 Task: Research Airbnb options in Kwidzyn, Poland from 12th  January 2024 to 15th January 2024 for 3 adults. Place can be entire room with 2 bedrooms having 3 beds and 1 bathroom. Property type can be flat. Amenities needed are: washing machine.
Action: Mouse moved to (563, 146)
Screenshot: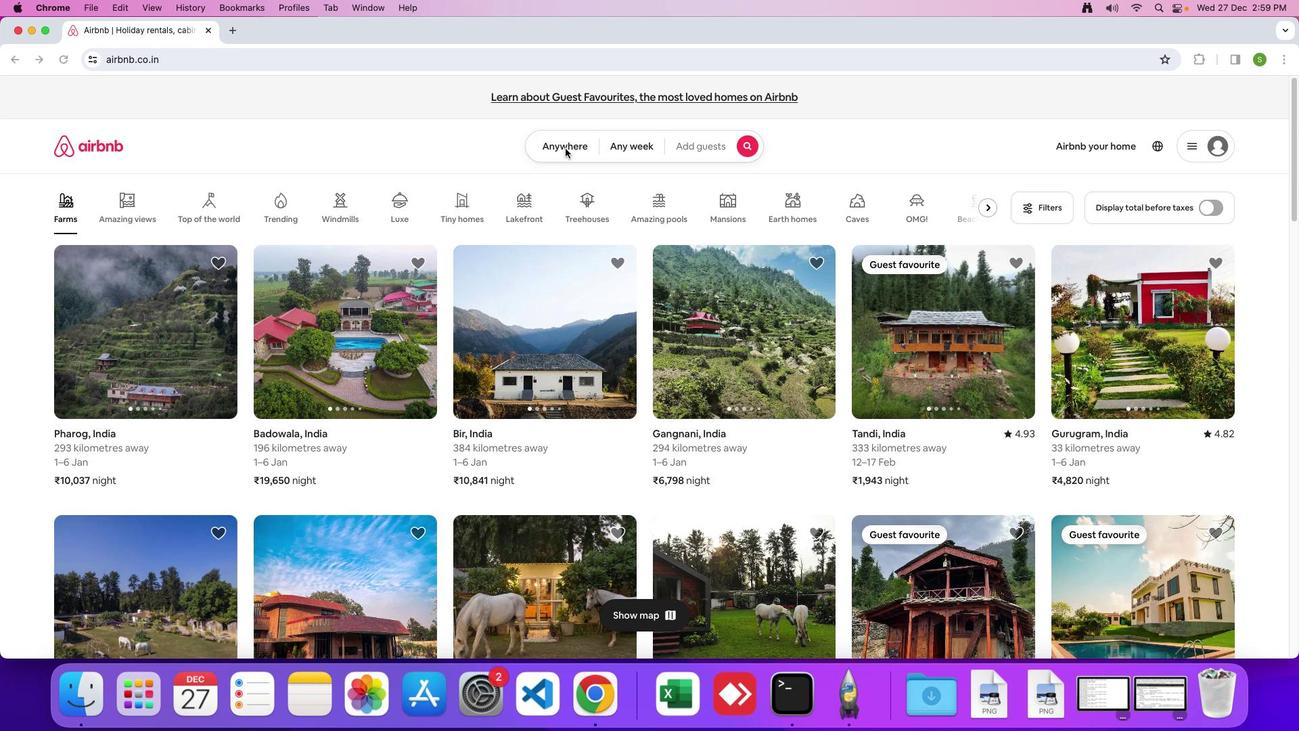
Action: Mouse pressed left at (563, 146)
Screenshot: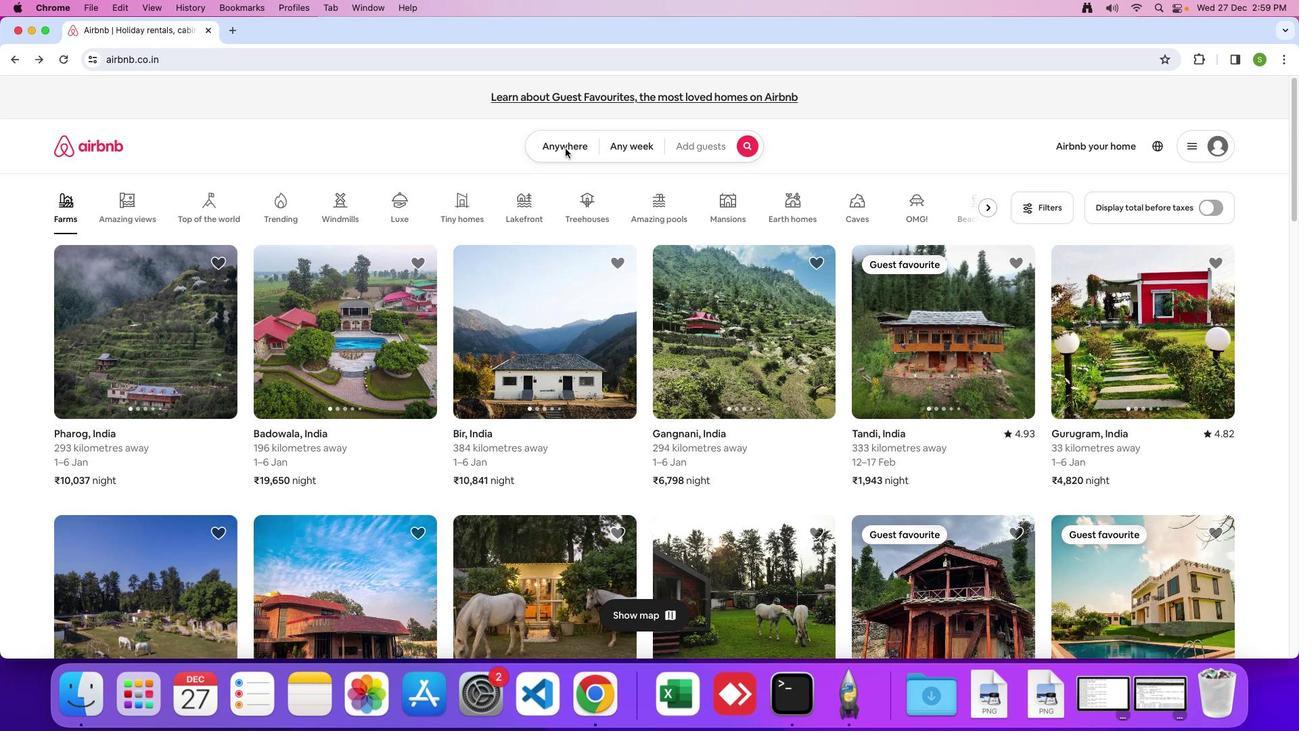 
Action: Mouse moved to (559, 146)
Screenshot: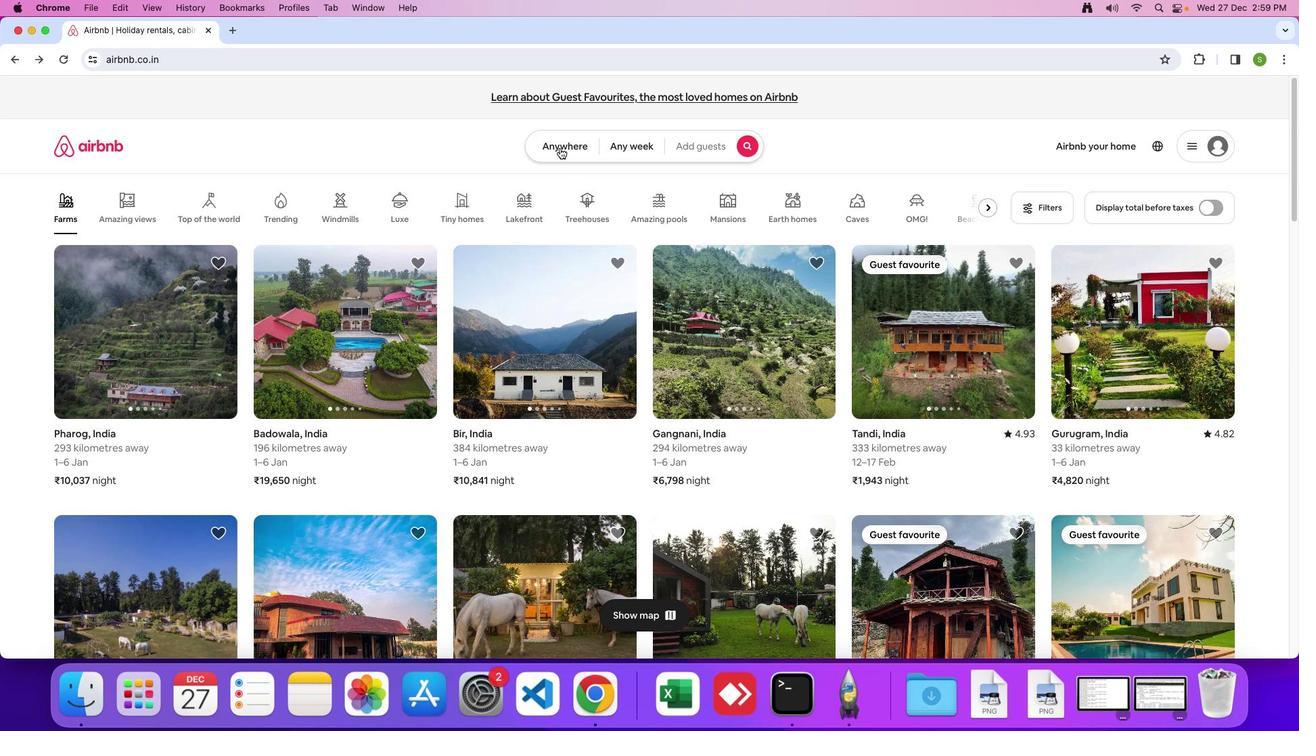 
Action: Mouse pressed left at (559, 146)
Screenshot: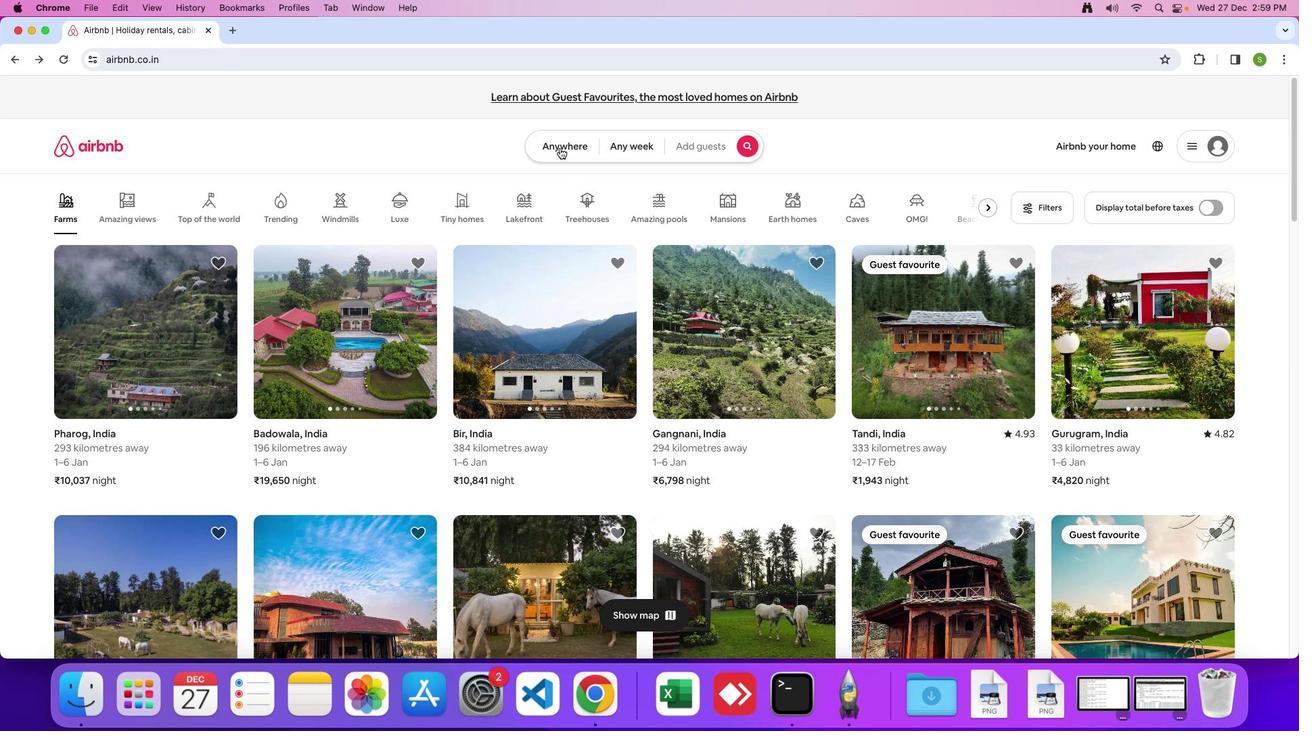 
Action: Mouse moved to (489, 182)
Screenshot: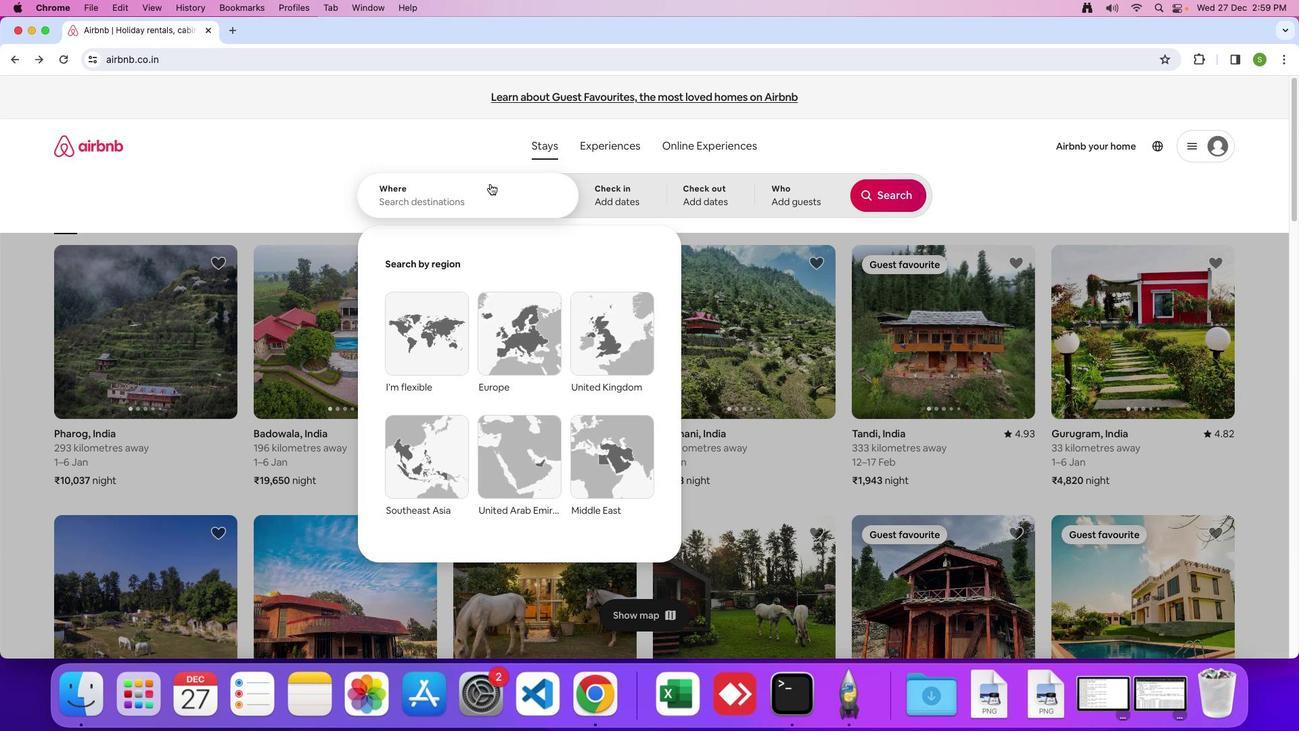 
Action: Mouse pressed left at (489, 182)
Screenshot: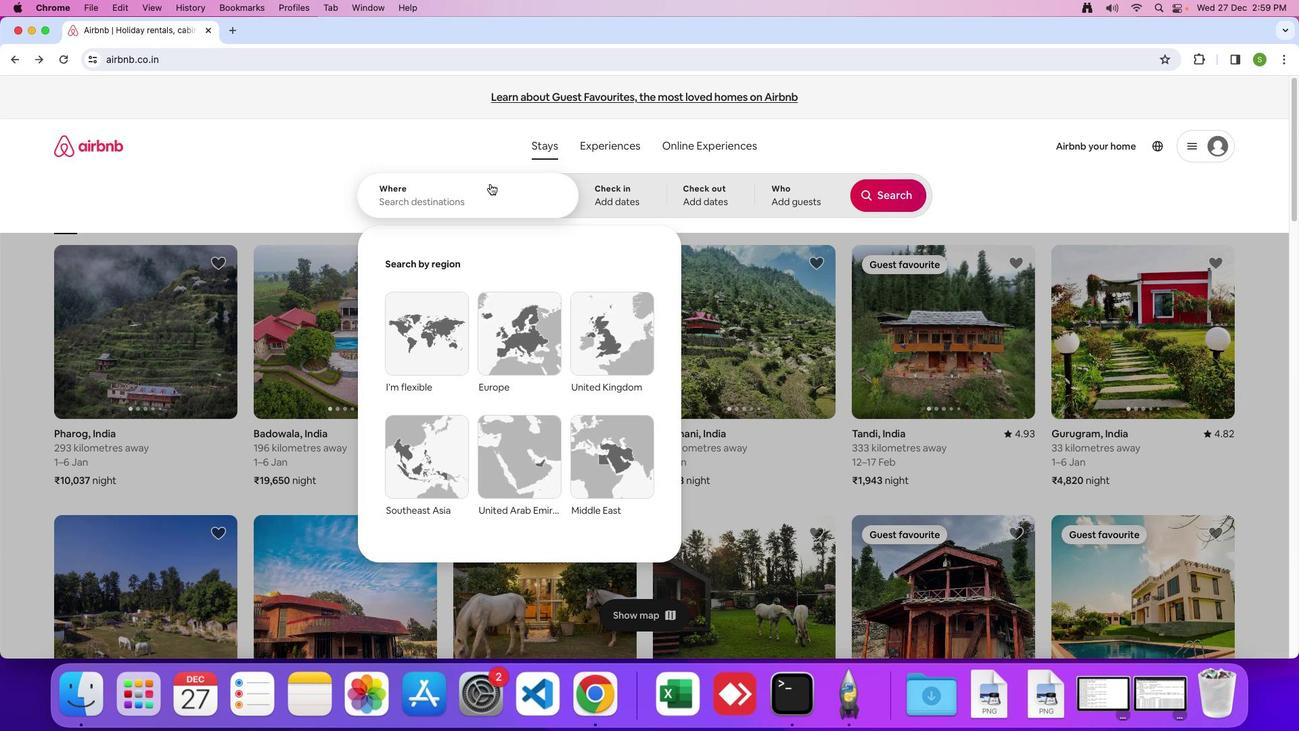 
Action: Mouse moved to (488, 182)
Screenshot: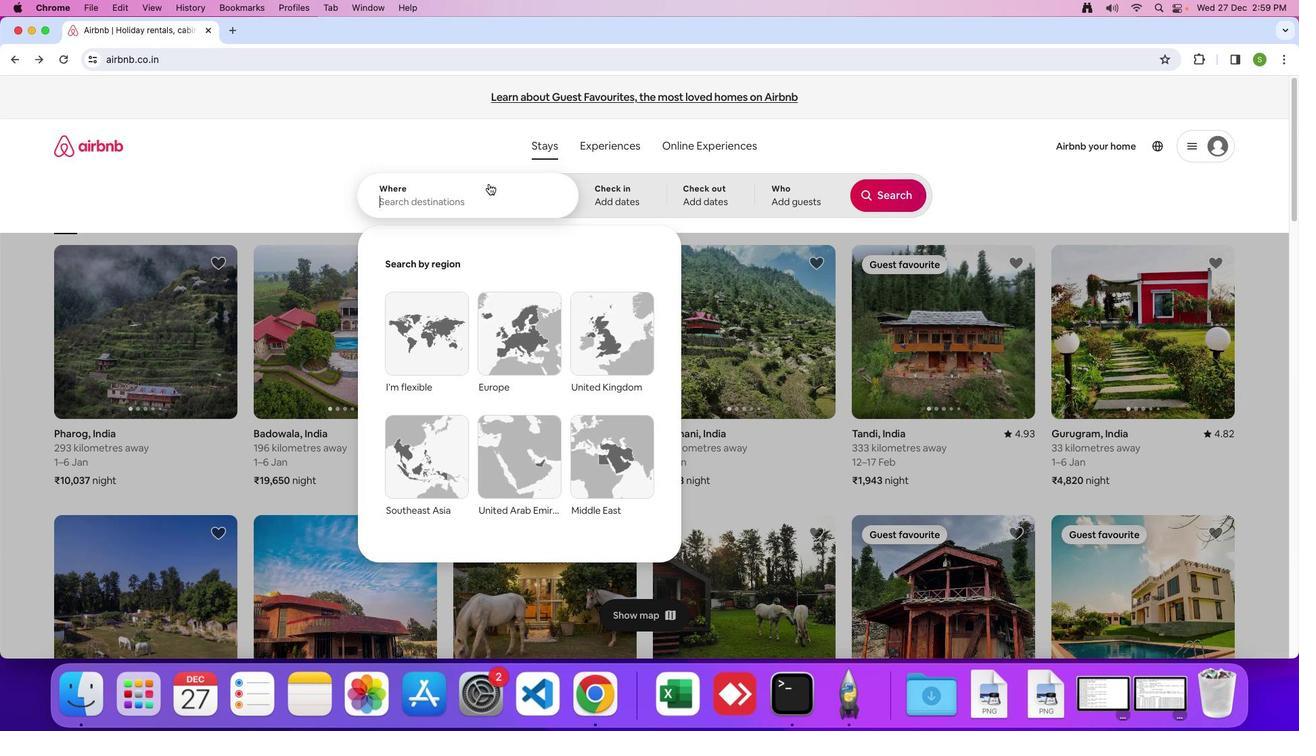 
Action: Key pressed 'K'Key.caps_lock'w''i''d''z''y''n'','Key.spaceKey.shift'P''o''l''a''n''d'Key.enter
Screenshot: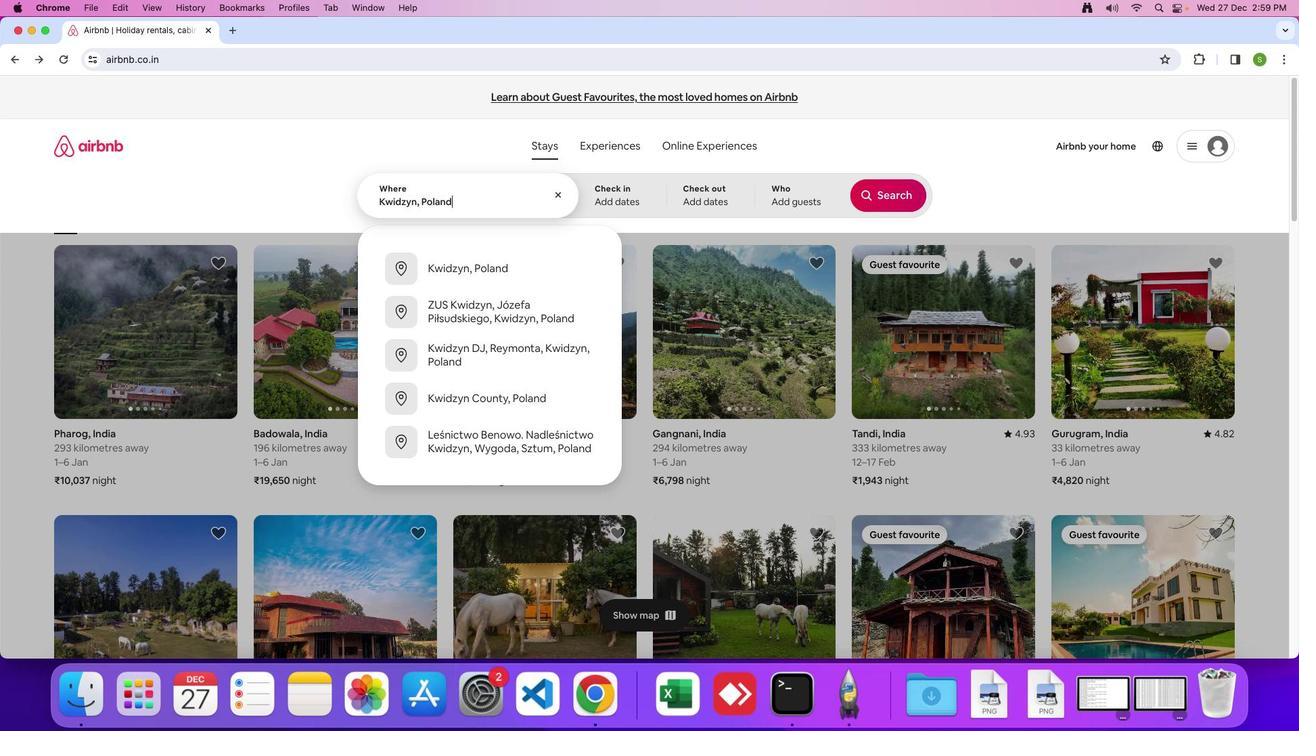 
Action: Mouse moved to (830, 394)
Screenshot: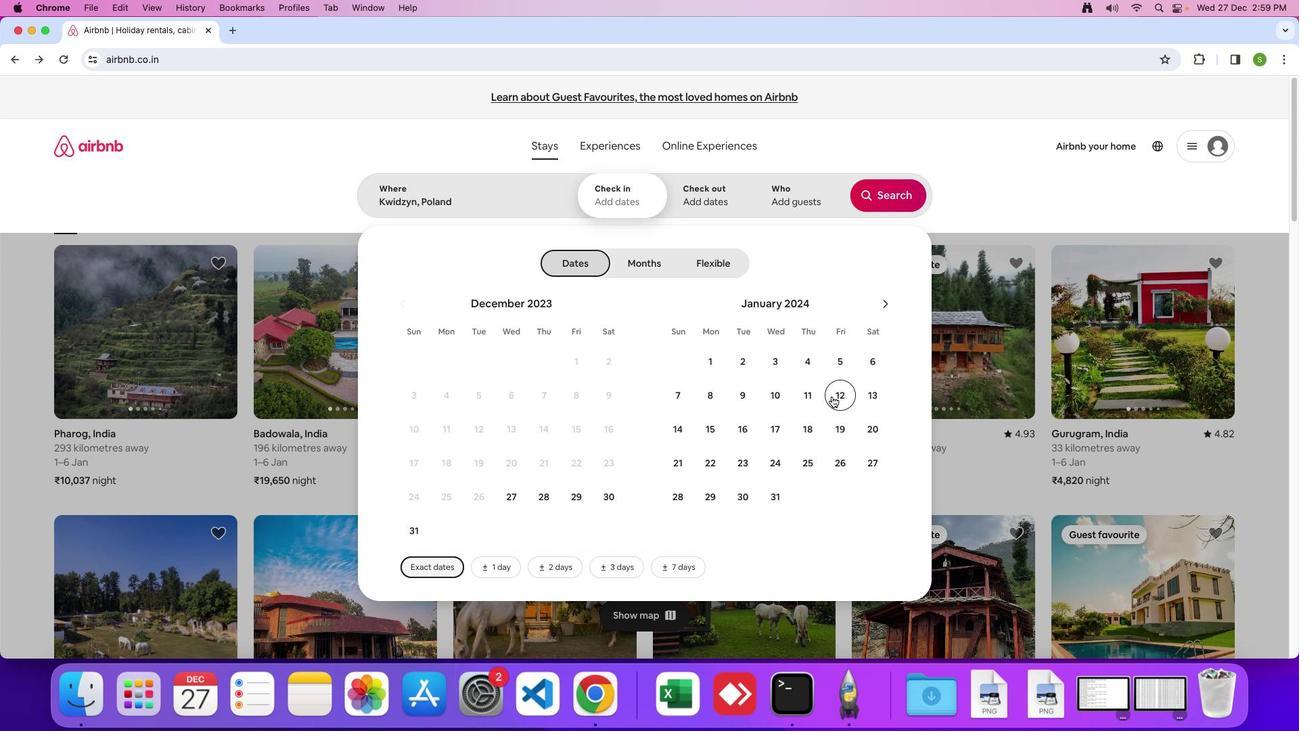 
Action: Mouse pressed left at (830, 394)
Screenshot: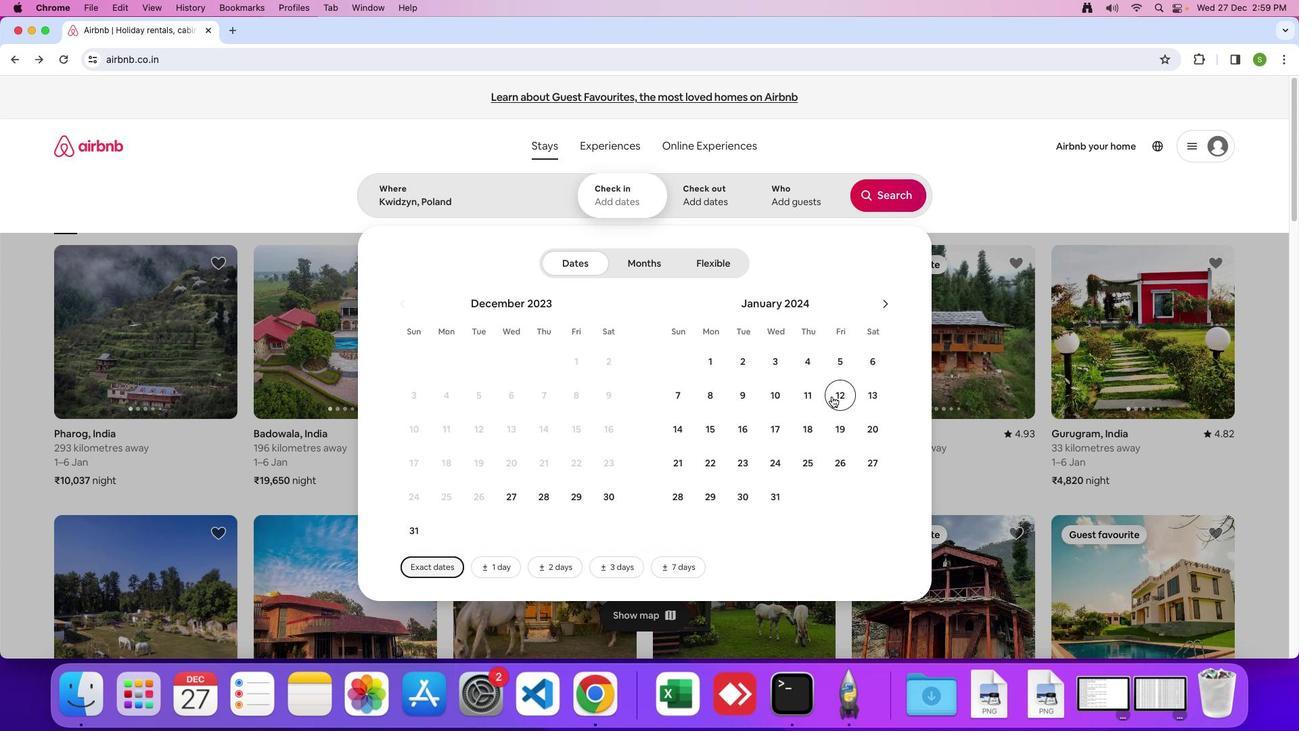 
Action: Mouse moved to (708, 431)
Screenshot: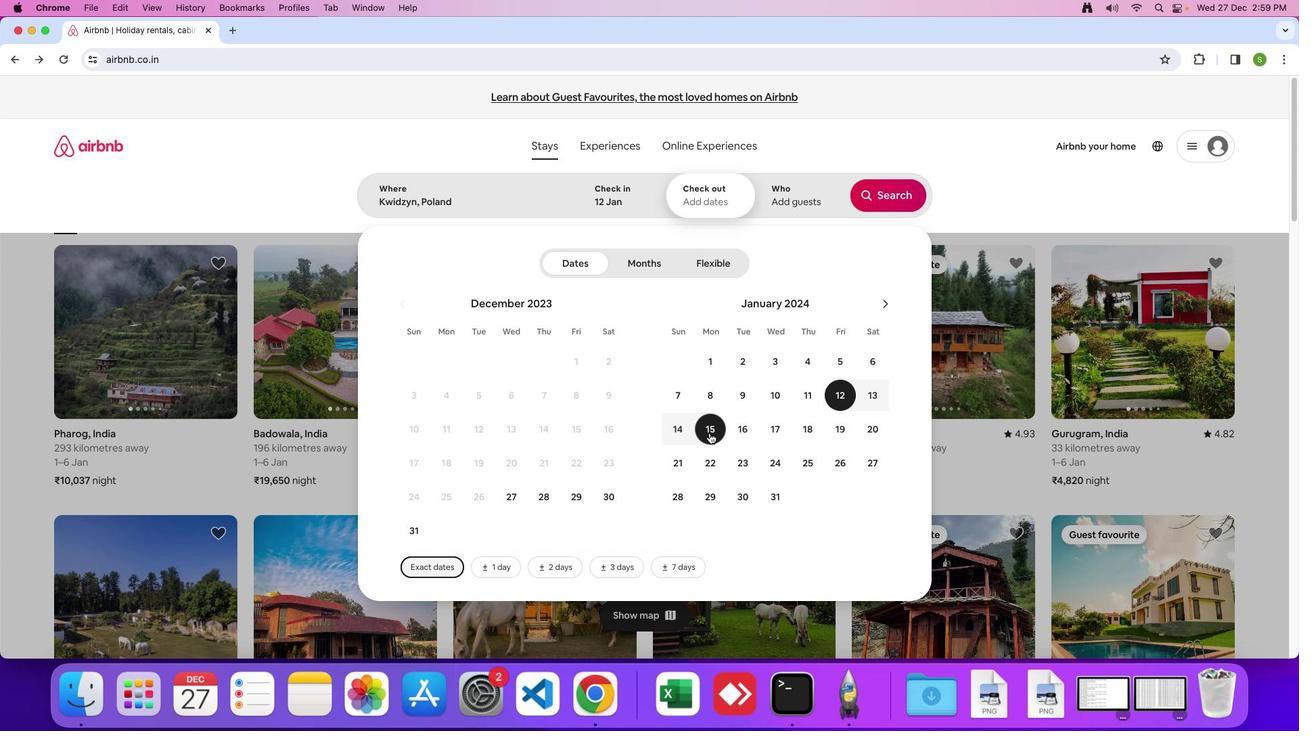 
Action: Mouse pressed left at (708, 431)
Screenshot: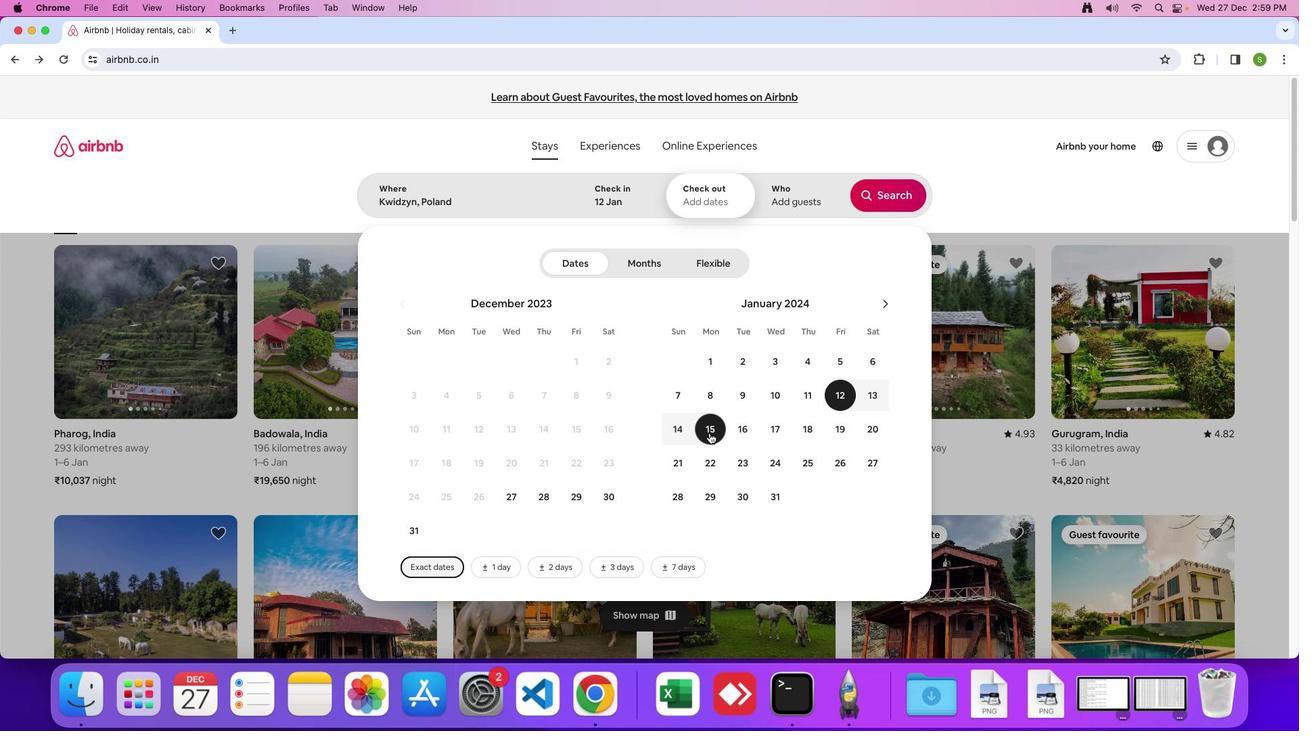 
Action: Mouse moved to (792, 201)
Screenshot: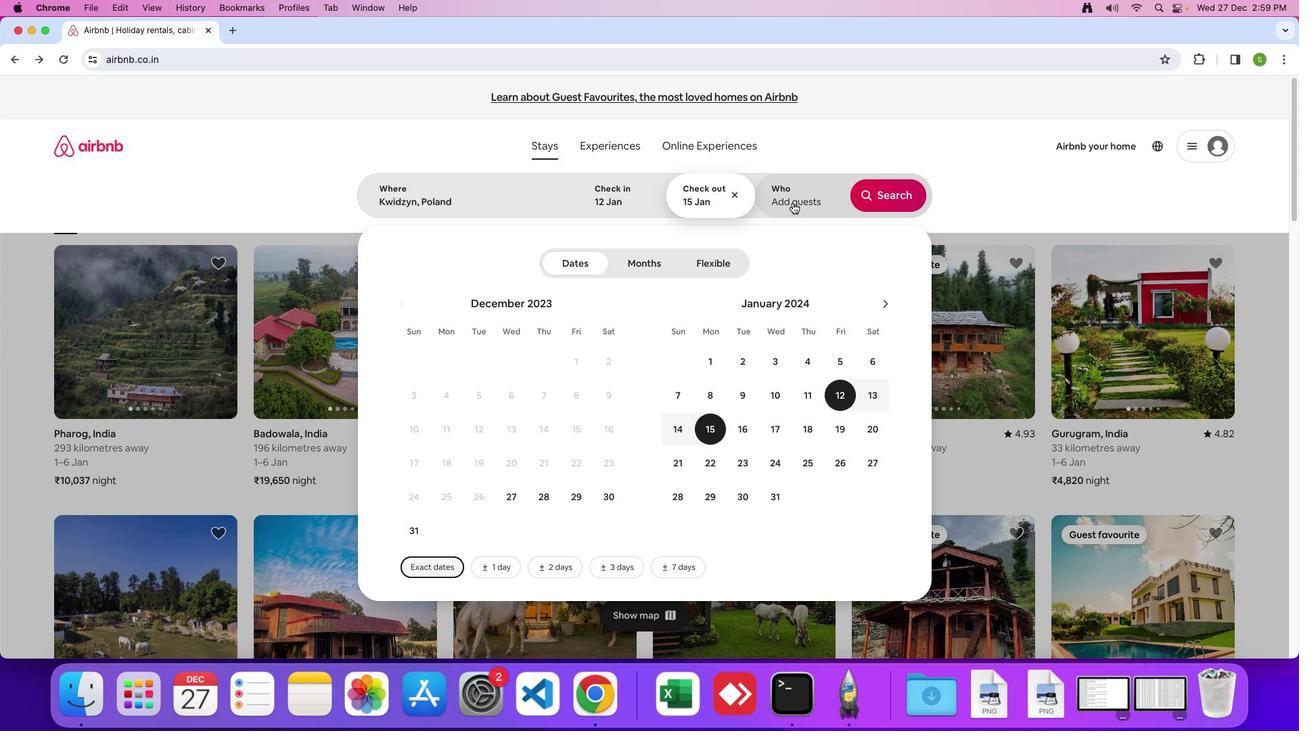 
Action: Mouse pressed left at (792, 201)
Screenshot: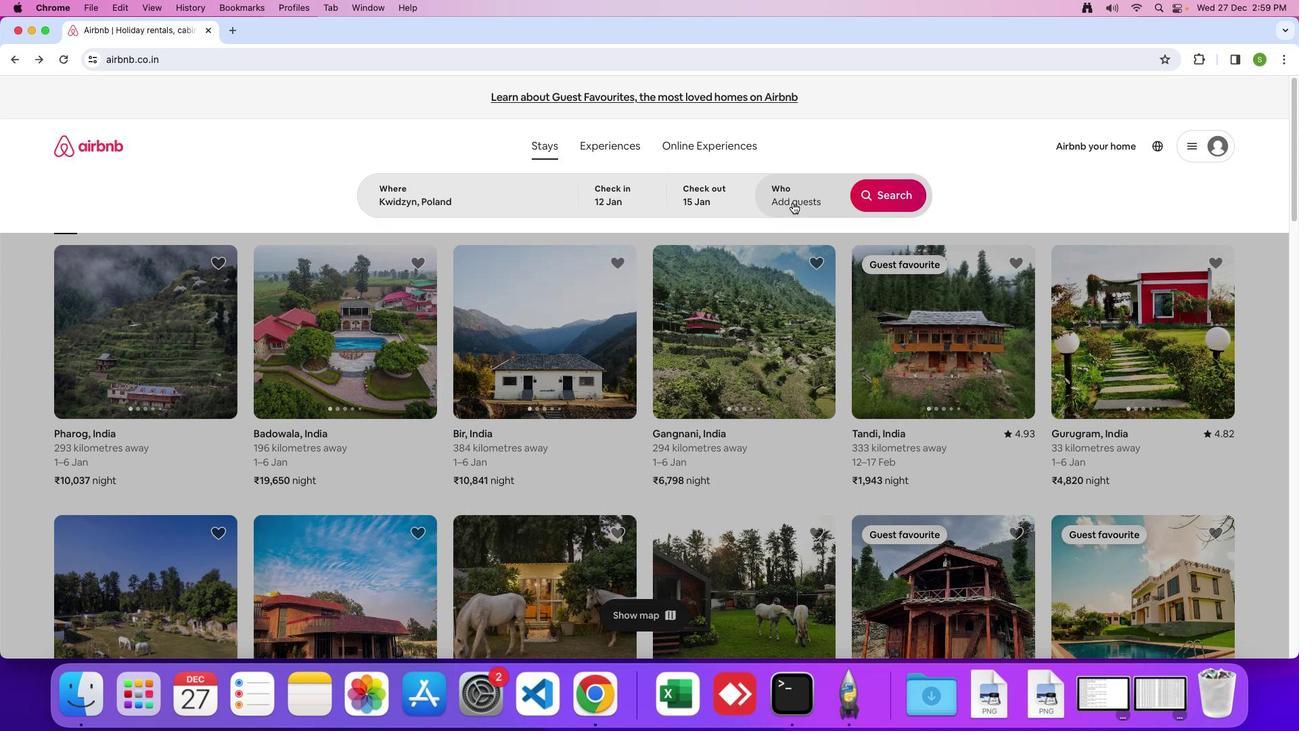 
Action: Mouse moved to (891, 263)
Screenshot: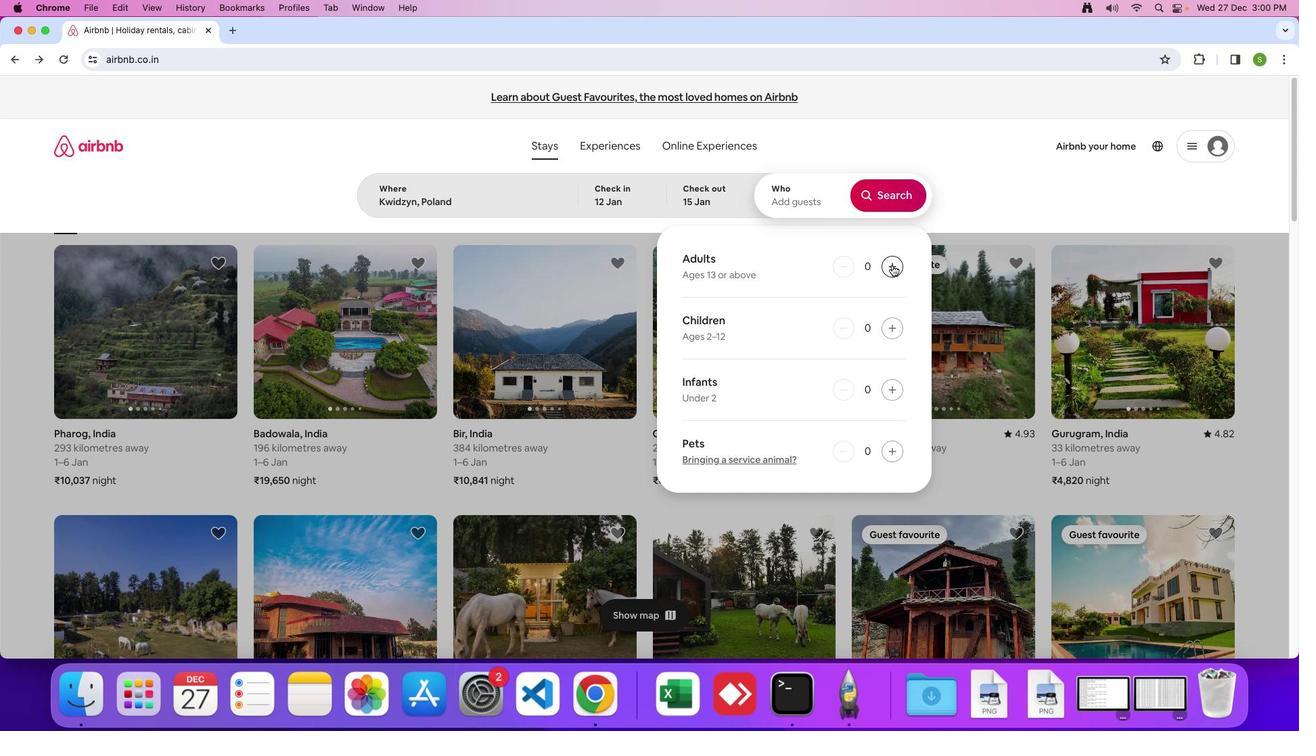 
Action: Mouse pressed left at (891, 263)
Screenshot: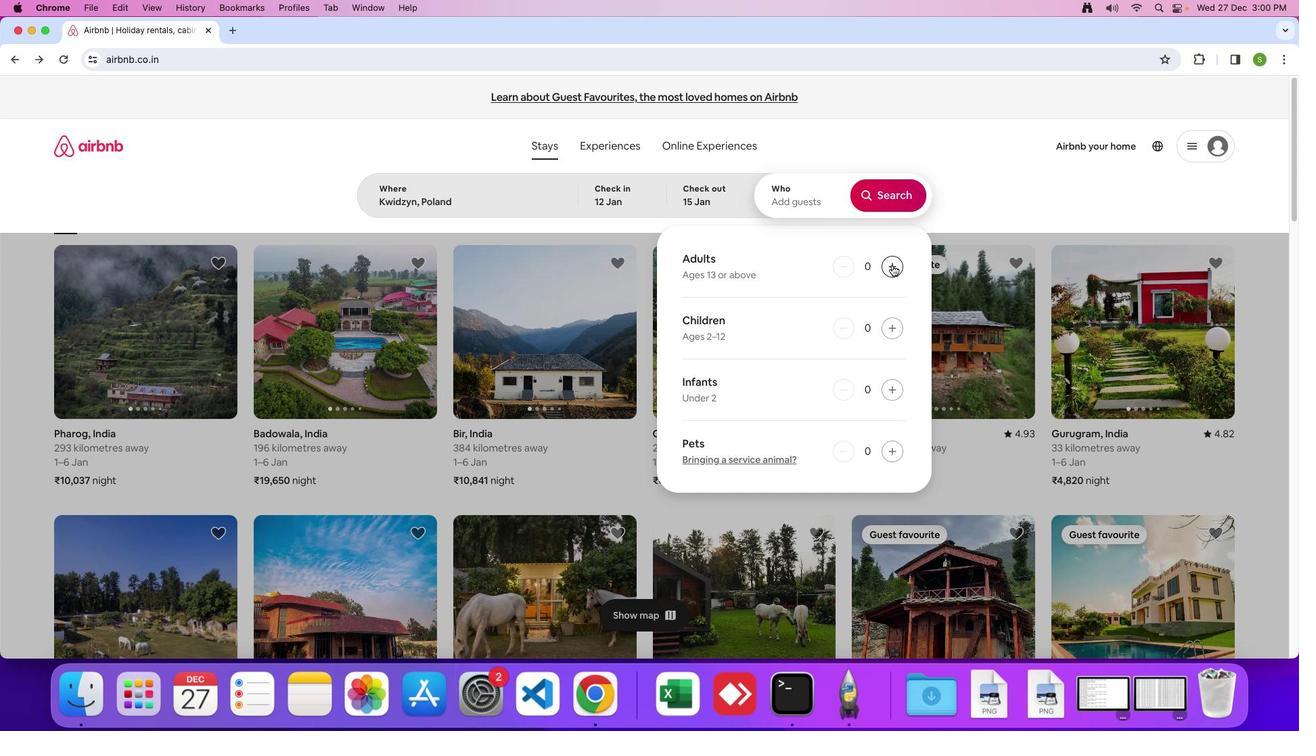 
Action: Mouse pressed left at (891, 263)
Screenshot: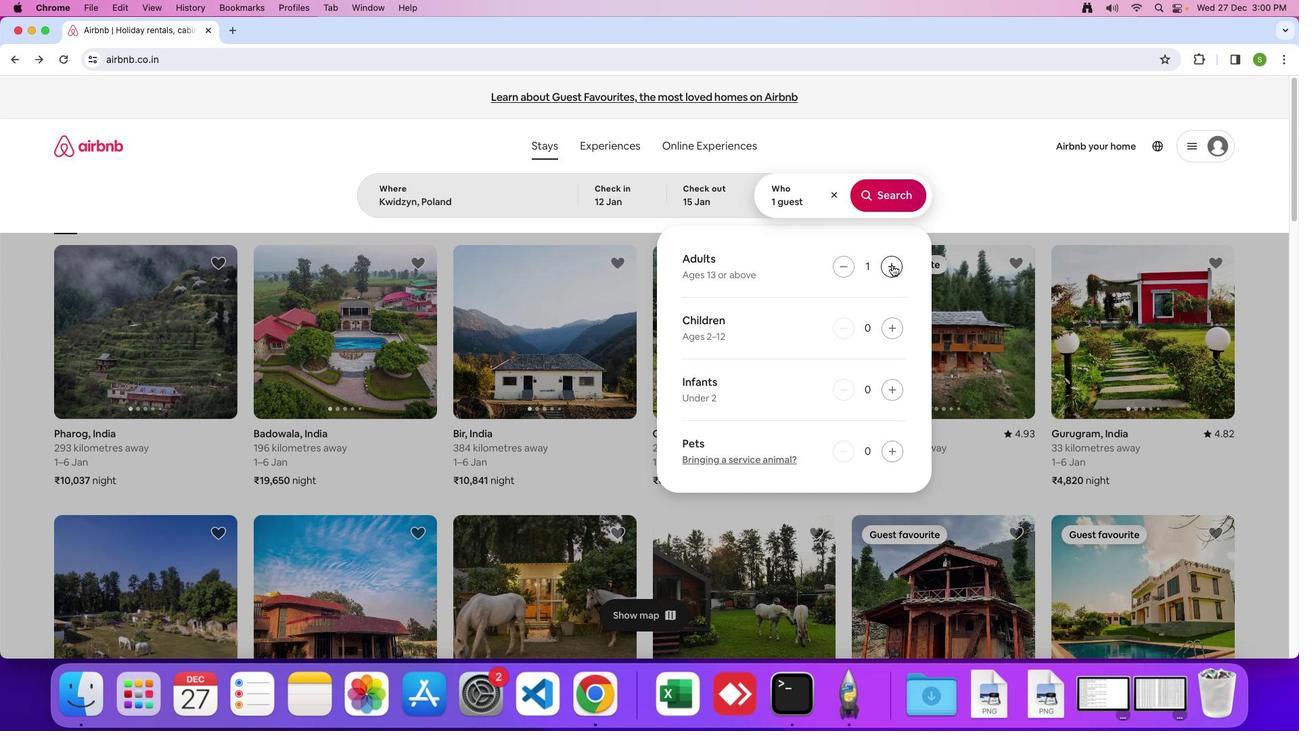 
Action: Mouse pressed left at (891, 263)
Screenshot: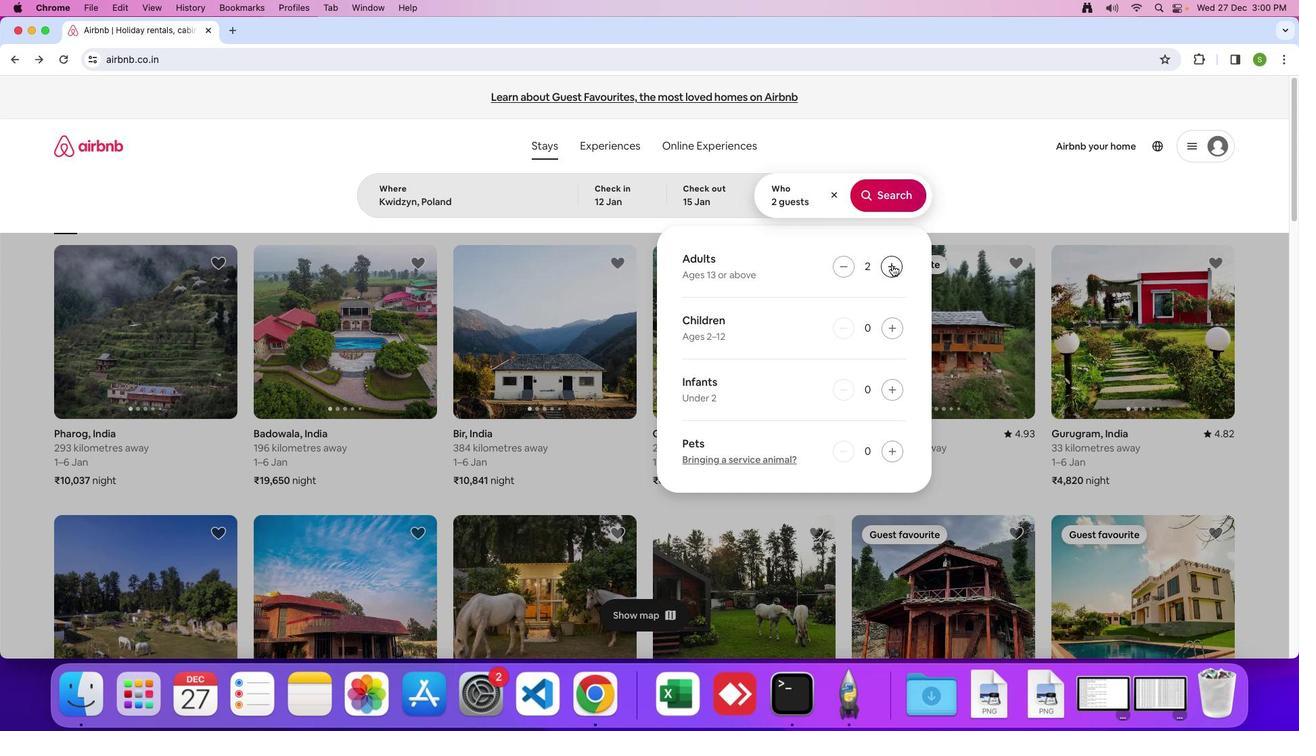 
Action: Mouse moved to (897, 198)
Screenshot: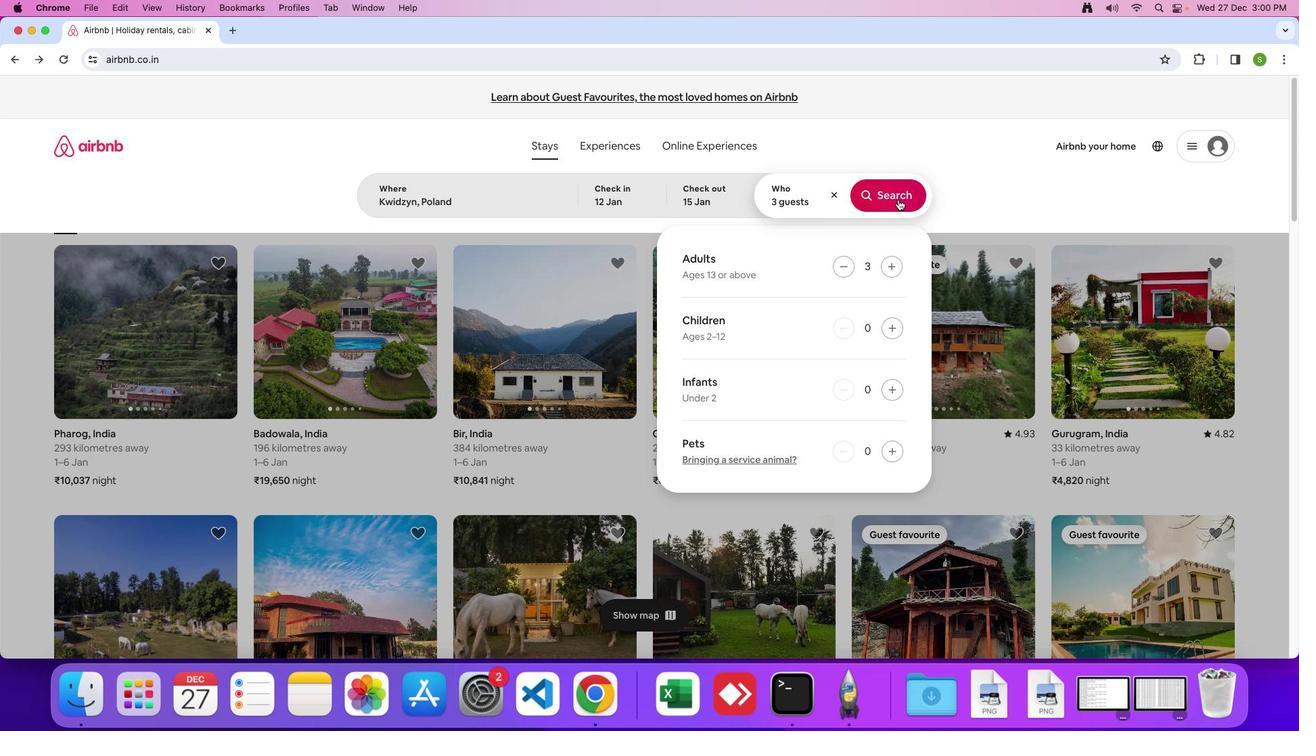 
Action: Mouse pressed left at (897, 198)
Screenshot: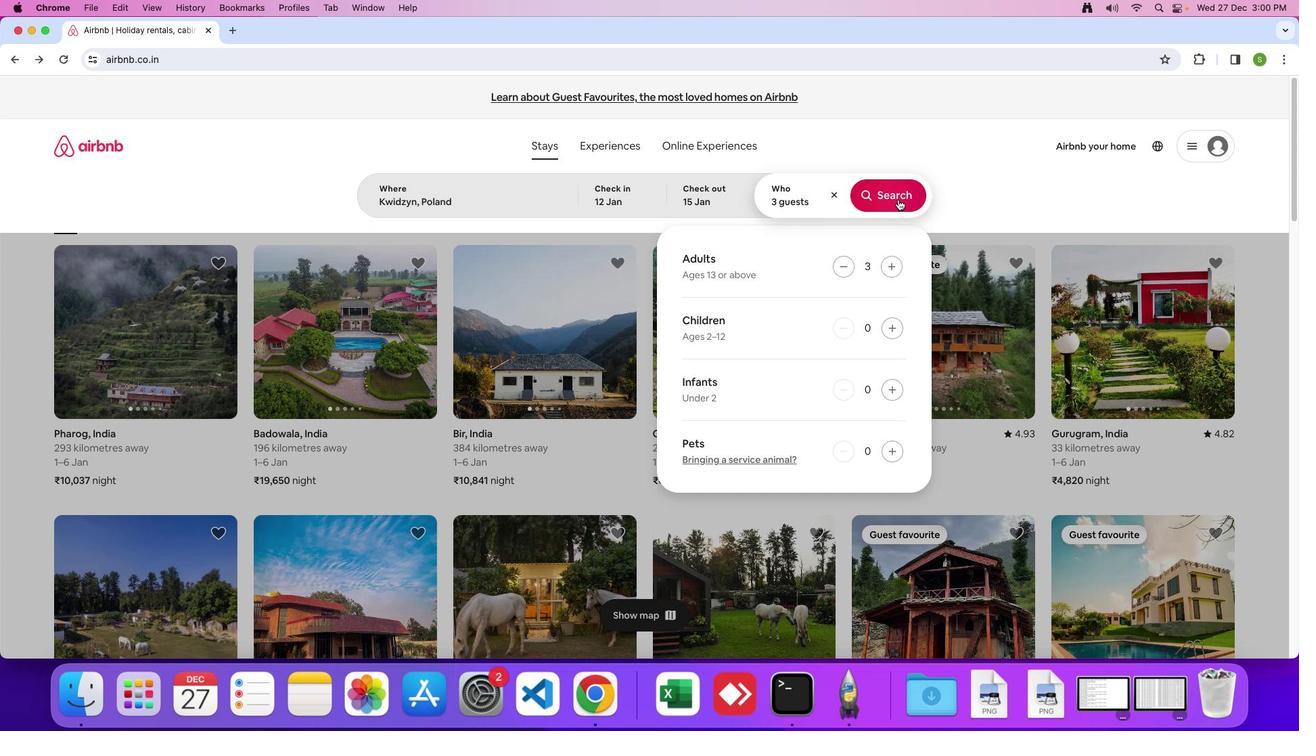 
Action: Mouse moved to (1086, 157)
Screenshot: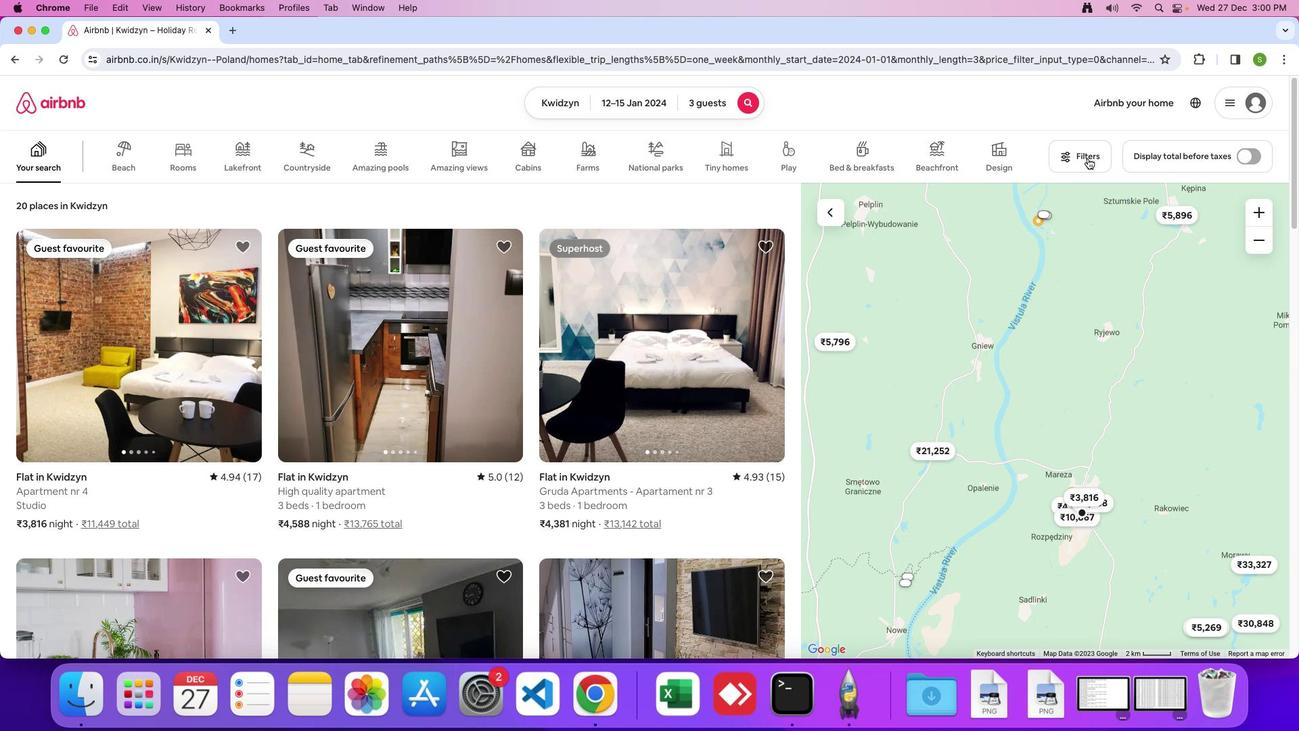 
Action: Mouse pressed left at (1086, 157)
Screenshot: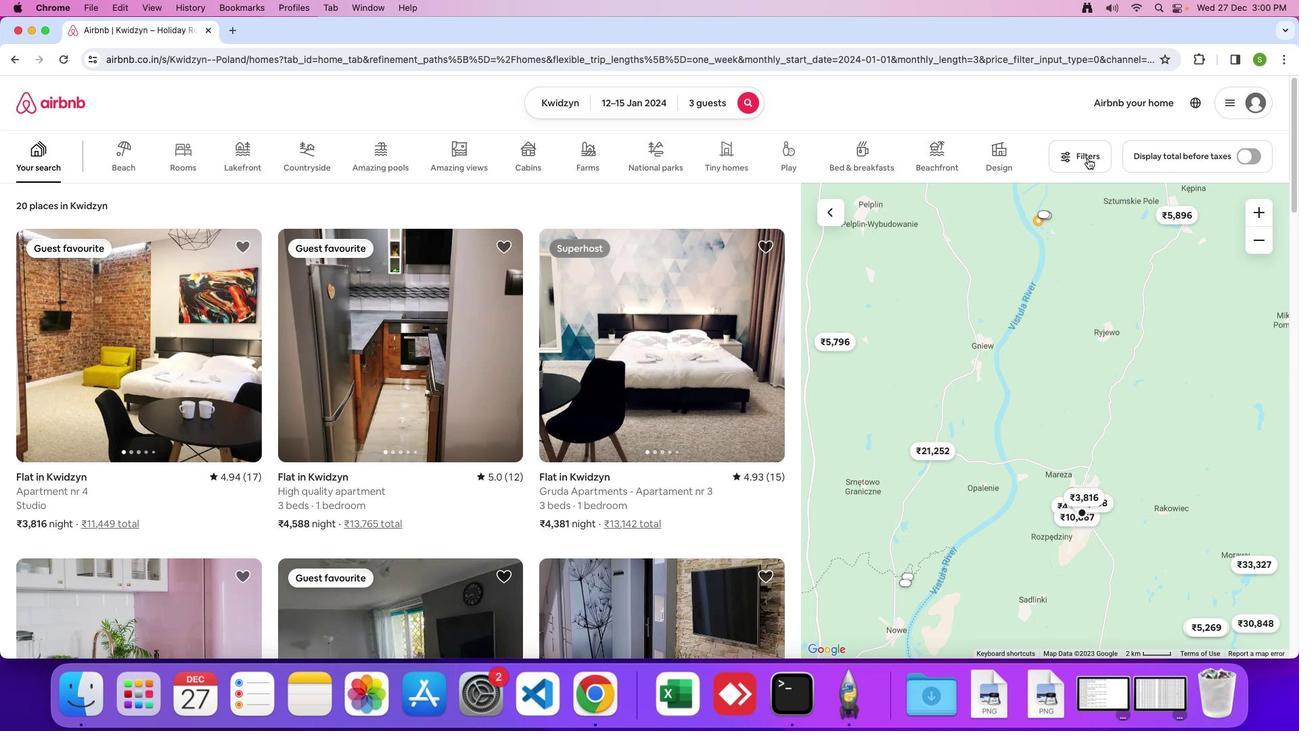 
Action: Mouse moved to (588, 488)
Screenshot: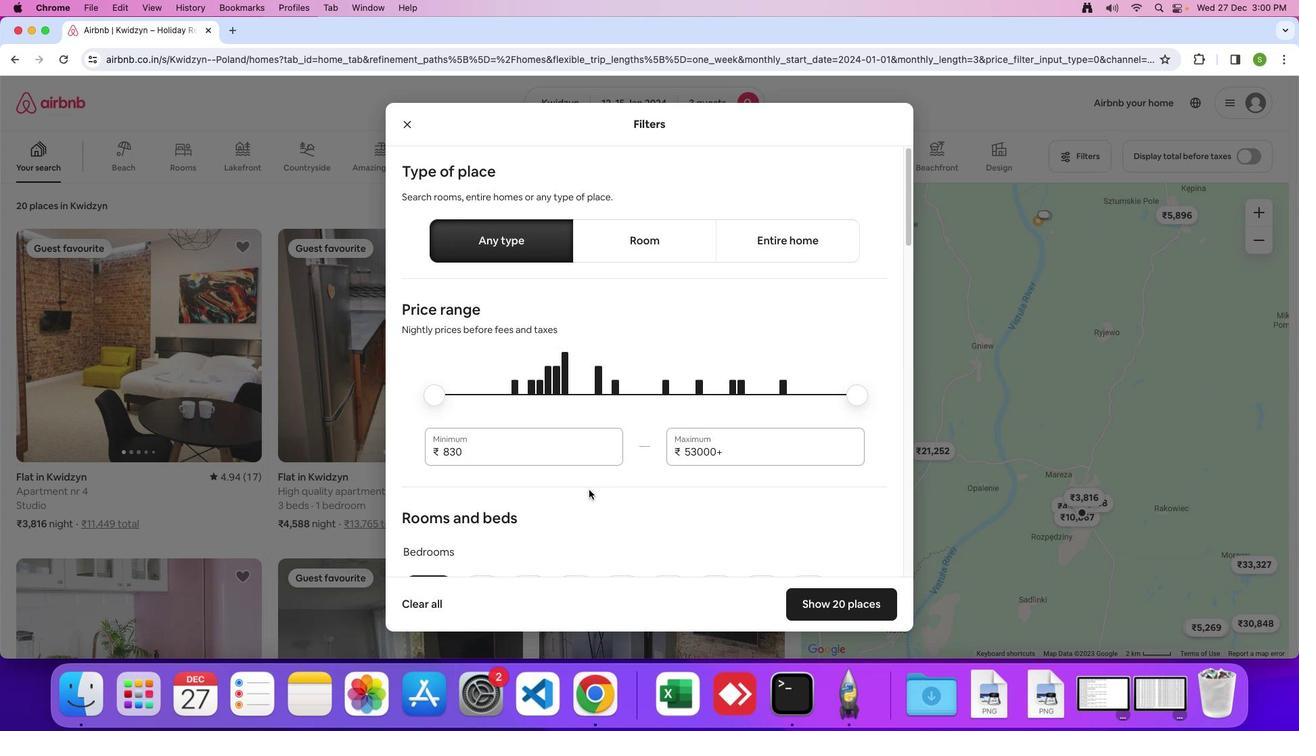 
Action: Mouse scrolled (588, 488) with delta (0, -1)
Screenshot: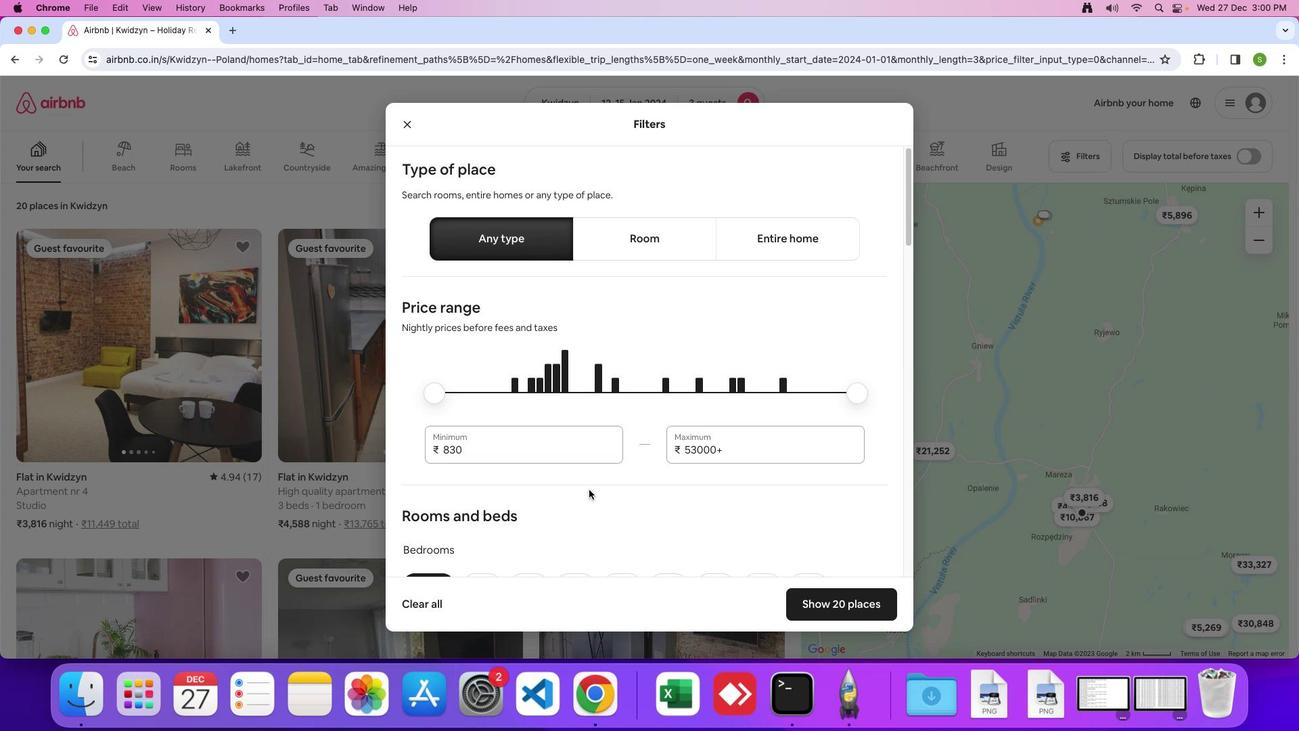 
Action: Mouse scrolled (588, 488) with delta (0, -1)
Screenshot: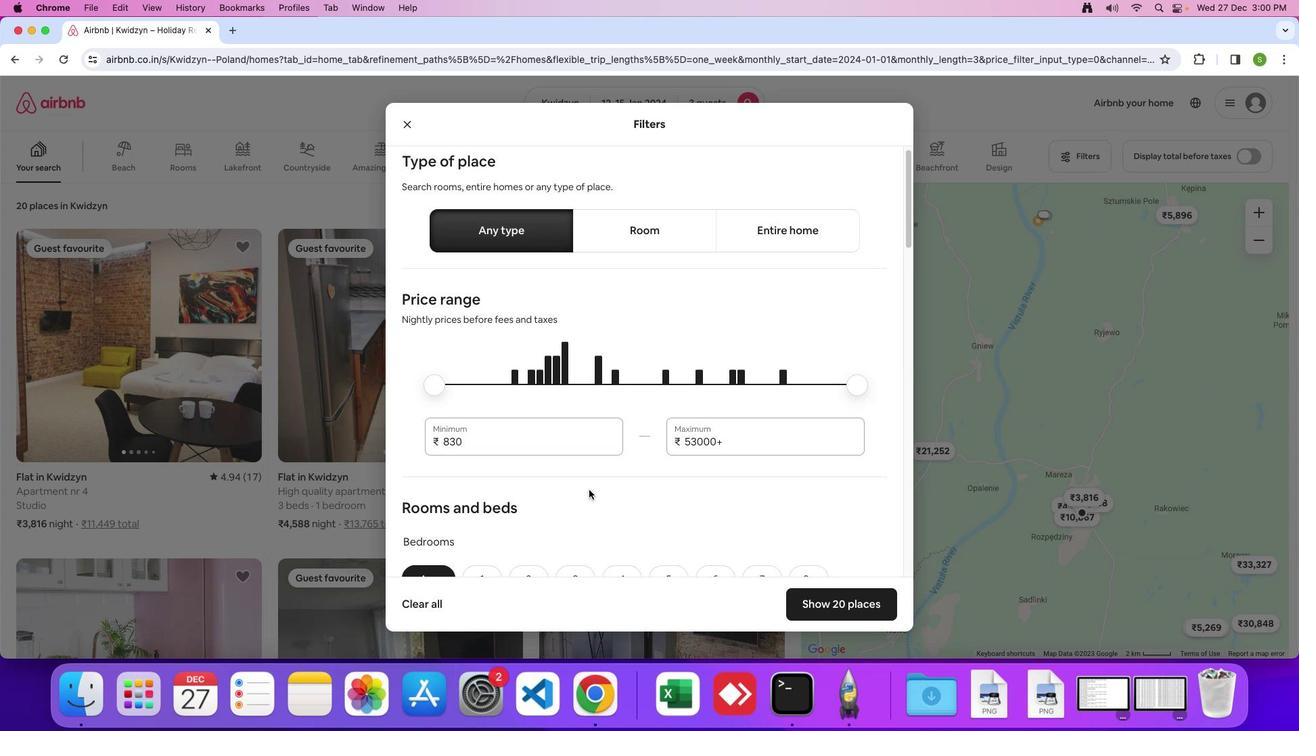 
Action: Mouse scrolled (588, 488) with delta (0, -1)
Screenshot: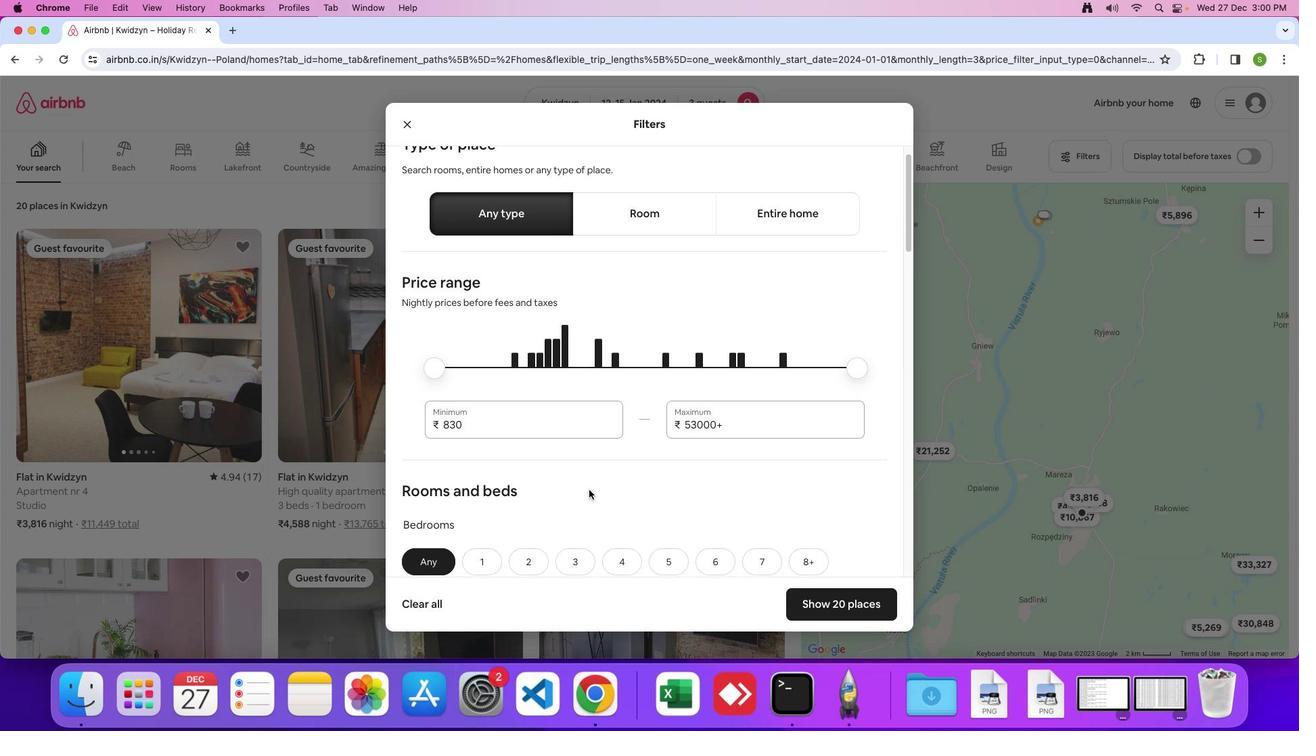 
Action: Mouse scrolled (588, 488) with delta (0, -1)
Screenshot: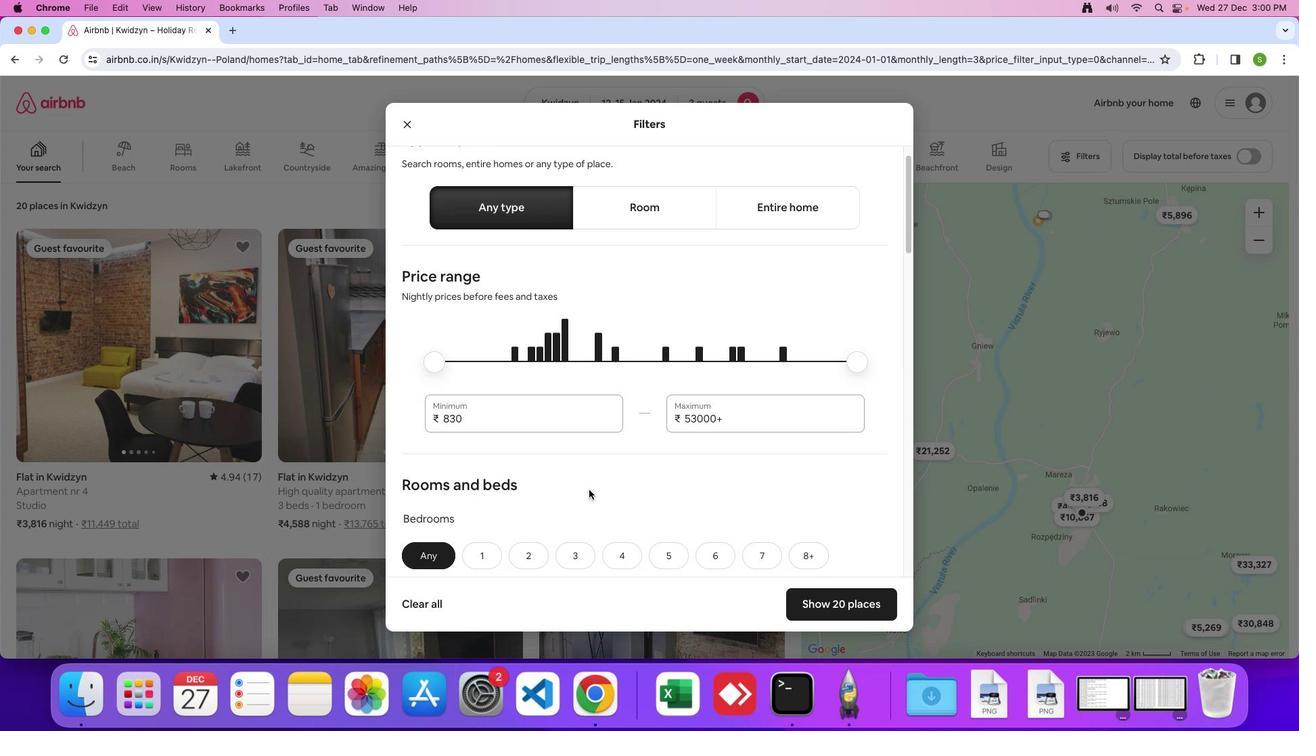 
Action: Mouse scrolled (588, 488) with delta (0, -1)
Screenshot: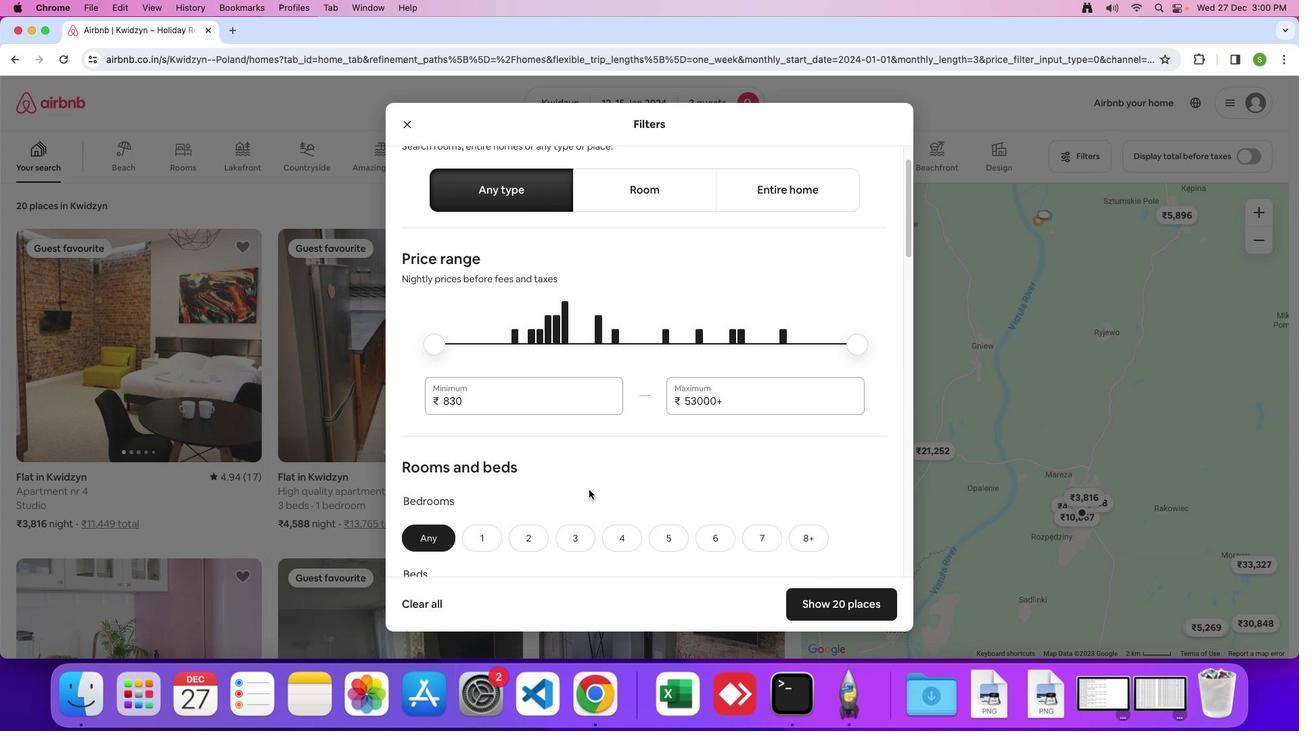 
Action: Mouse scrolled (588, 488) with delta (0, -1)
Screenshot: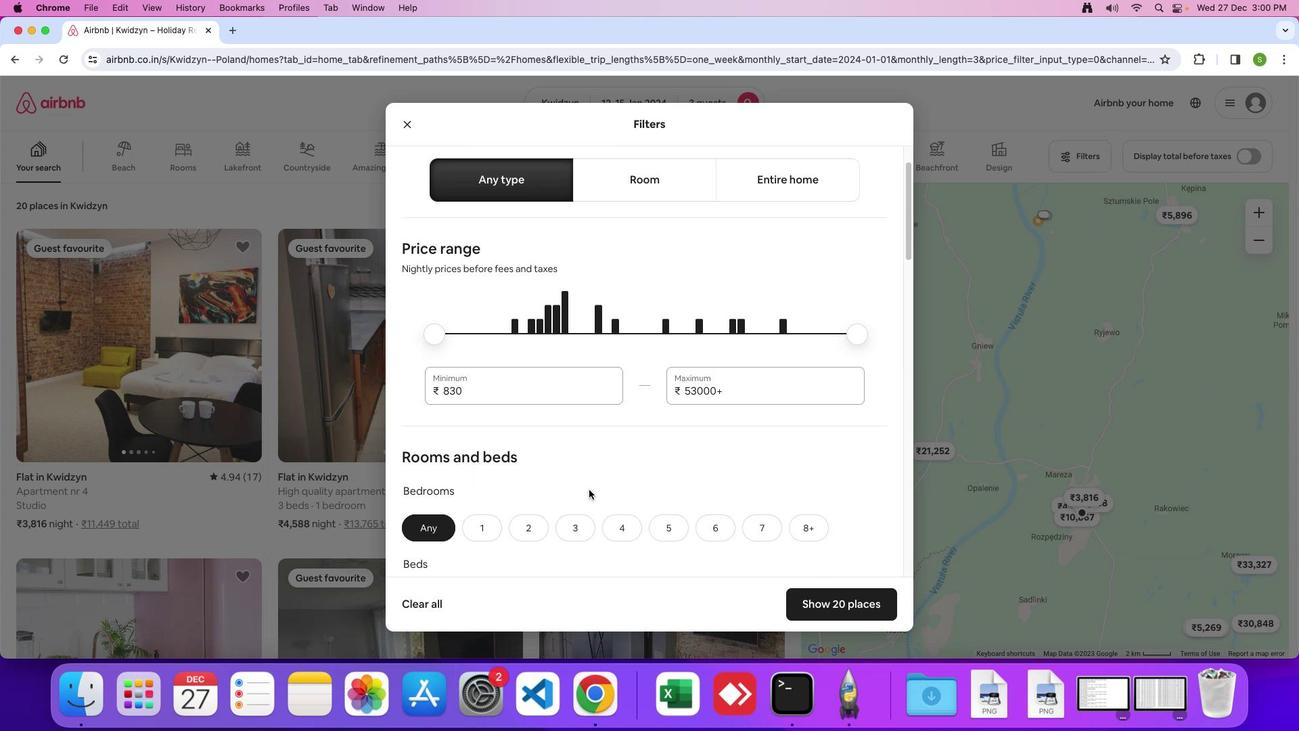 
Action: Mouse scrolled (588, 488) with delta (0, -1)
Screenshot: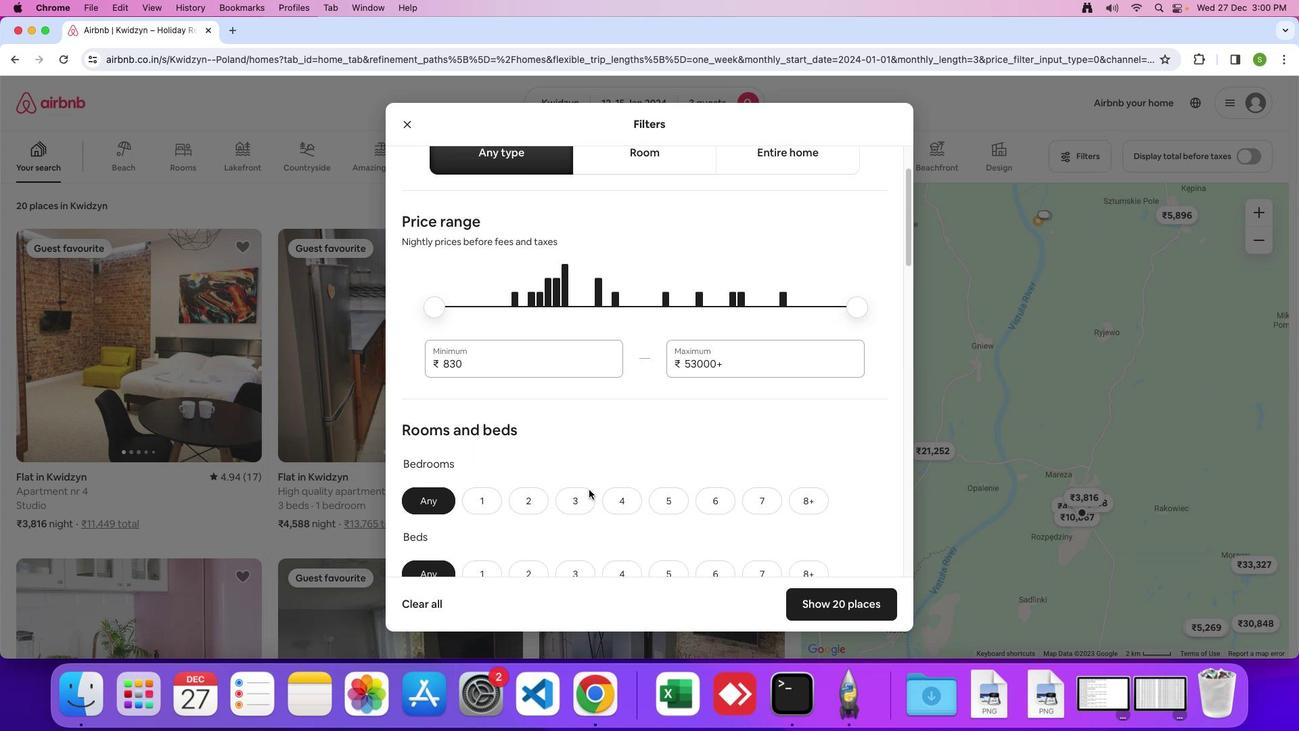 
Action: Mouse scrolled (588, 488) with delta (0, -1)
Screenshot: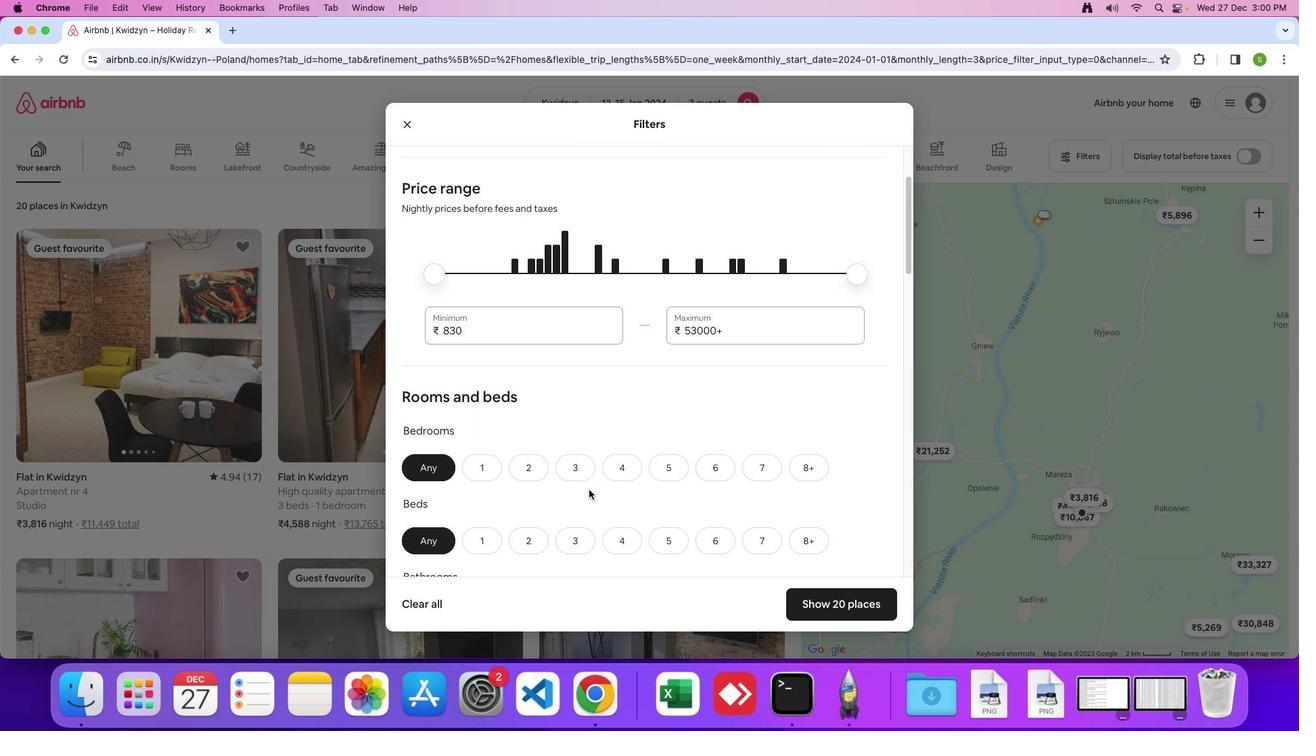 
Action: Mouse scrolled (588, 488) with delta (0, -1)
Screenshot: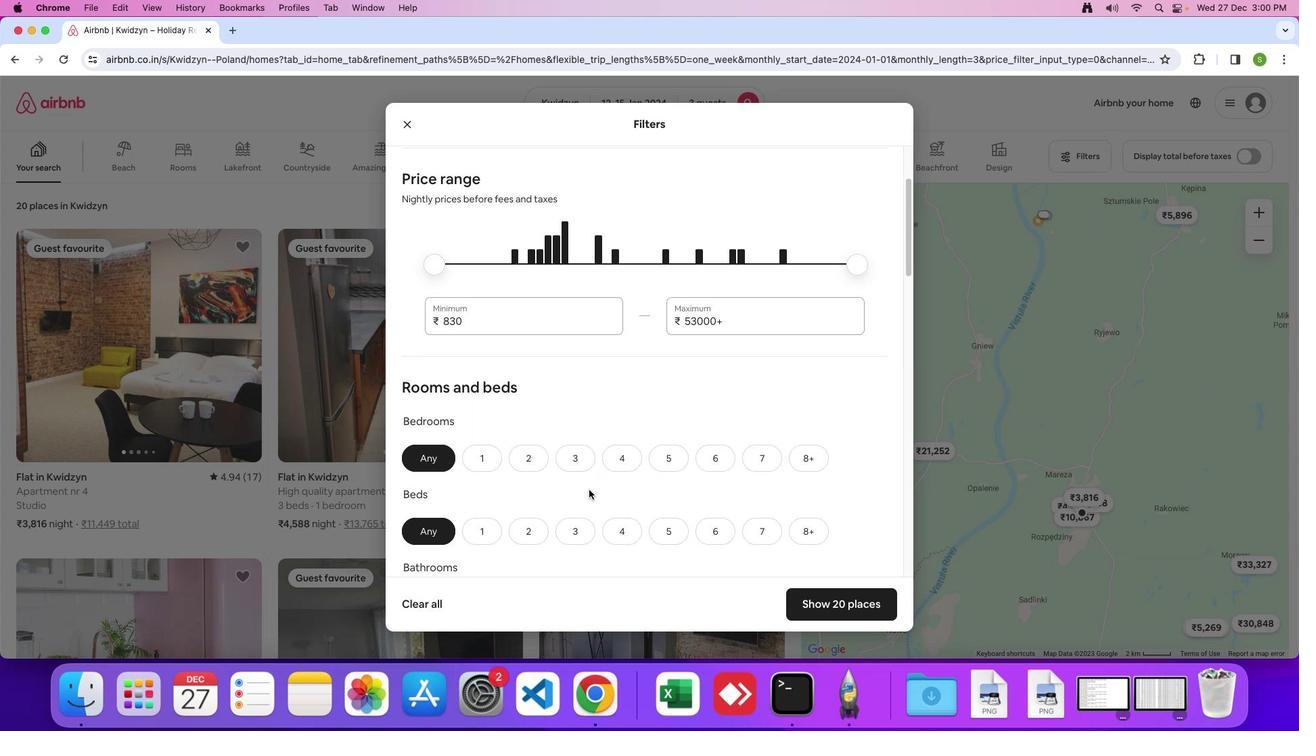 
Action: Mouse scrolled (588, 488) with delta (0, -1)
Screenshot: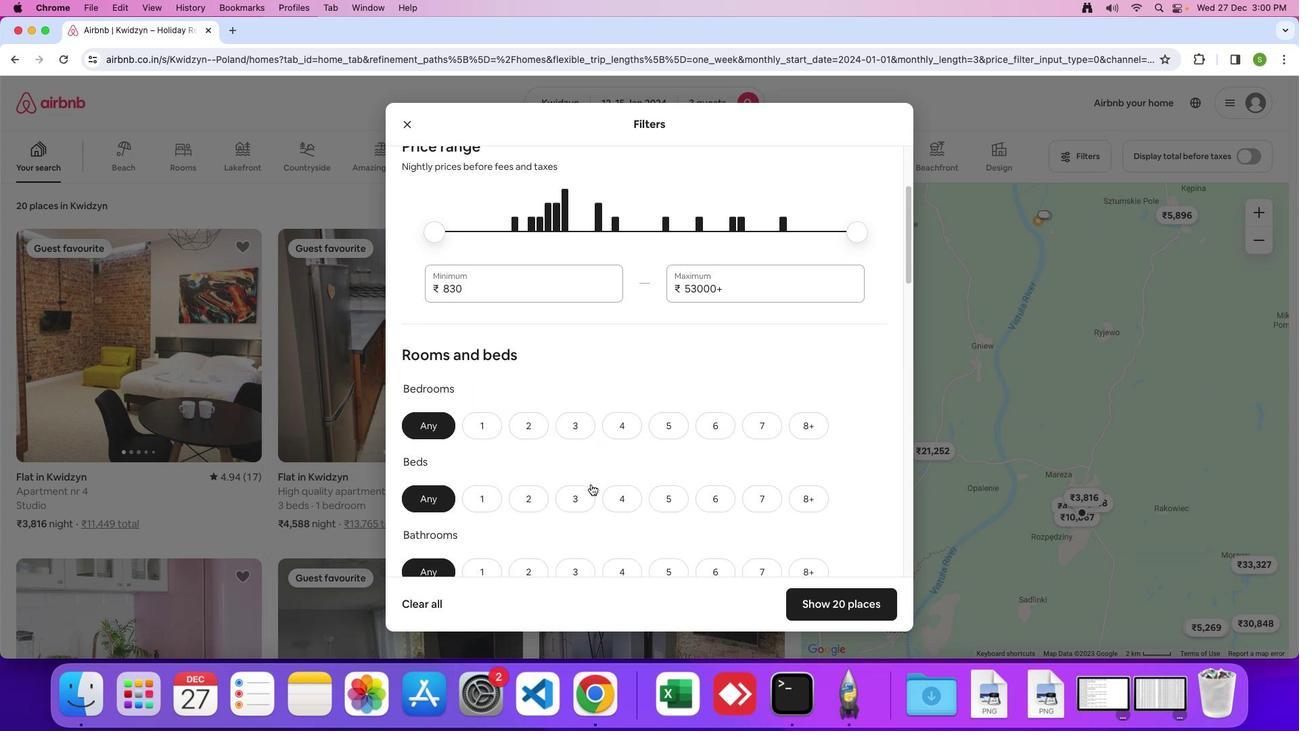 
Action: Mouse moved to (530, 399)
Screenshot: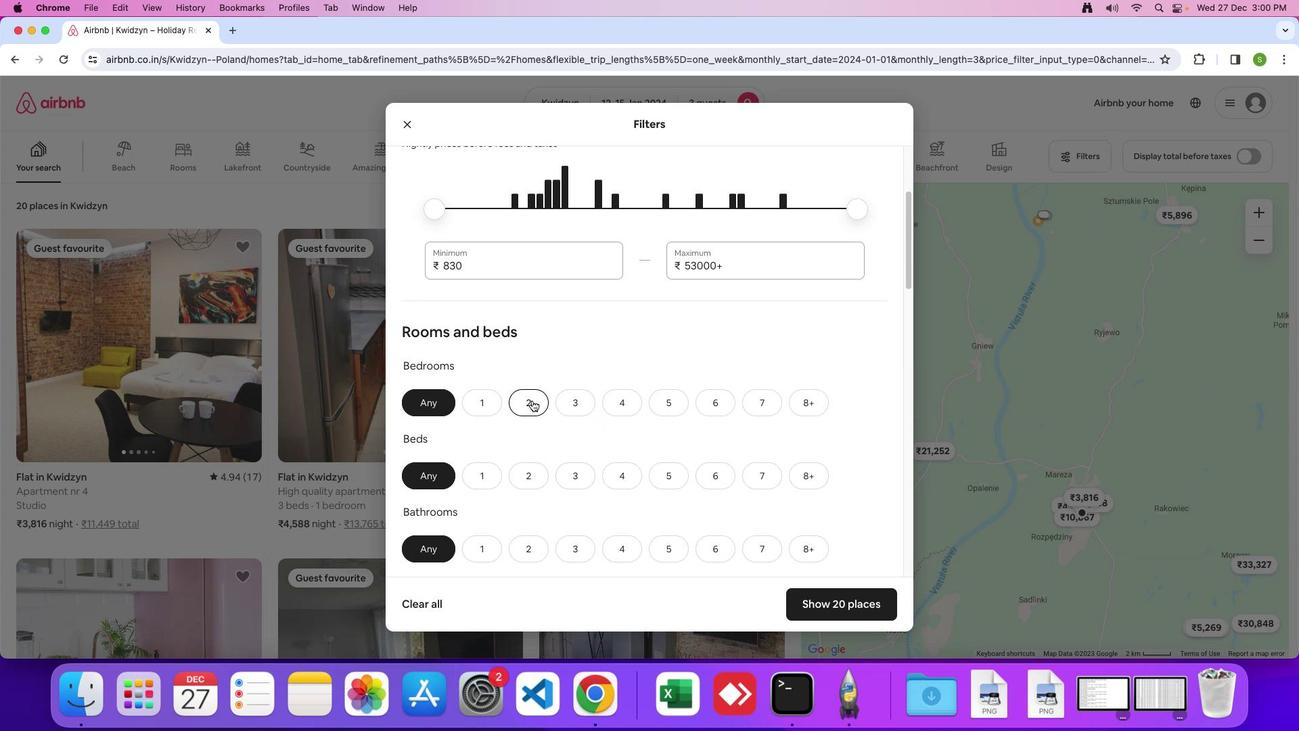 
Action: Mouse pressed left at (530, 399)
Screenshot: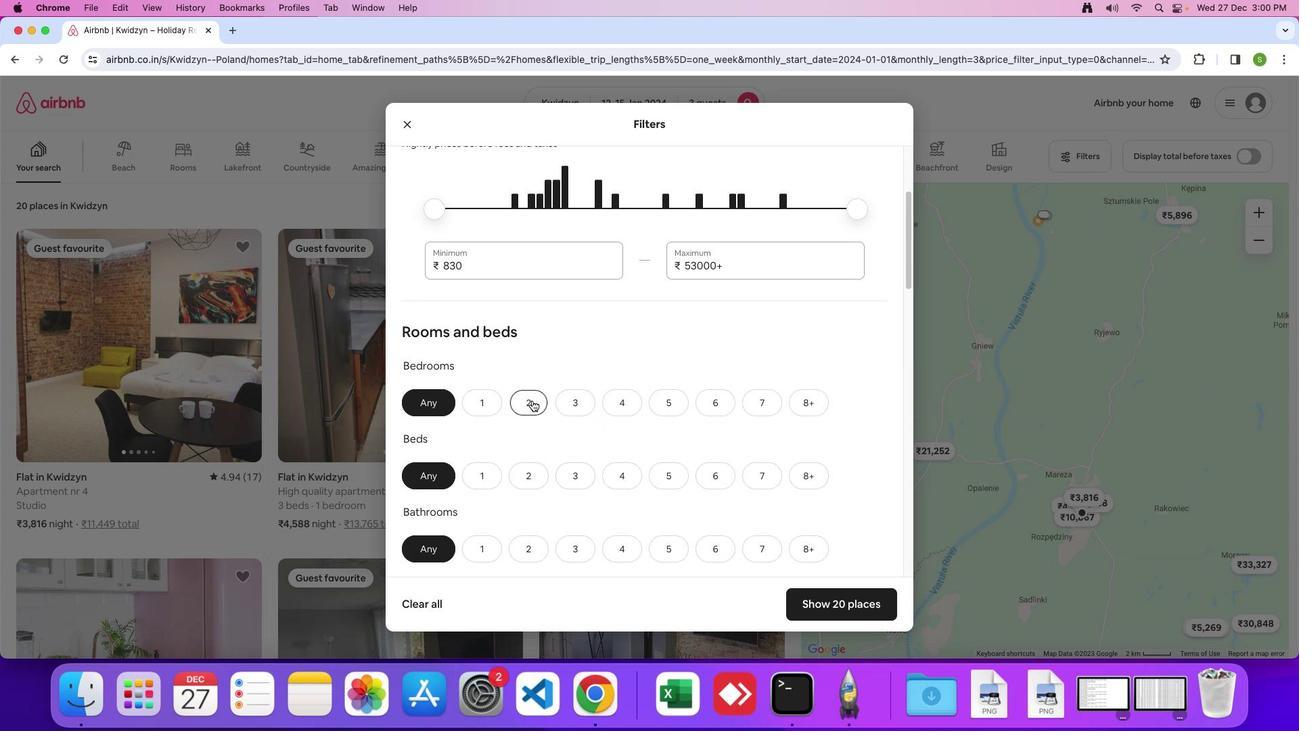 
Action: Mouse moved to (570, 466)
Screenshot: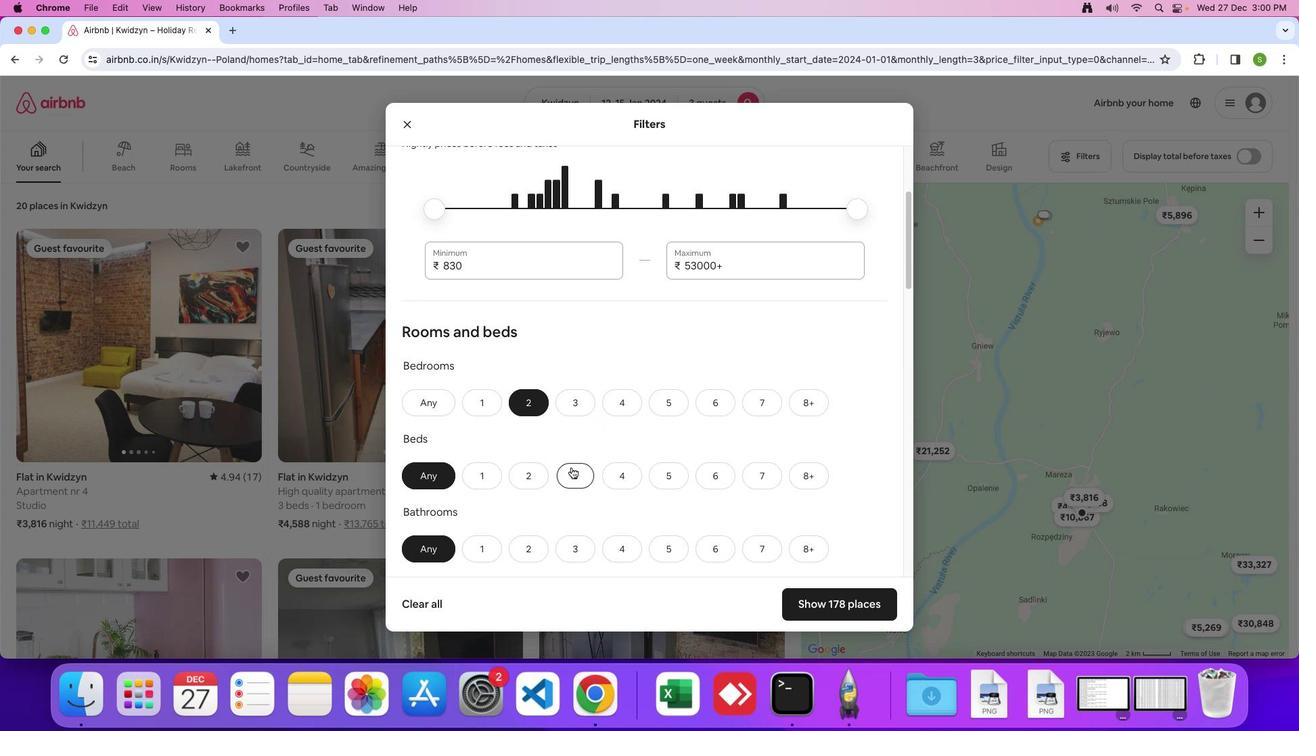 
Action: Mouse pressed left at (570, 466)
Screenshot: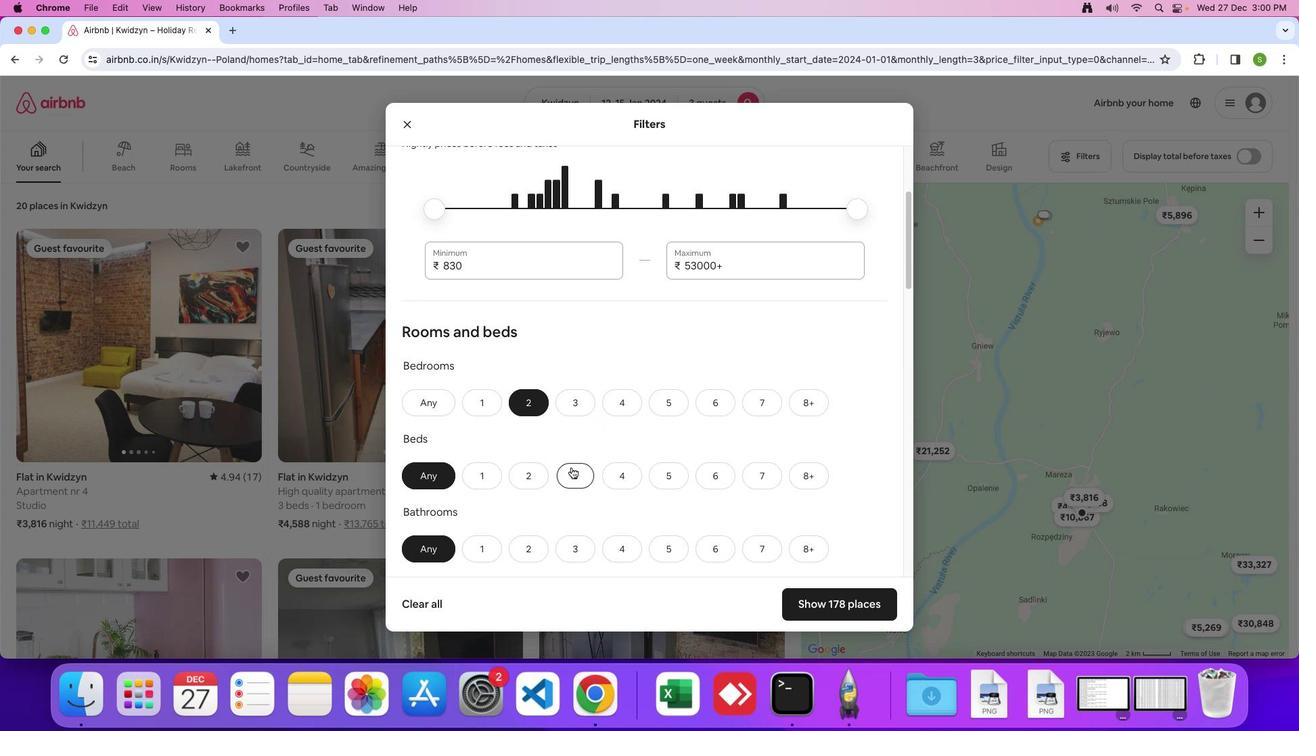 
Action: Mouse moved to (480, 543)
Screenshot: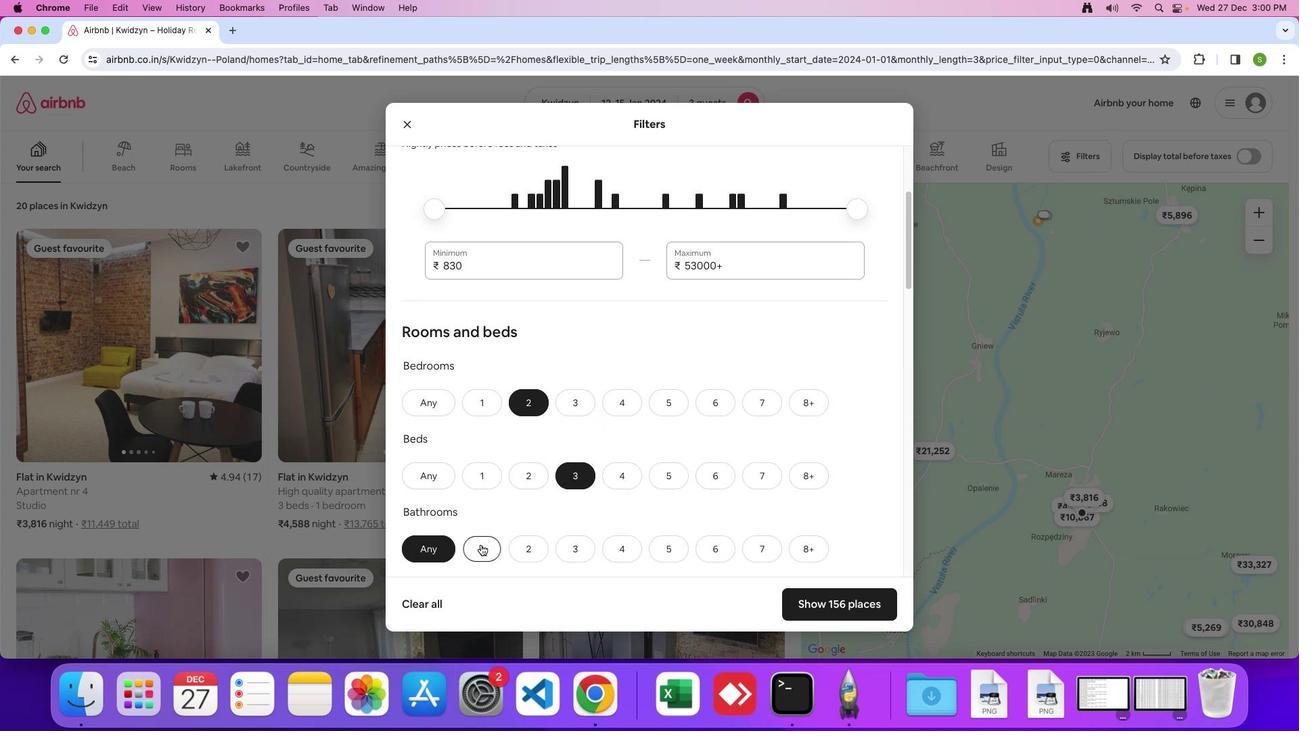 
Action: Mouse pressed left at (480, 543)
Screenshot: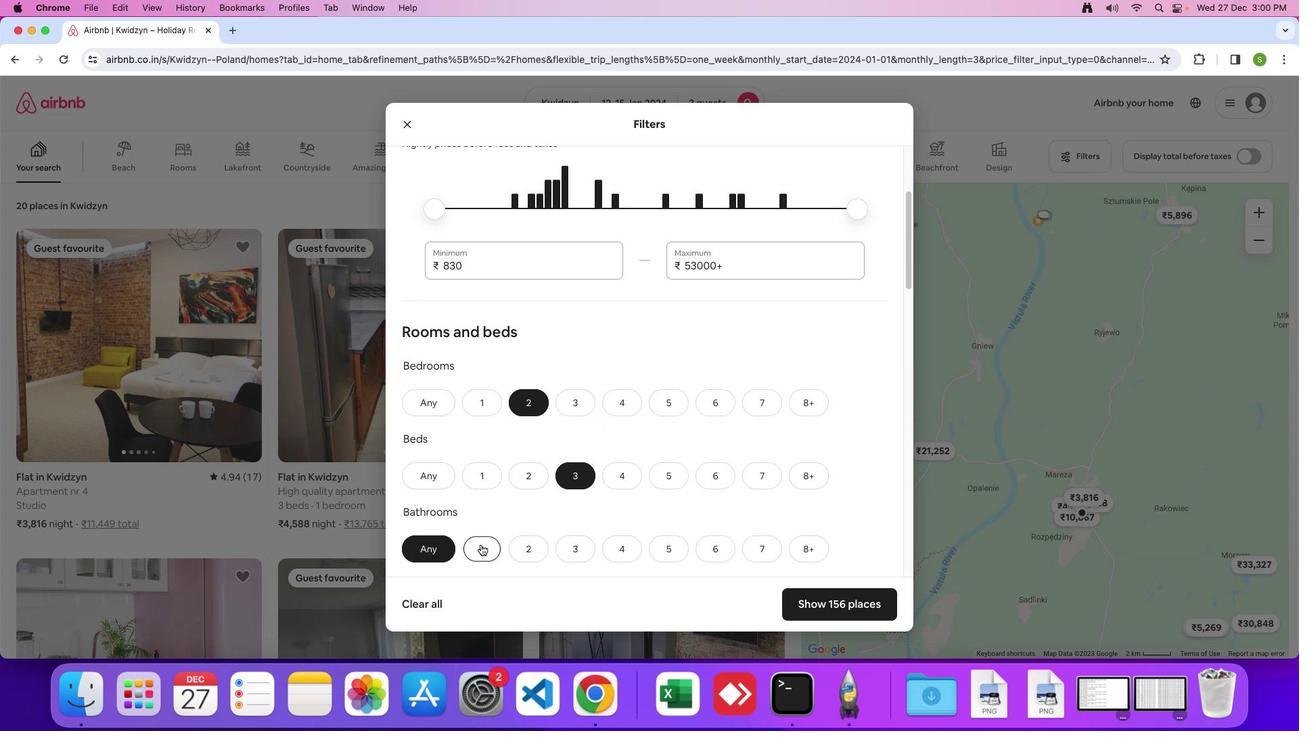 
Action: Mouse moved to (646, 499)
Screenshot: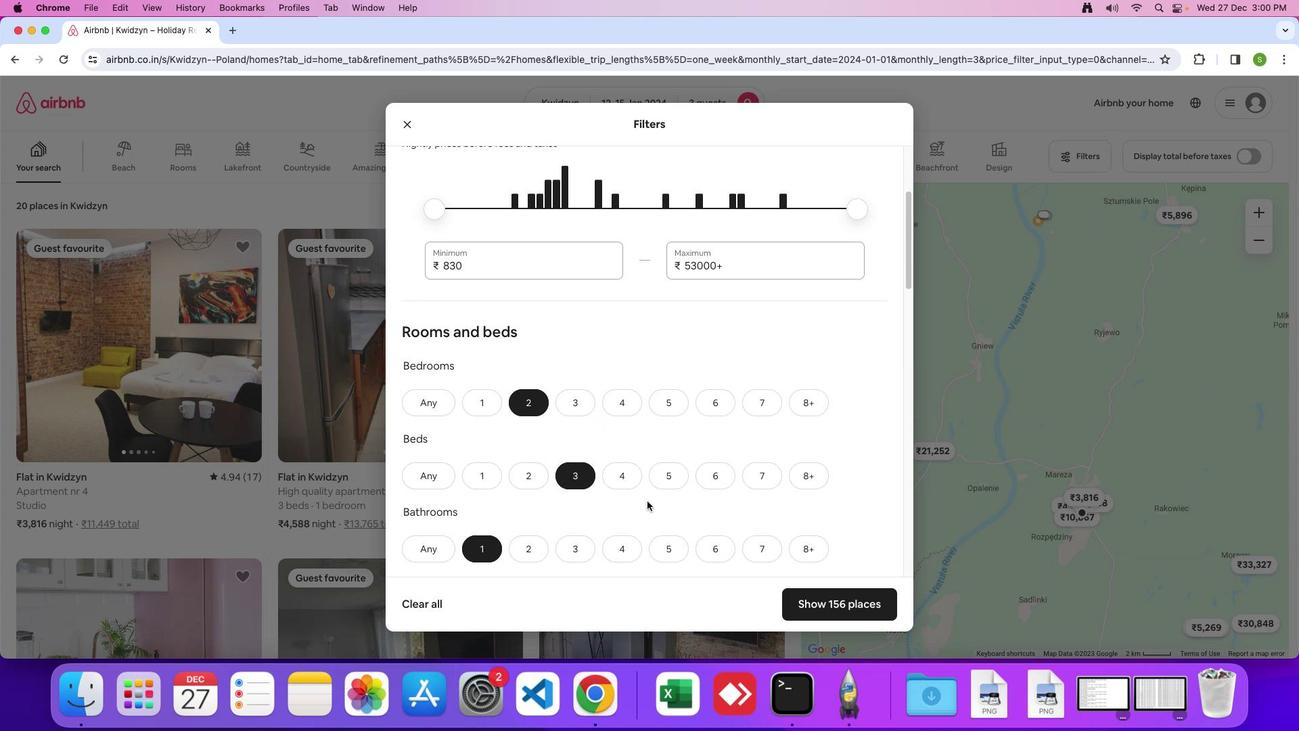 
Action: Mouse scrolled (646, 499) with delta (0, -1)
Screenshot: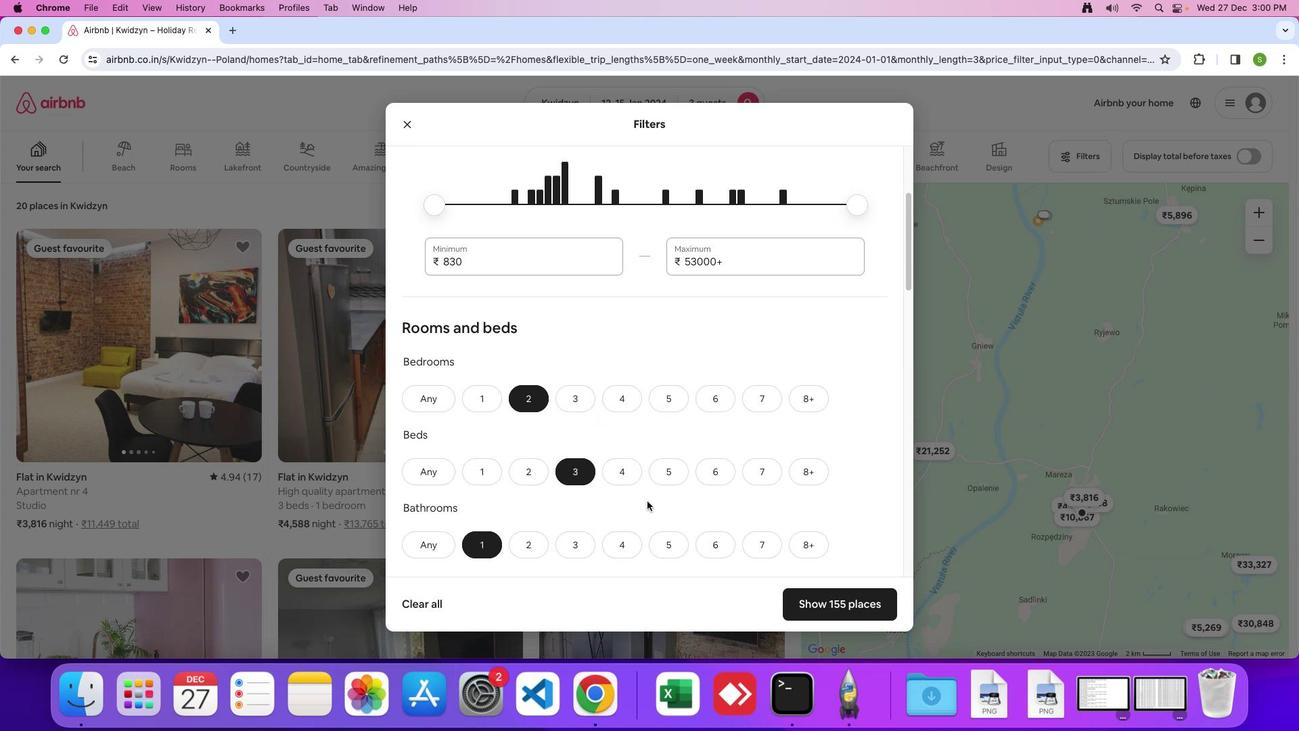 
Action: Mouse scrolled (646, 499) with delta (0, -1)
Screenshot: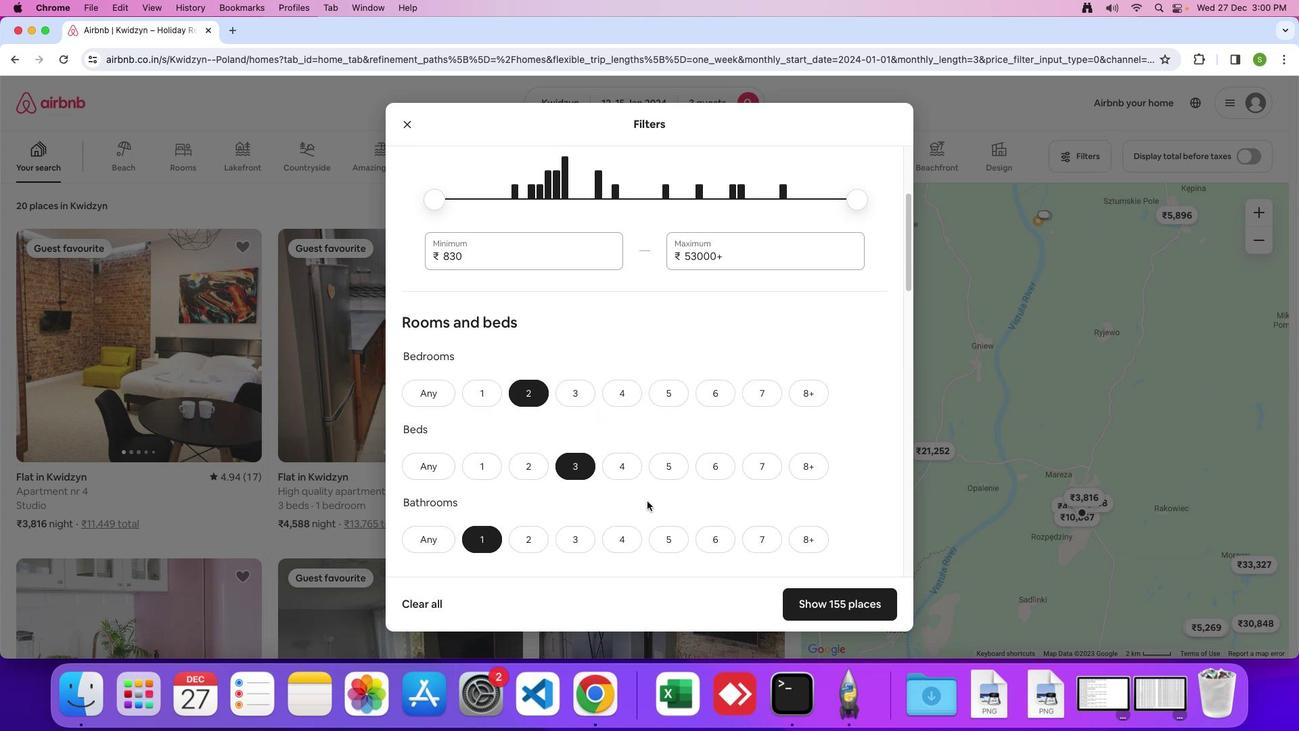 
Action: Mouse scrolled (646, 499) with delta (0, -1)
Screenshot: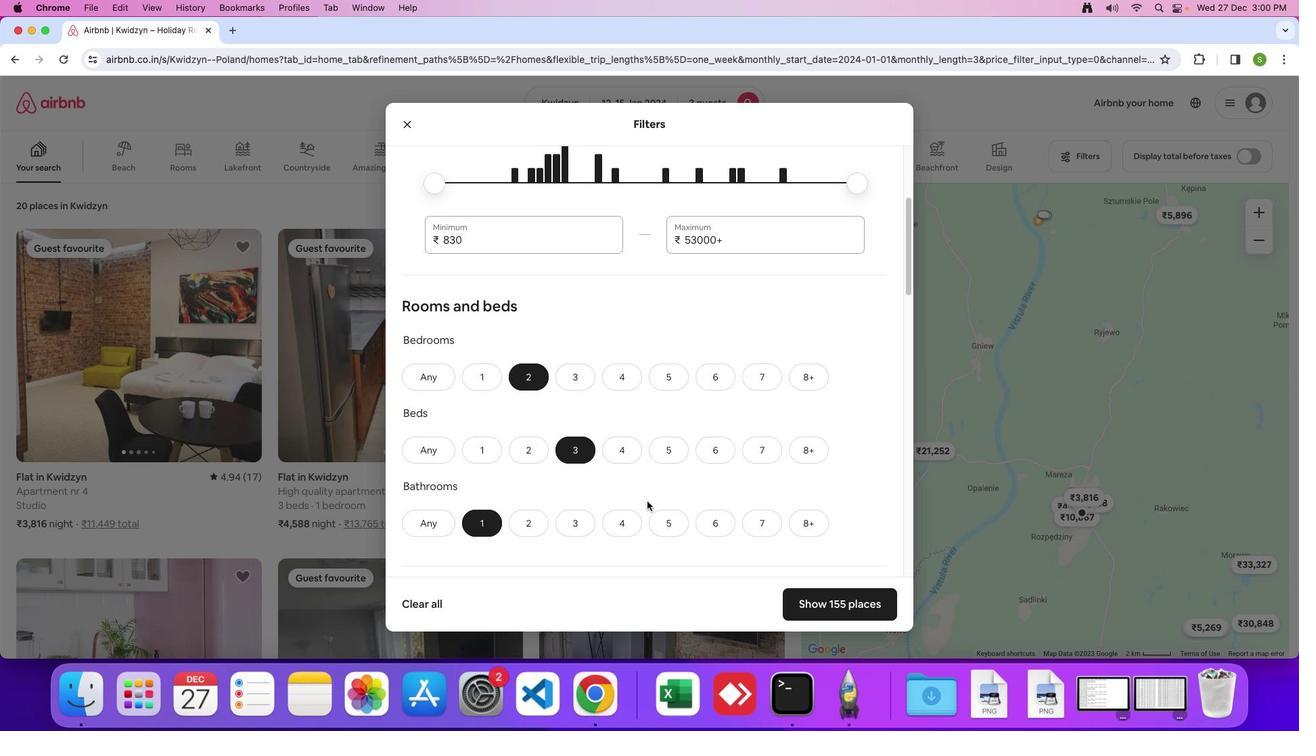 
Action: Mouse scrolled (646, 499) with delta (0, -1)
Screenshot: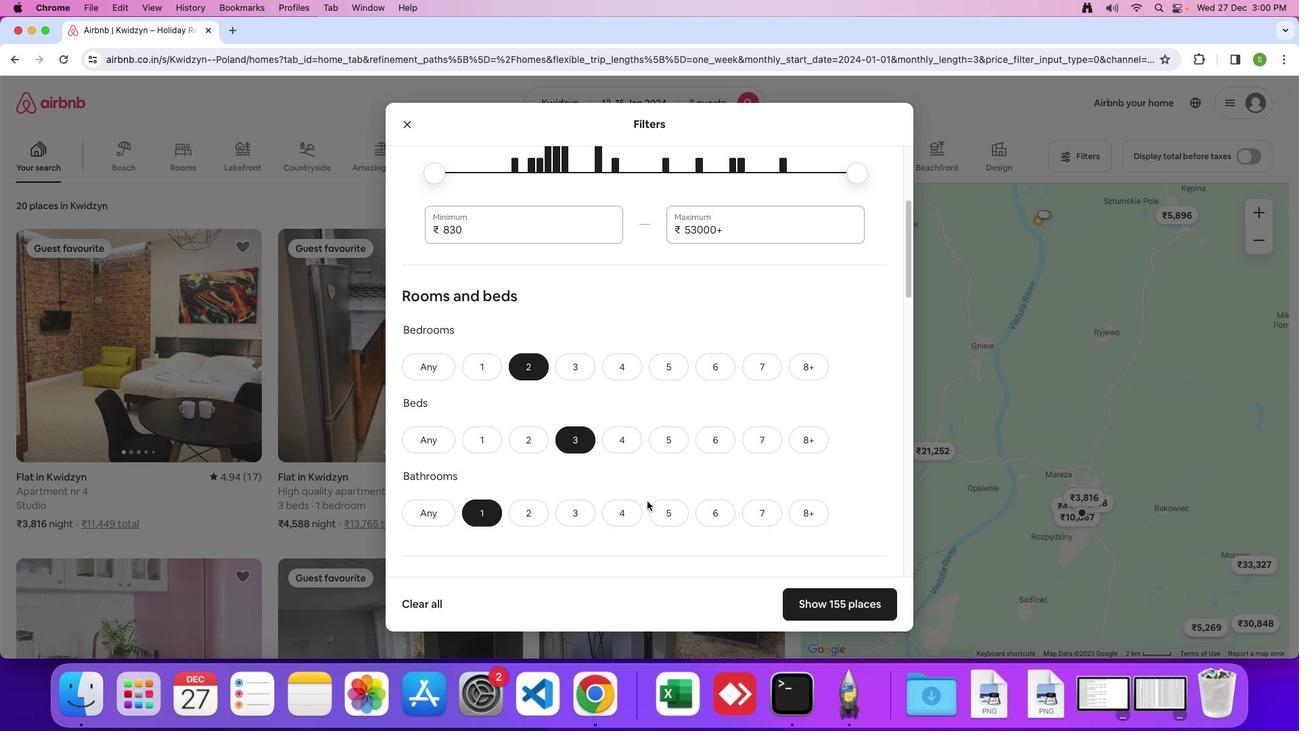 
Action: Mouse scrolled (646, 499) with delta (0, -1)
Screenshot: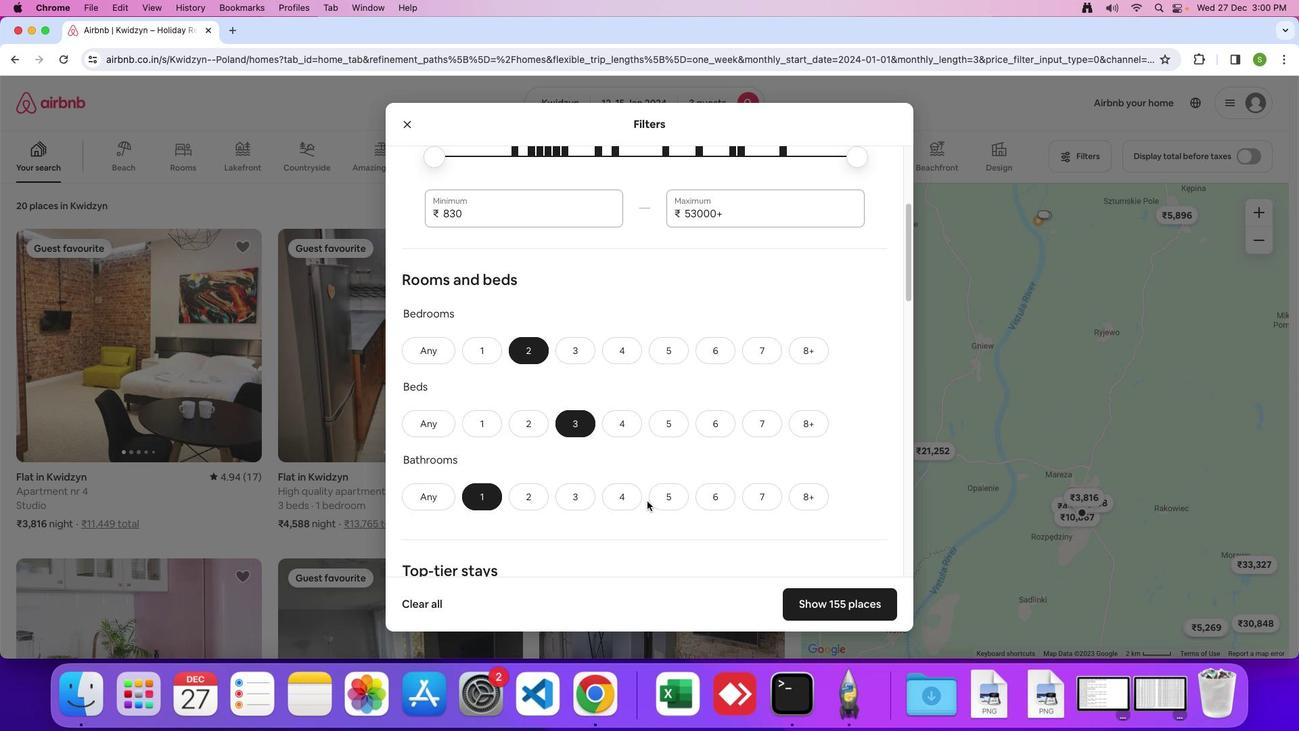 
Action: Mouse scrolled (646, 499) with delta (0, -1)
Screenshot: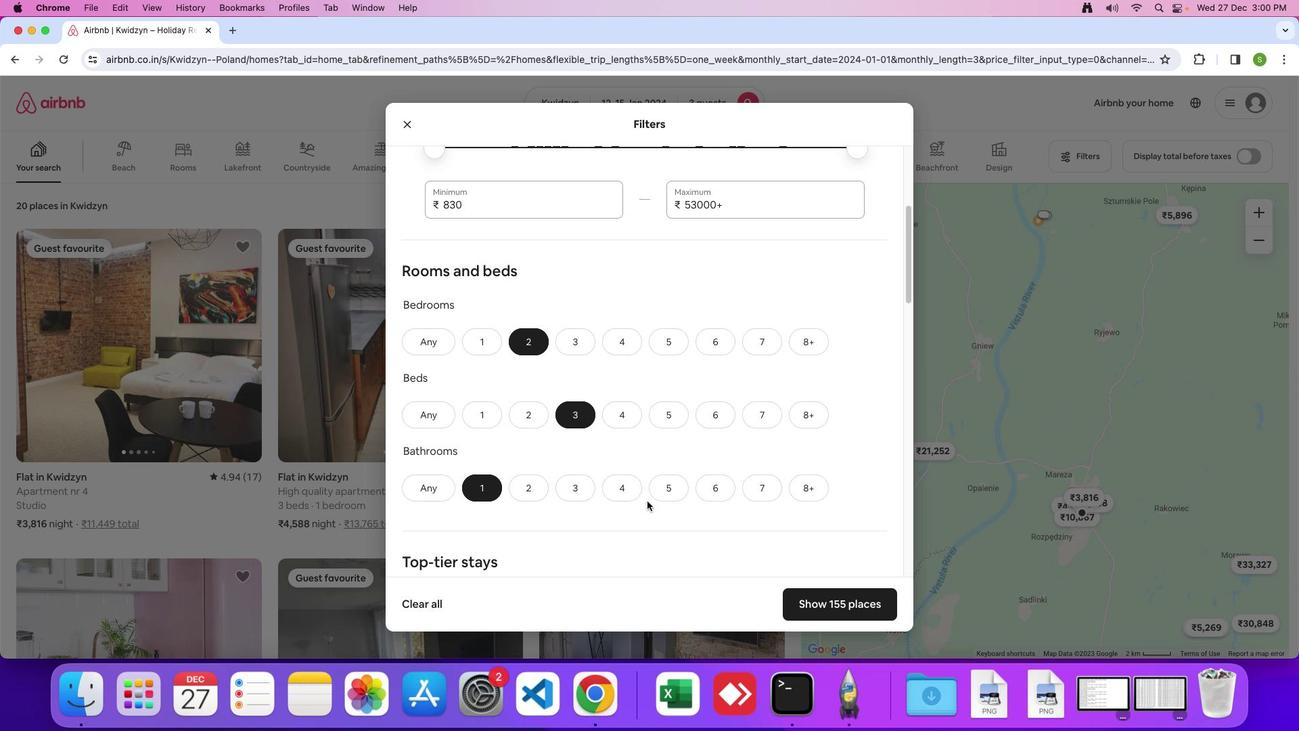 
Action: Mouse scrolled (646, 499) with delta (0, -1)
Screenshot: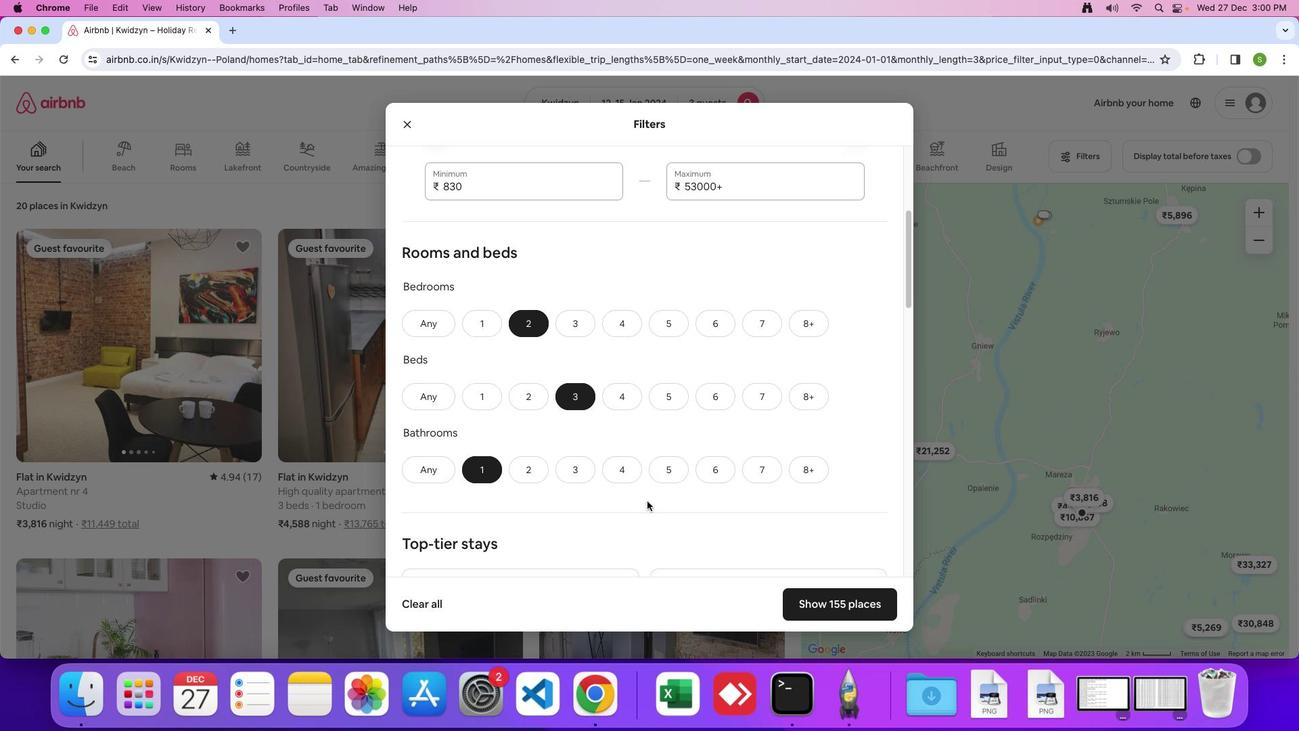 
Action: Mouse scrolled (646, 499) with delta (0, -1)
Screenshot: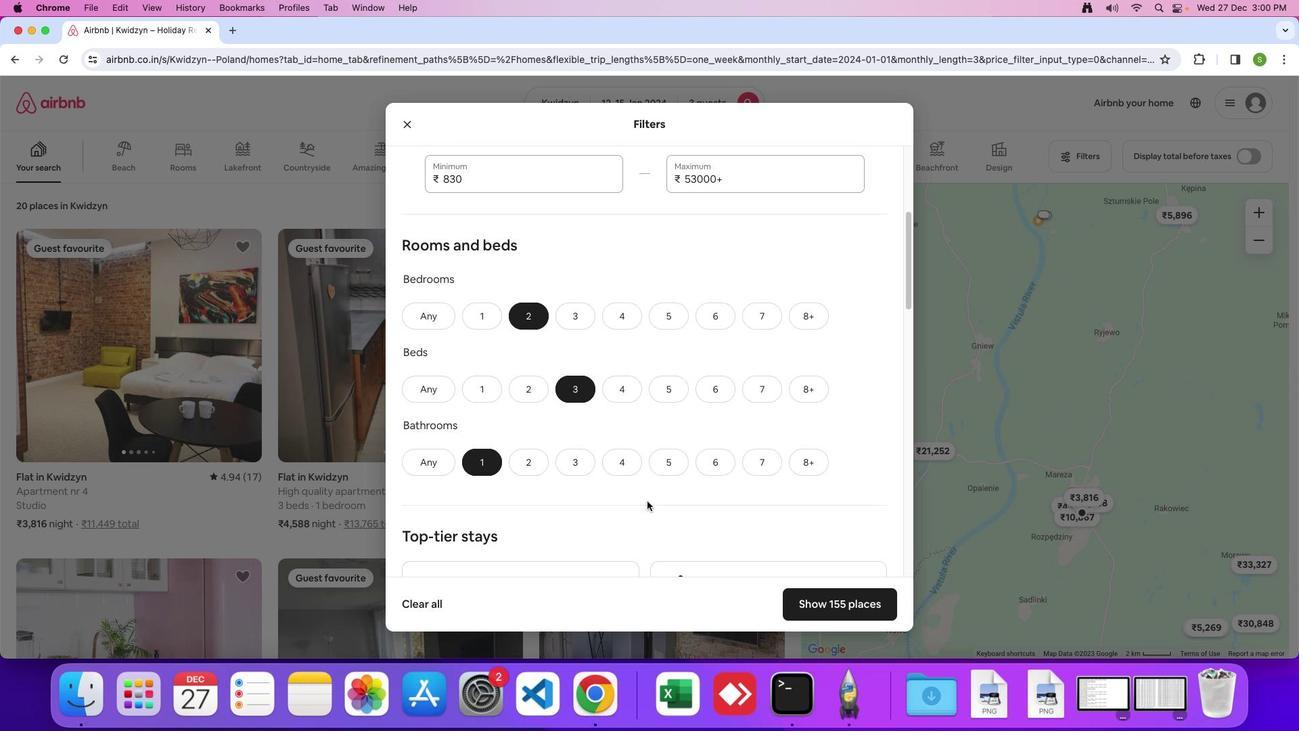 
Action: Mouse scrolled (646, 499) with delta (0, -1)
Screenshot: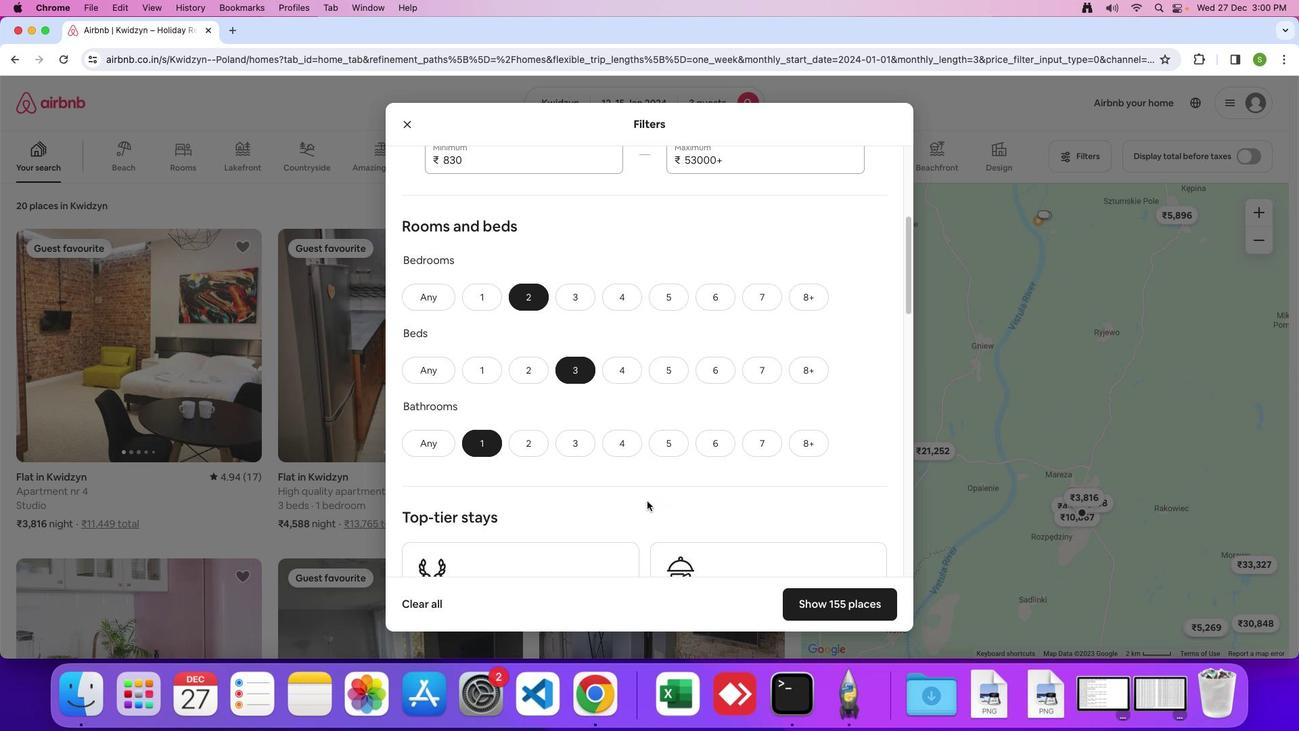 
Action: Mouse scrolled (646, 499) with delta (0, -1)
Screenshot: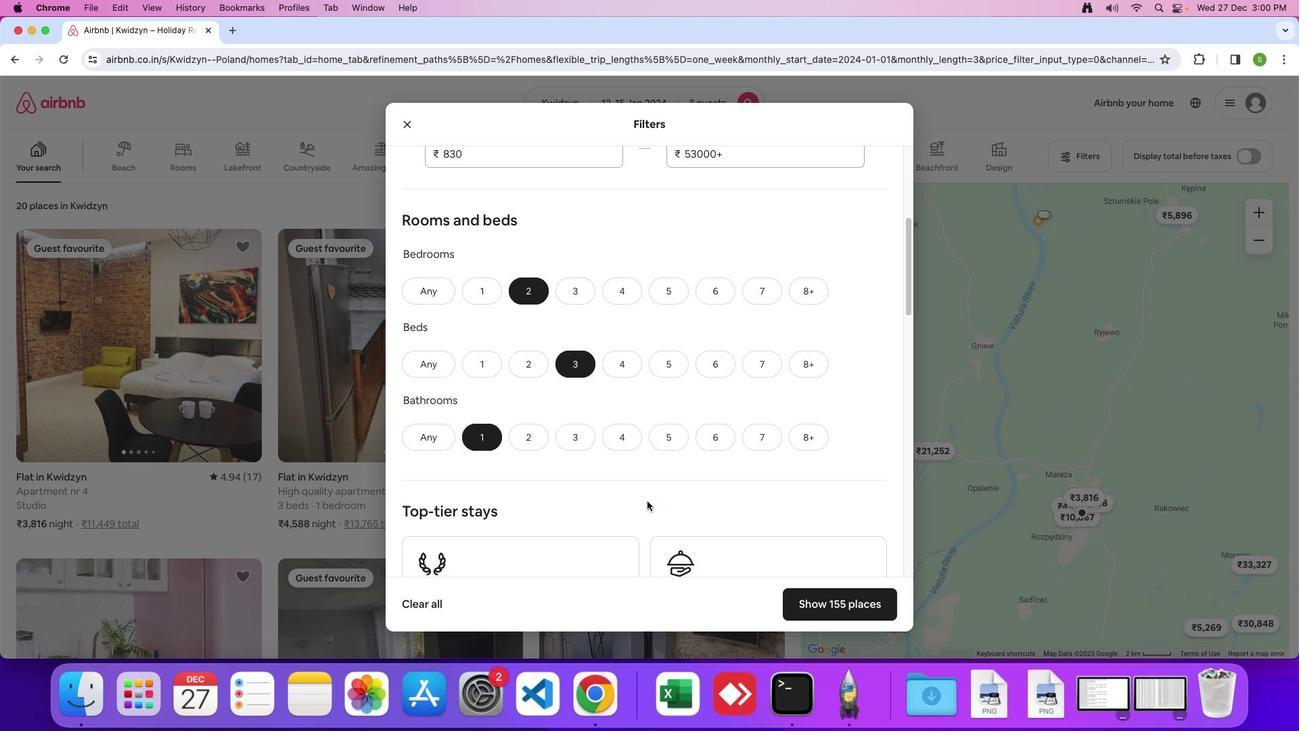 
Action: Mouse scrolled (646, 499) with delta (0, -1)
Screenshot: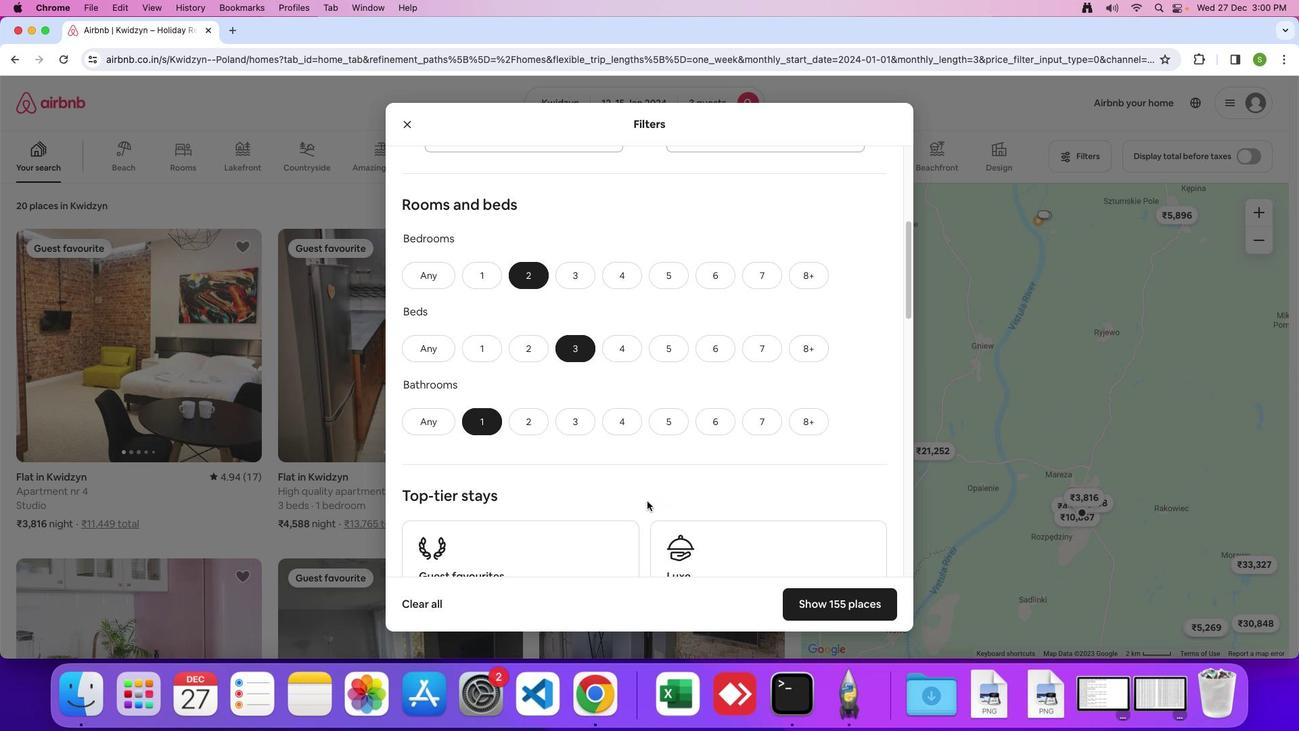 
Action: Mouse scrolled (646, 499) with delta (0, -1)
Screenshot: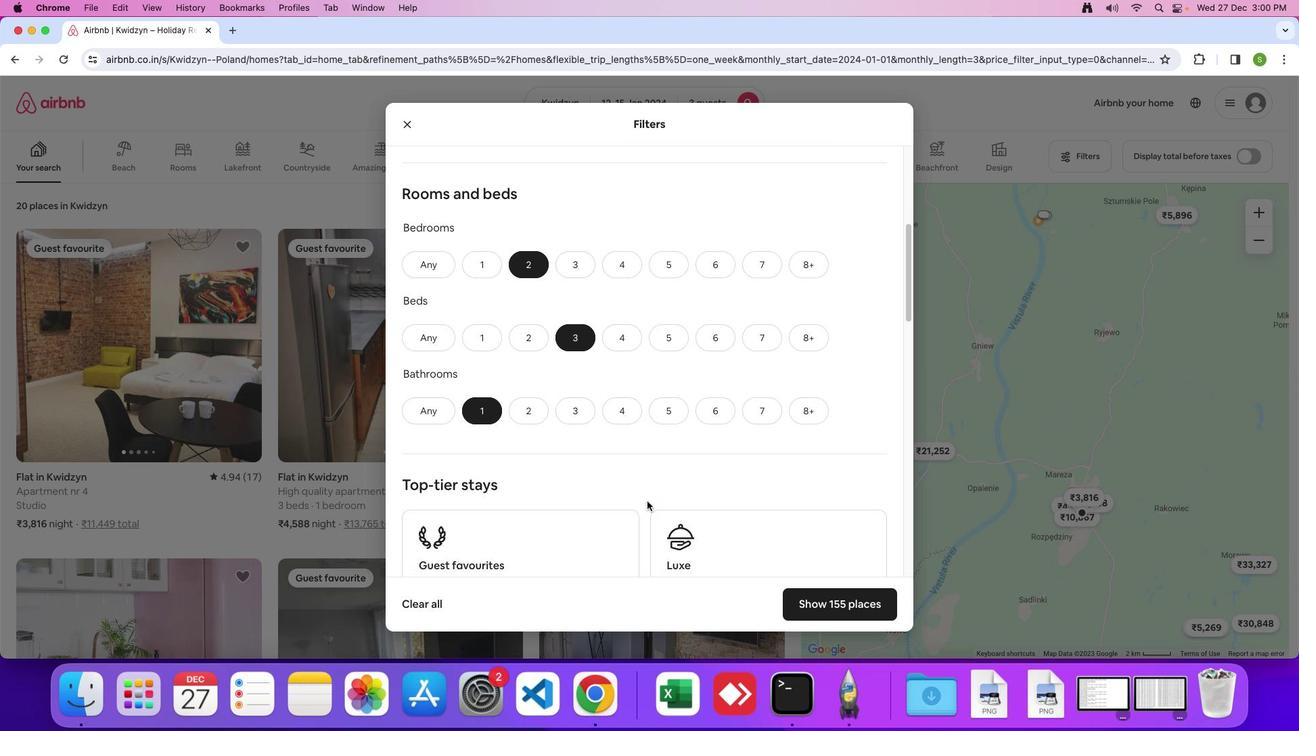 
Action: Mouse scrolled (646, 499) with delta (0, -1)
Screenshot: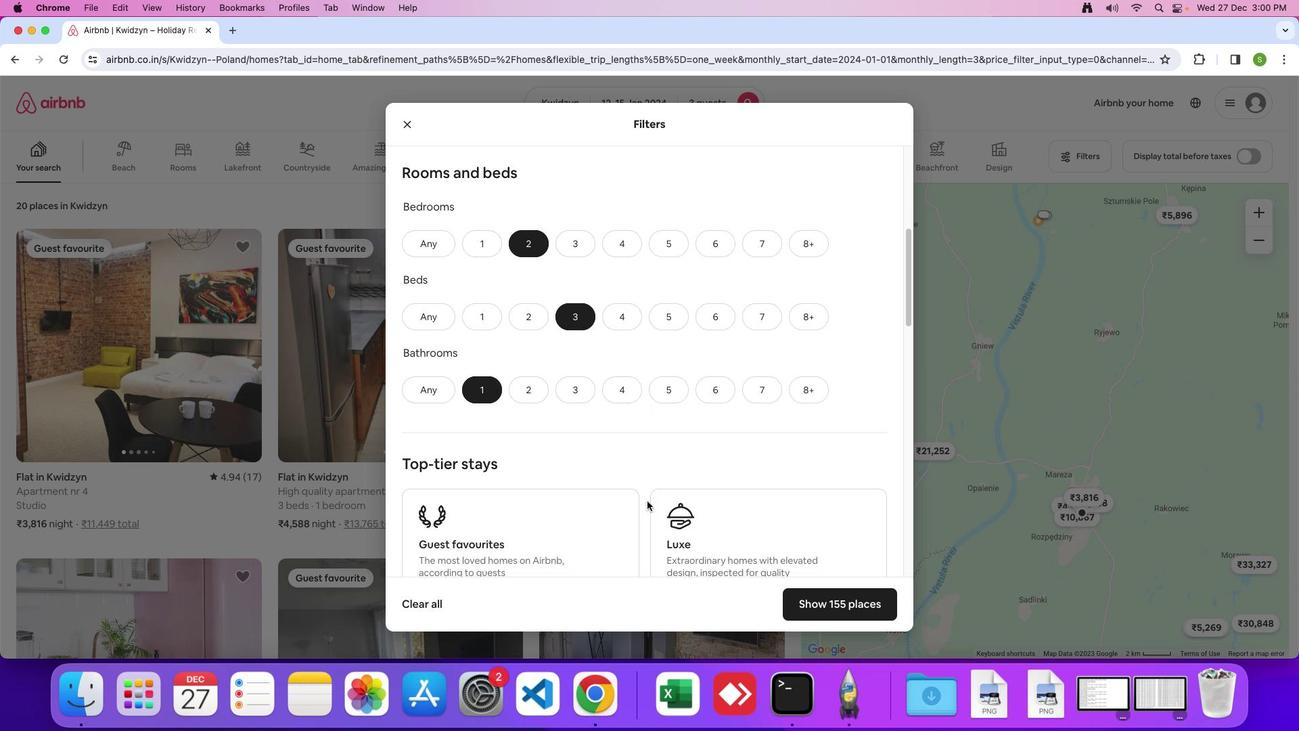 
Action: Mouse scrolled (646, 499) with delta (0, -1)
Screenshot: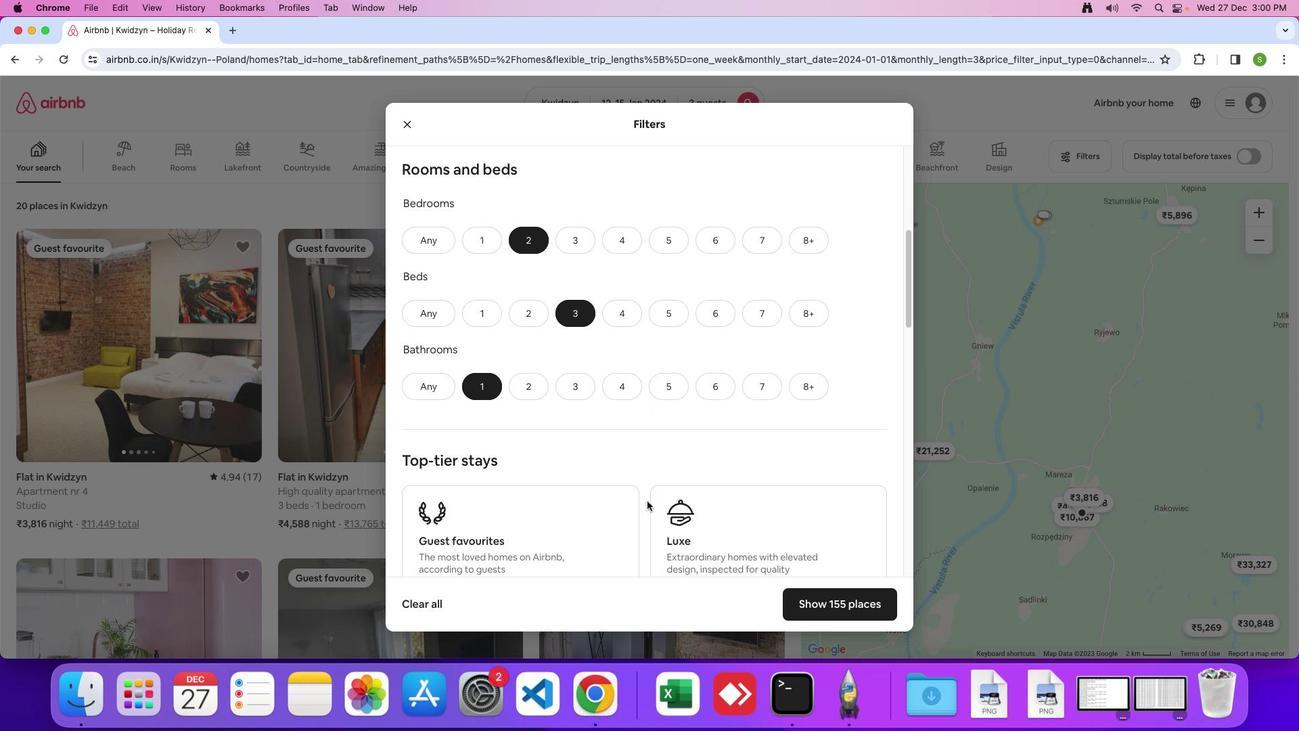 
Action: Mouse scrolled (646, 499) with delta (0, -1)
Screenshot: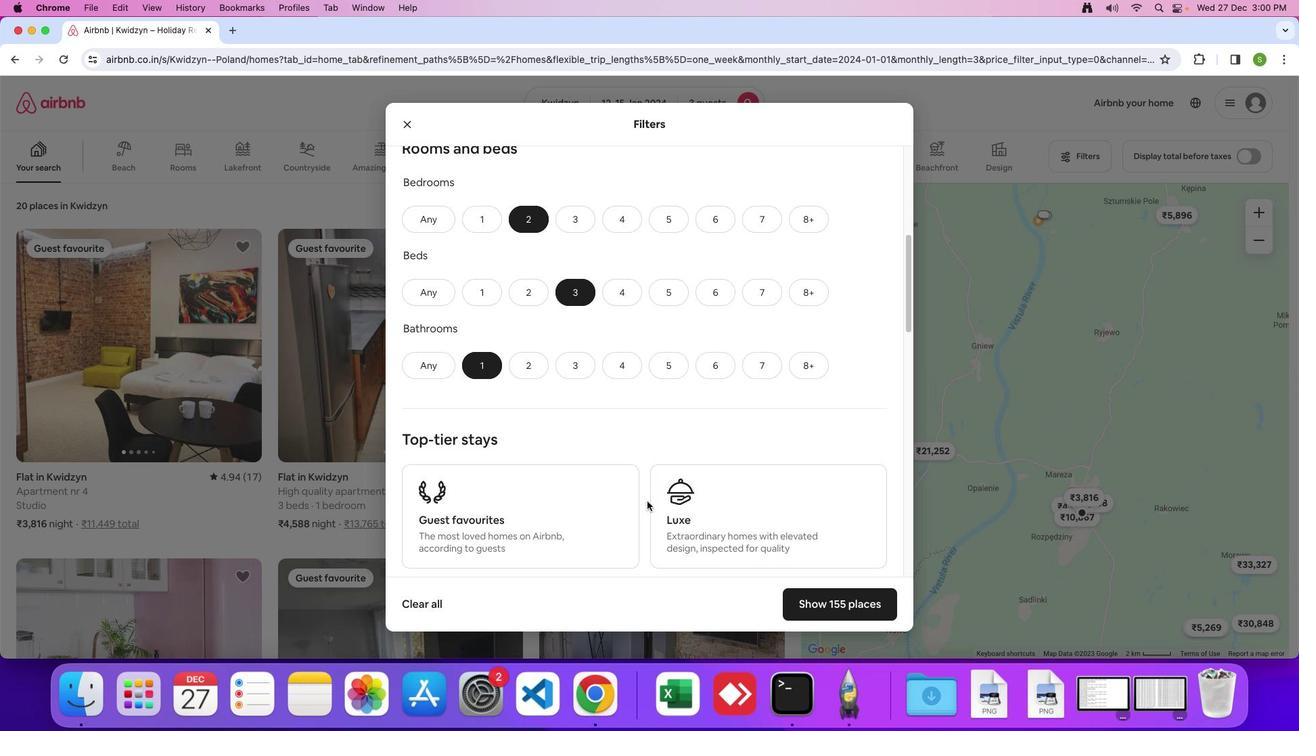 
Action: Mouse scrolled (646, 499) with delta (0, -1)
Screenshot: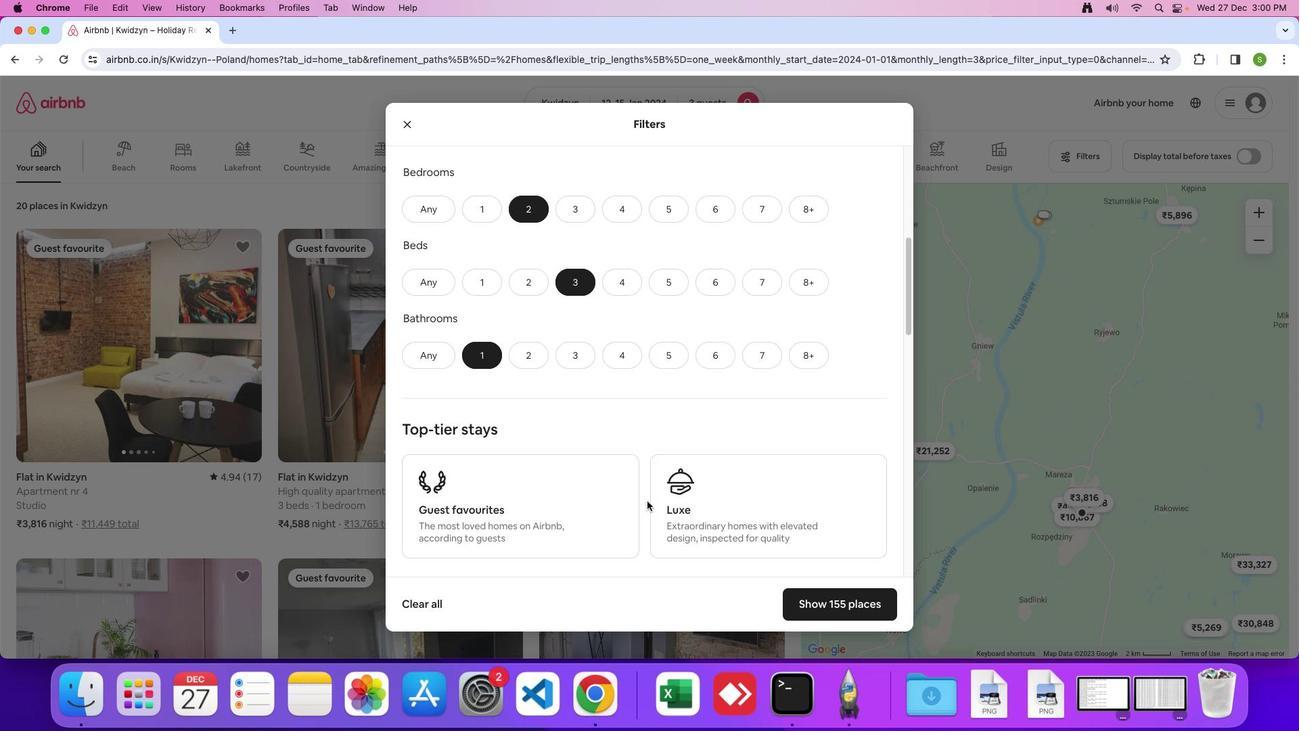 
Action: Mouse scrolled (646, 499) with delta (0, -2)
Screenshot: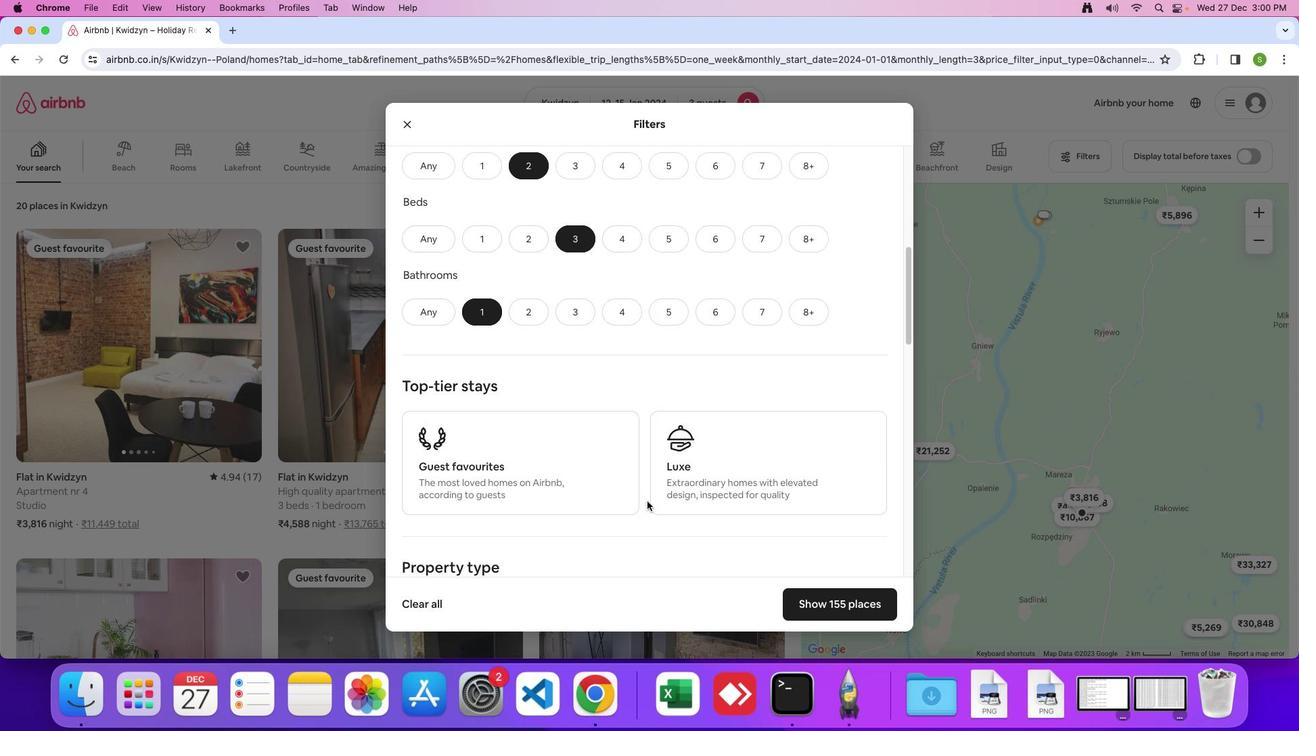 
Action: Mouse scrolled (646, 499) with delta (0, -1)
Screenshot: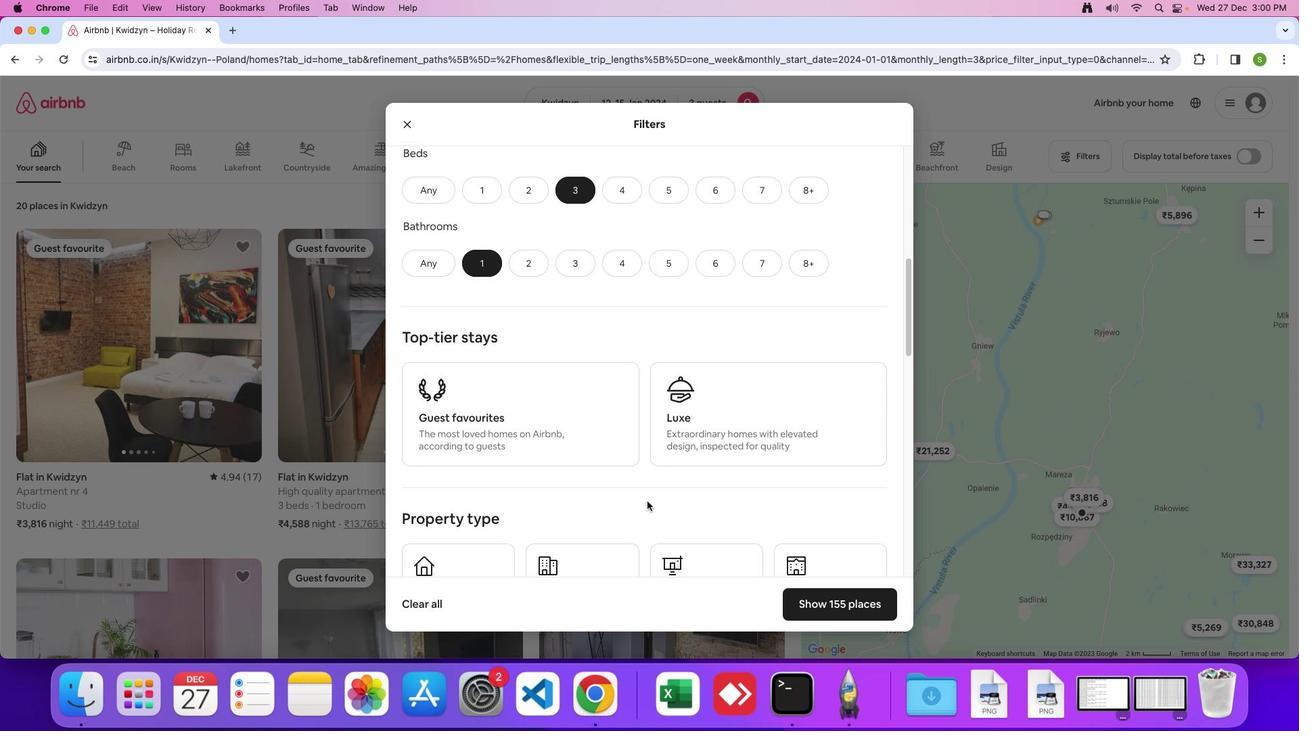 
Action: Mouse scrolled (646, 499) with delta (0, -1)
Screenshot: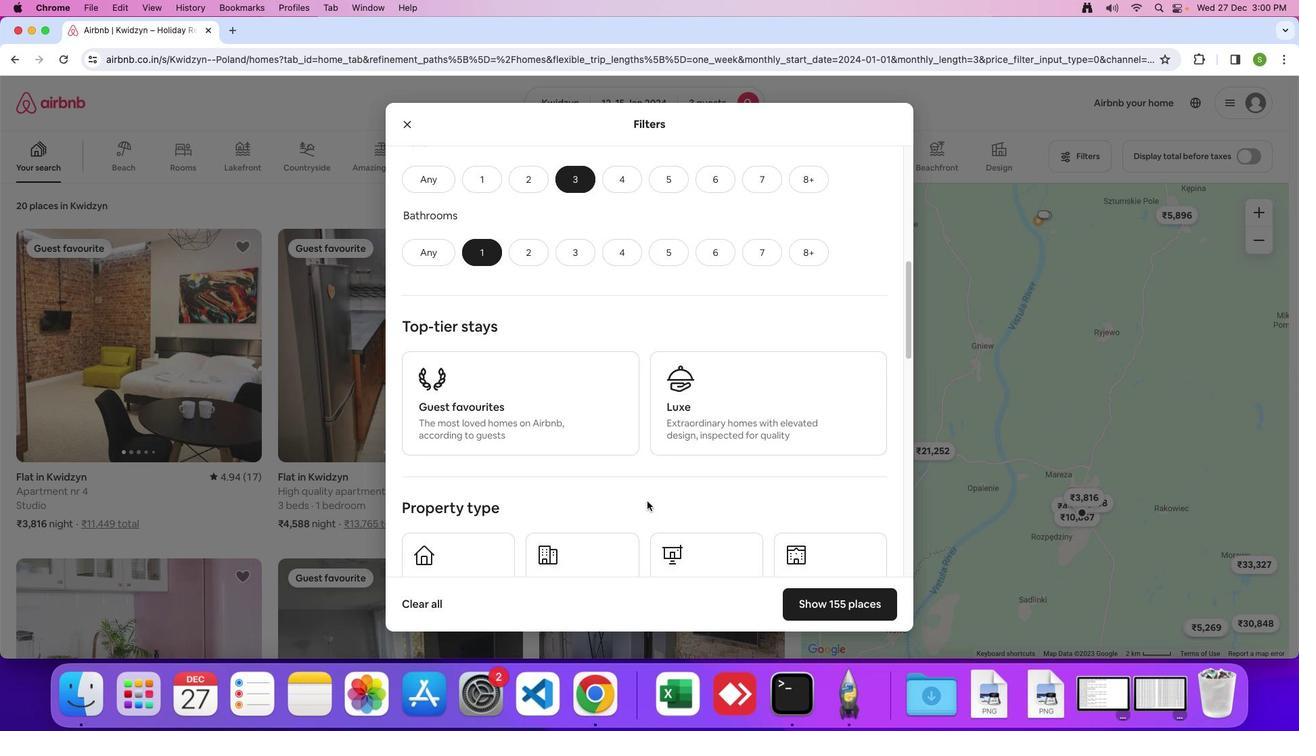 
Action: Mouse scrolled (646, 499) with delta (0, -2)
Screenshot: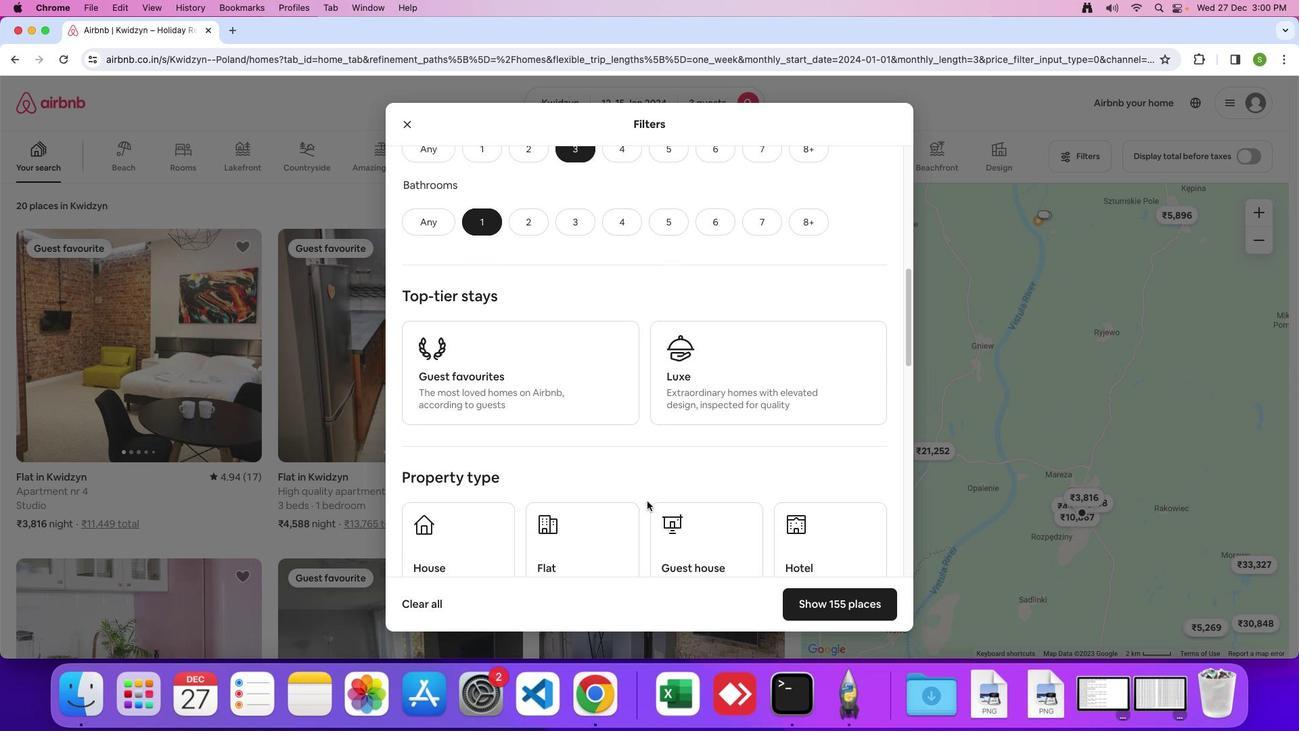 
Action: Mouse moved to (547, 505)
Screenshot: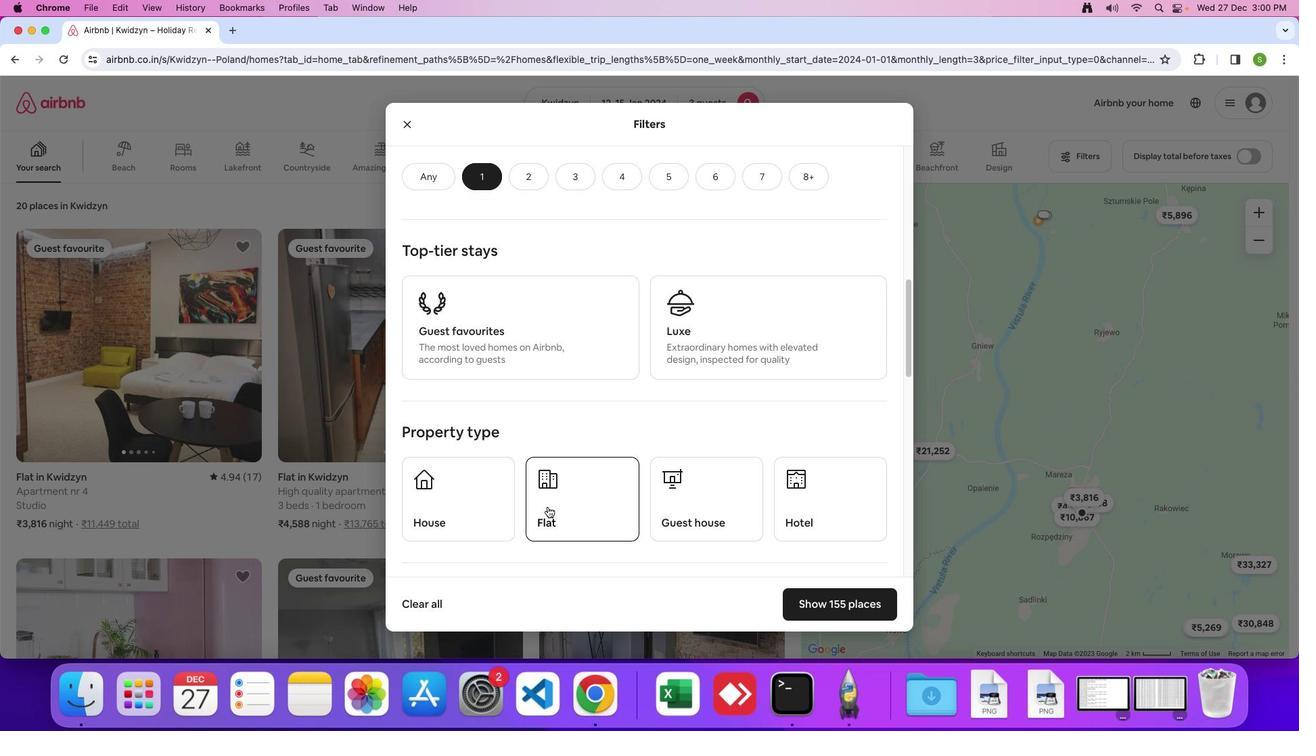 
Action: Mouse pressed left at (547, 505)
Screenshot: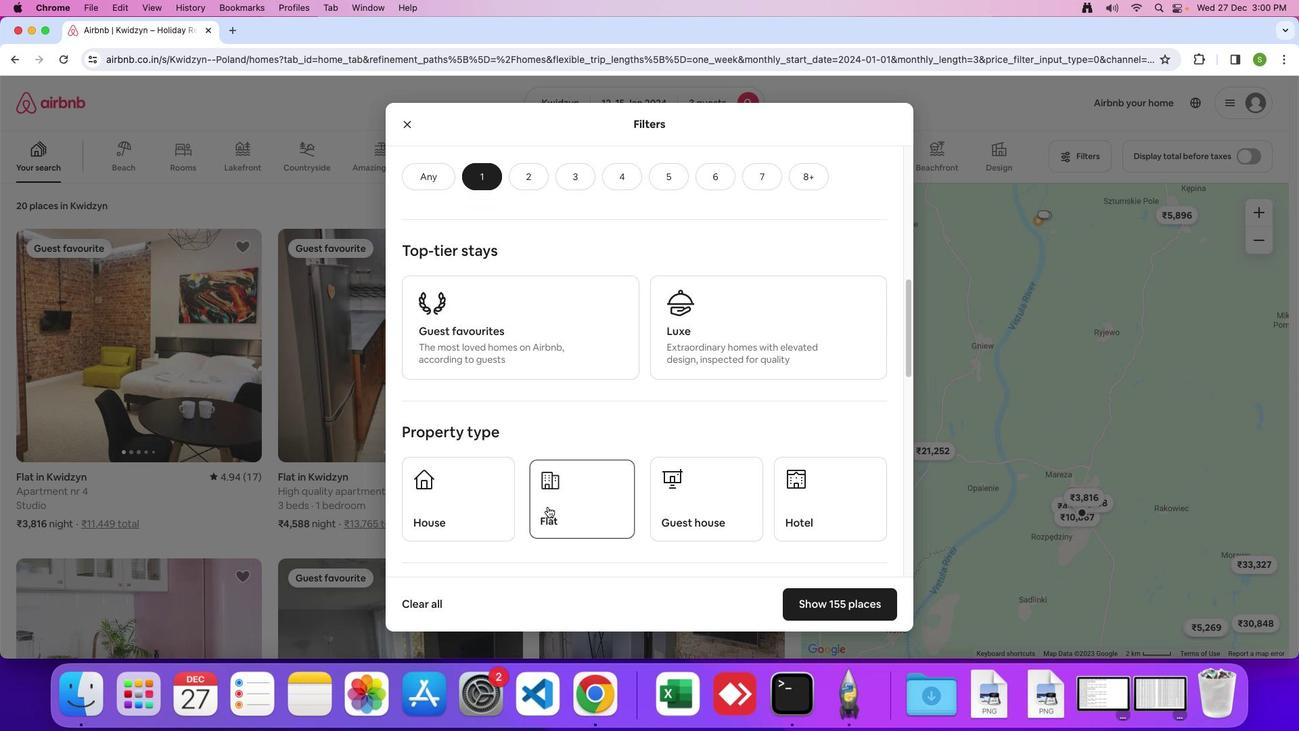 
Action: Mouse moved to (614, 528)
Screenshot: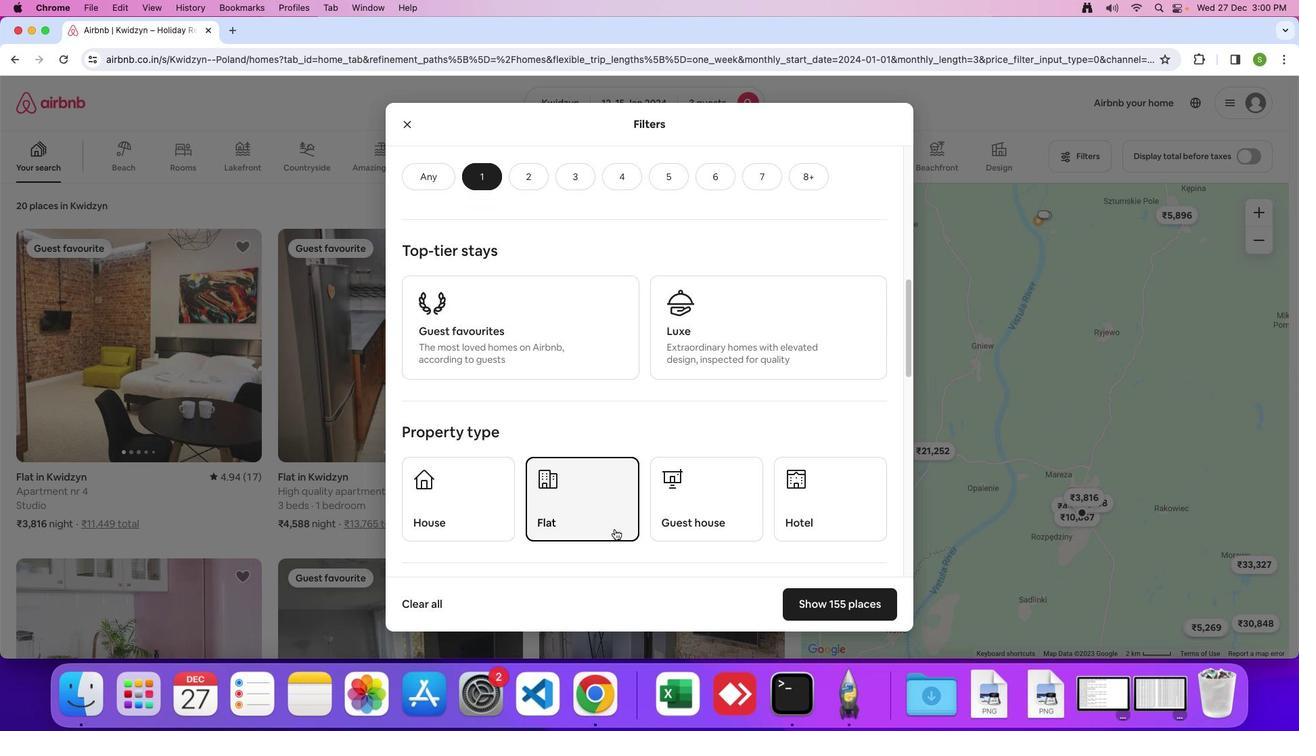 
Action: Mouse scrolled (614, 528) with delta (0, -1)
Screenshot: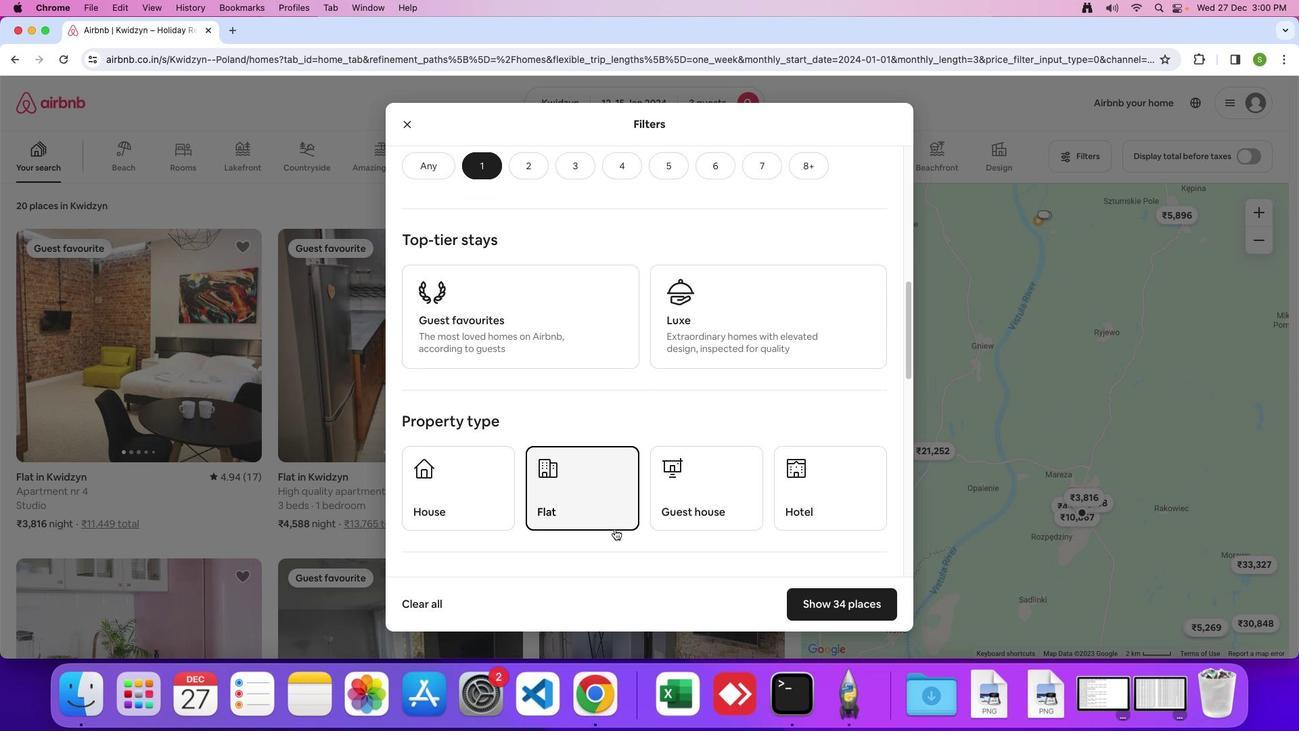 
Action: Mouse scrolled (614, 528) with delta (0, -1)
Screenshot: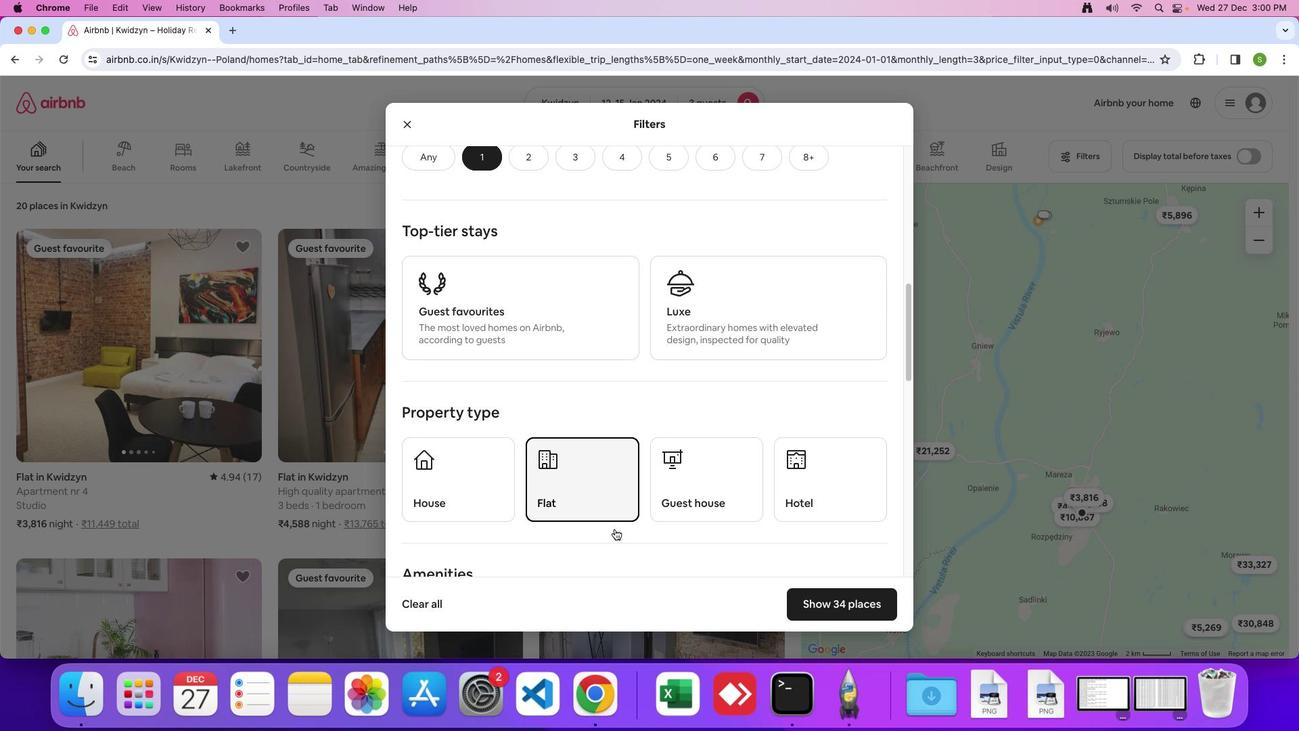 
Action: Mouse scrolled (614, 528) with delta (0, -1)
Screenshot: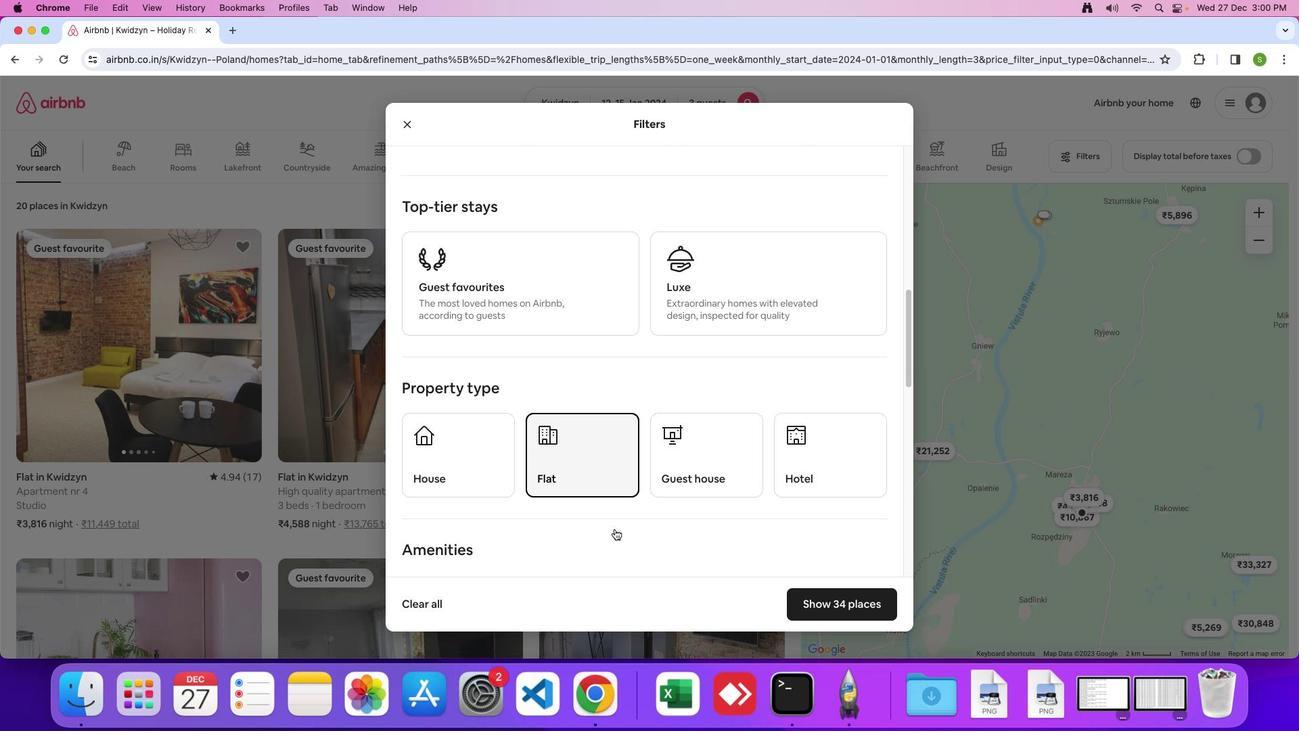 
Action: Mouse scrolled (614, 528) with delta (0, -1)
Screenshot: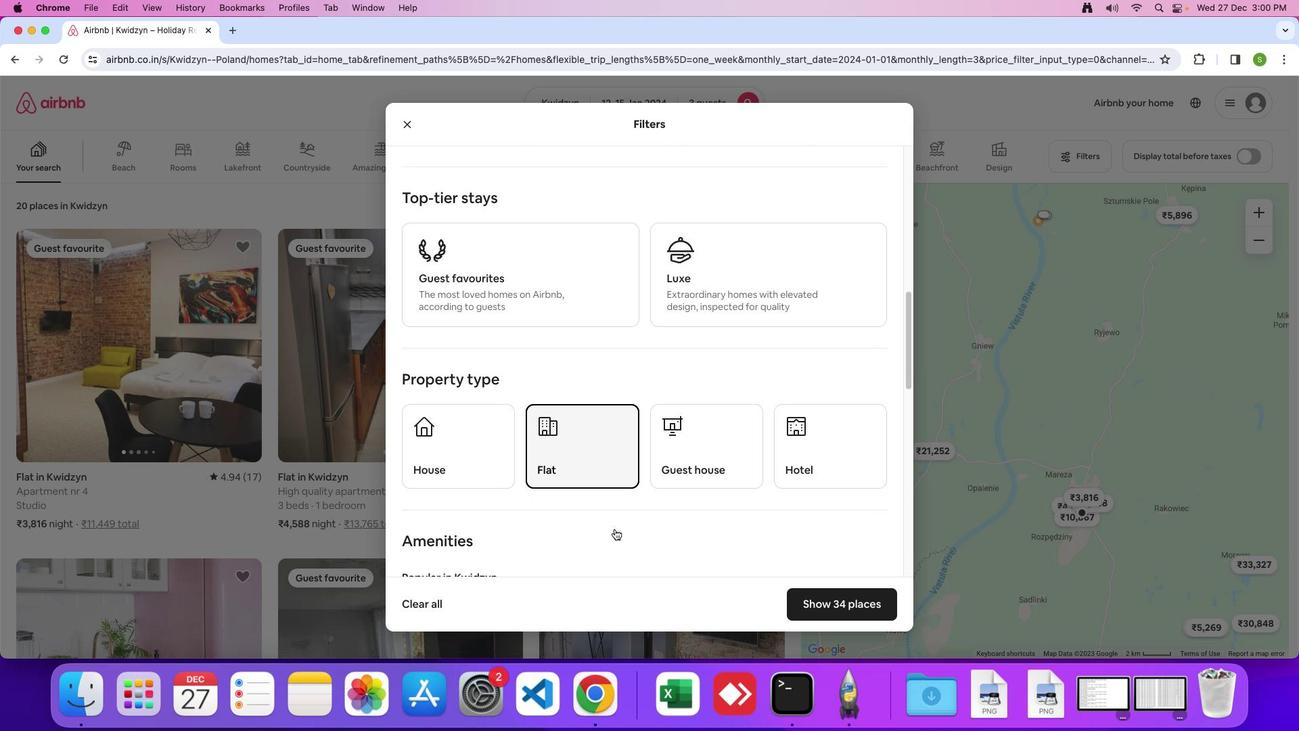
Action: Mouse scrolled (614, 528) with delta (0, -1)
Screenshot: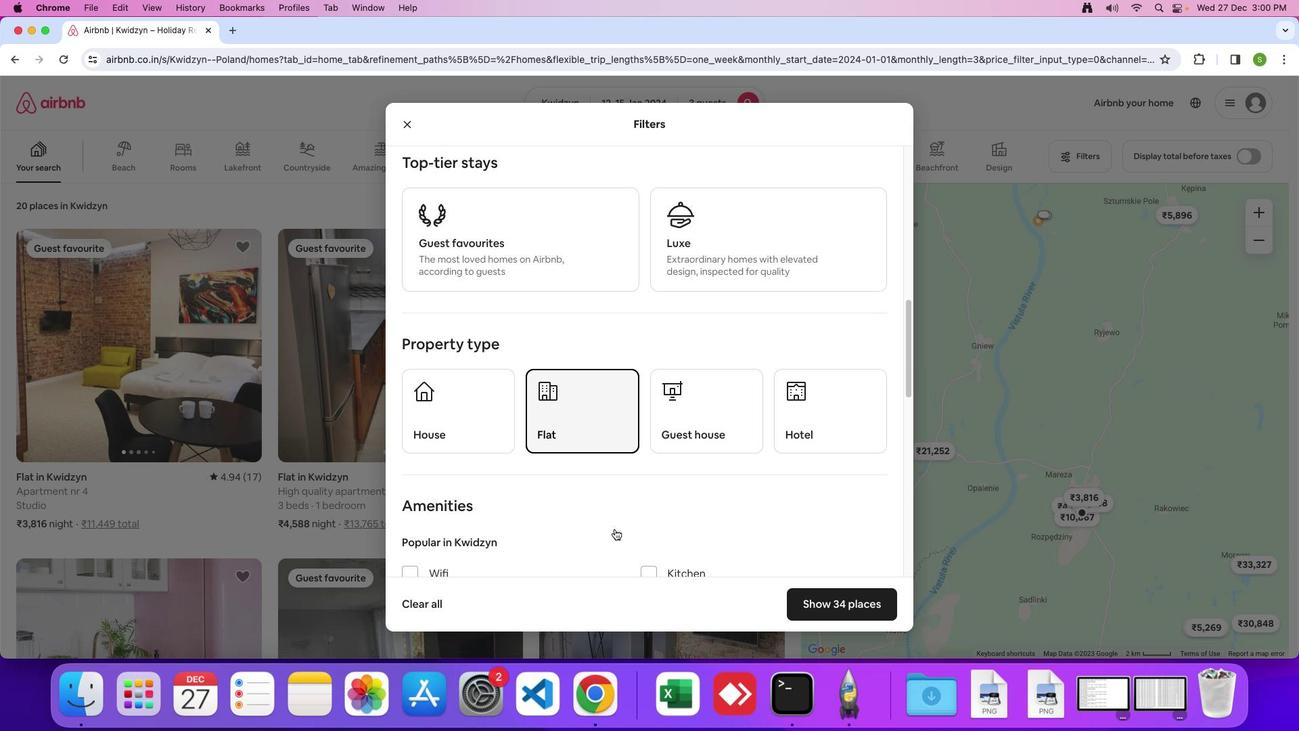 
Action: Mouse scrolled (614, 528) with delta (0, -1)
Screenshot: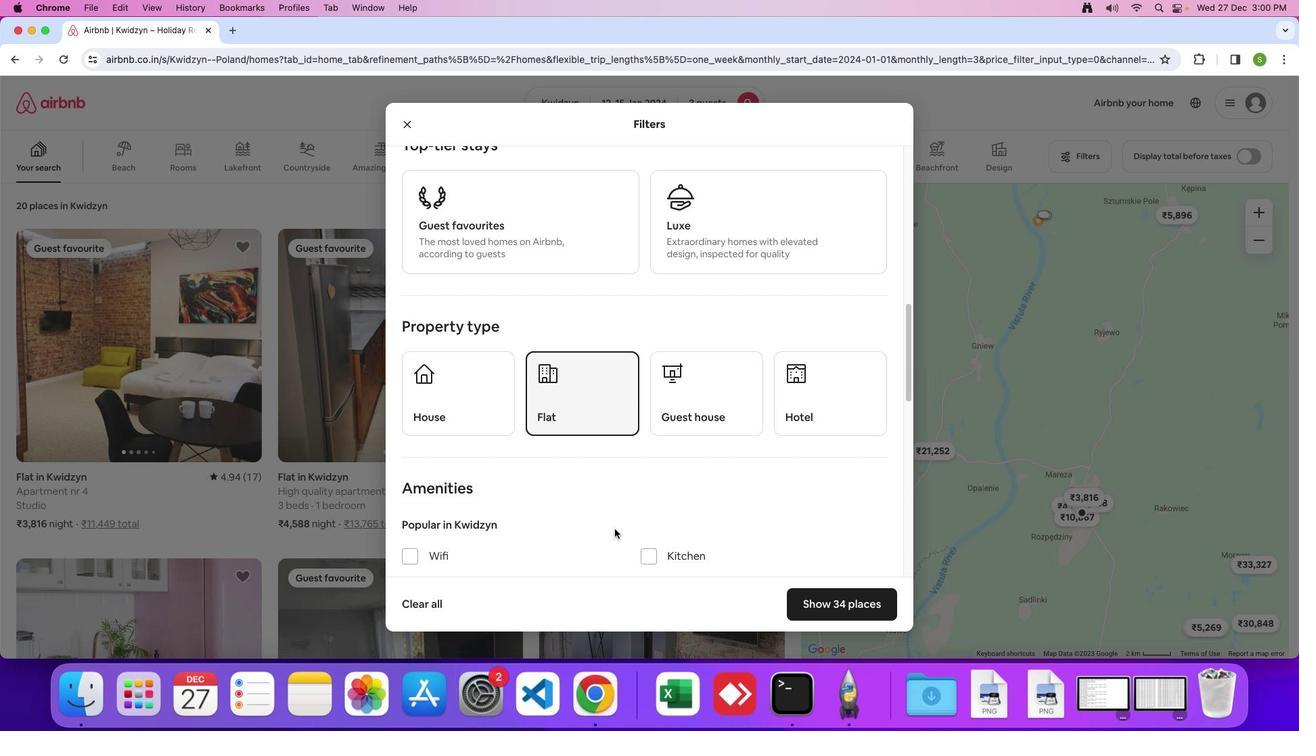
Action: Mouse scrolled (614, 528) with delta (0, -1)
Screenshot: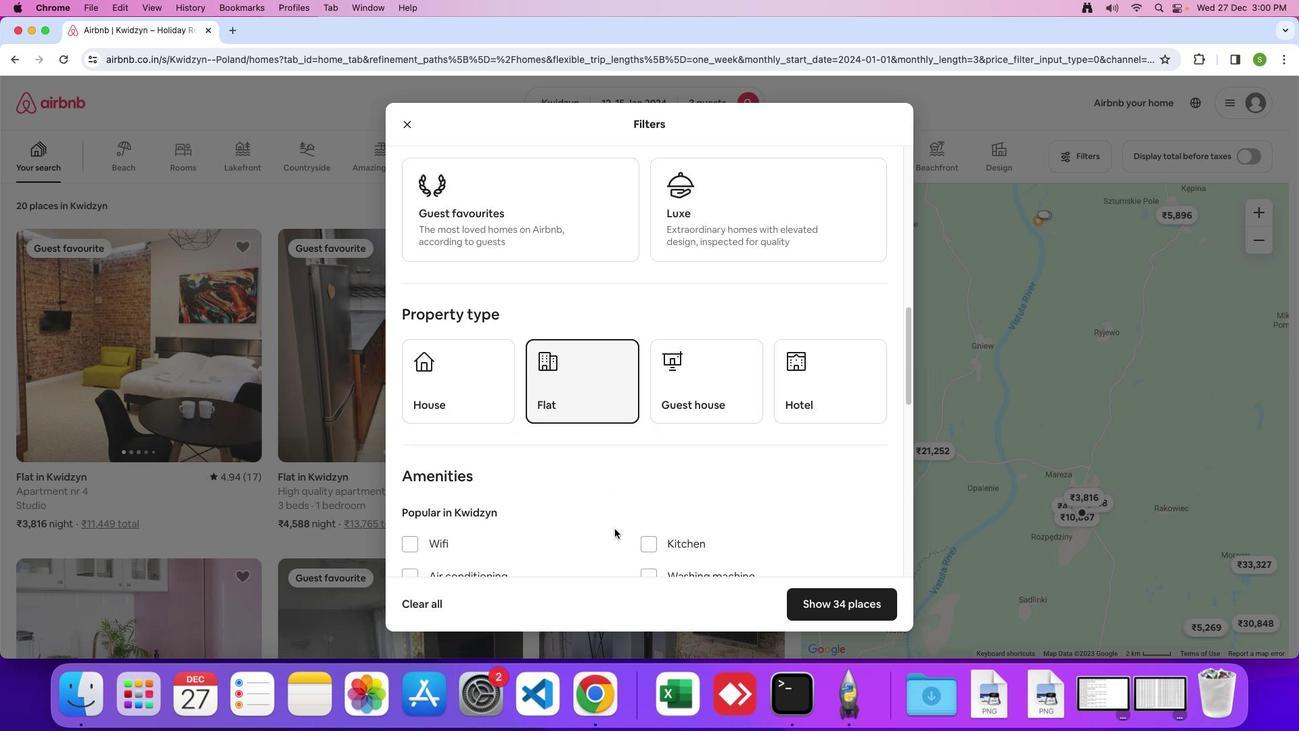 
Action: Mouse scrolled (614, 528) with delta (0, -1)
Screenshot: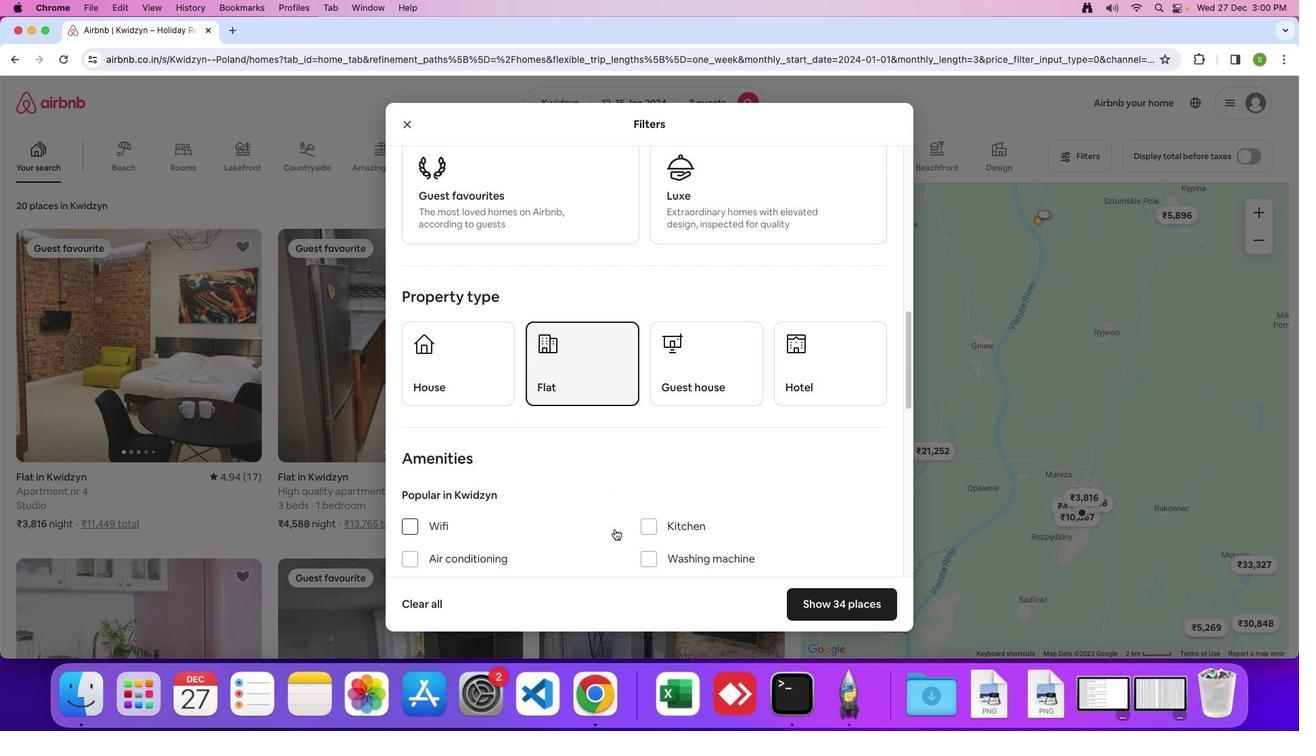 
Action: Mouse scrolled (614, 528) with delta (0, -1)
Screenshot: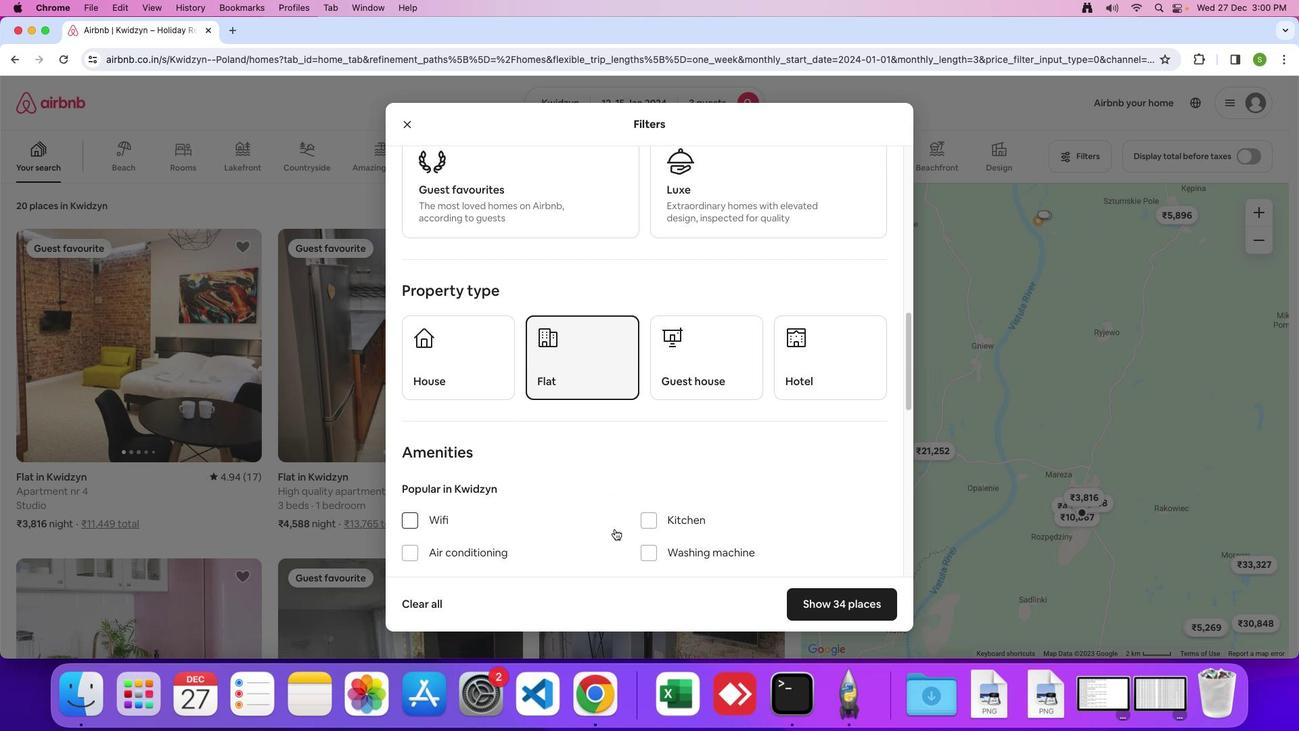 
Action: Mouse scrolled (614, 528) with delta (0, -1)
Screenshot: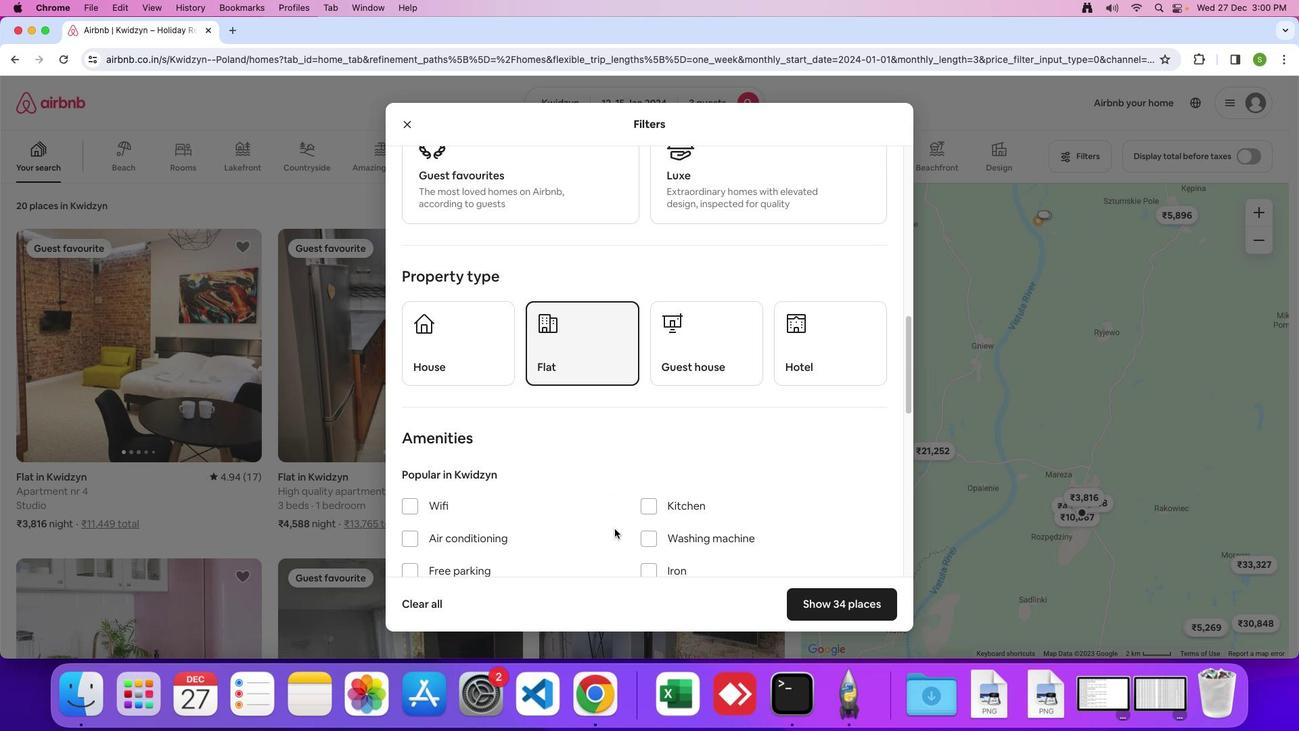 
Action: Mouse scrolled (614, 528) with delta (0, -1)
Screenshot: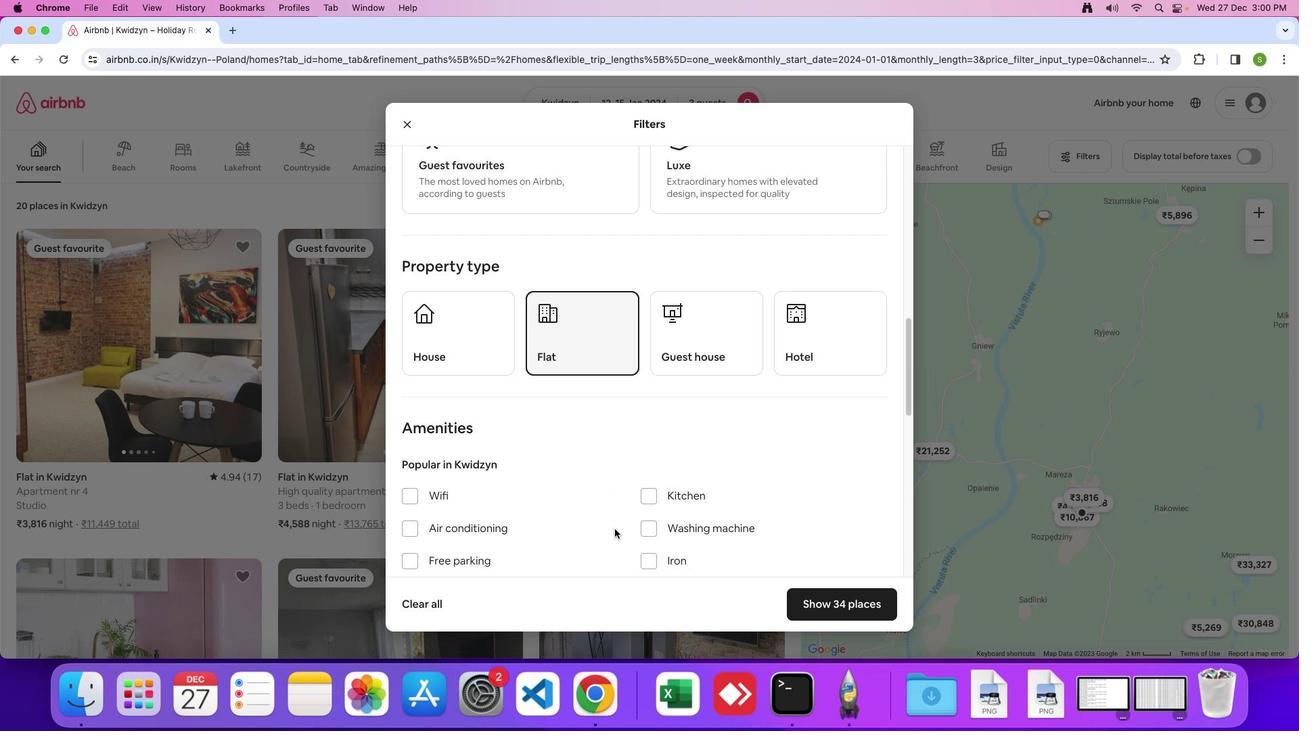 
Action: Mouse moved to (650, 517)
Screenshot: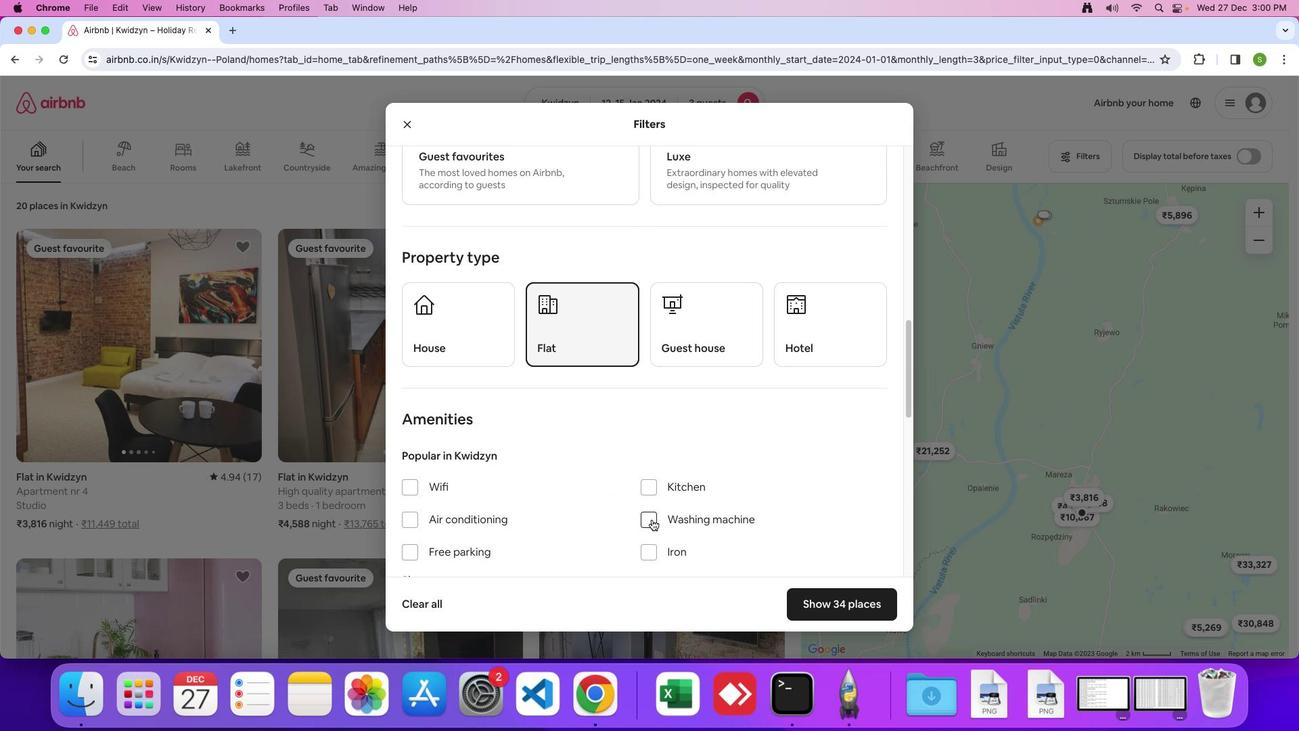 
Action: Mouse pressed left at (650, 517)
Screenshot: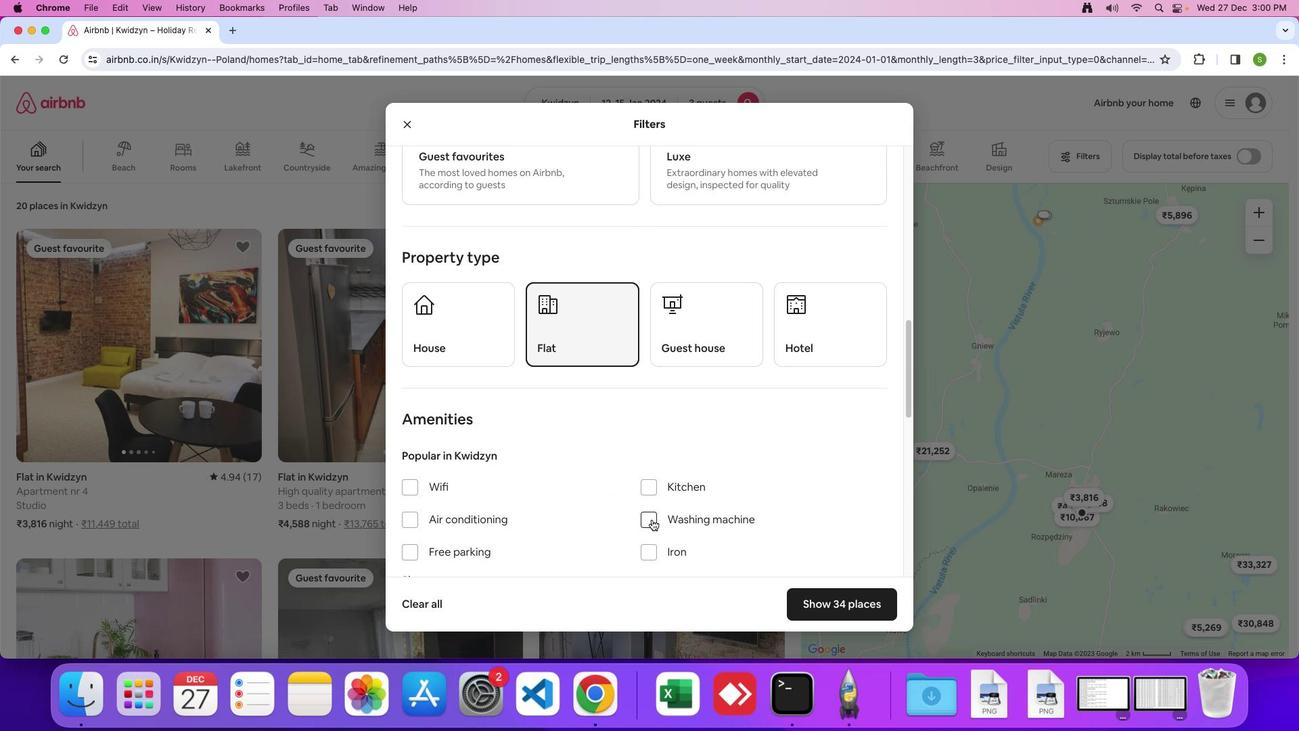 
Action: Mouse moved to (722, 549)
Screenshot: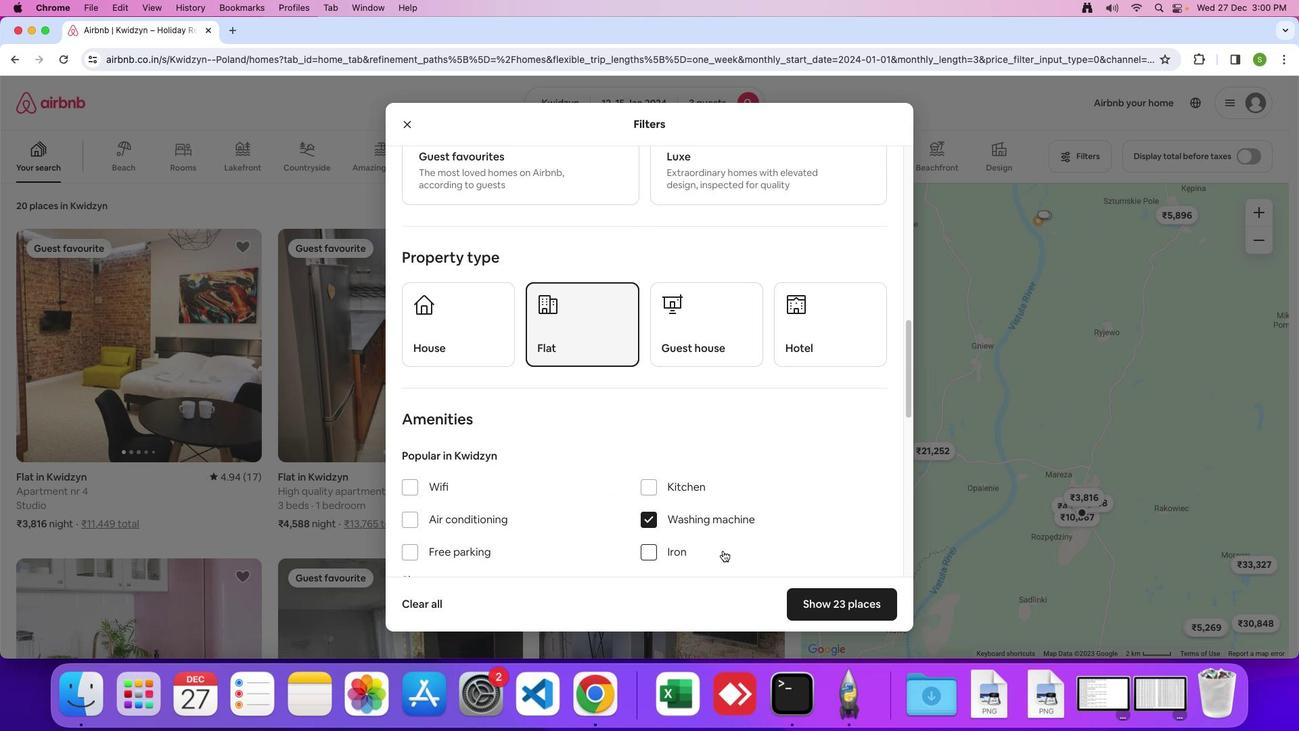
Action: Mouse scrolled (722, 549) with delta (0, -1)
Screenshot: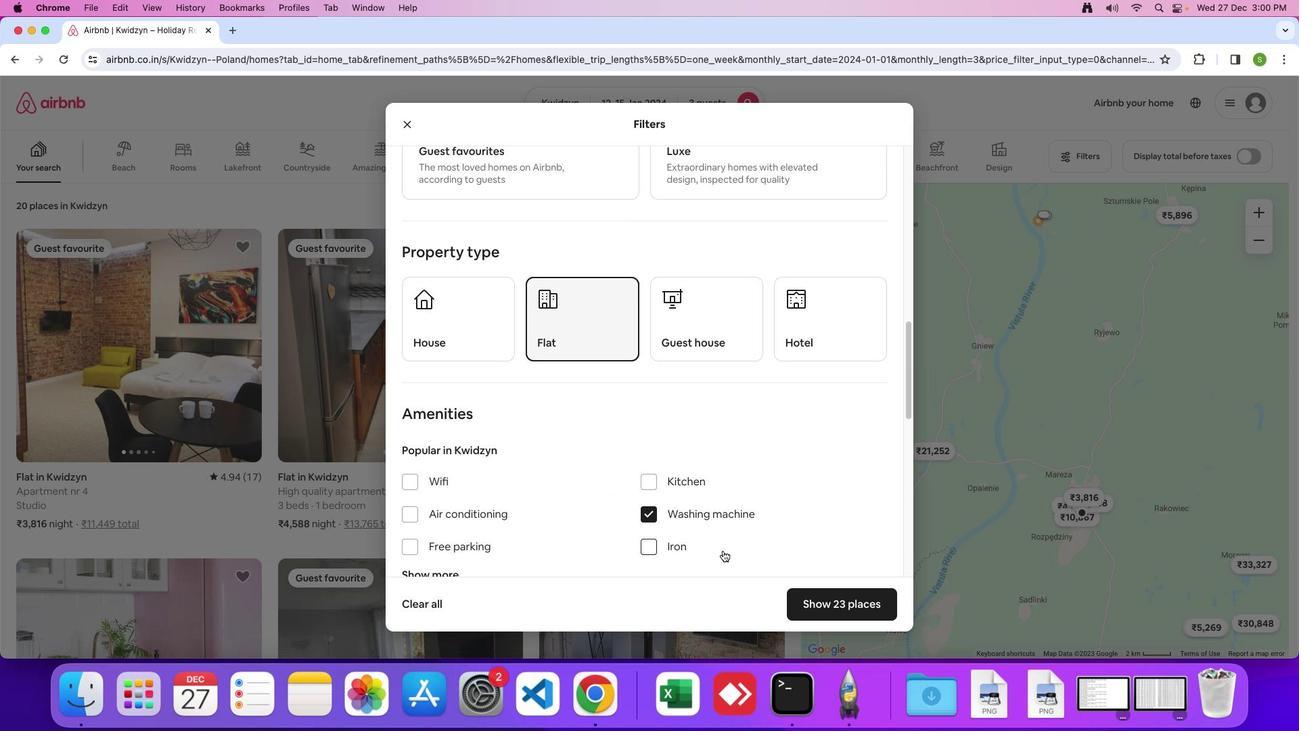 
Action: Mouse scrolled (722, 549) with delta (0, -1)
Screenshot: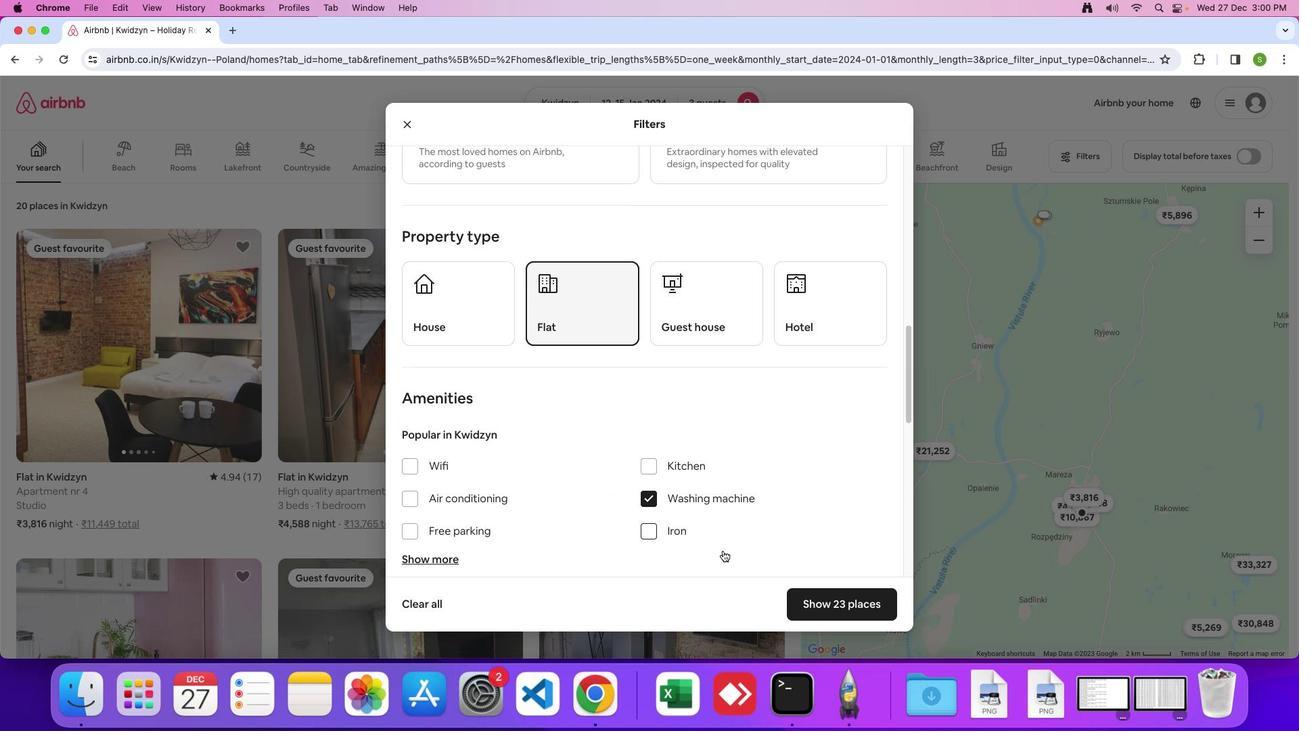 
Action: Mouse scrolled (722, 549) with delta (0, -2)
Screenshot: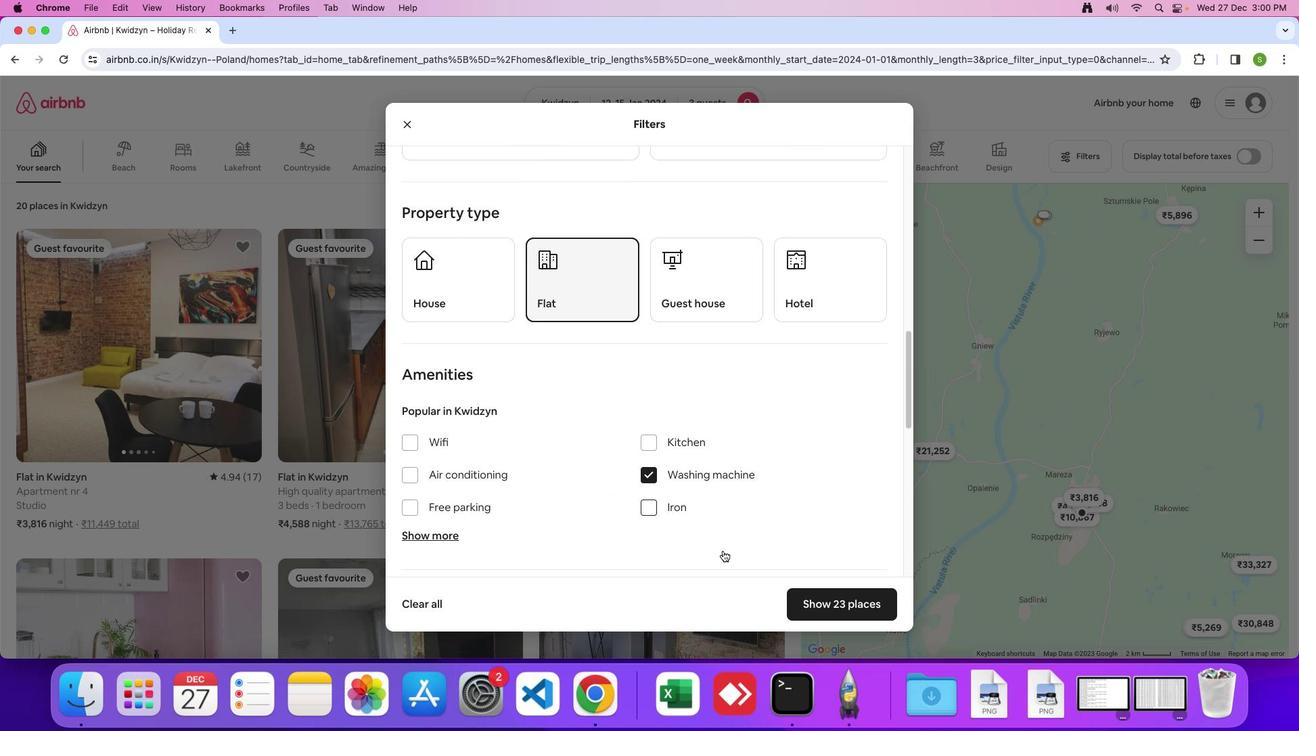
Action: Mouse scrolled (722, 549) with delta (0, -1)
Screenshot: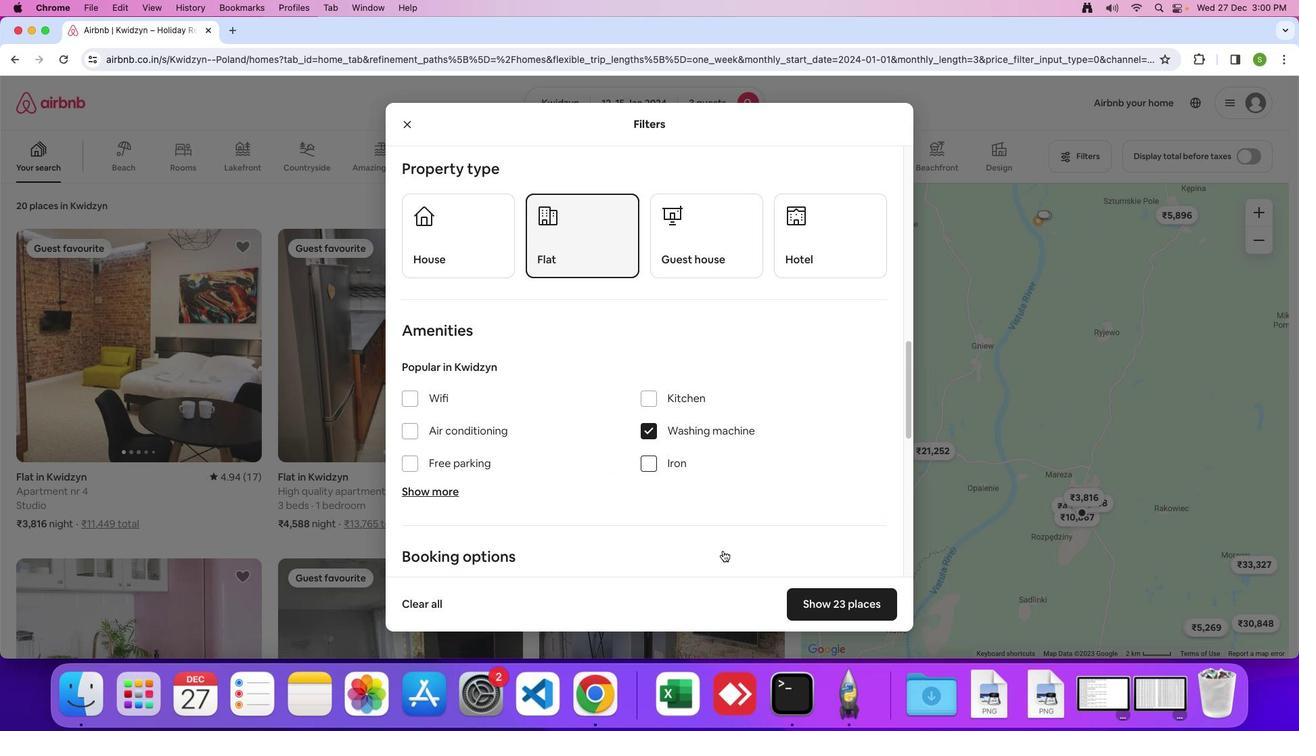 
Action: Mouse scrolled (722, 549) with delta (0, -1)
Screenshot: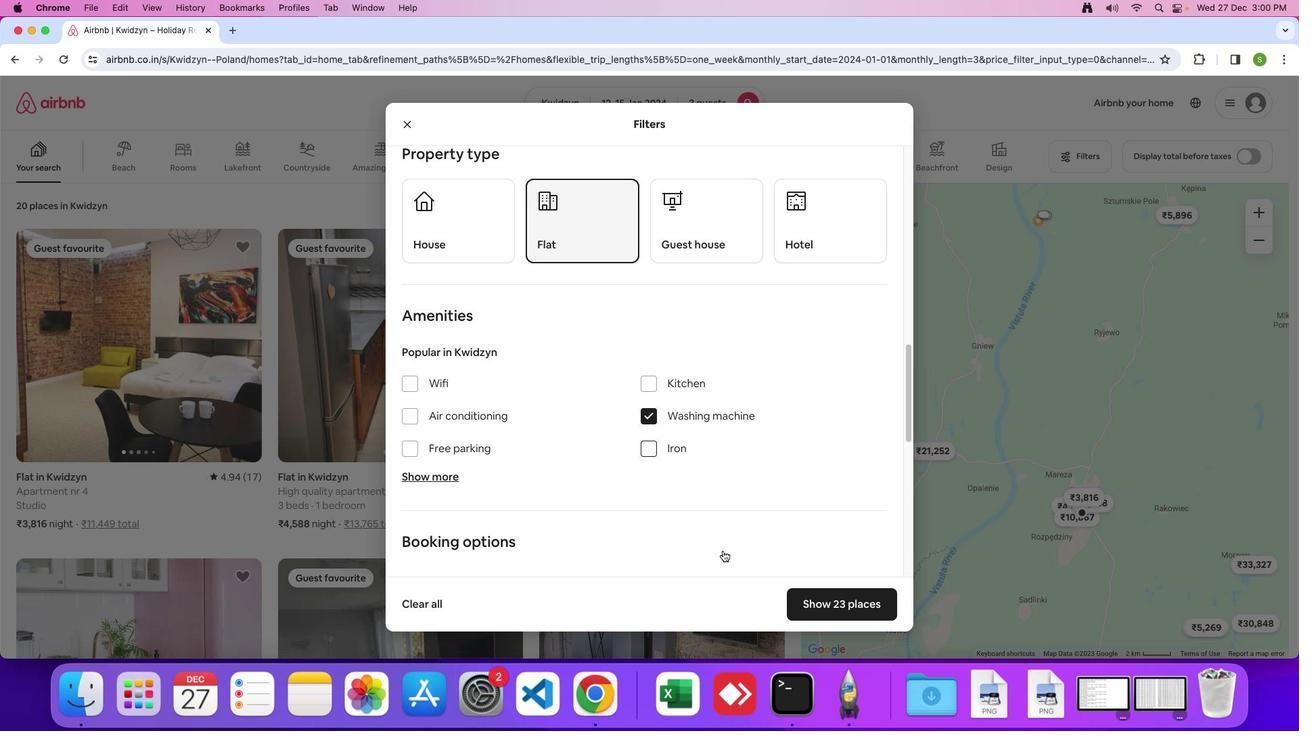 
Action: Mouse scrolled (722, 549) with delta (0, -1)
Screenshot: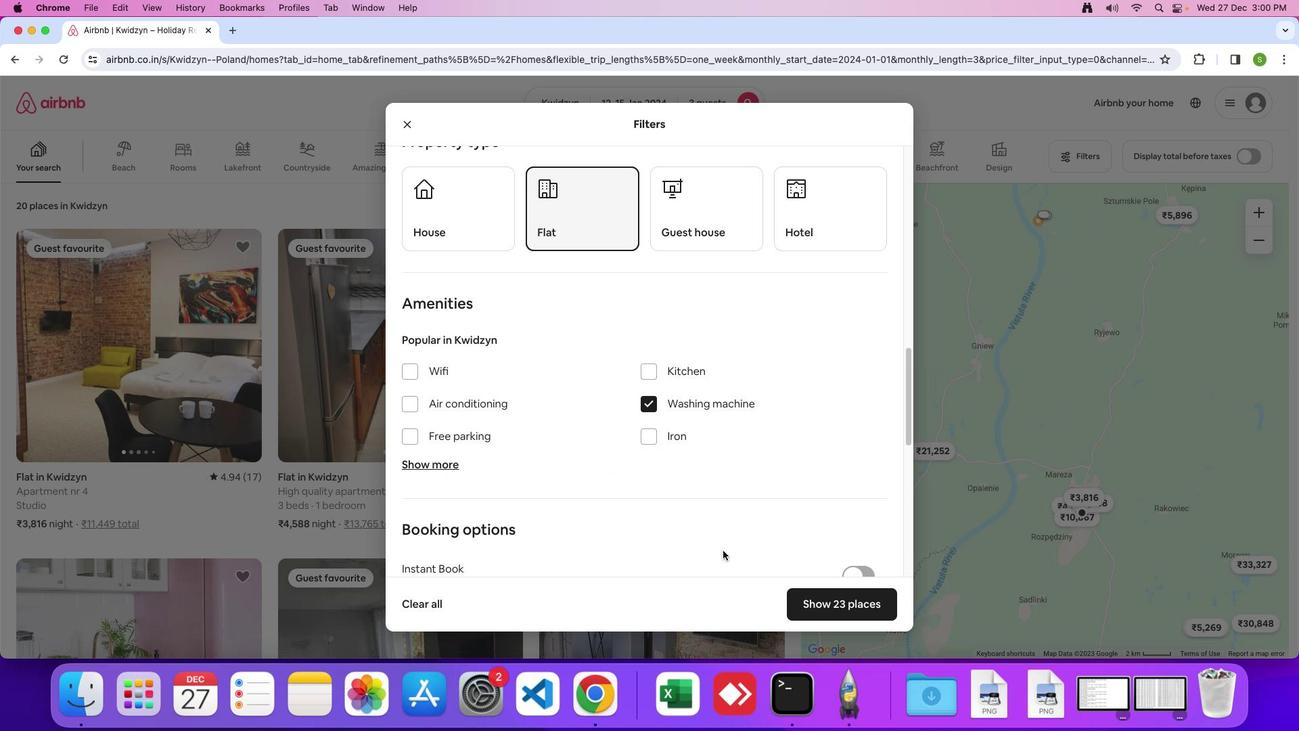 
Action: Mouse scrolled (722, 549) with delta (0, -1)
Screenshot: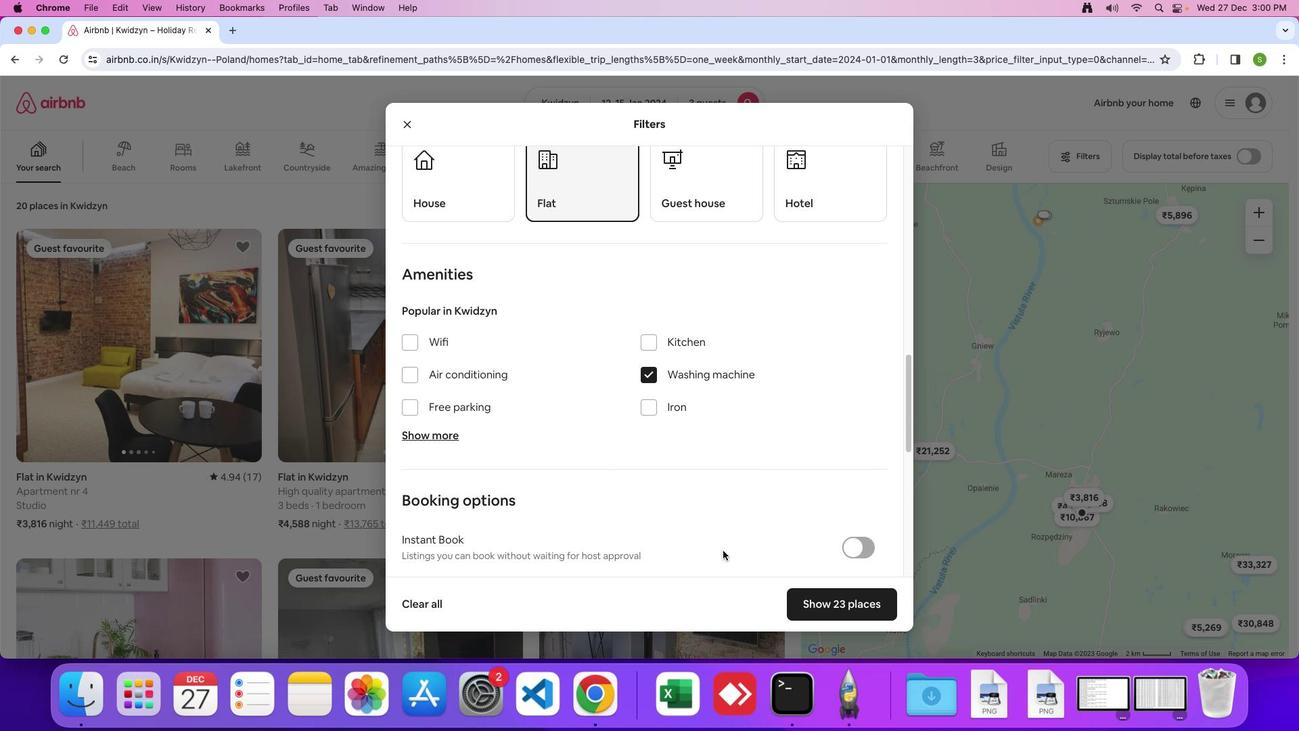 
Action: Mouse scrolled (722, 549) with delta (0, -2)
Screenshot: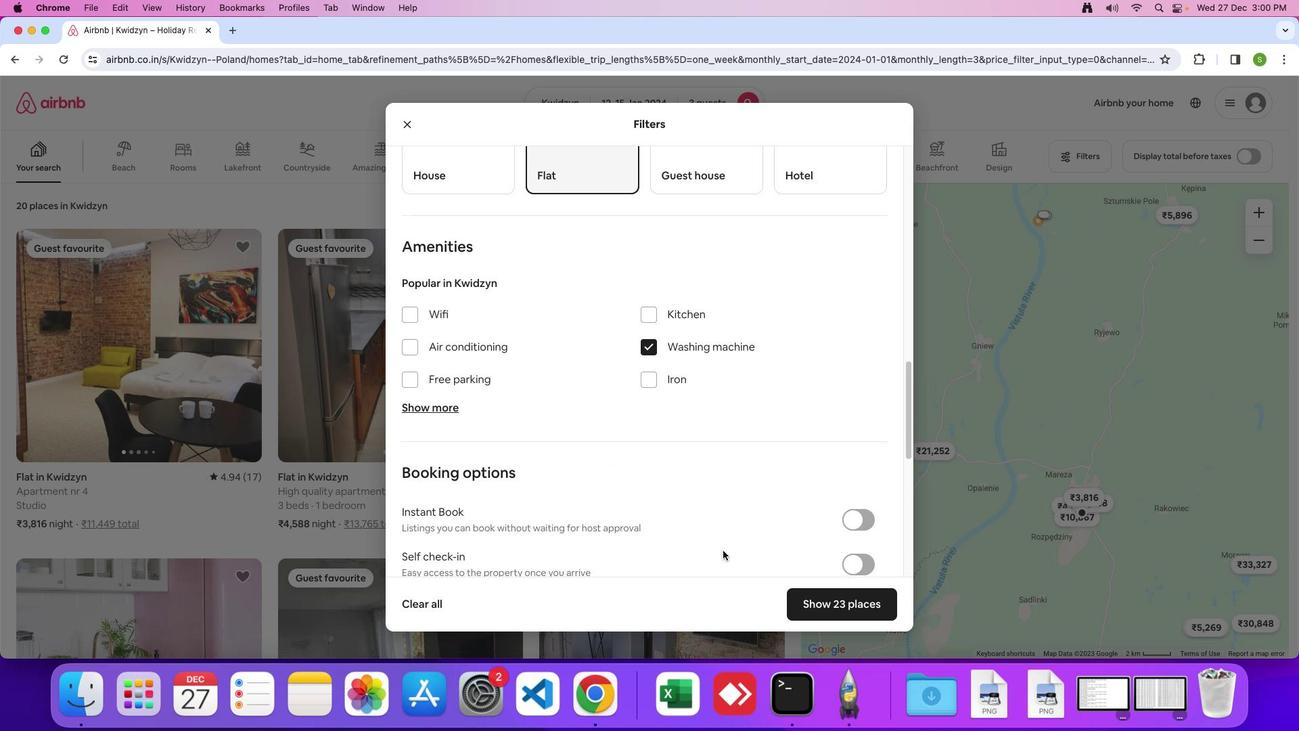 
Action: Mouse moved to (663, 539)
Screenshot: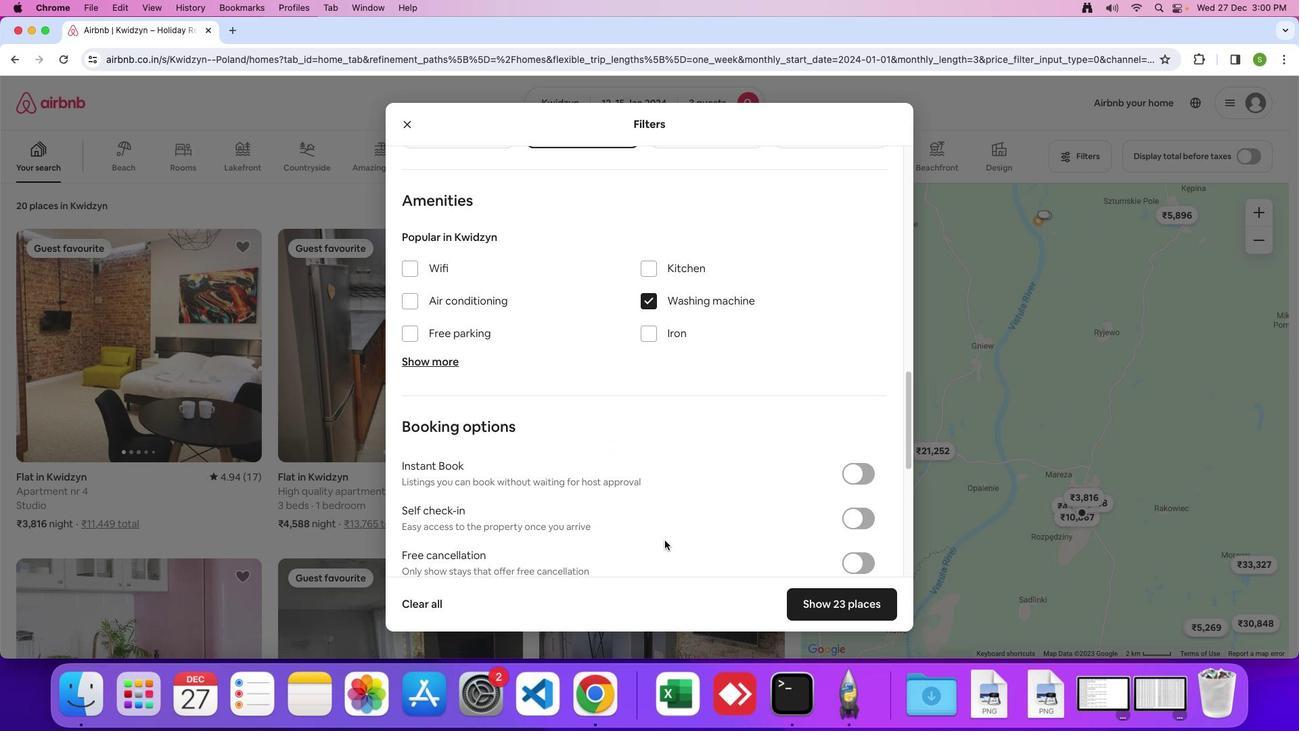 
Action: Mouse scrolled (663, 539) with delta (0, -1)
Screenshot: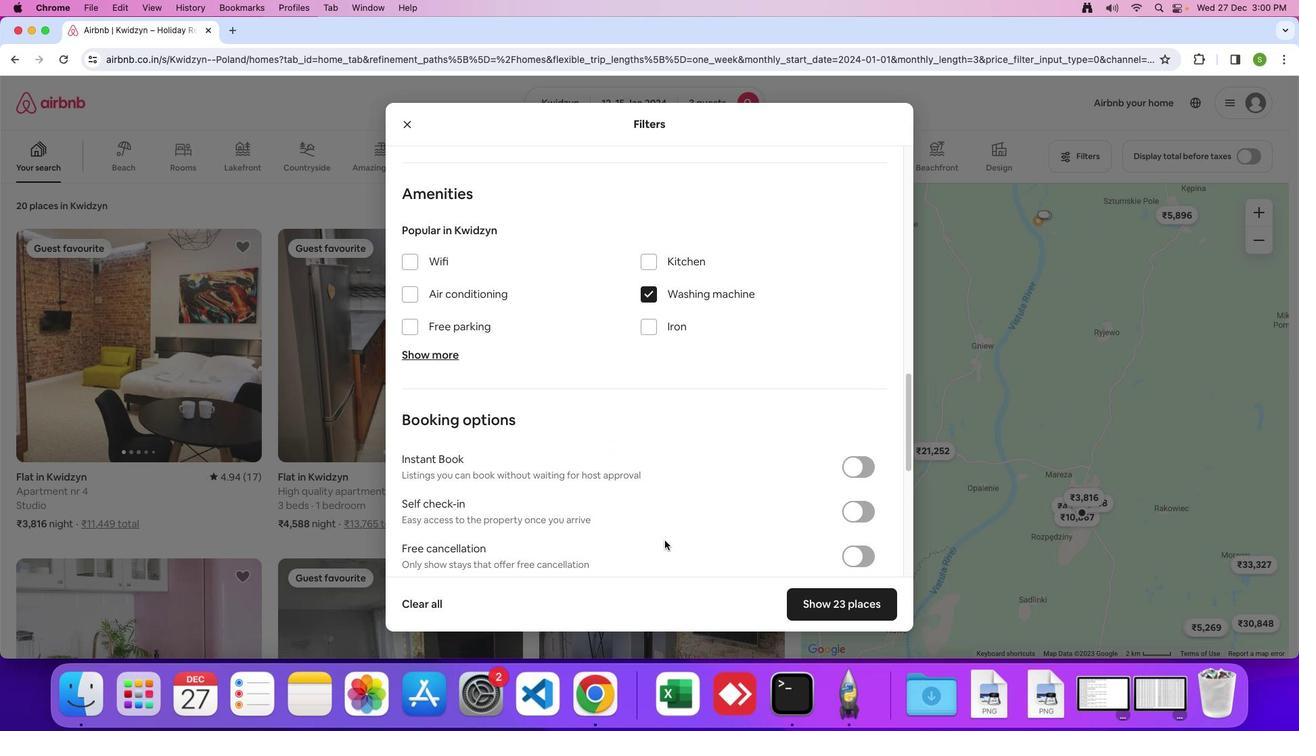 
Action: Mouse scrolled (663, 539) with delta (0, -1)
Screenshot: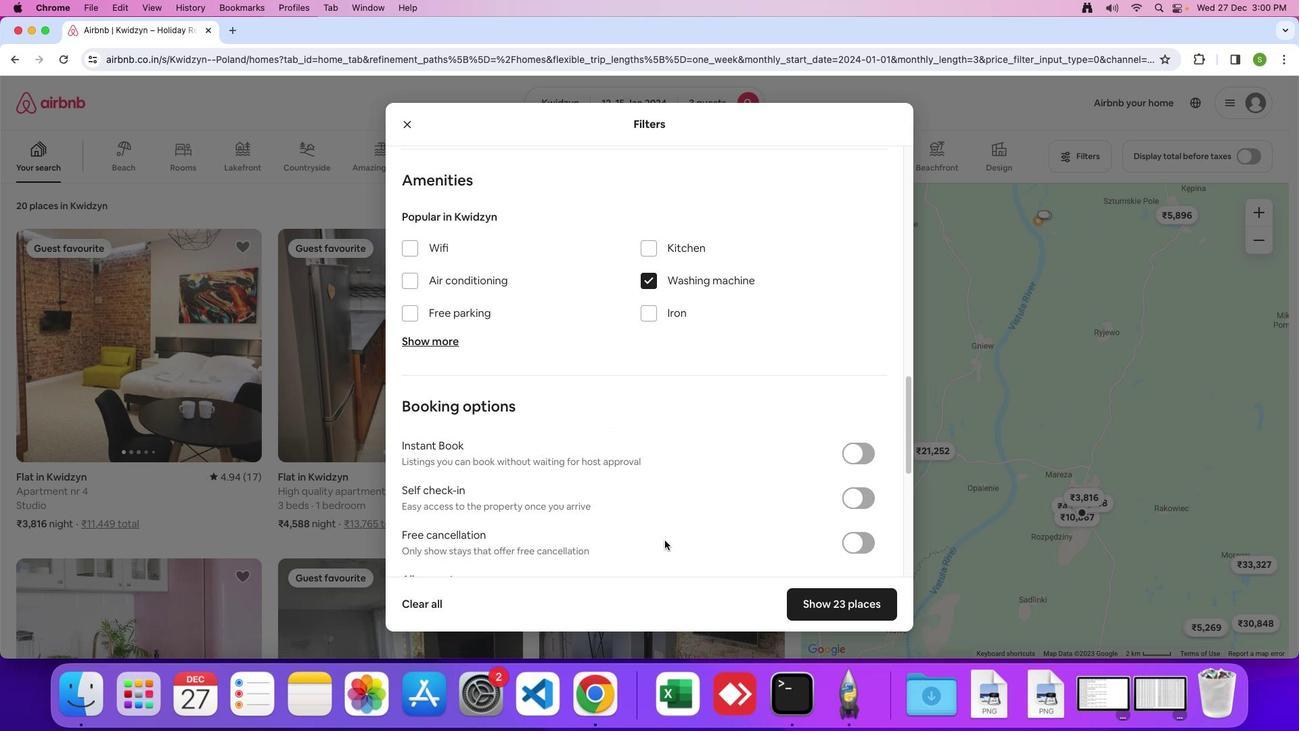 
Action: Mouse scrolled (663, 539) with delta (0, -2)
Screenshot: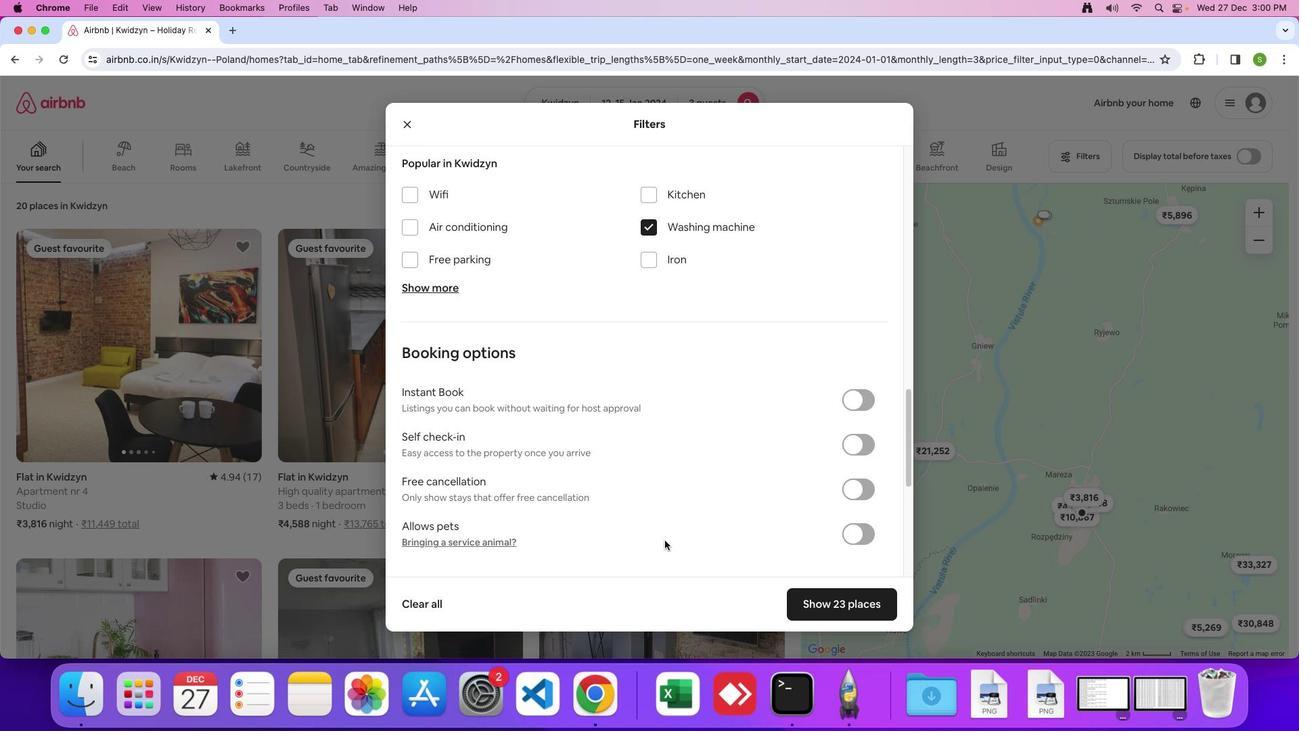 
Action: Mouse scrolled (663, 539) with delta (0, -1)
Screenshot: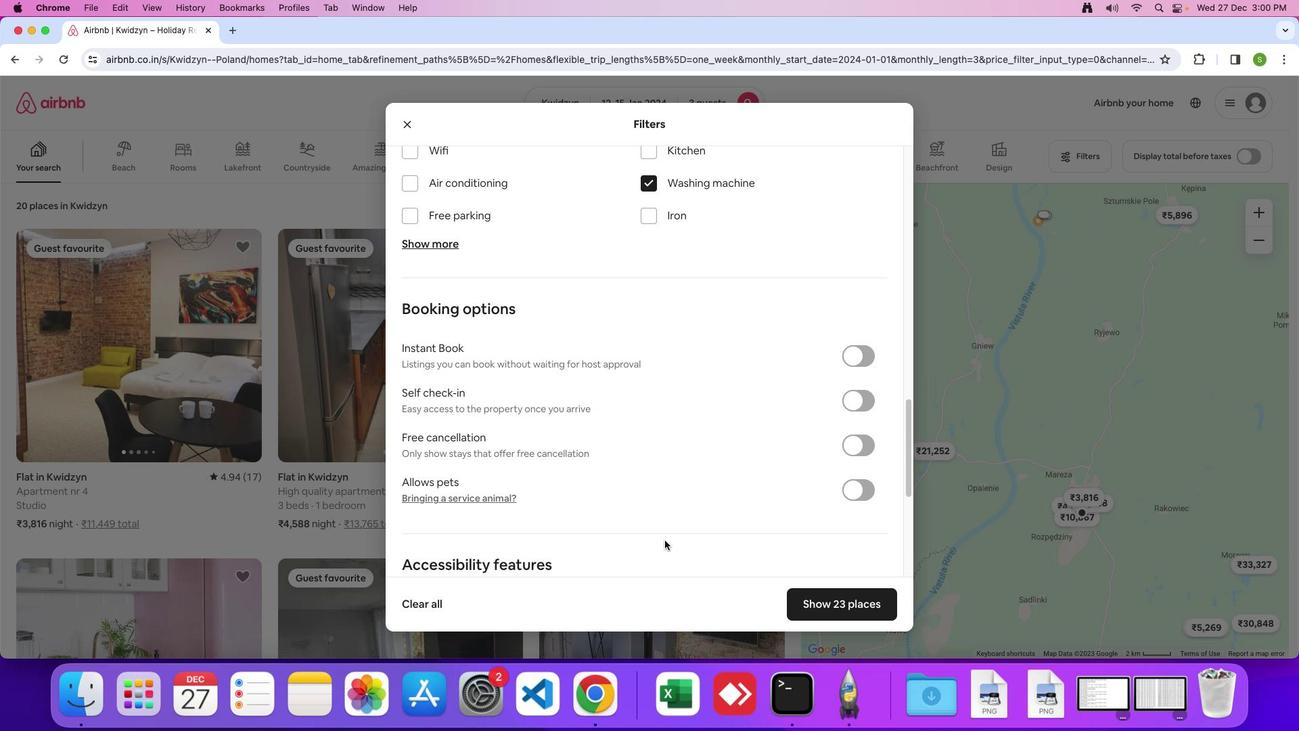 
Action: Mouse scrolled (663, 539) with delta (0, -1)
Screenshot: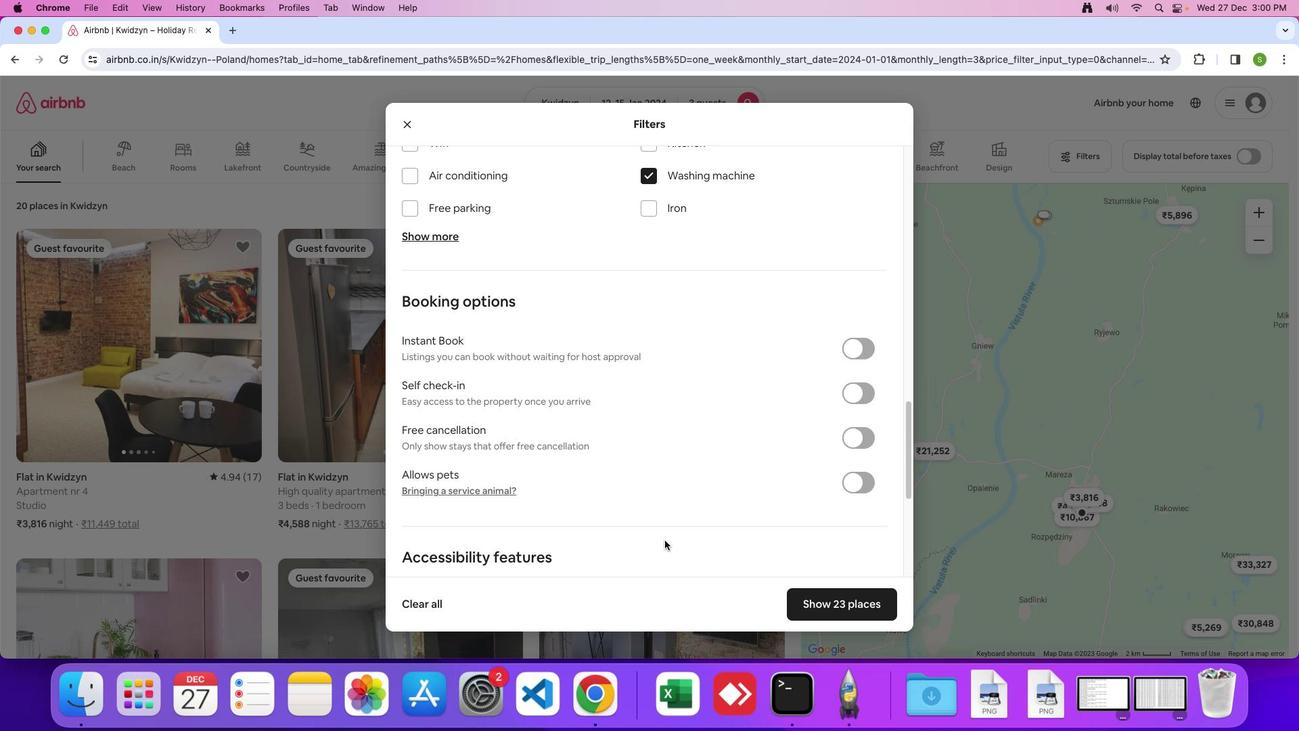 
Action: Mouse scrolled (663, 539) with delta (0, -1)
Screenshot: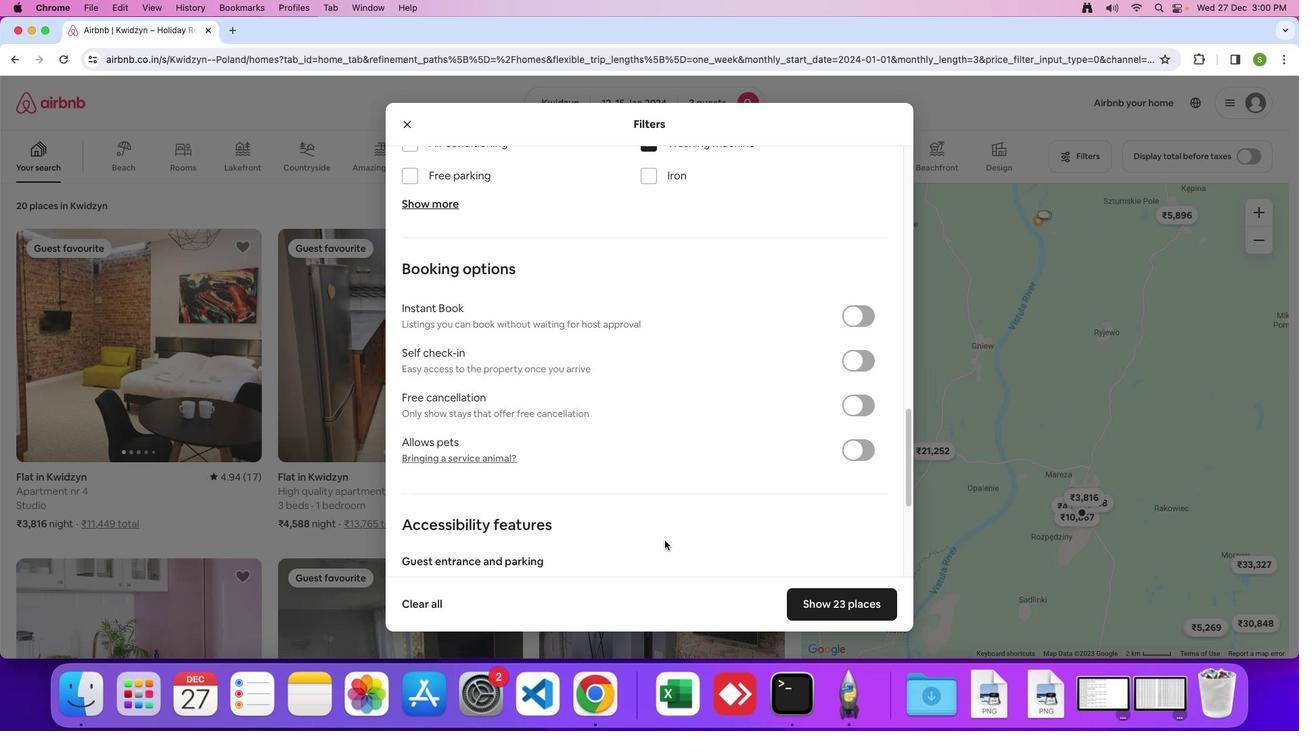 
Action: Mouse scrolled (663, 539) with delta (0, -1)
Screenshot: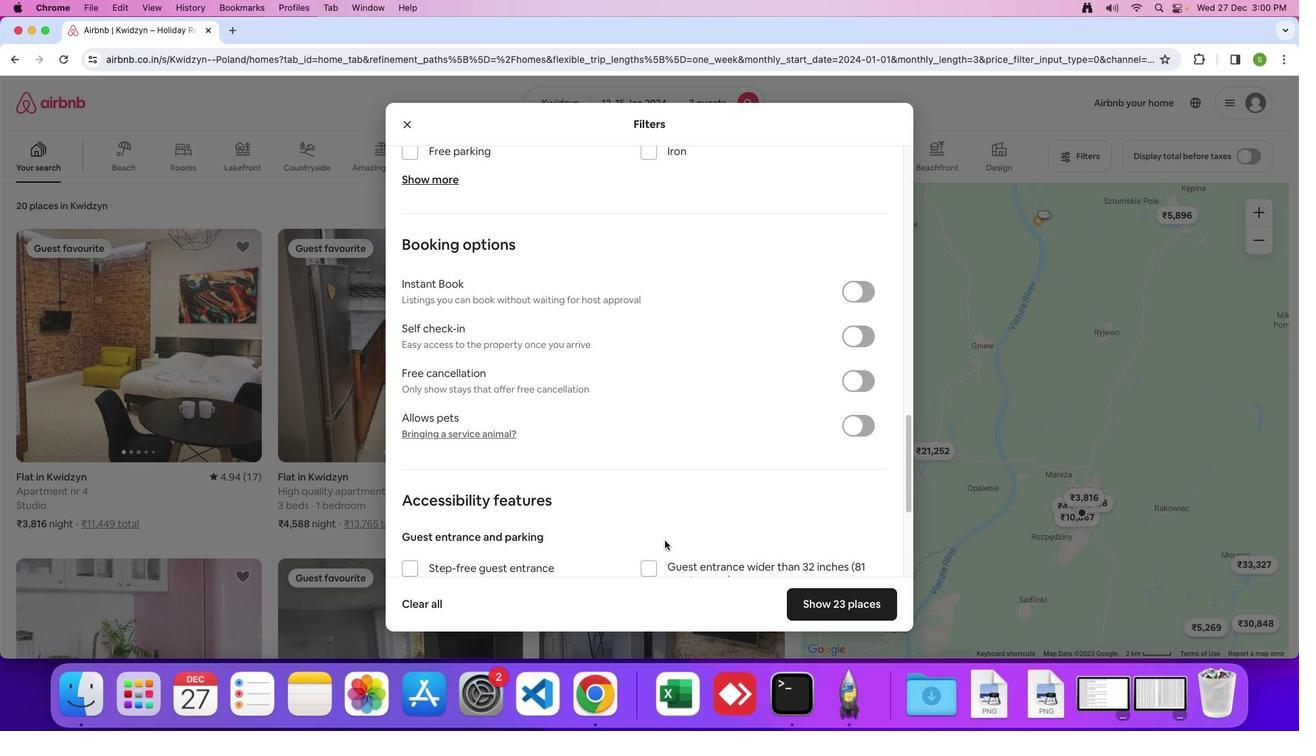 
Action: Mouse scrolled (663, 539) with delta (0, -1)
Screenshot: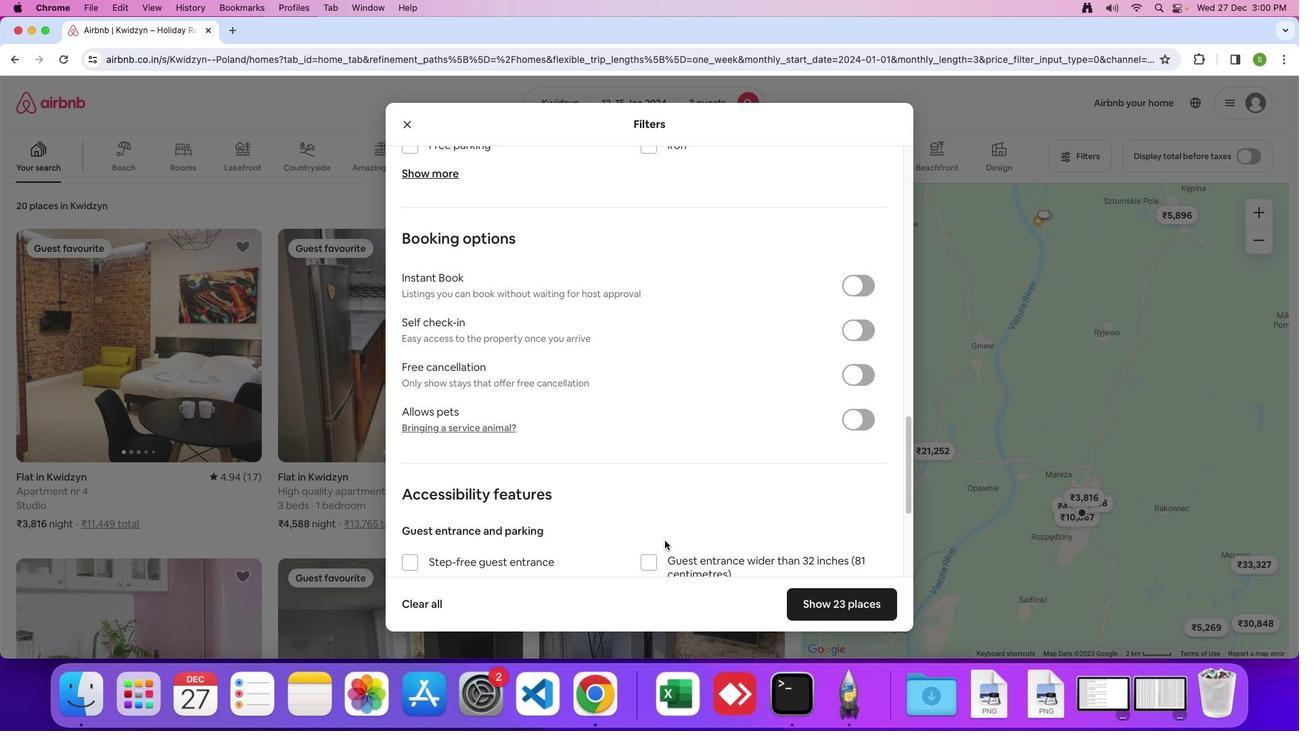 
Action: Mouse moved to (608, 534)
Screenshot: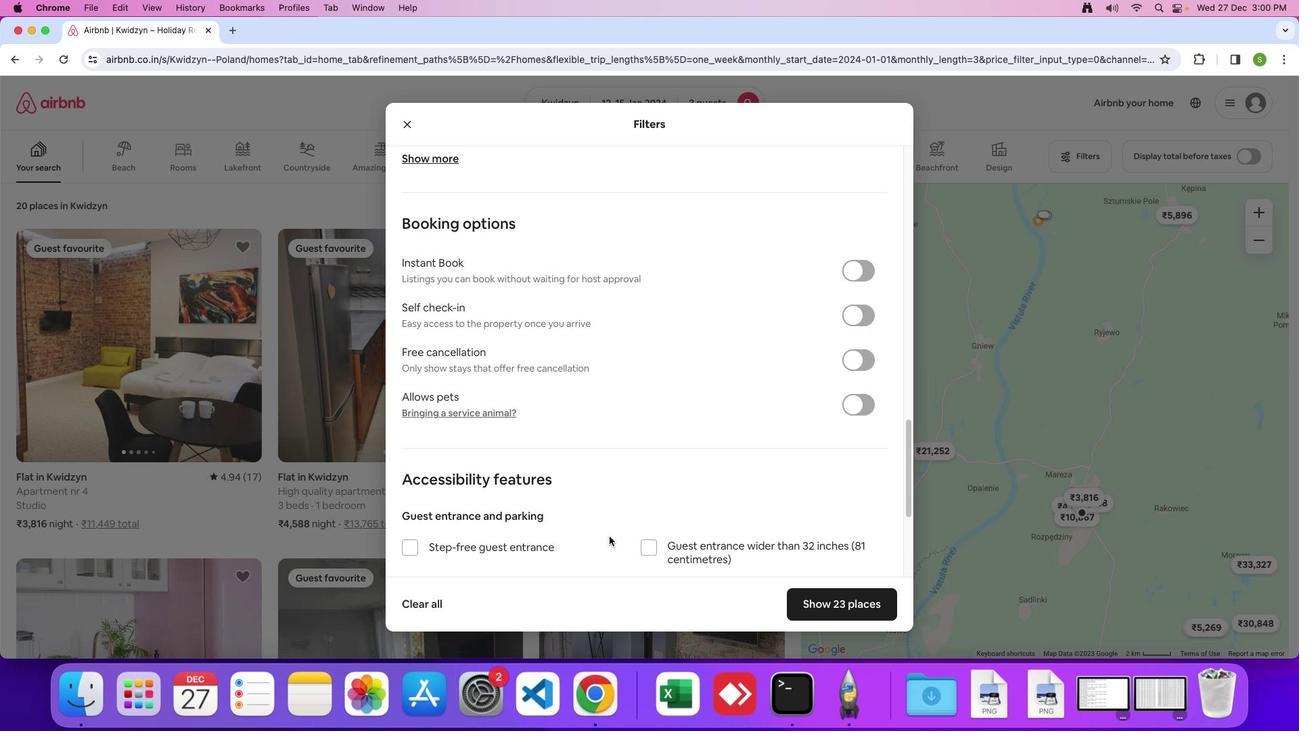 
Action: Mouse scrolled (608, 534) with delta (0, -1)
Screenshot: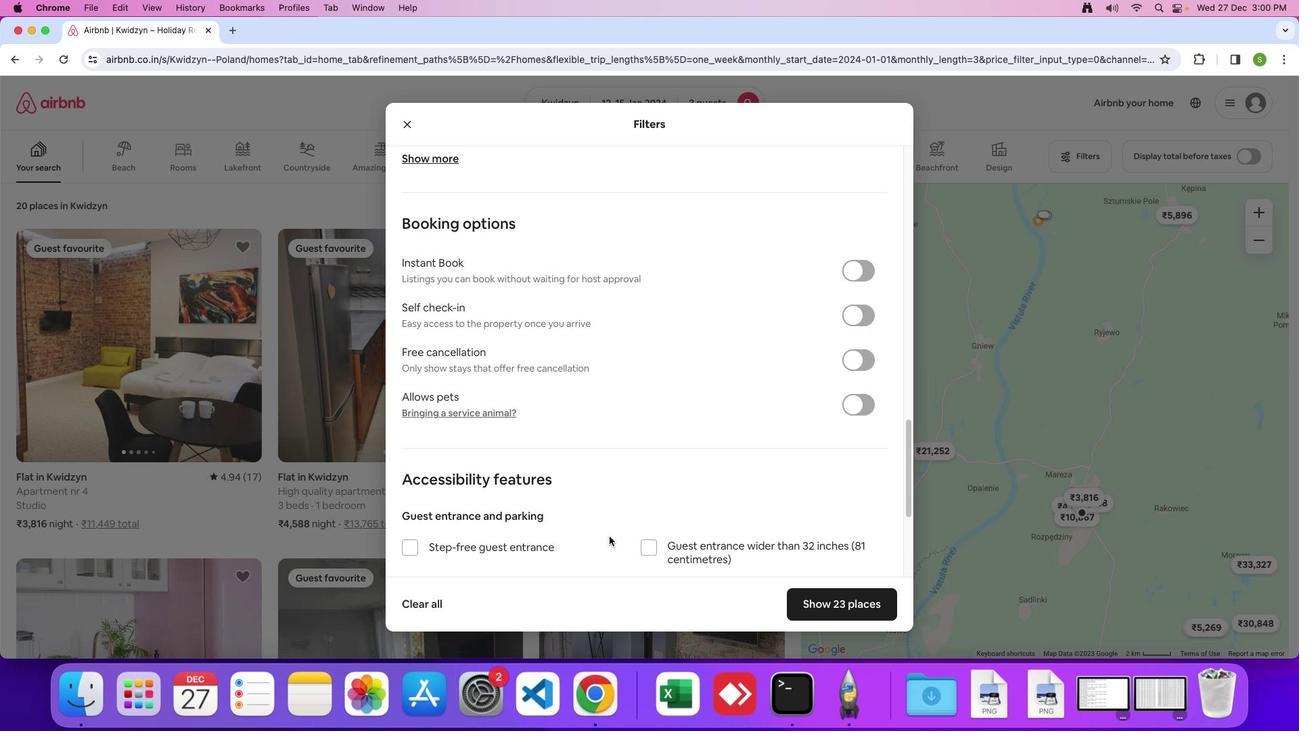 
Action: Mouse scrolled (608, 534) with delta (0, -1)
Screenshot: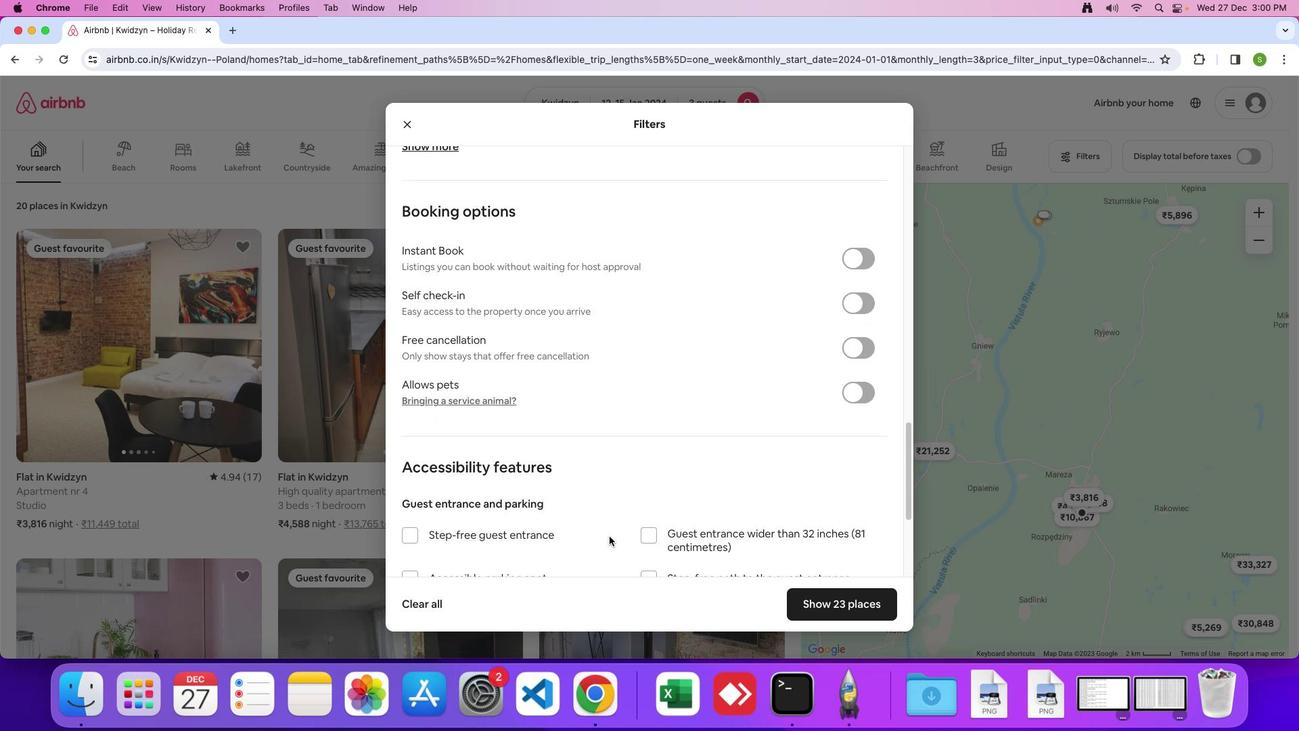 
Action: Mouse scrolled (608, 534) with delta (0, -2)
Screenshot: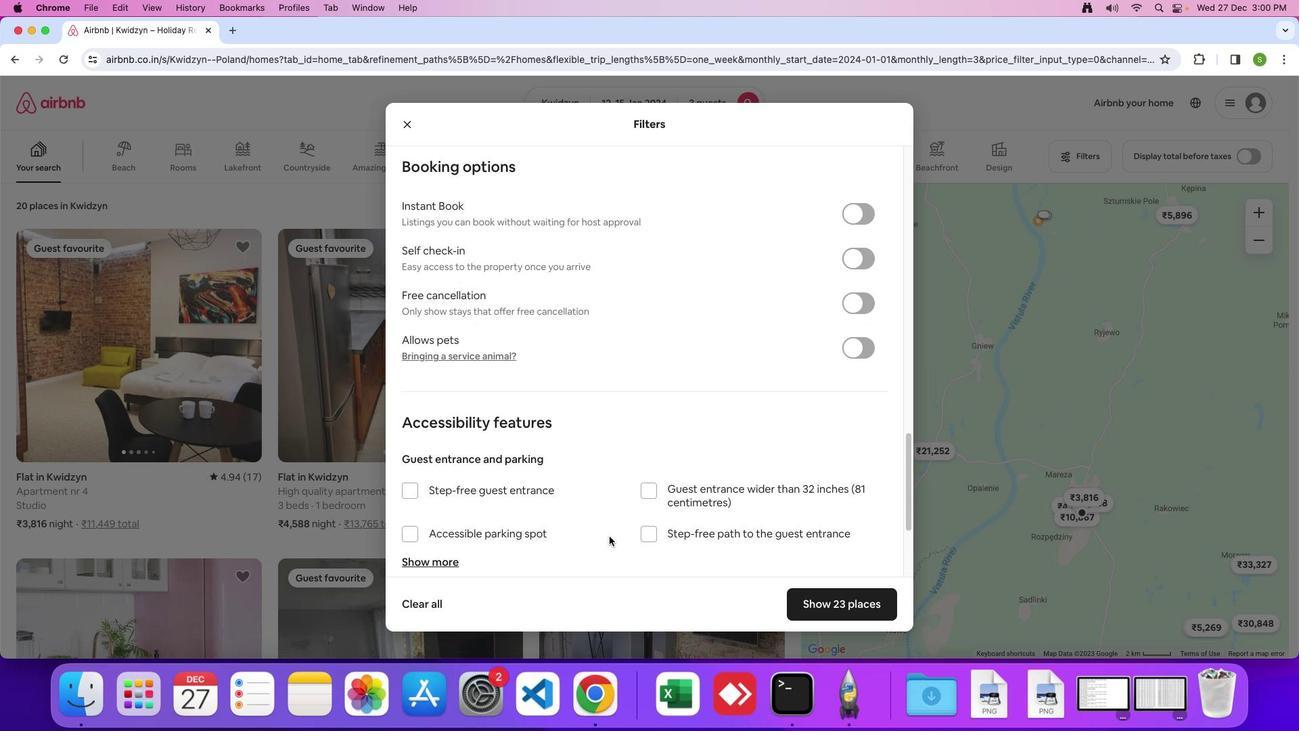 
Action: Mouse scrolled (608, 534) with delta (0, -1)
Screenshot: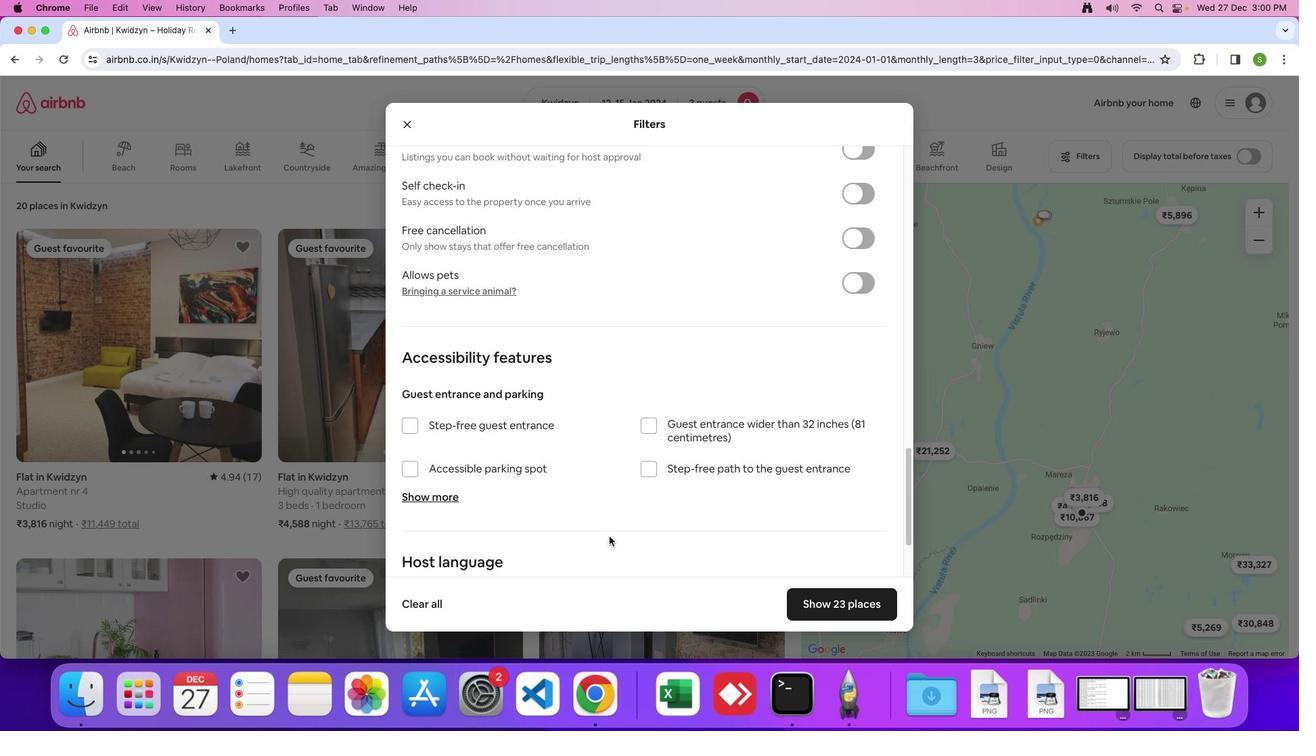 
Action: Mouse scrolled (608, 534) with delta (0, -1)
Screenshot: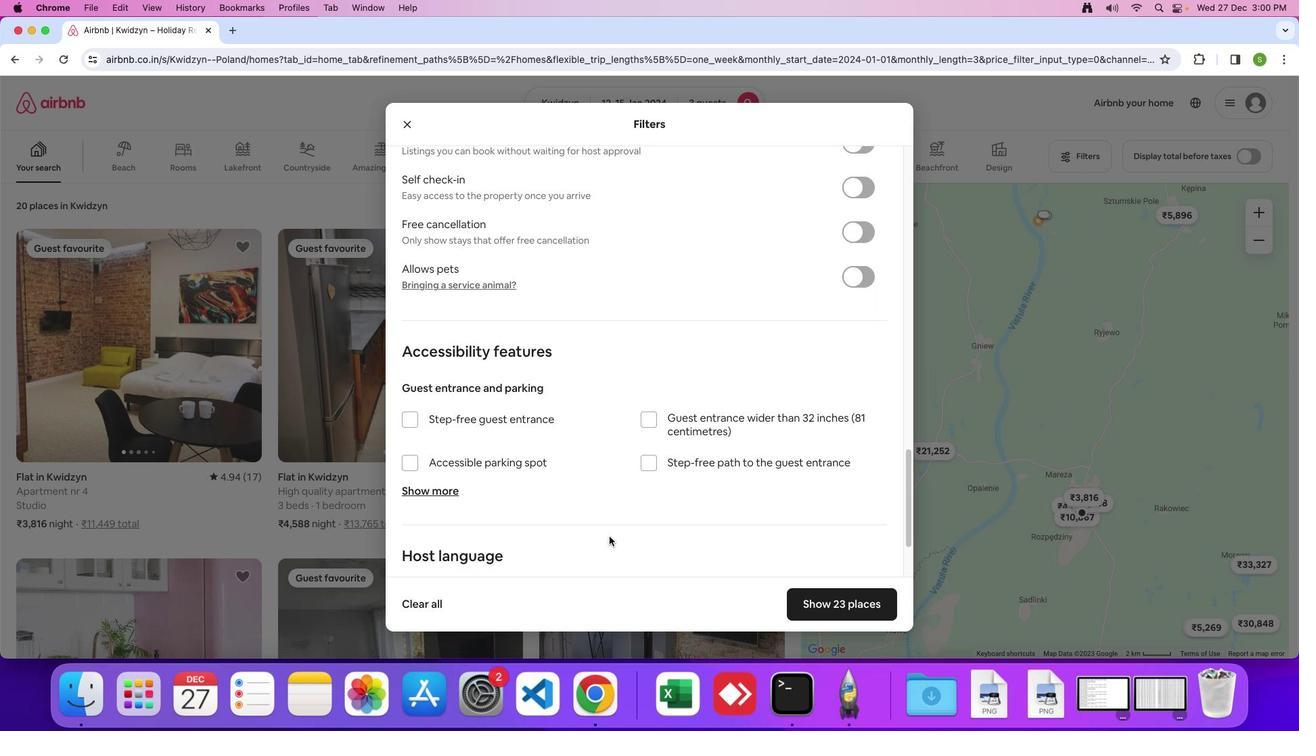 
Action: Mouse scrolled (608, 534) with delta (0, -1)
Screenshot: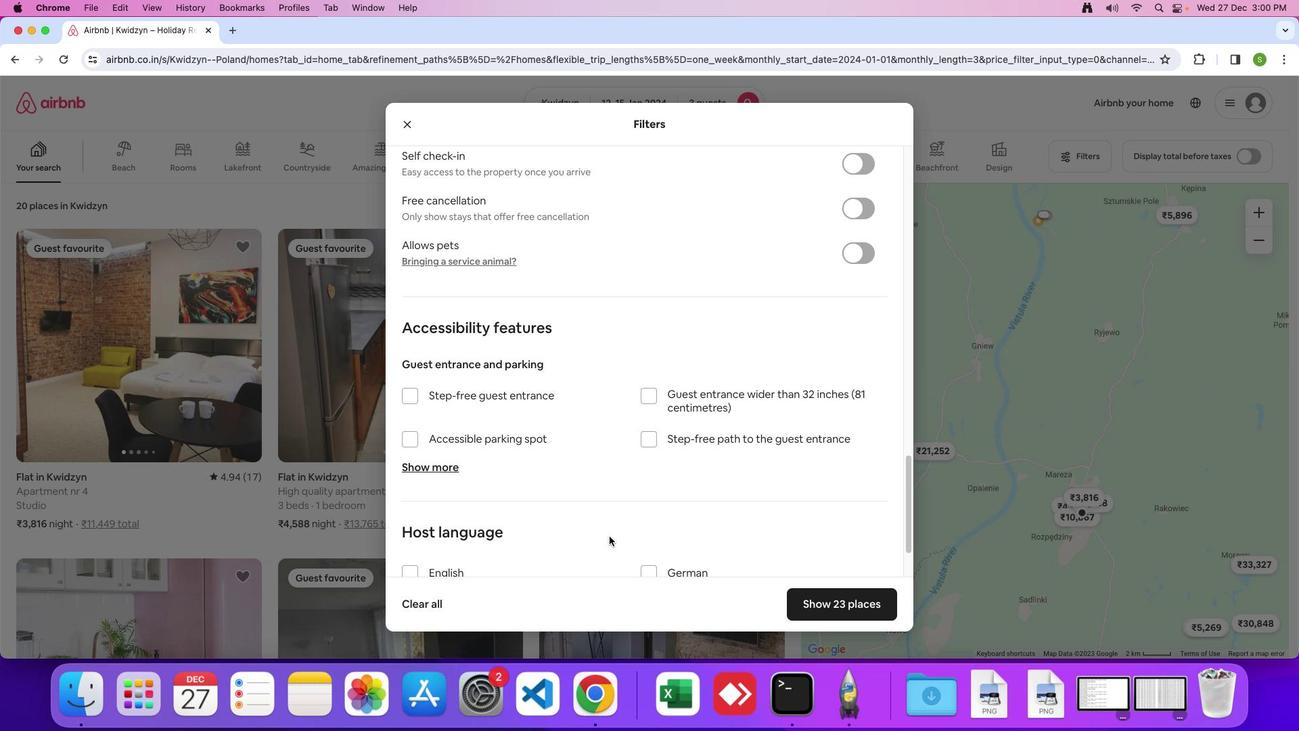 
Action: Mouse scrolled (608, 534) with delta (0, -1)
Screenshot: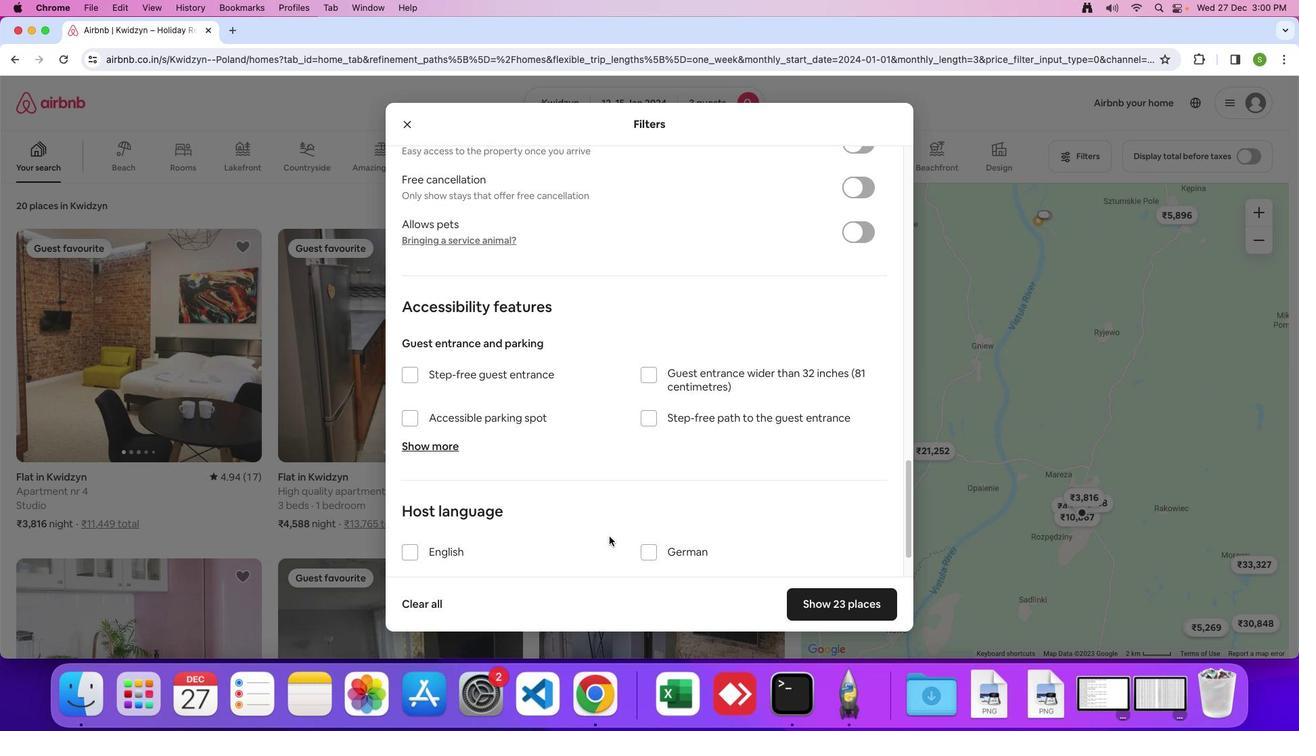 
Action: Mouse scrolled (608, 534) with delta (0, -2)
Screenshot: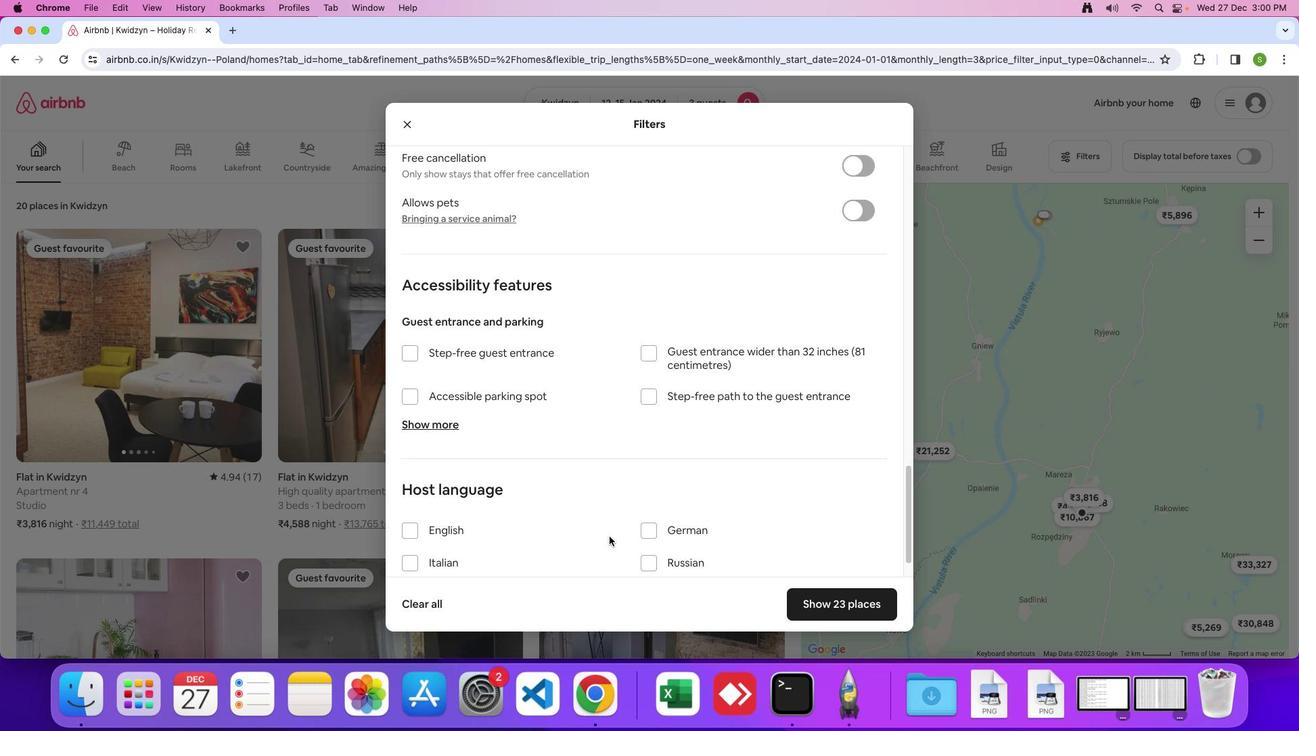 
Action: Mouse scrolled (608, 534) with delta (0, -1)
Screenshot: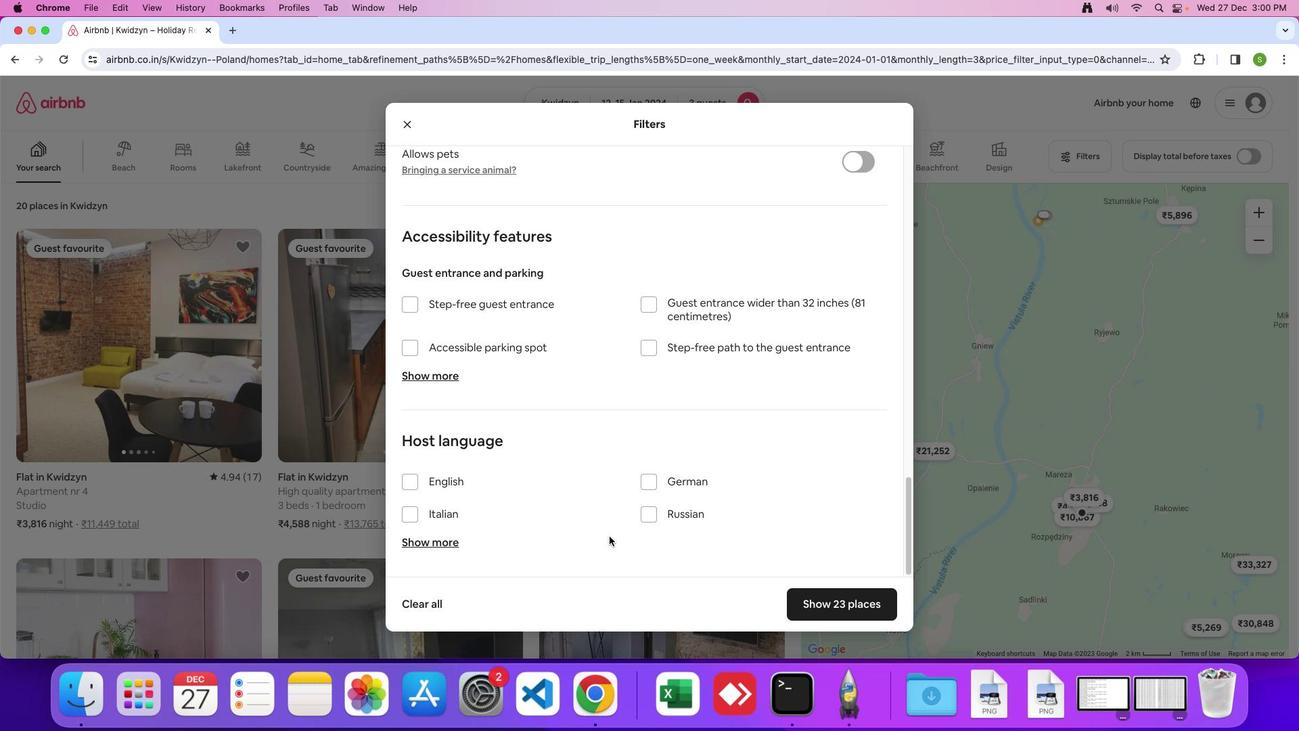 
Action: Mouse scrolled (608, 534) with delta (0, -1)
Screenshot: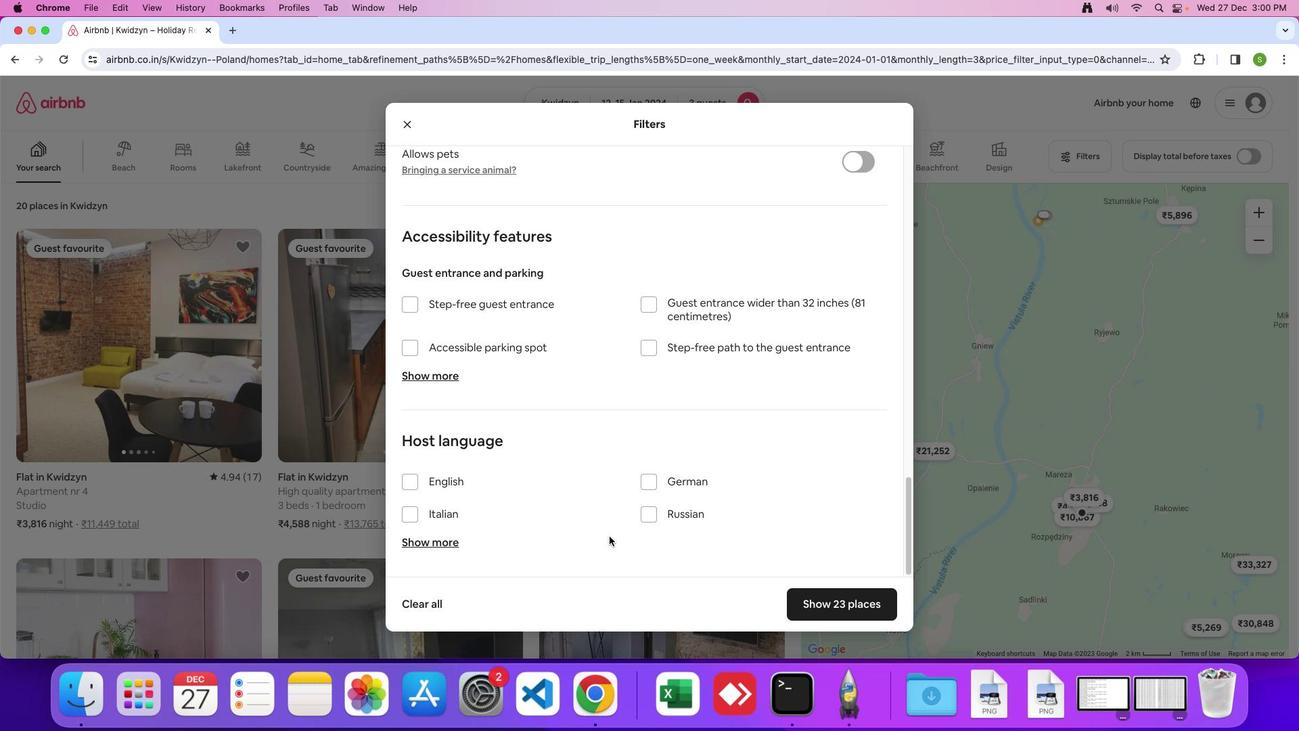 
Action: Mouse scrolled (608, 534) with delta (0, -1)
Screenshot: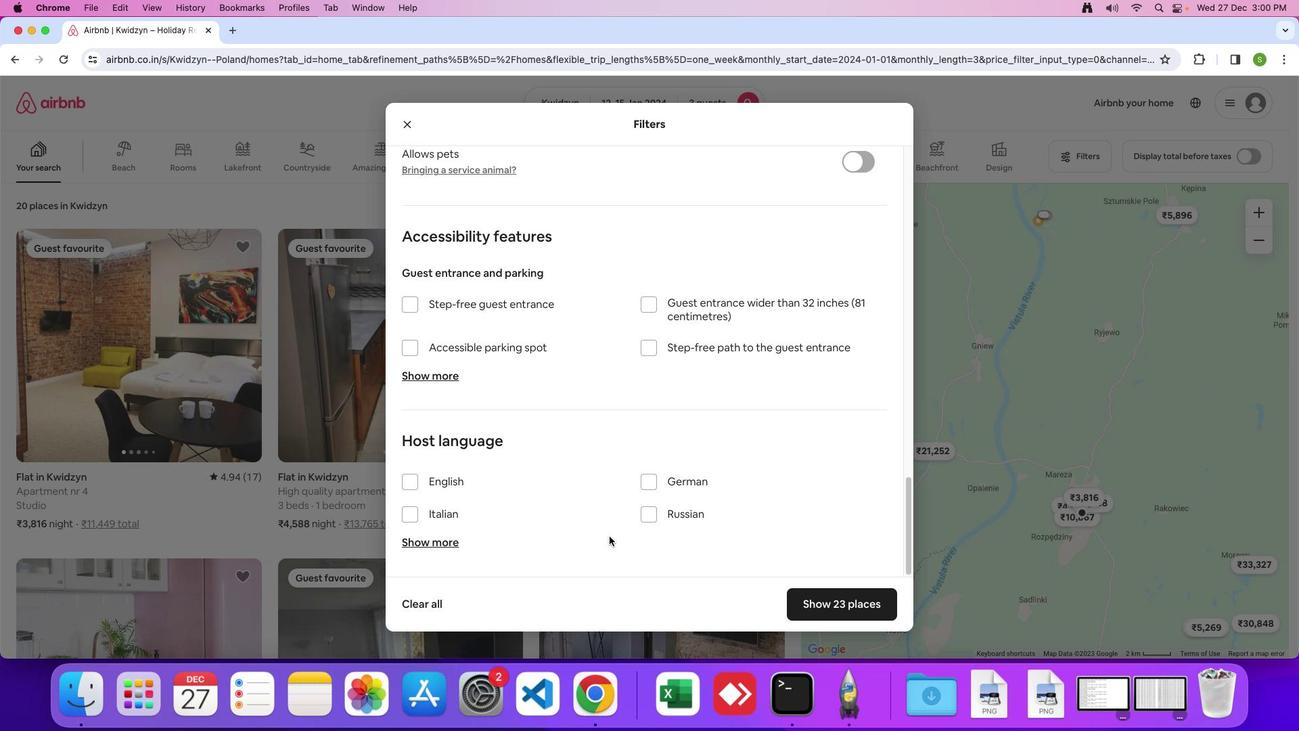 
Action: Mouse scrolled (608, 534) with delta (0, -1)
Screenshot: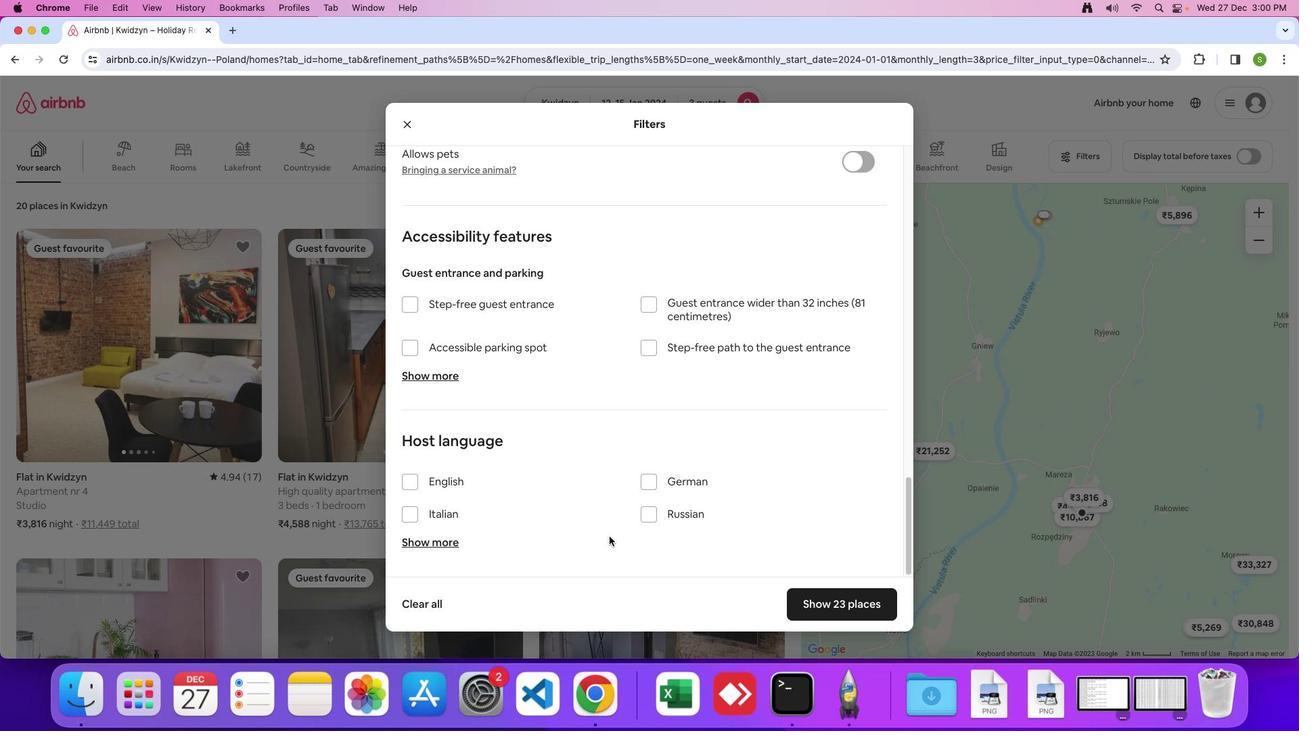 
Action: Mouse scrolled (608, 534) with delta (0, -1)
Screenshot: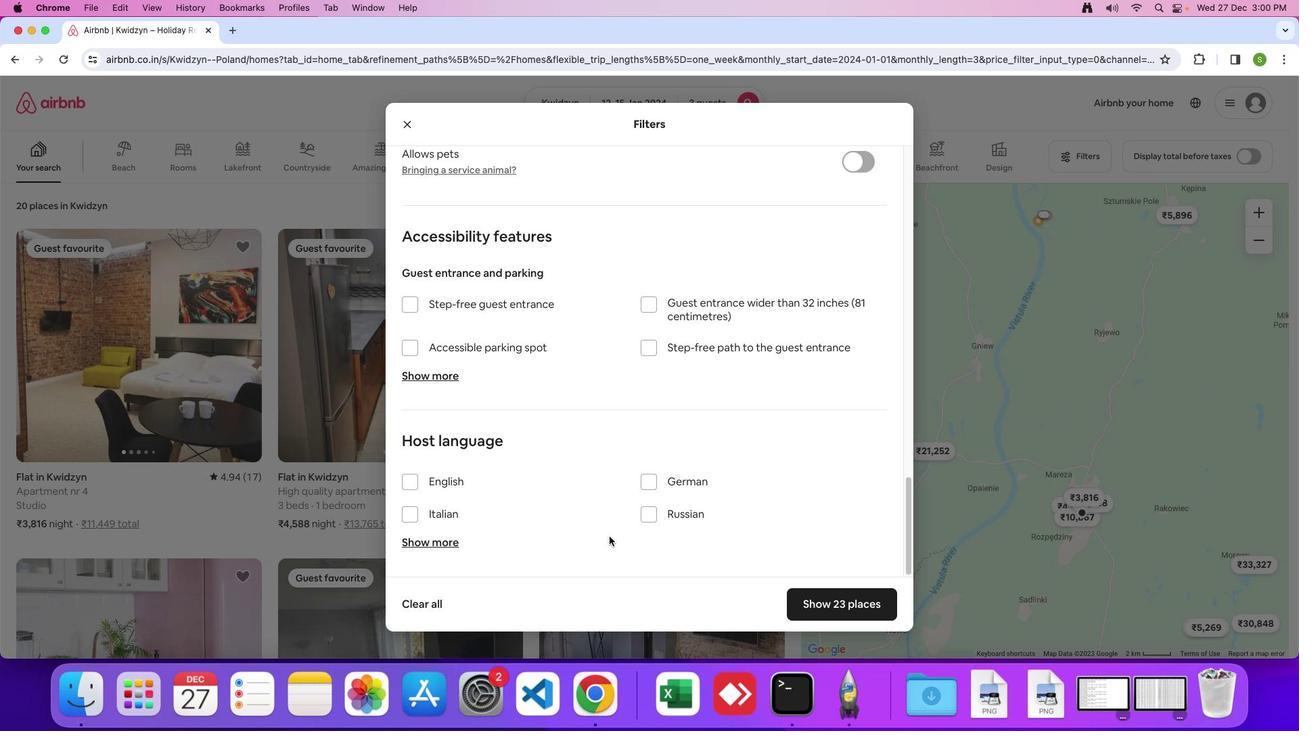 
Action: Mouse moved to (852, 597)
Screenshot: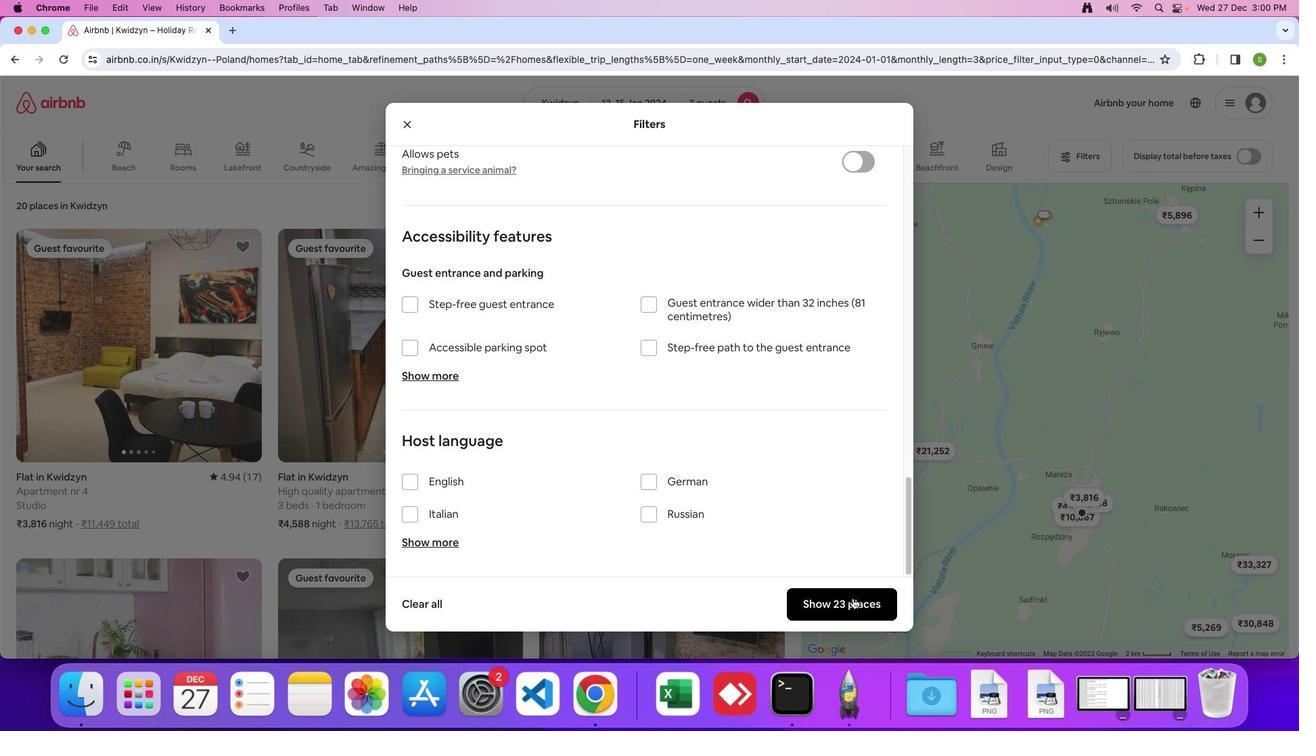 
Action: Mouse pressed left at (852, 597)
Screenshot: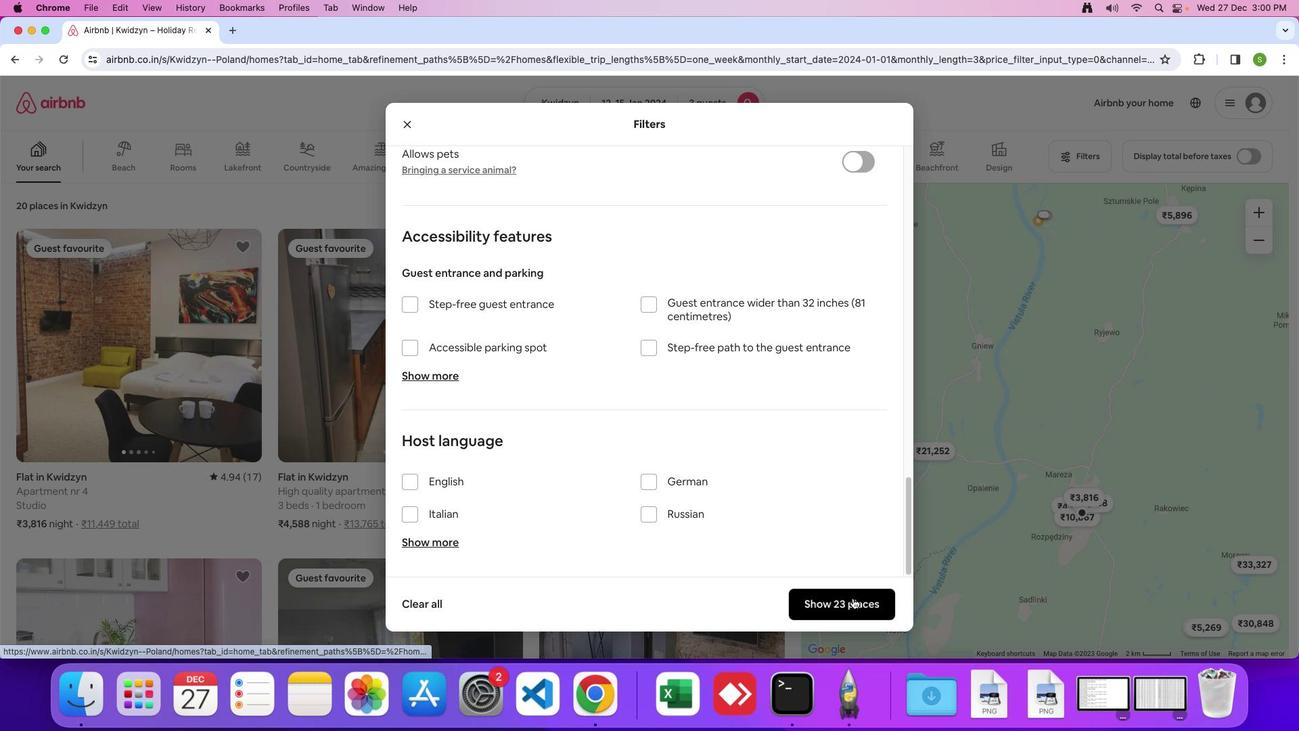 
Action: Mouse moved to (114, 366)
Screenshot: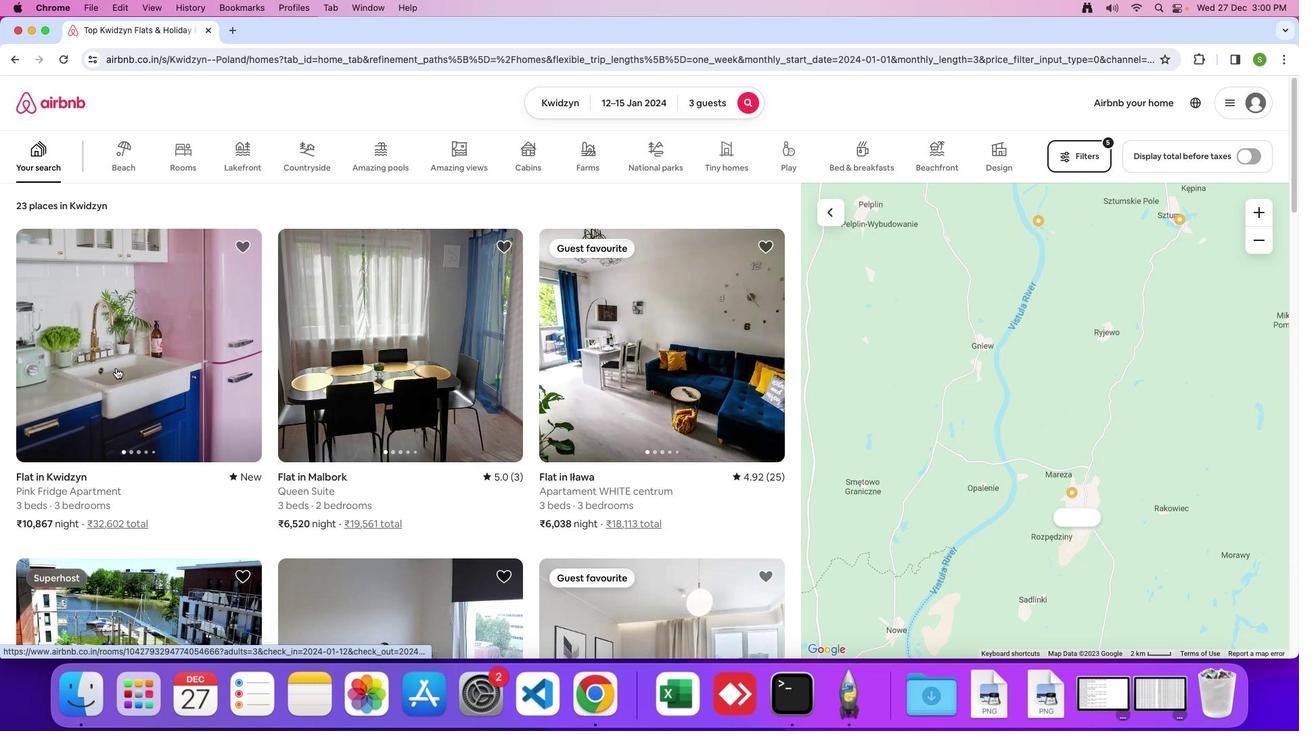
Action: Mouse pressed left at (114, 366)
Screenshot: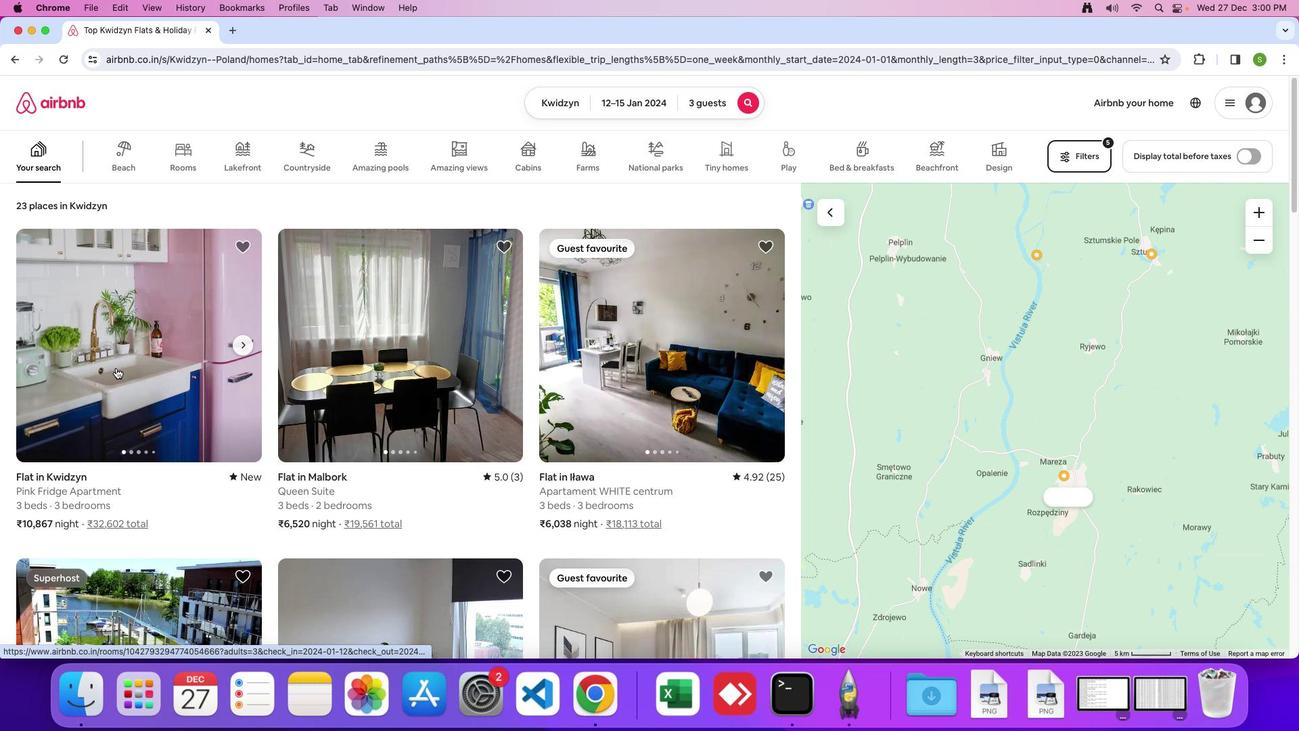 
Action: Mouse moved to (412, 346)
Screenshot: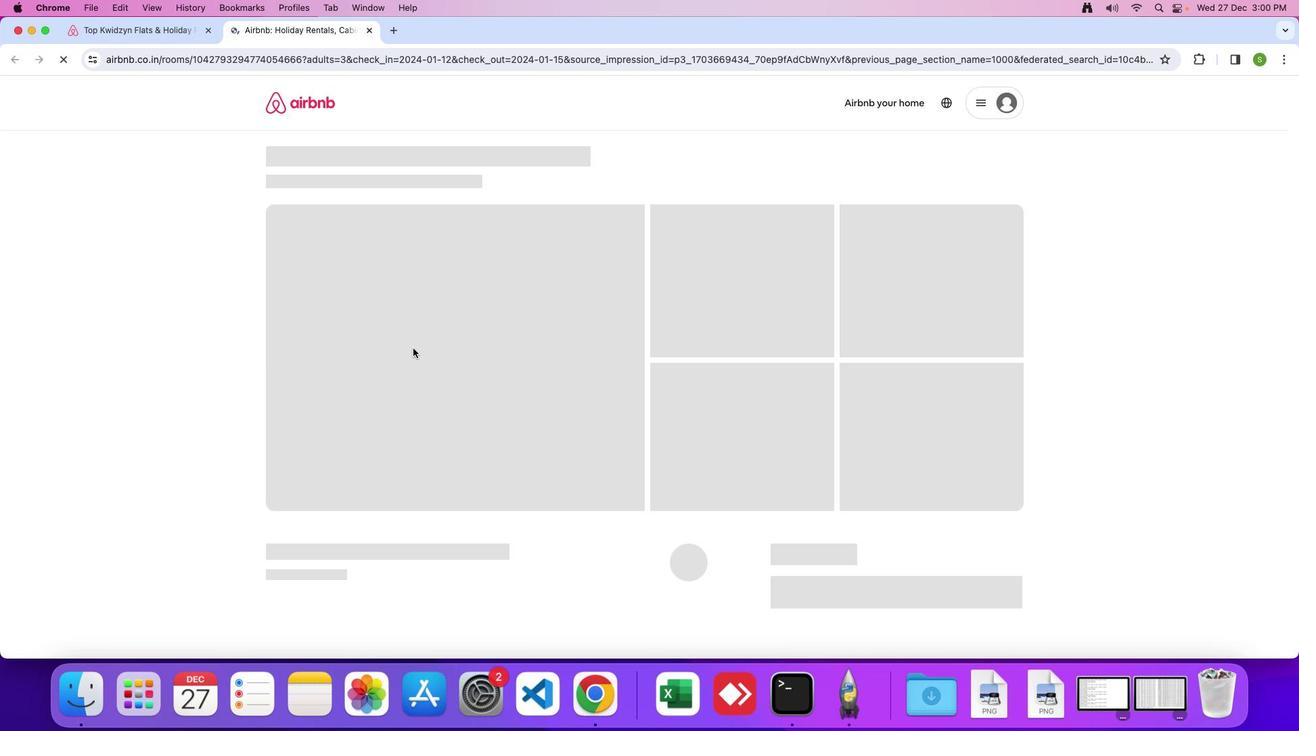
Action: Mouse pressed left at (412, 346)
Screenshot: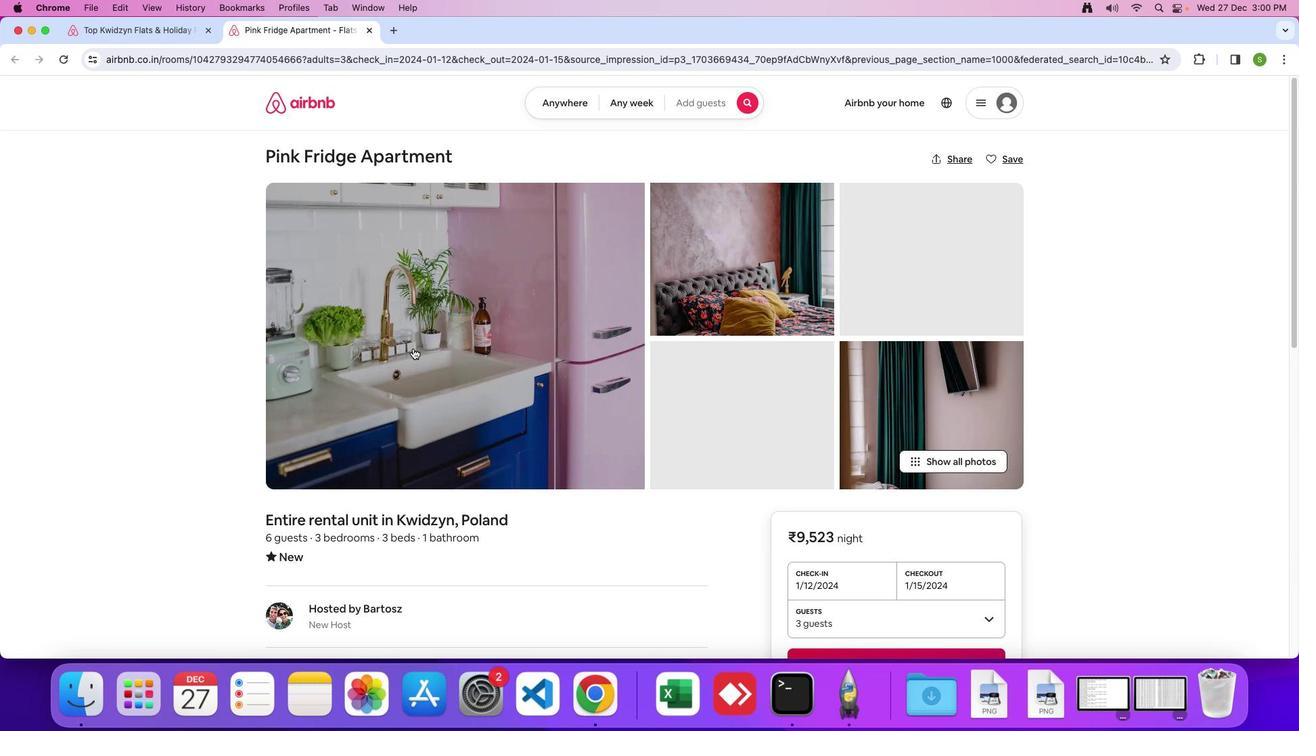 
Action: Mouse moved to (670, 438)
Screenshot: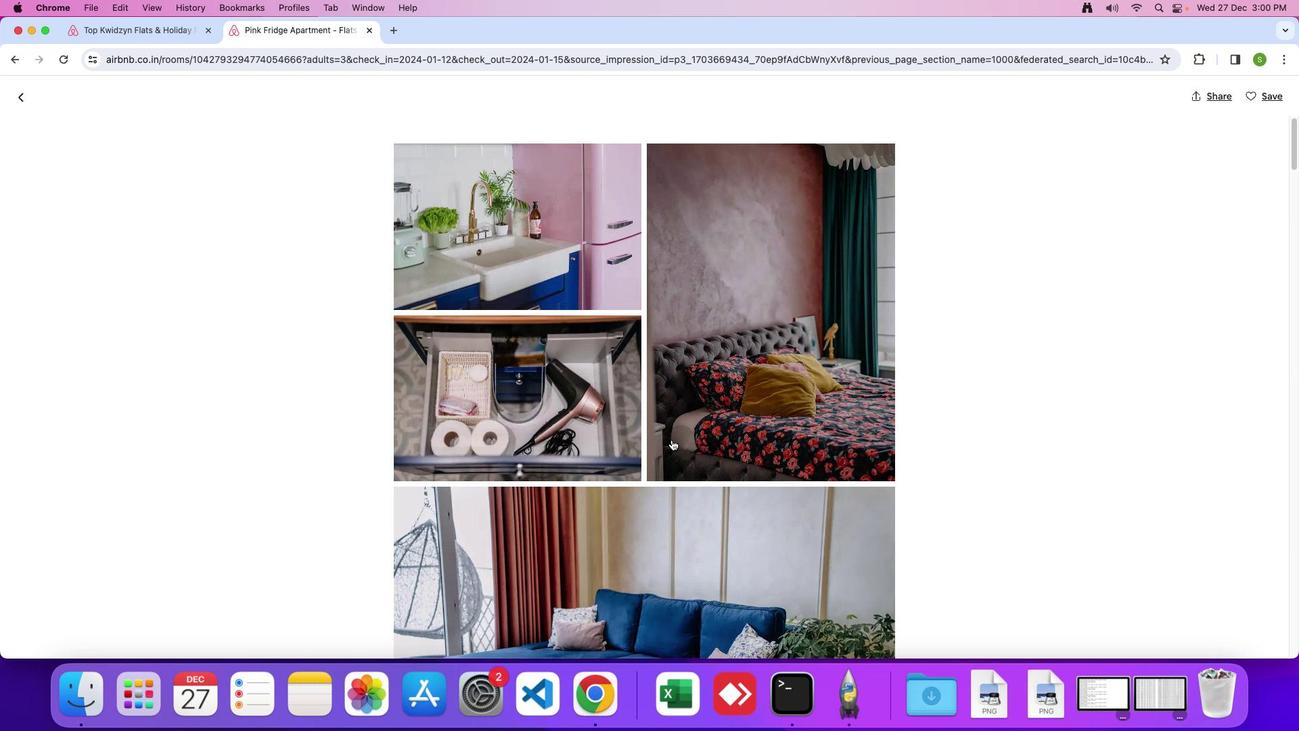 
Action: Mouse scrolled (670, 438) with delta (0, -1)
Screenshot: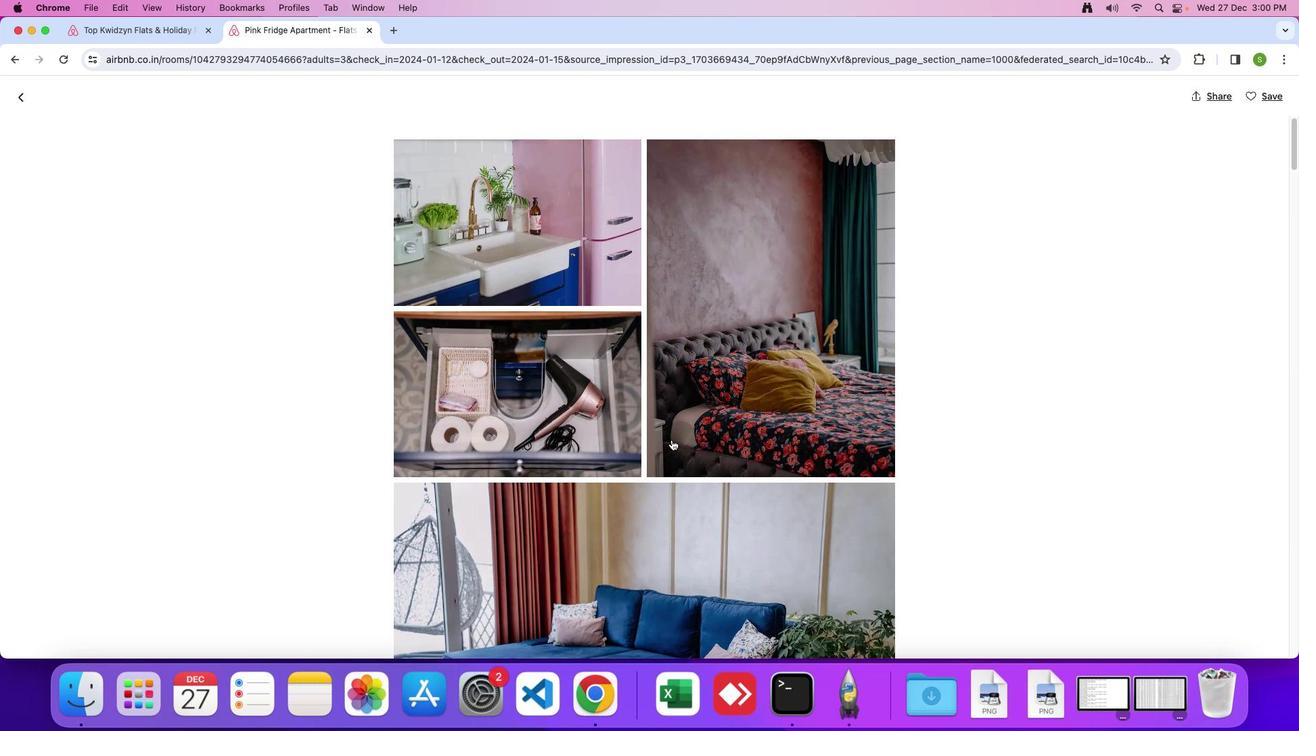 
Action: Mouse scrolled (670, 438) with delta (0, -1)
Screenshot: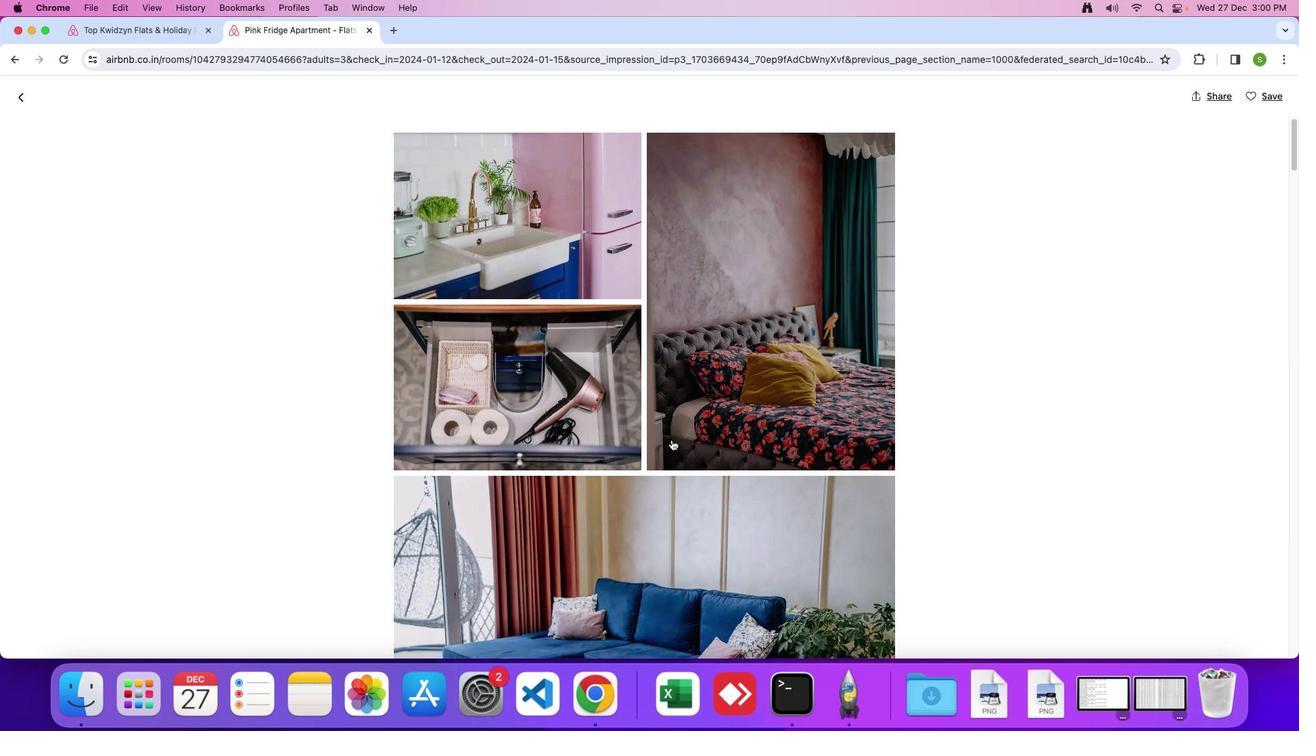
Action: Mouse scrolled (670, 438) with delta (0, -1)
Screenshot: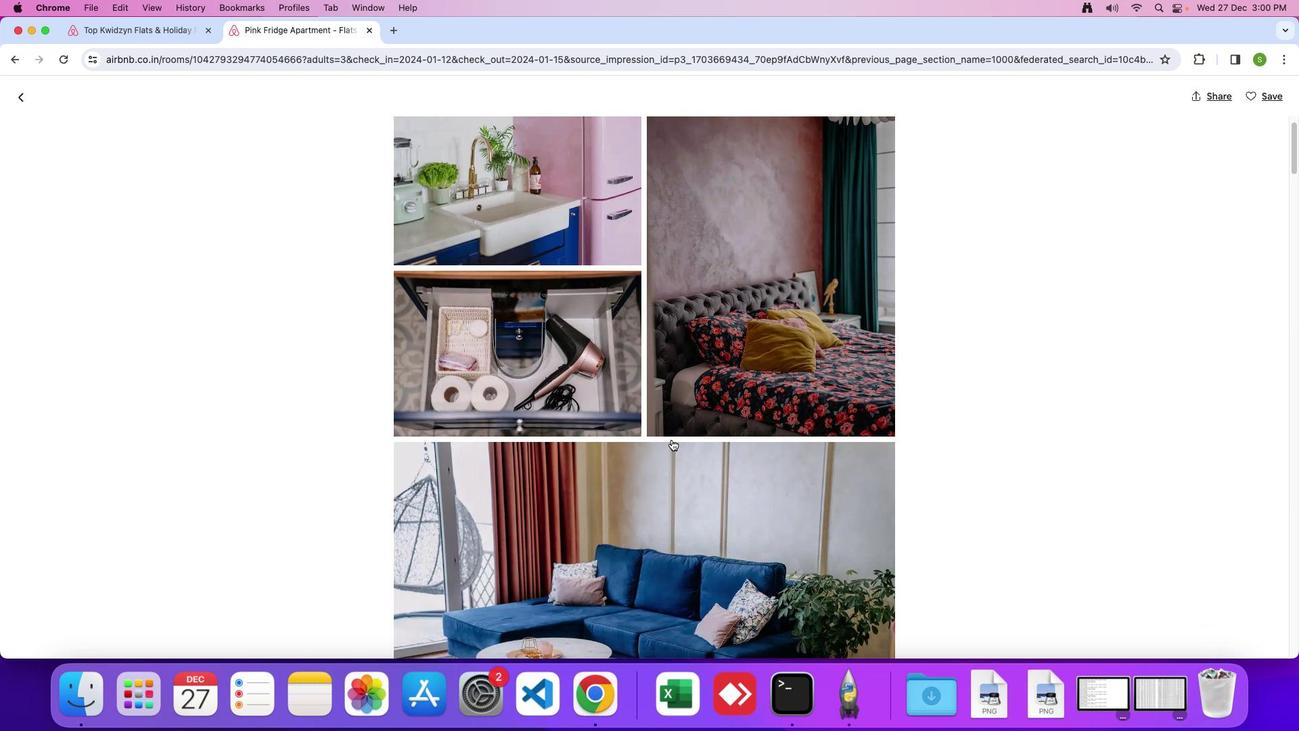
Action: Mouse scrolled (670, 438) with delta (0, -1)
Screenshot: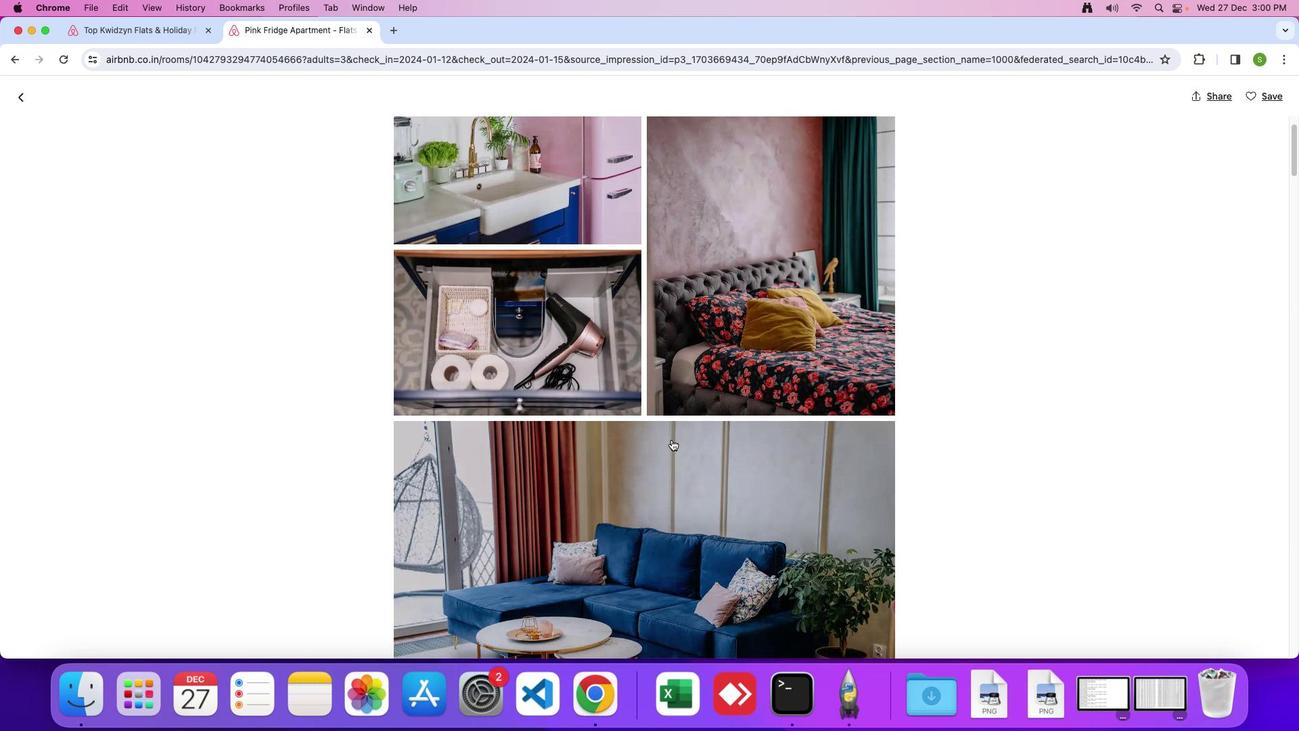 
Action: Mouse scrolled (670, 438) with delta (0, -1)
Screenshot: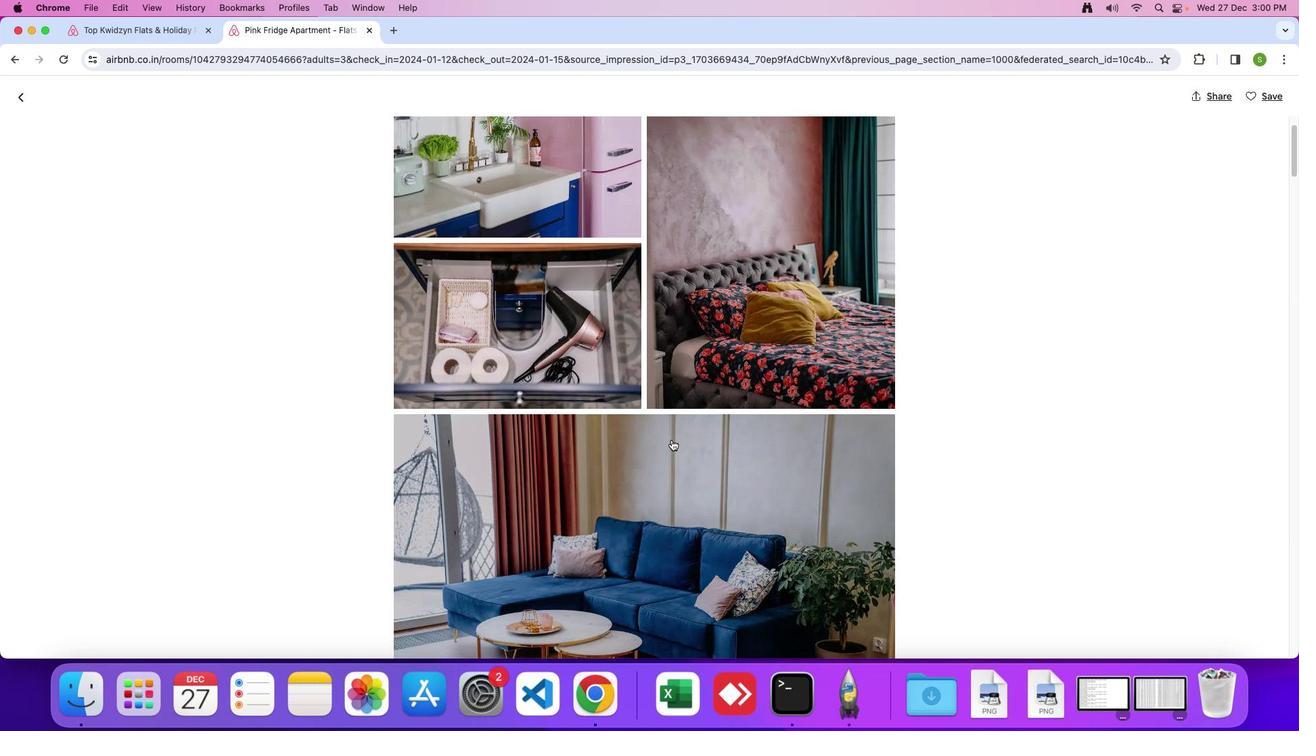 
Action: Mouse scrolled (670, 438) with delta (0, -1)
Screenshot: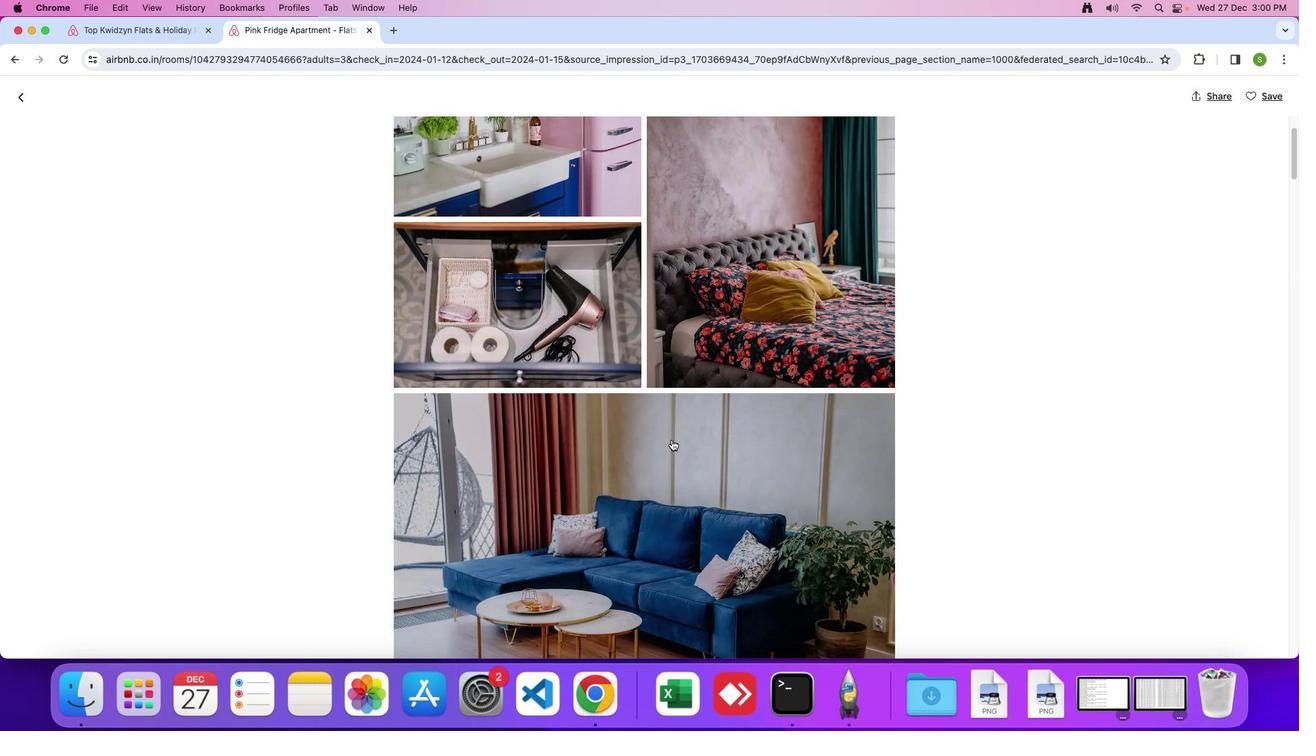 
Action: Mouse scrolled (670, 438) with delta (0, -1)
Screenshot: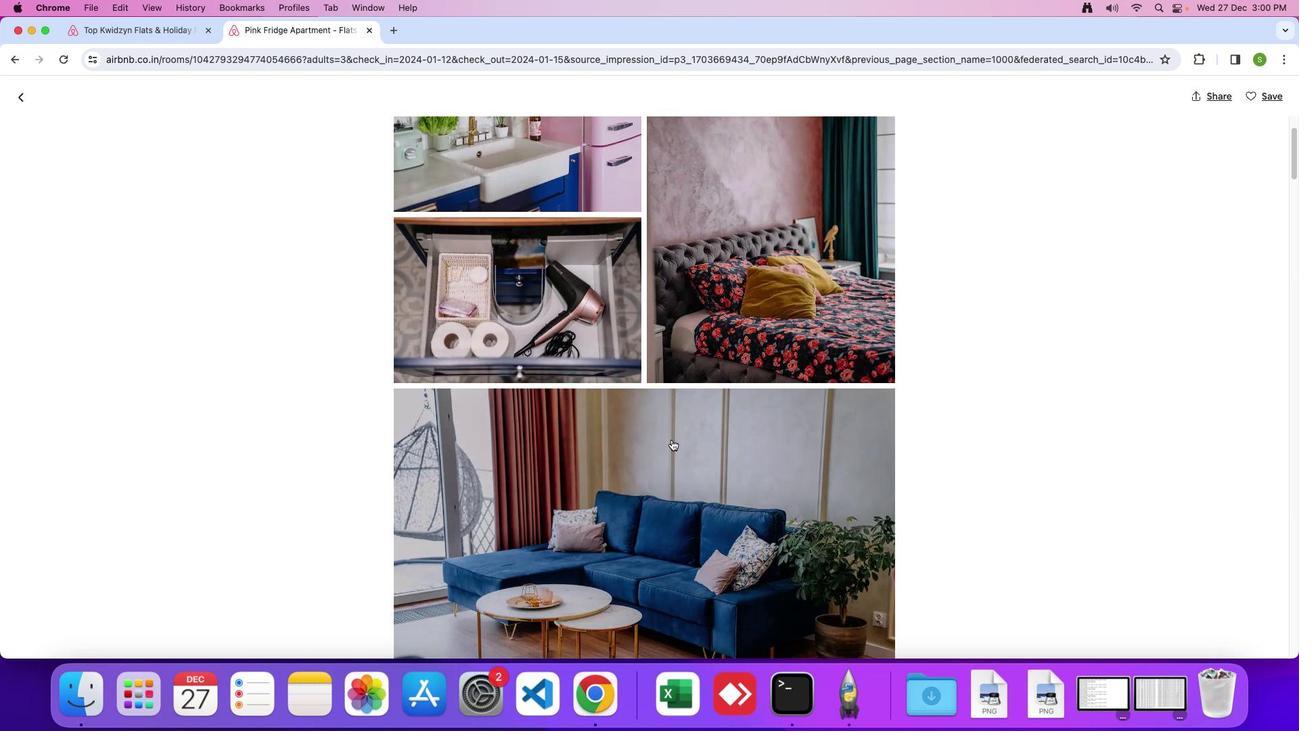 
Action: Mouse scrolled (670, 438) with delta (0, -2)
Screenshot: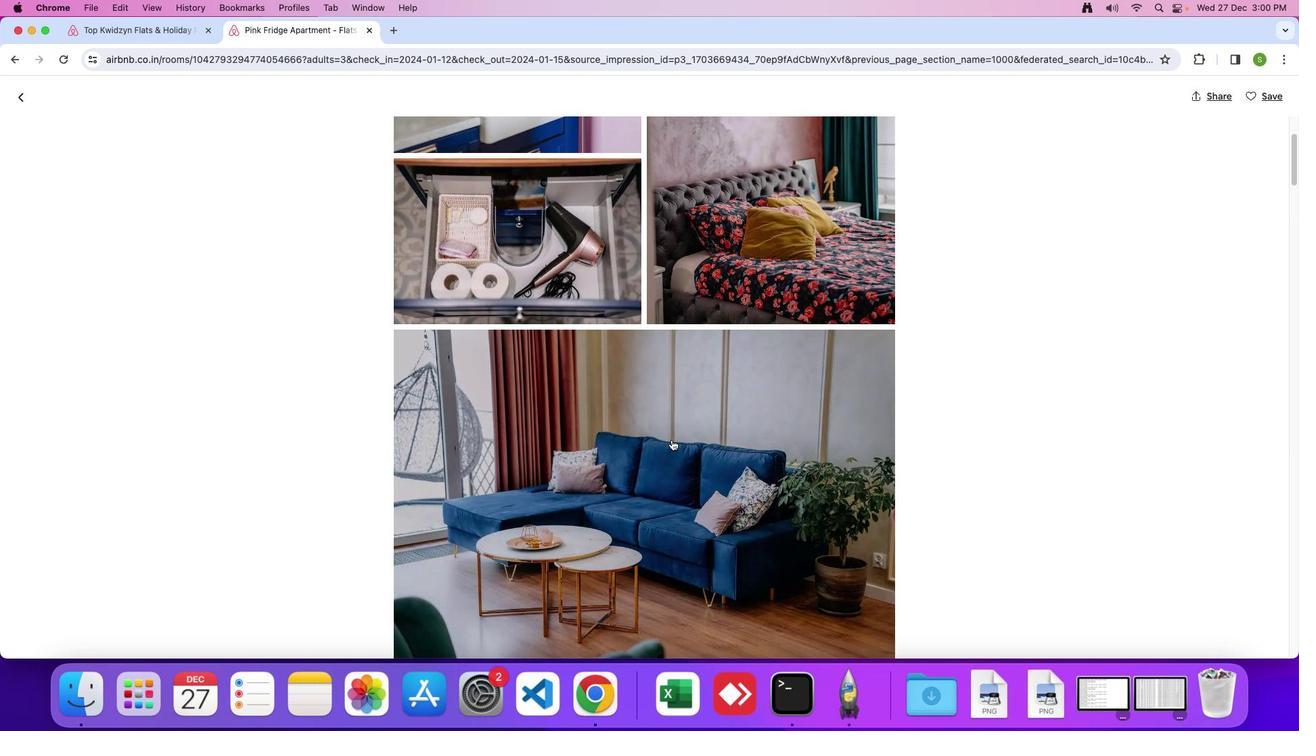 
Action: Mouse scrolled (670, 438) with delta (0, -1)
Screenshot: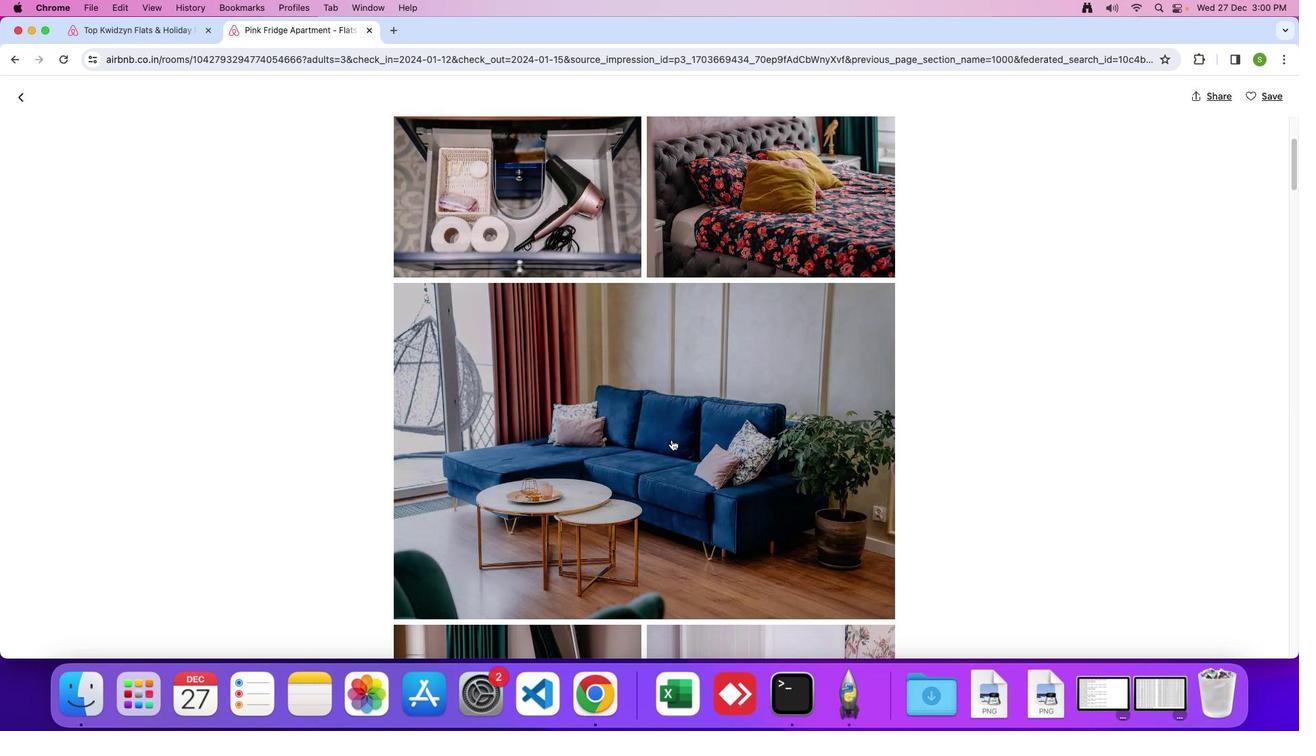 
Action: Mouse scrolled (670, 438) with delta (0, -1)
Screenshot: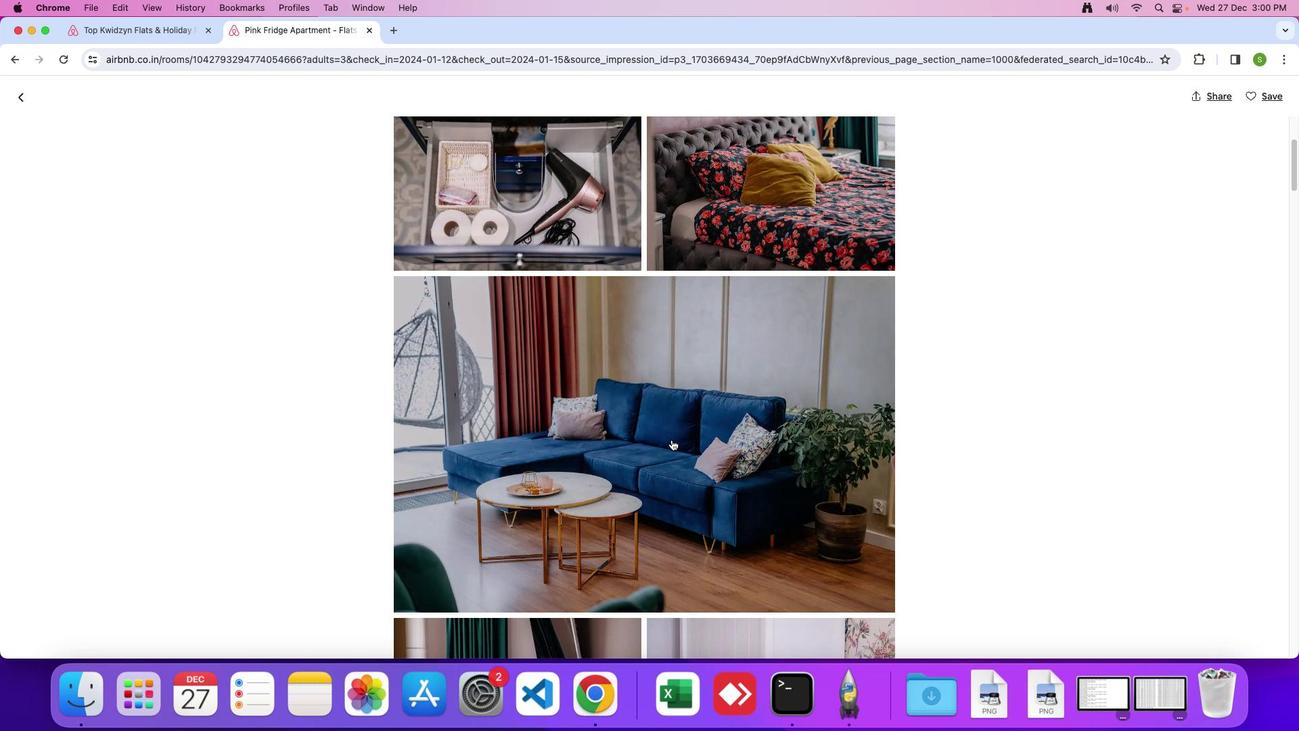 
Action: Mouse scrolled (670, 438) with delta (0, -1)
Screenshot: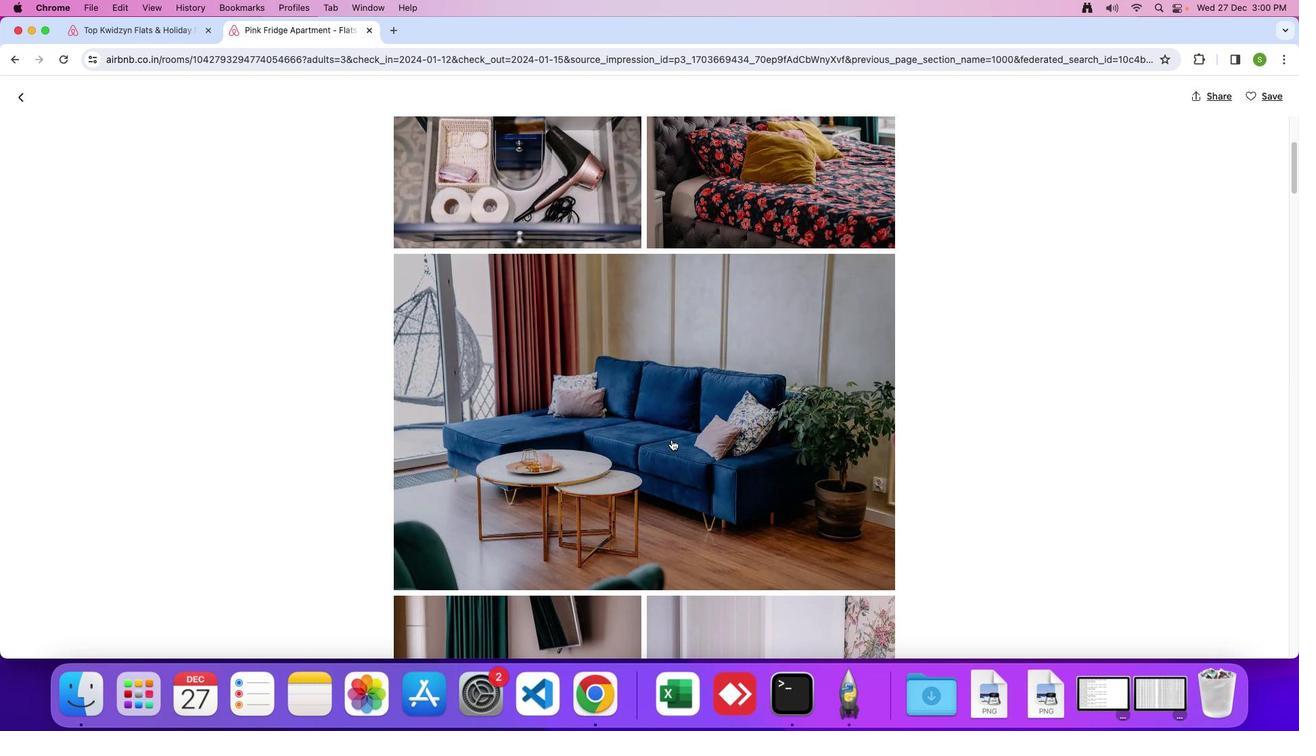 
Action: Mouse scrolled (670, 438) with delta (0, -1)
Screenshot: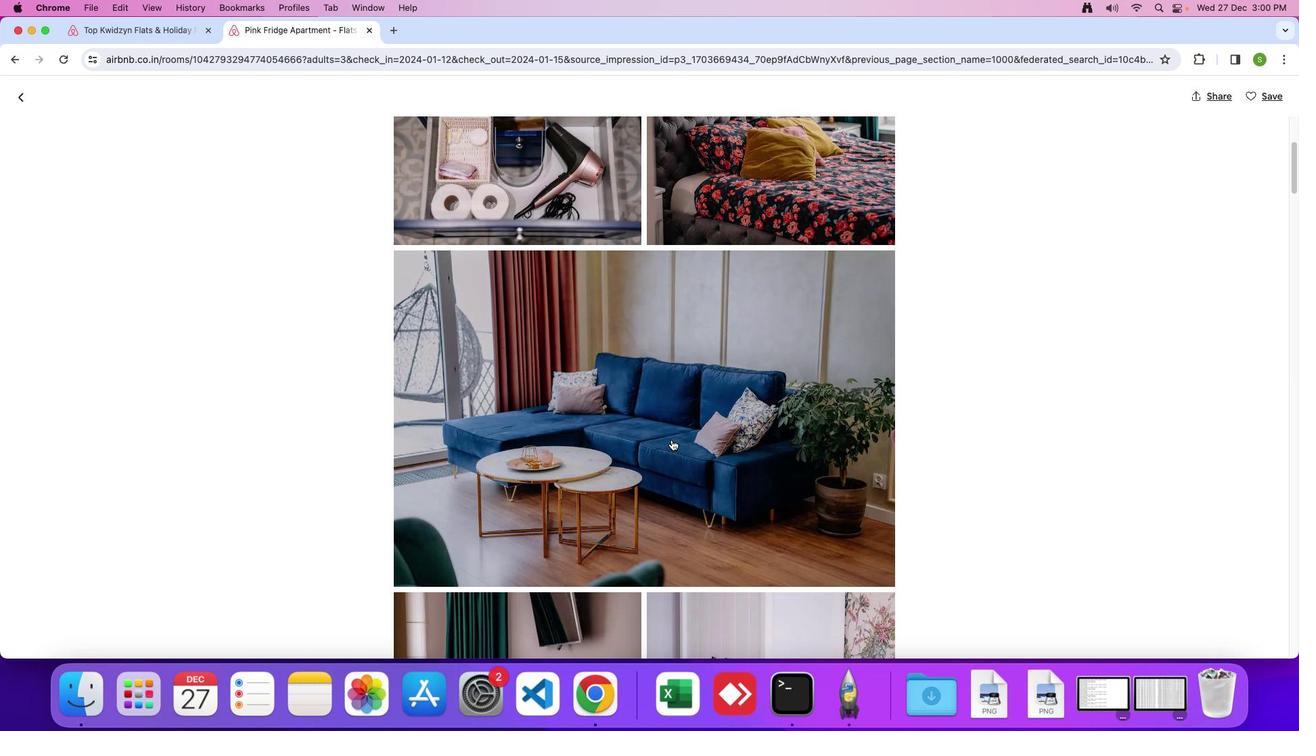 
Action: Mouse scrolled (670, 438) with delta (0, -1)
Screenshot: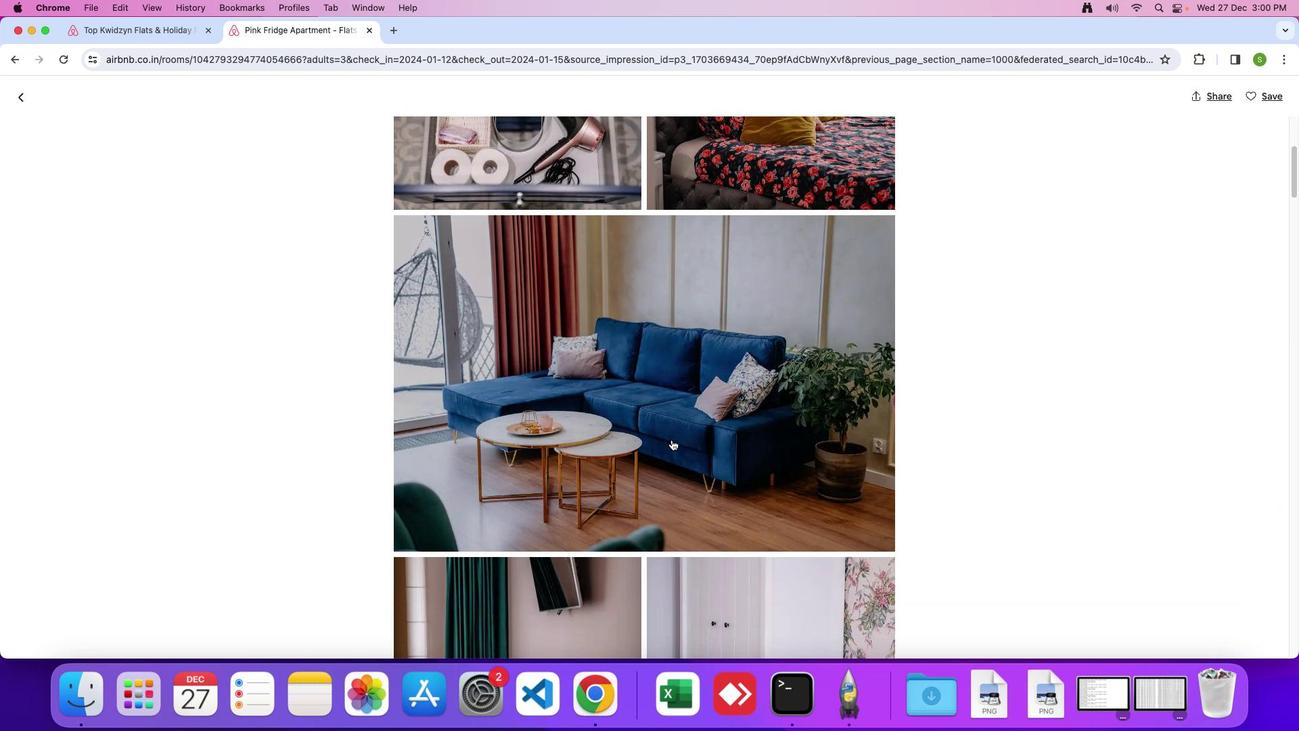 
Action: Mouse scrolled (670, 438) with delta (0, -1)
Screenshot: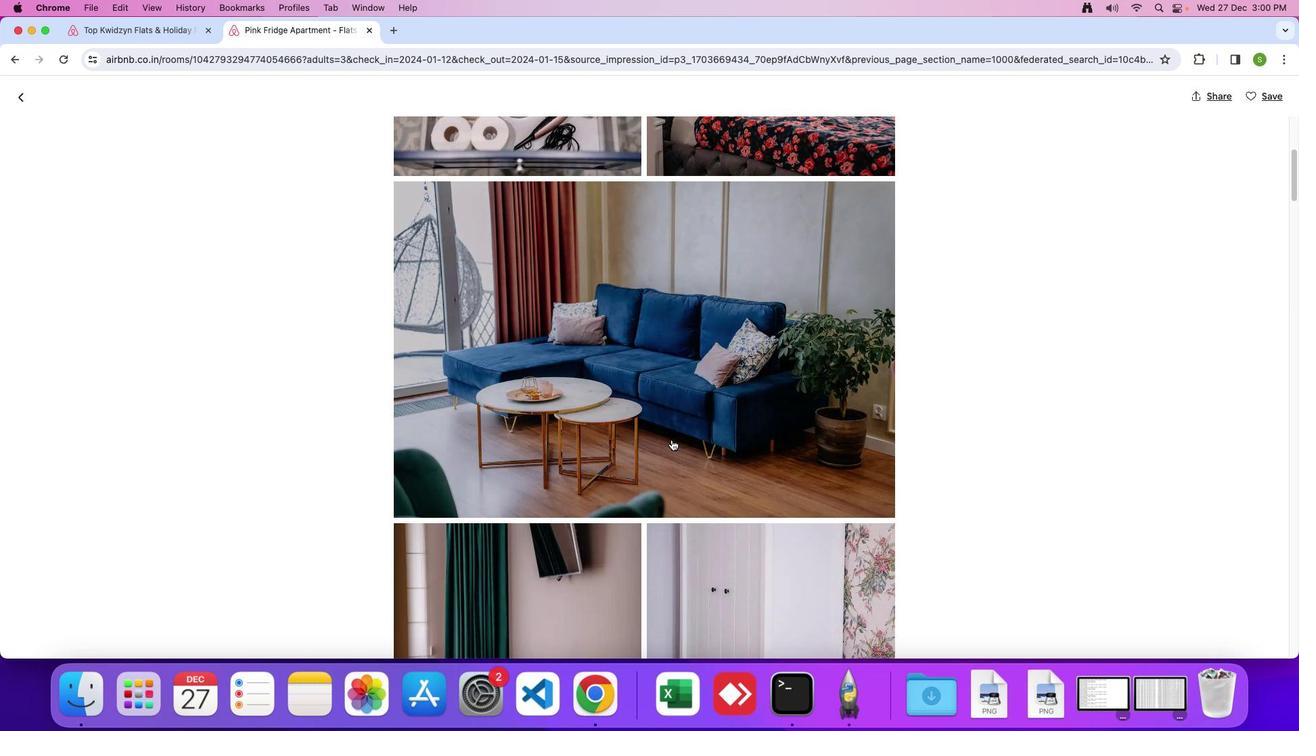 
Action: Mouse scrolled (670, 438) with delta (0, -1)
Screenshot: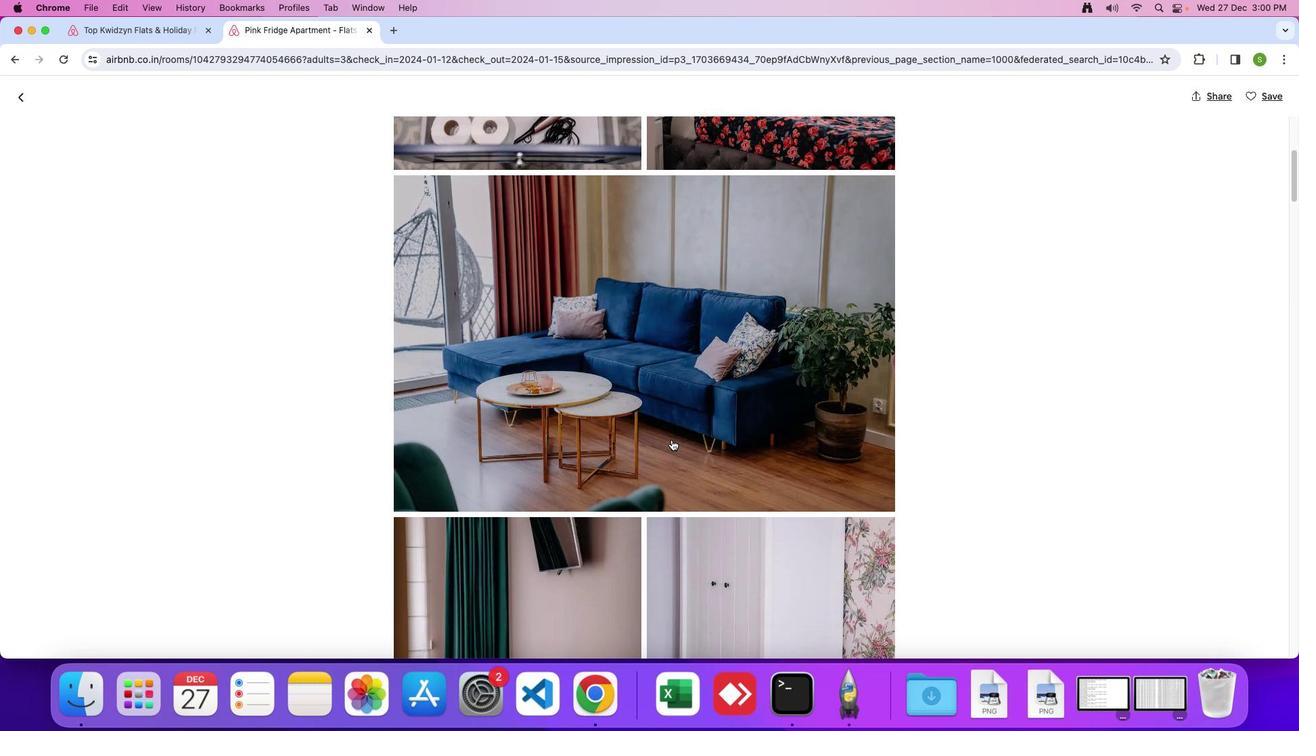 
Action: Mouse scrolled (670, 438) with delta (0, -1)
Screenshot: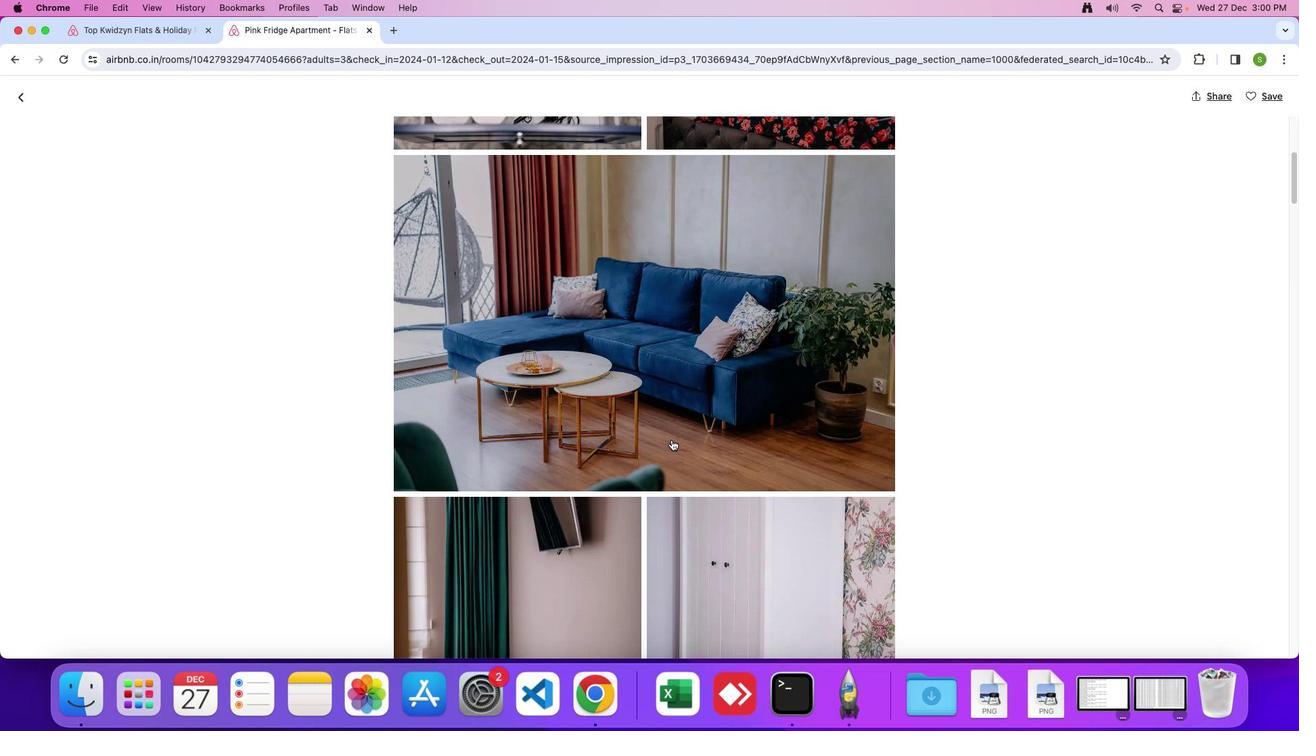 
Action: Mouse scrolled (670, 438) with delta (0, -1)
Screenshot: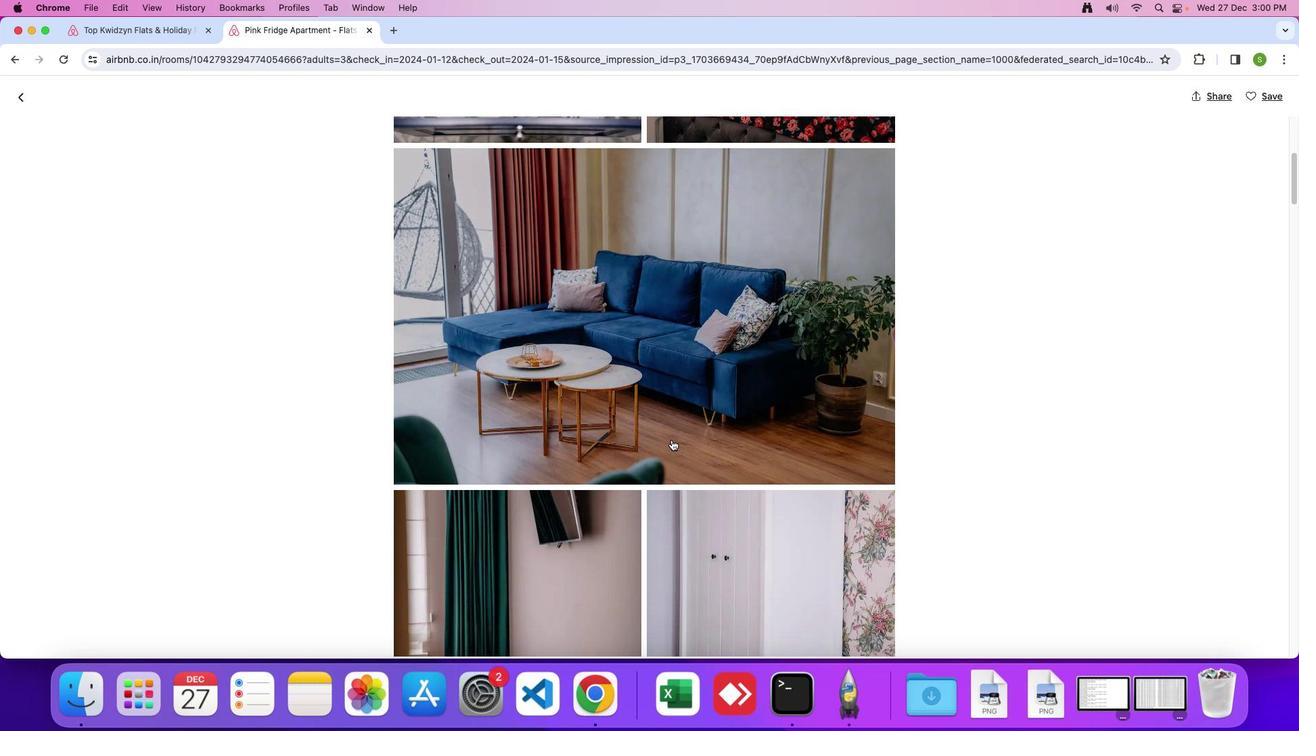 
Action: Mouse scrolled (670, 438) with delta (0, -2)
Screenshot: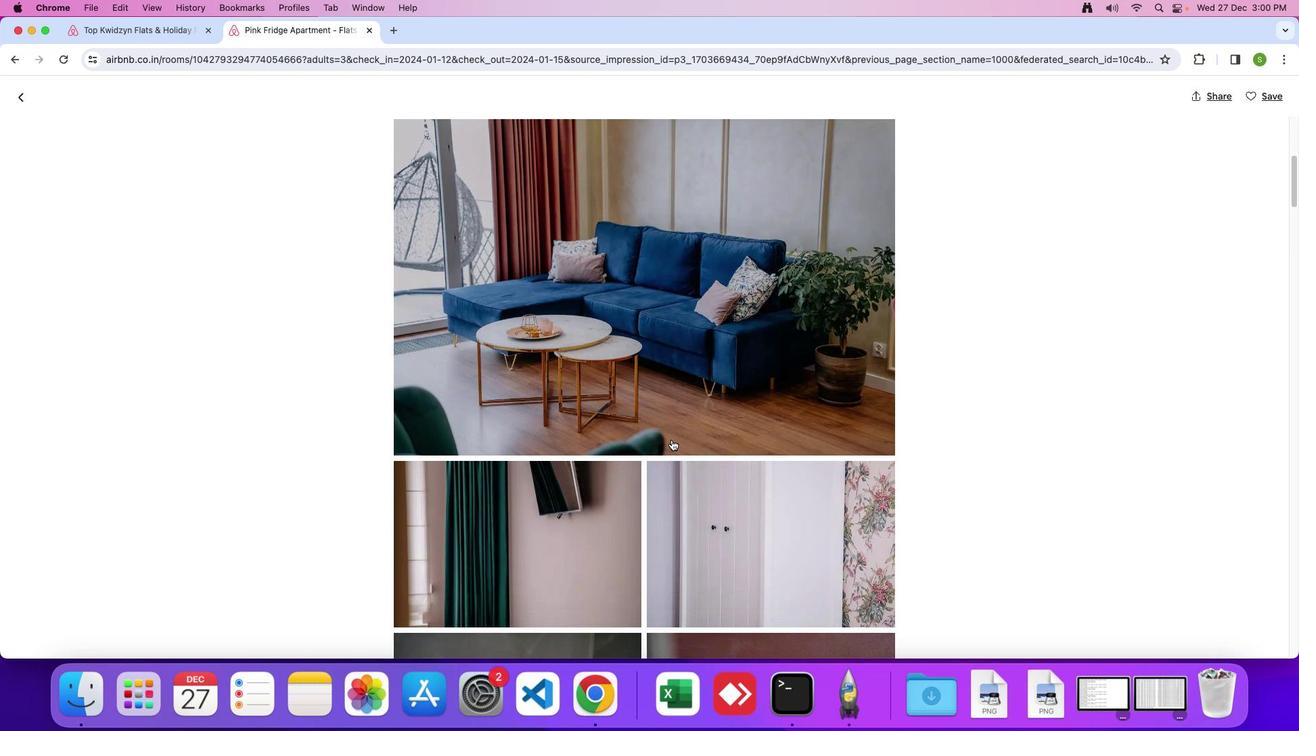 
Action: Mouse scrolled (670, 438) with delta (0, -1)
Screenshot: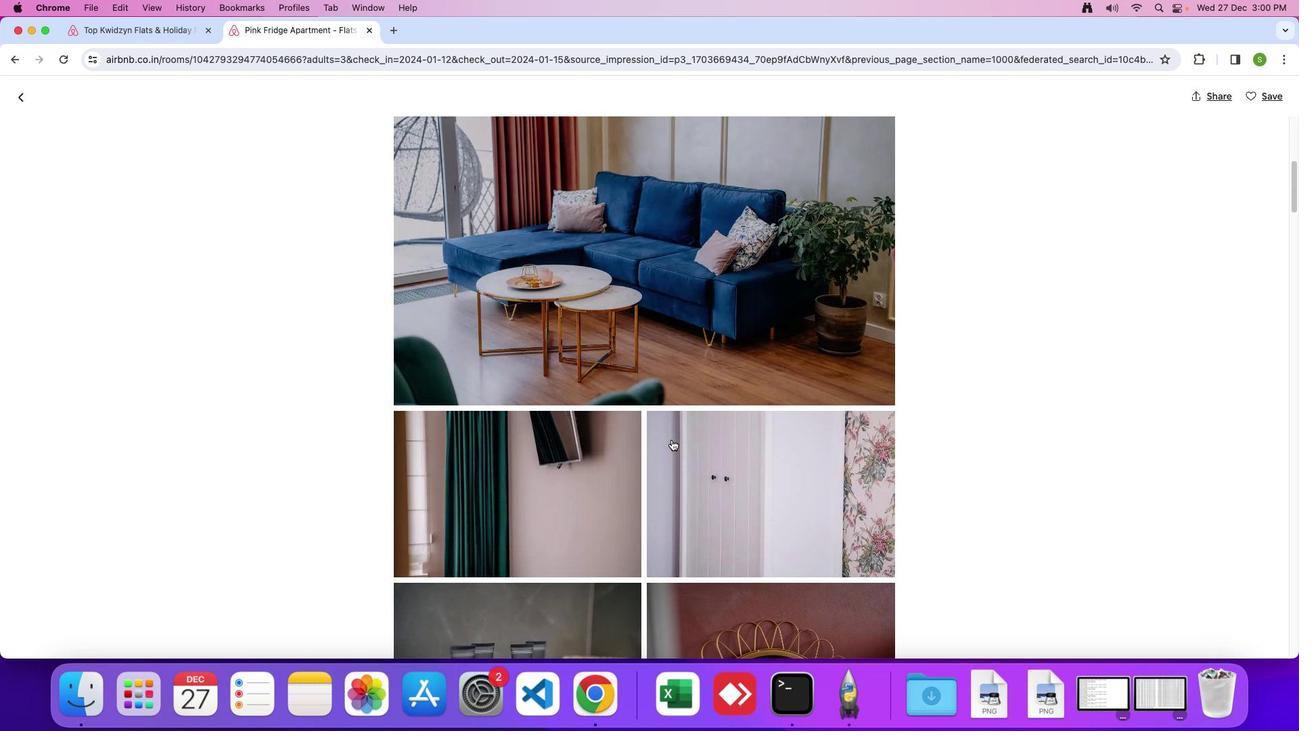 
Action: Mouse scrolled (670, 438) with delta (0, -1)
Screenshot: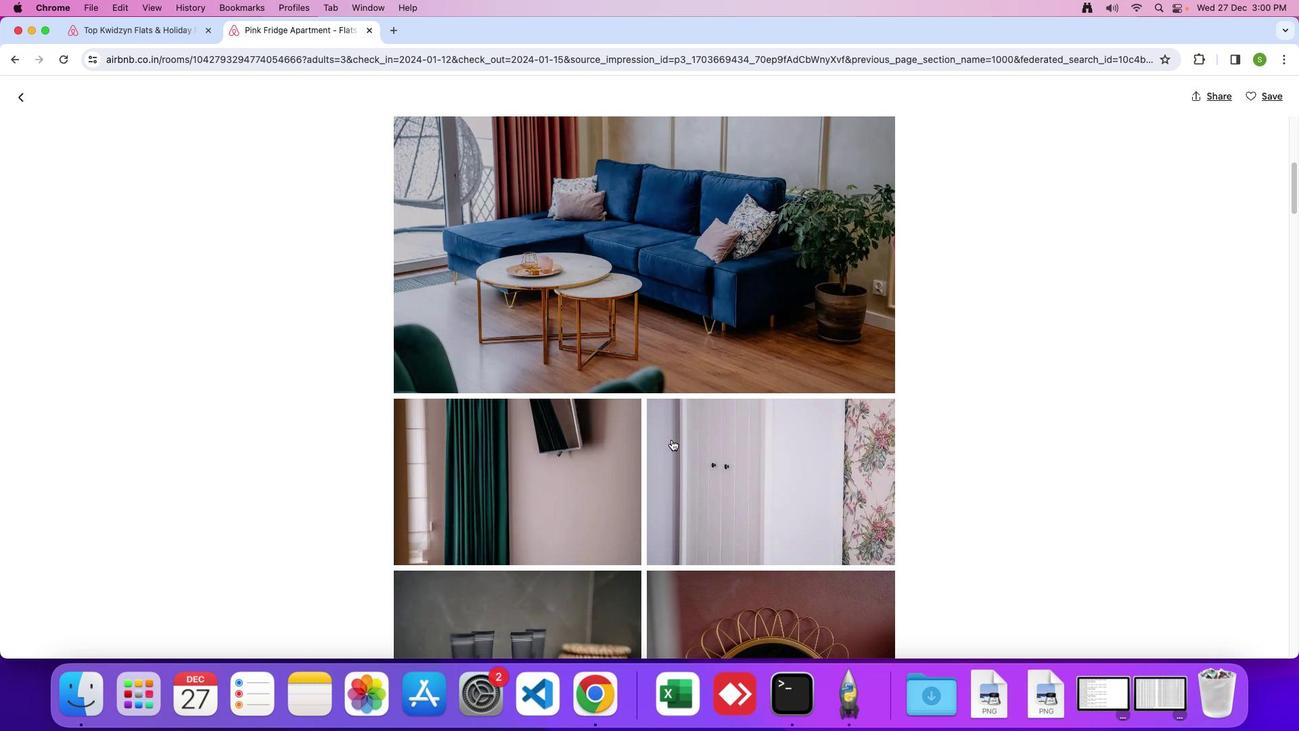 
Action: Mouse scrolled (670, 438) with delta (0, -1)
Screenshot: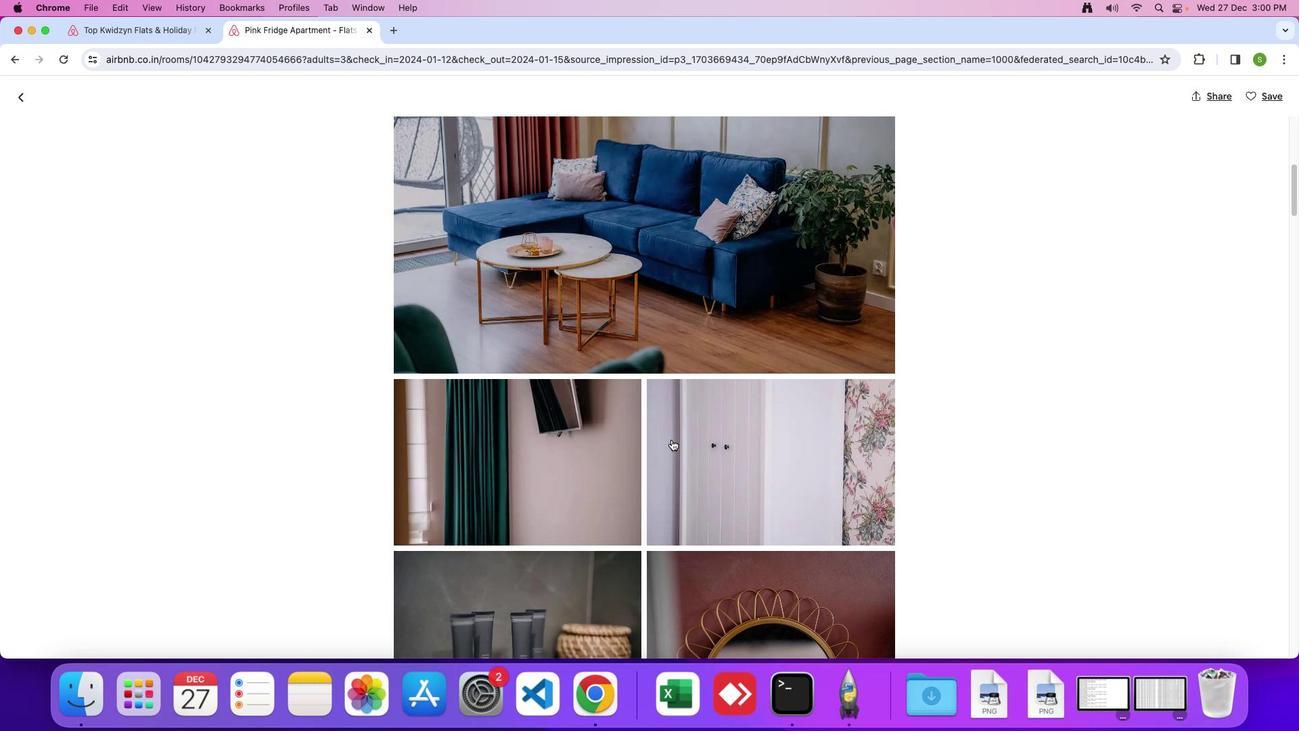 
Action: Mouse scrolled (670, 438) with delta (0, -1)
Screenshot: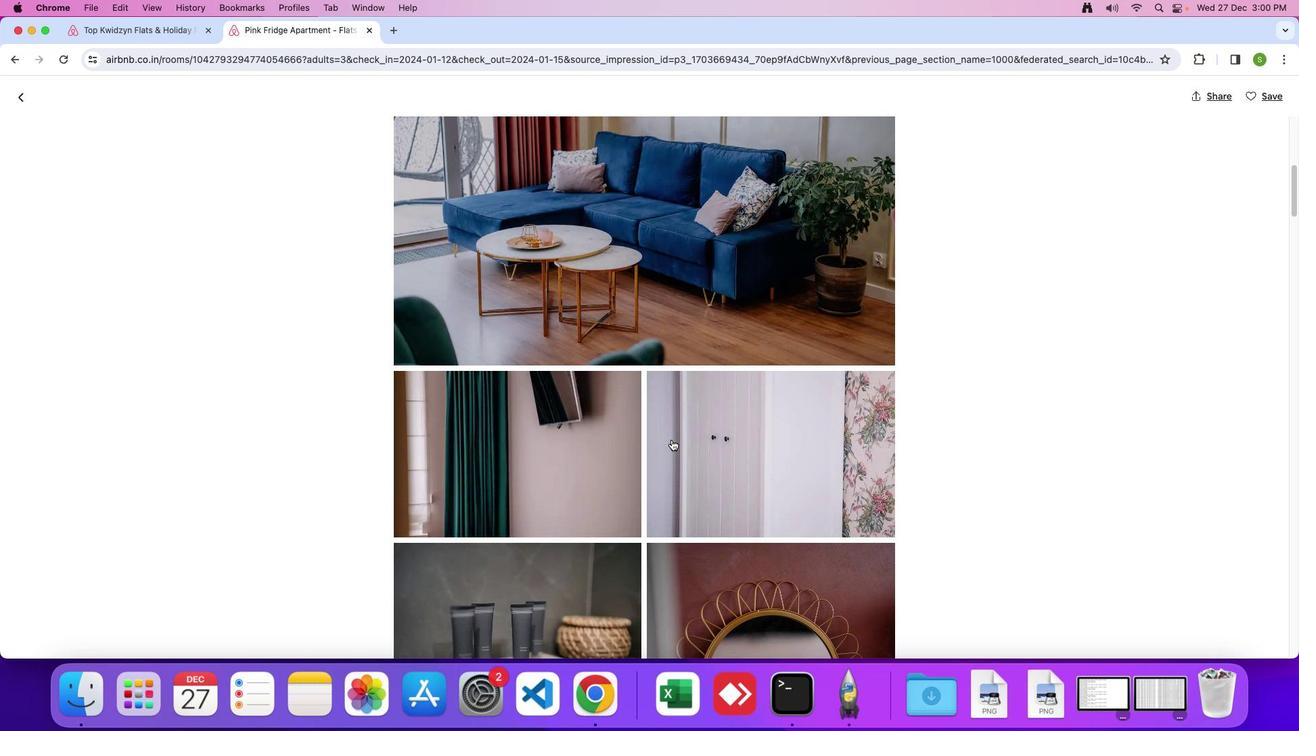 
Action: Mouse scrolled (670, 438) with delta (0, -1)
Screenshot: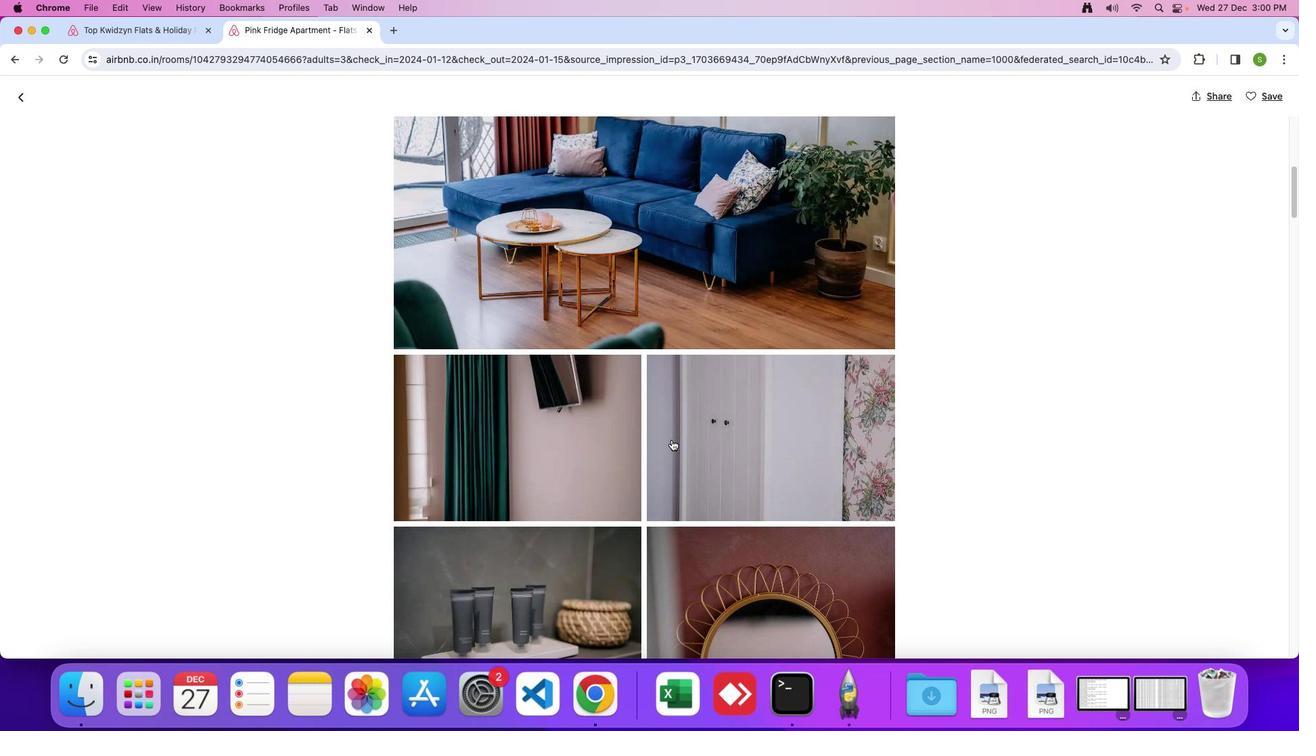 
Action: Mouse scrolled (670, 438) with delta (0, -1)
Screenshot: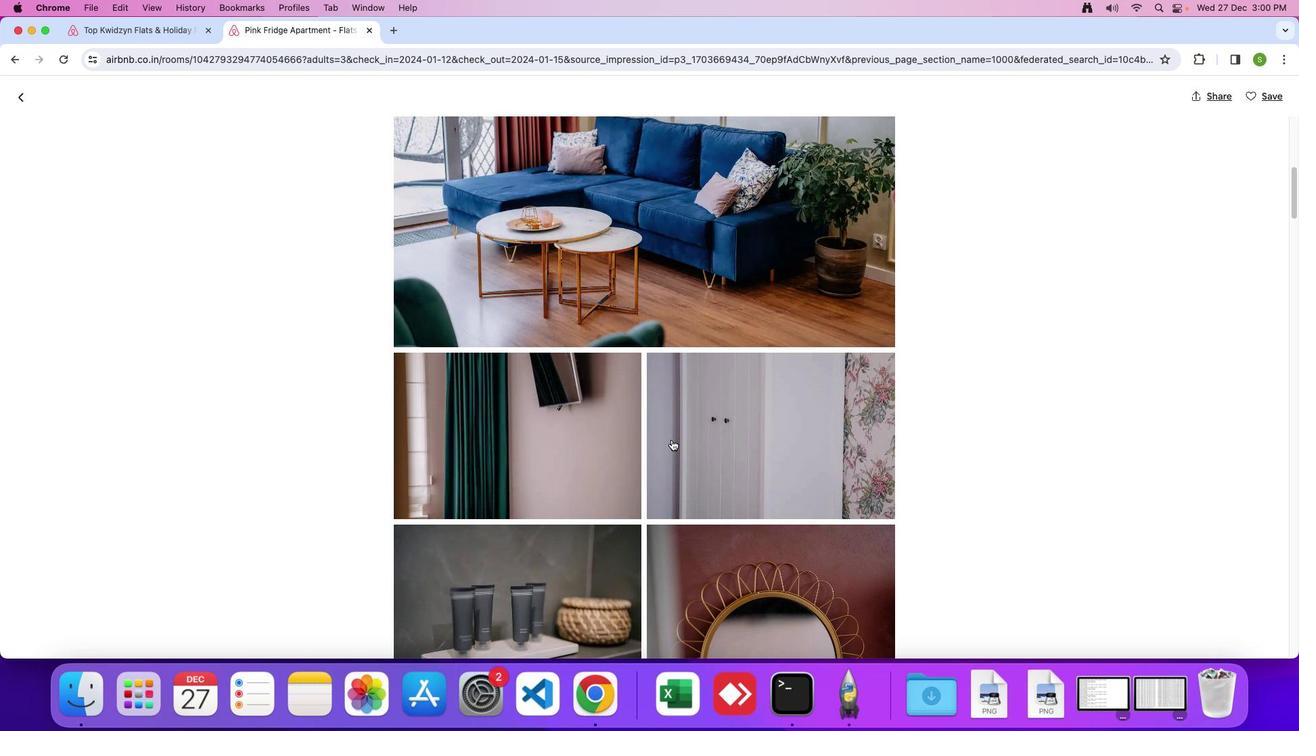 
Action: Mouse scrolled (670, 438) with delta (0, -1)
Screenshot: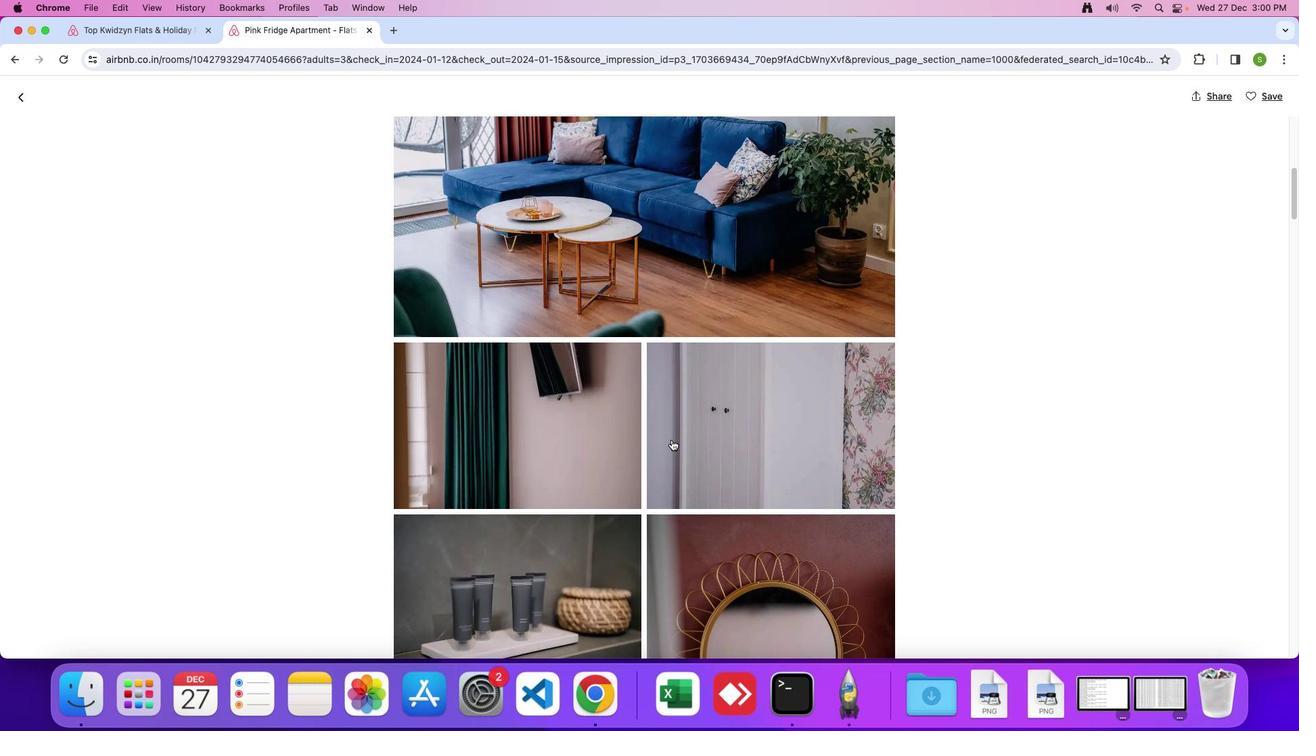 
Action: Mouse scrolled (670, 438) with delta (0, -1)
Screenshot: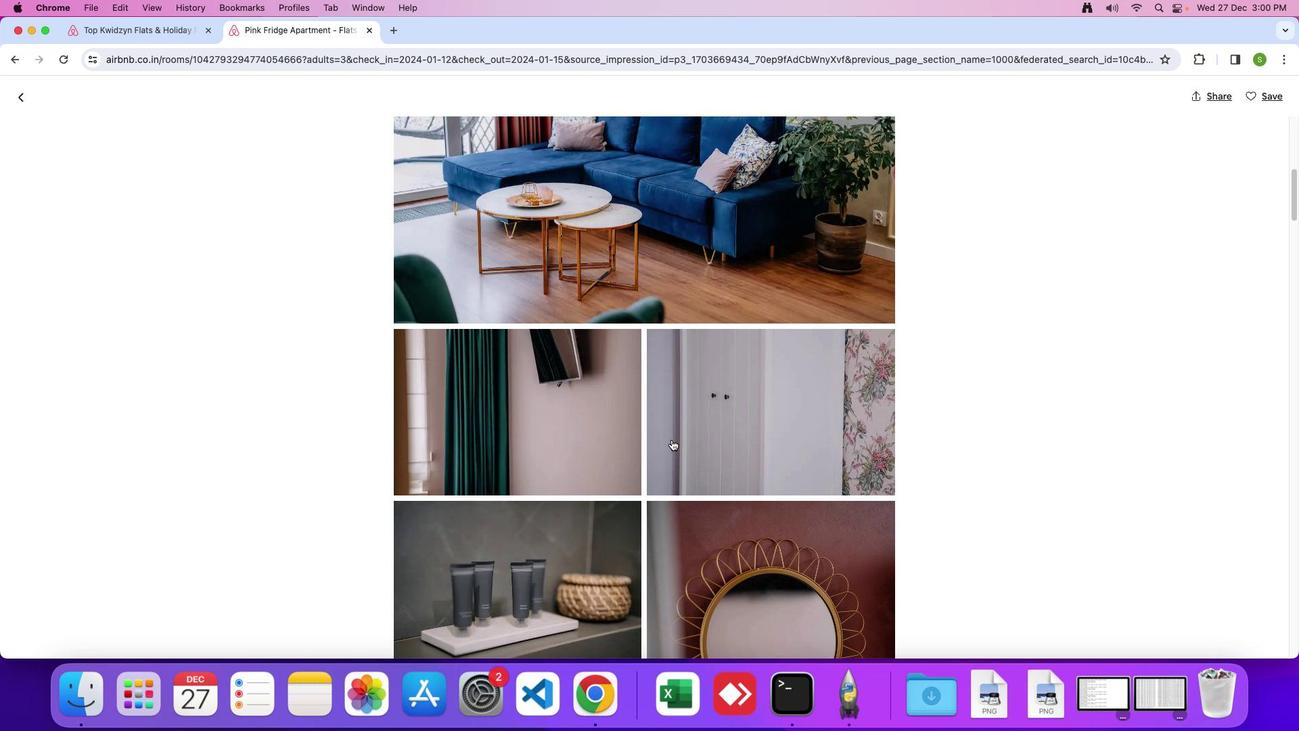 
Action: Mouse scrolled (670, 438) with delta (0, -1)
Screenshot: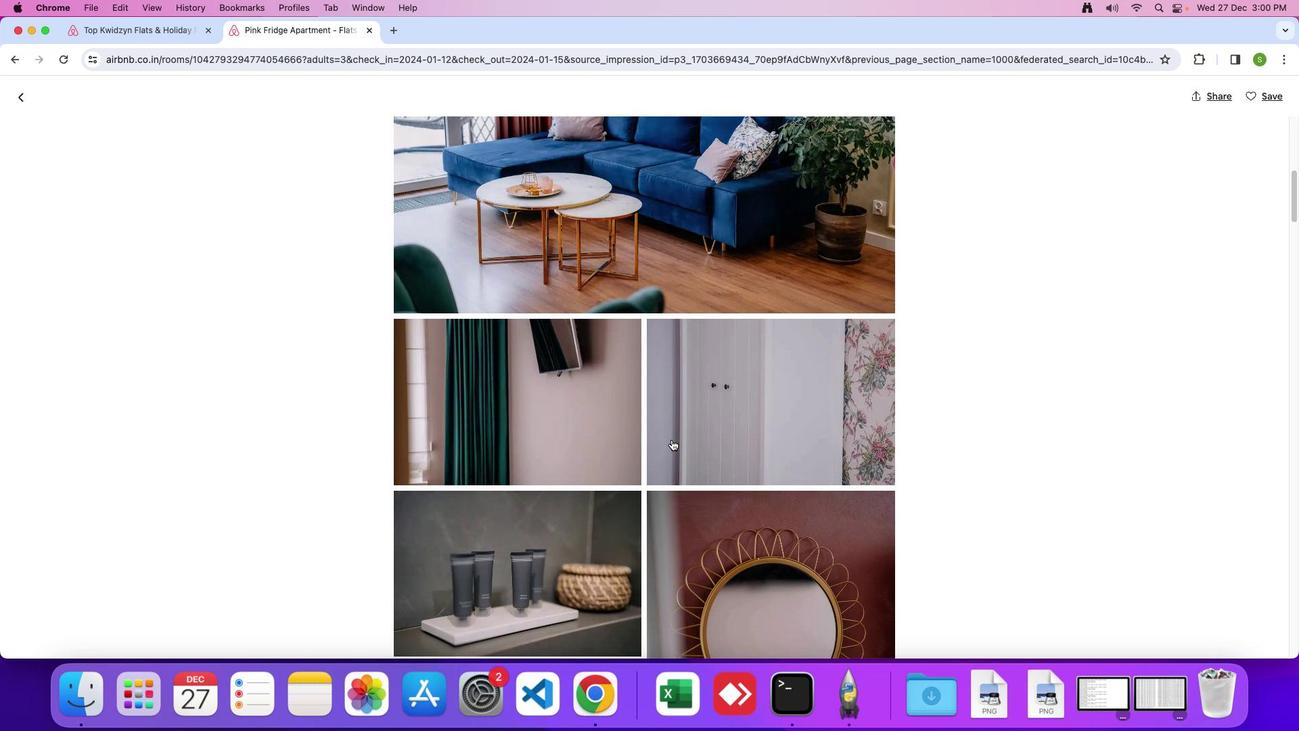 
Action: Mouse scrolled (670, 438) with delta (0, -2)
Screenshot: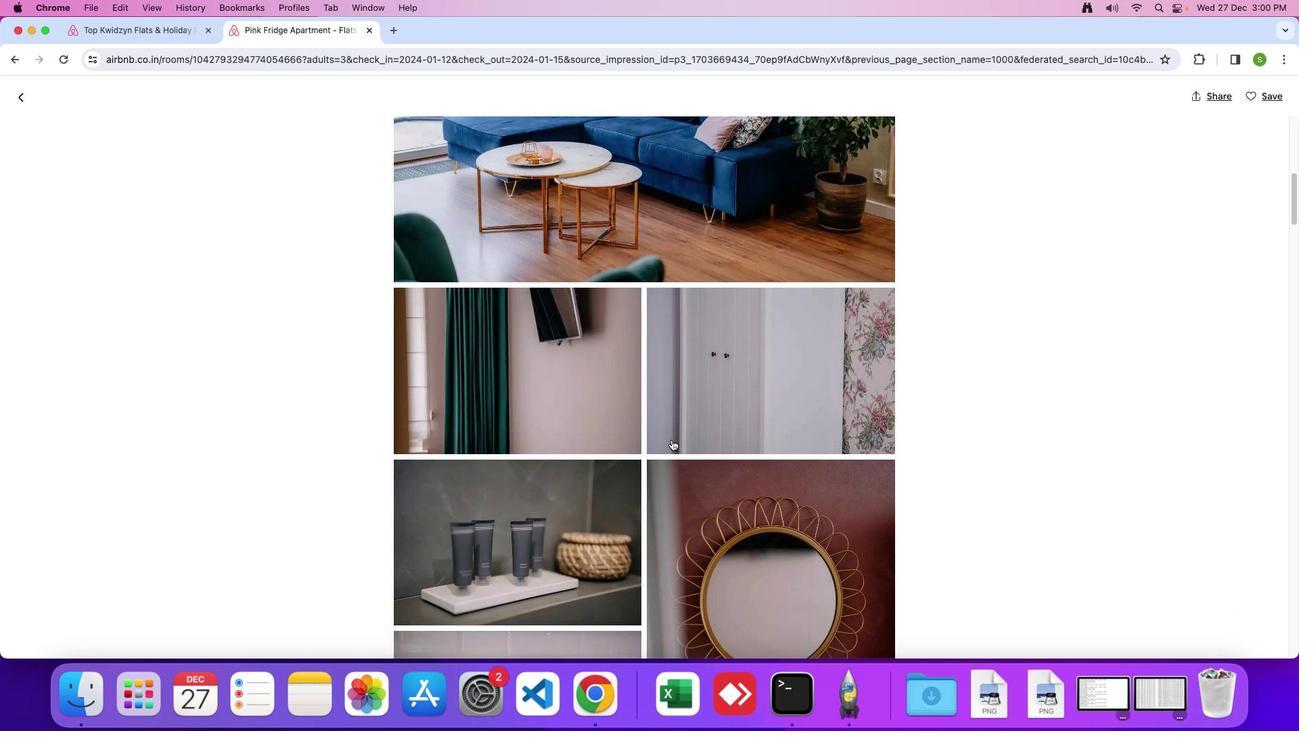 
Action: Mouse scrolled (670, 438) with delta (0, -1)
Screenshot: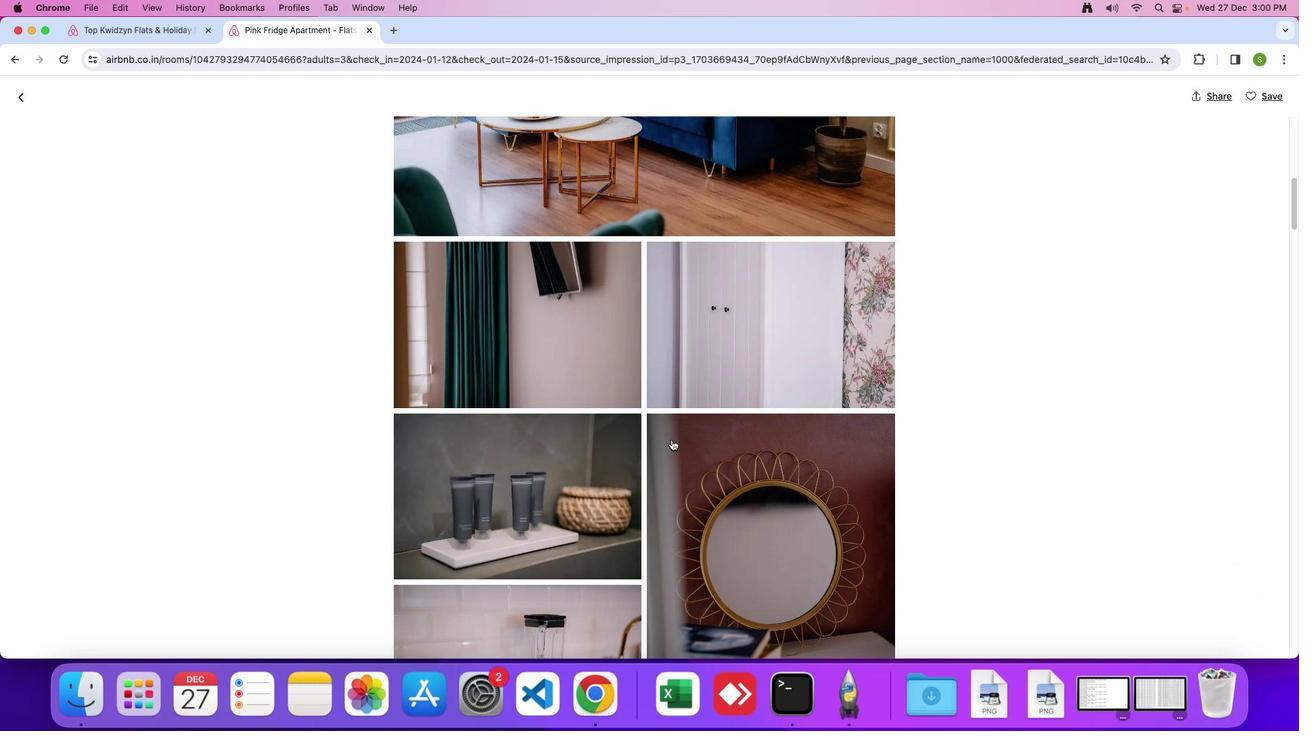 
Action: Mouse scrolled (670, 438) with delta (0, -1)
Screenshot: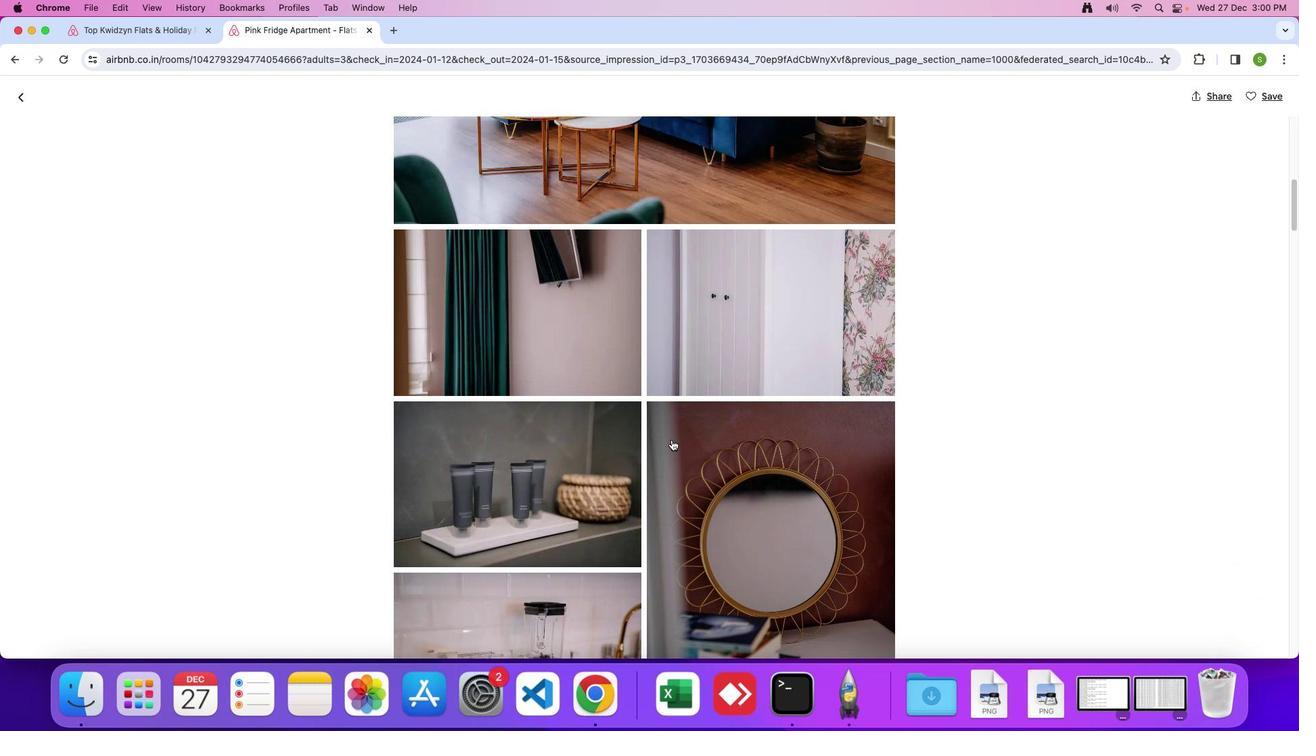 
Action: Mouse scrolled (670, 438) with delta (0, -1)
Screenshot: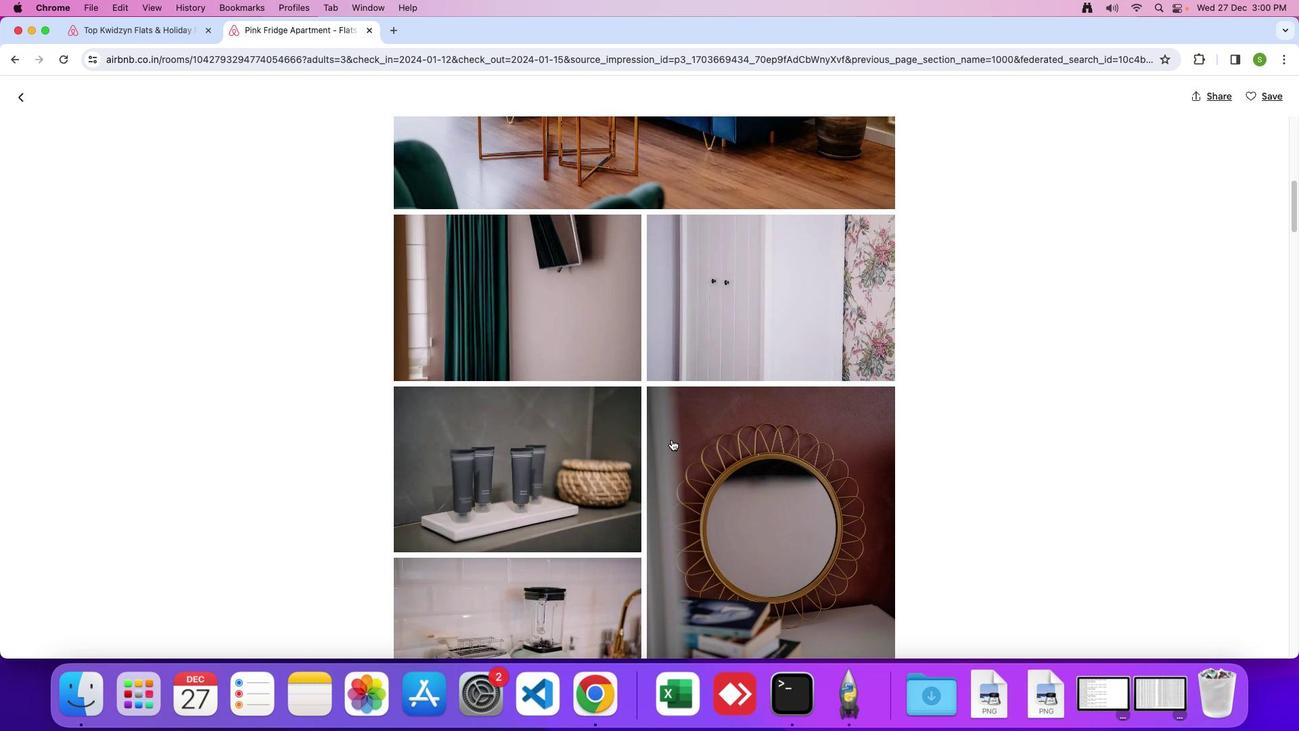 
Action: Mouse scrolled (670, 438) with delta (0, -1)
Screenshot: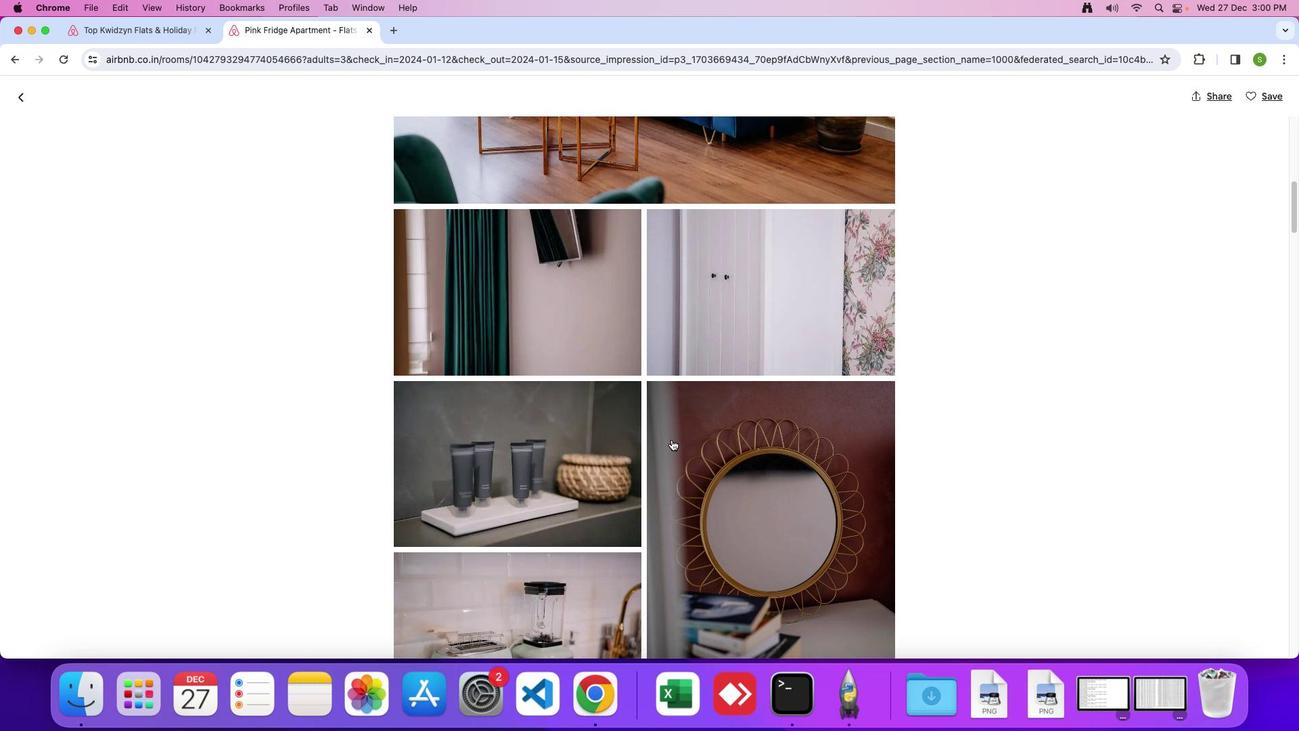 
Action: Mouse scrolled (670, 438) with delta (0, -1)
Screenshot: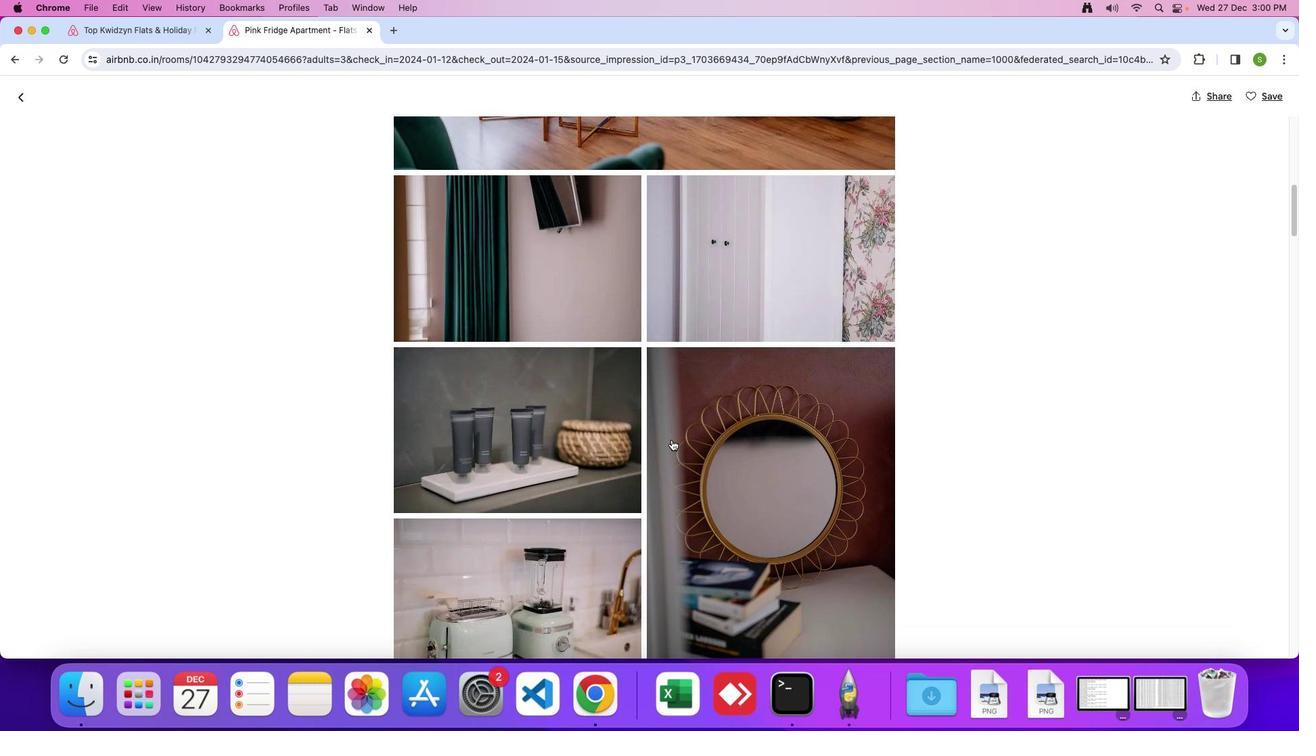 
Action: Mouse scrolled (670, 438) with delta (0, -1)
Screenshot: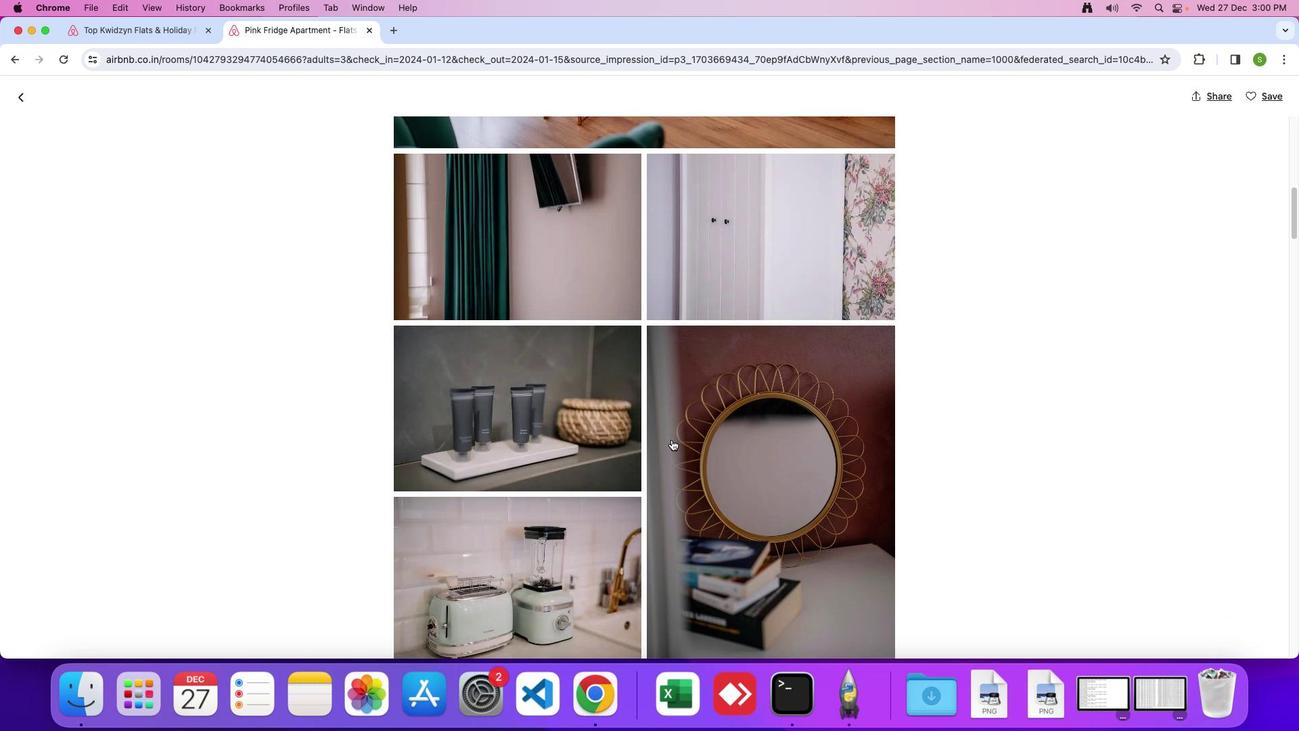 
Action: Mouse scrolled (670, 438) with delta (0, -1)
Screenshot: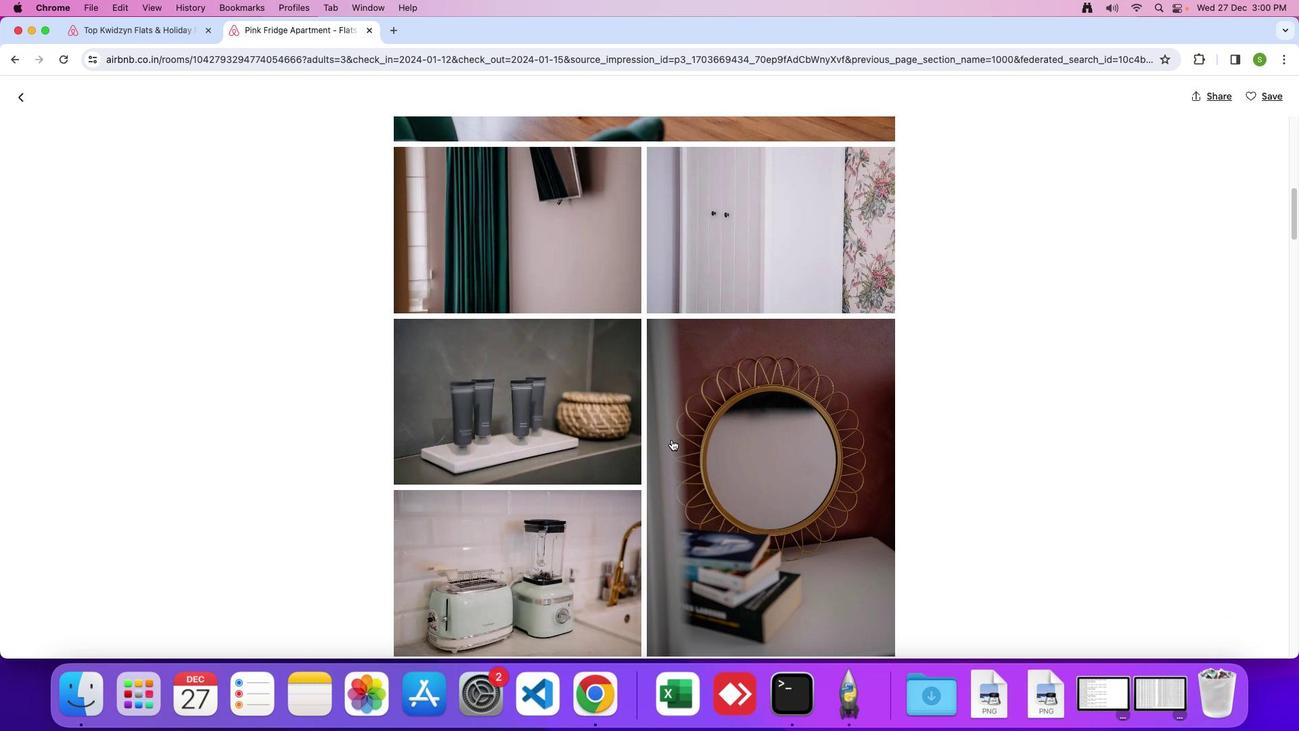 
Action: Mouse scrolled (670, 438) with delta (0, -1)
Screenshot: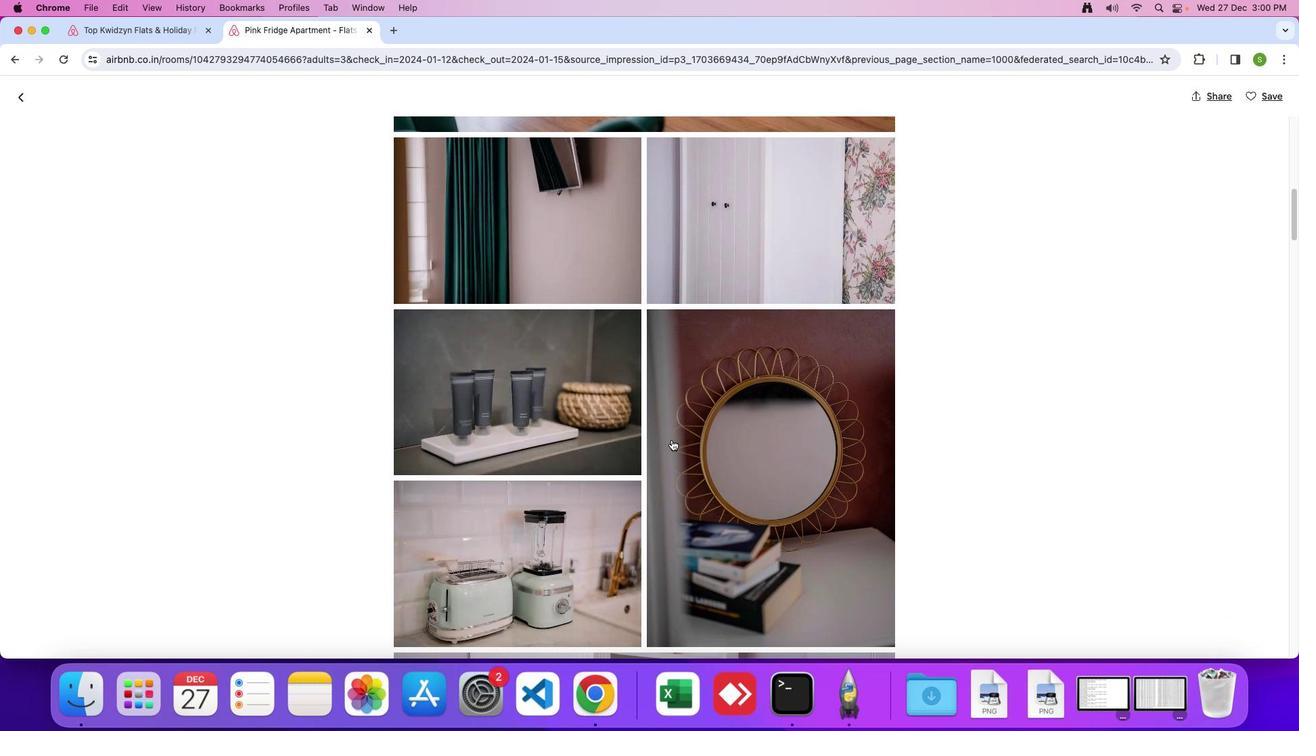
Action: Mouse scrolled (670, 438) with delta (0, -1)
Screenshot: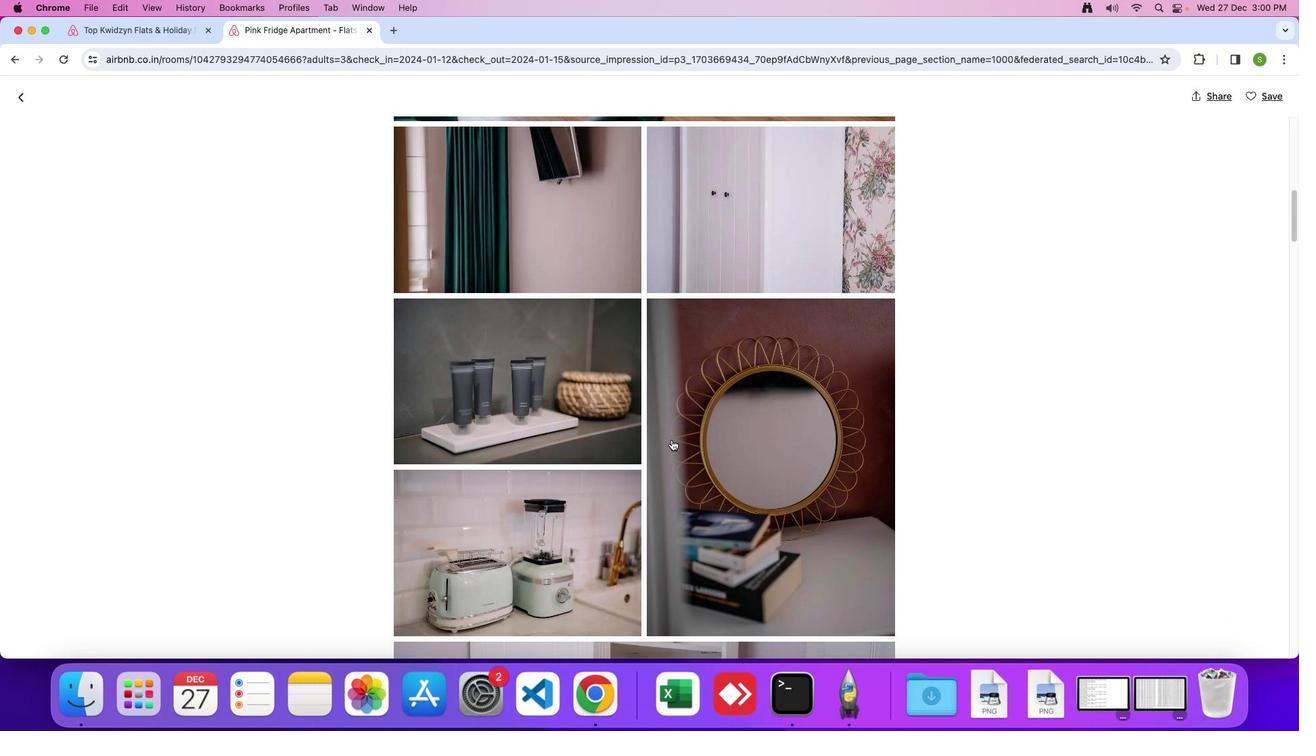 
Action: Mouse scrolled (670, 438) with delta (0, -1)
Screenshot: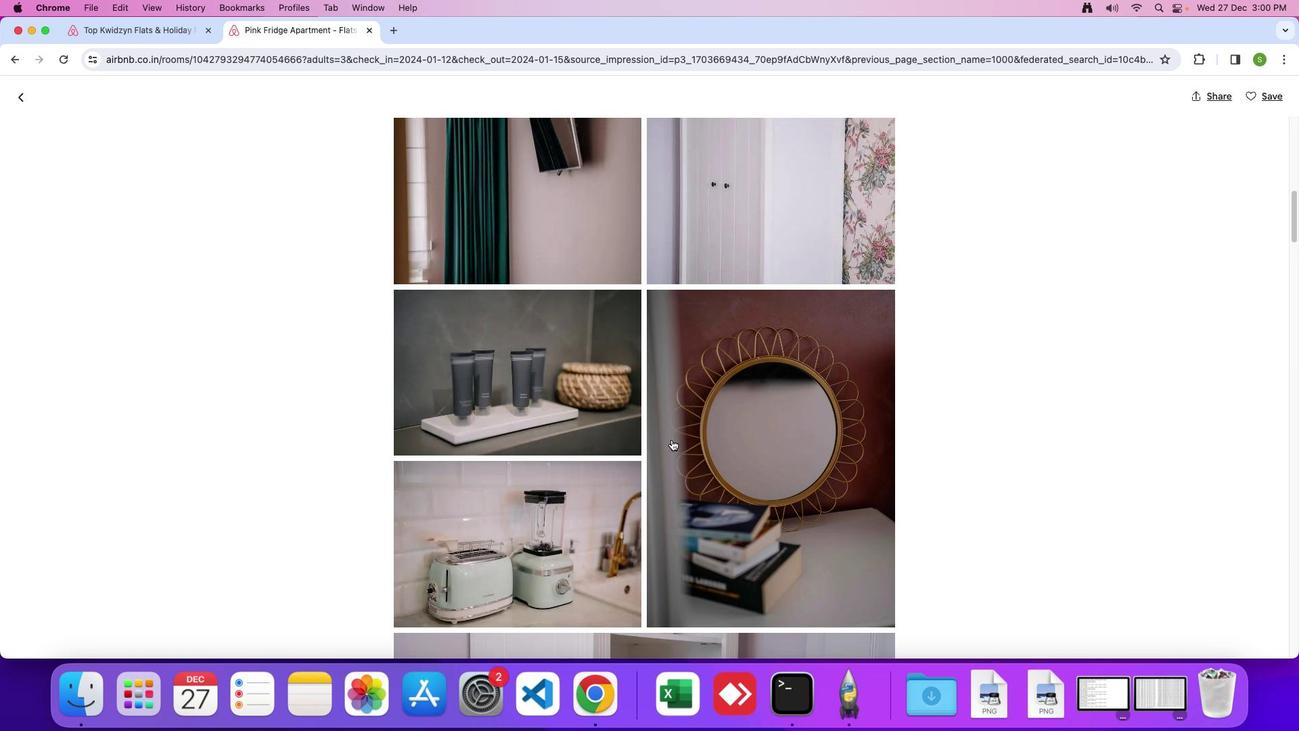 
Action: Mouse scrolled (670, 438) with delta (0, -1)
Screenshot: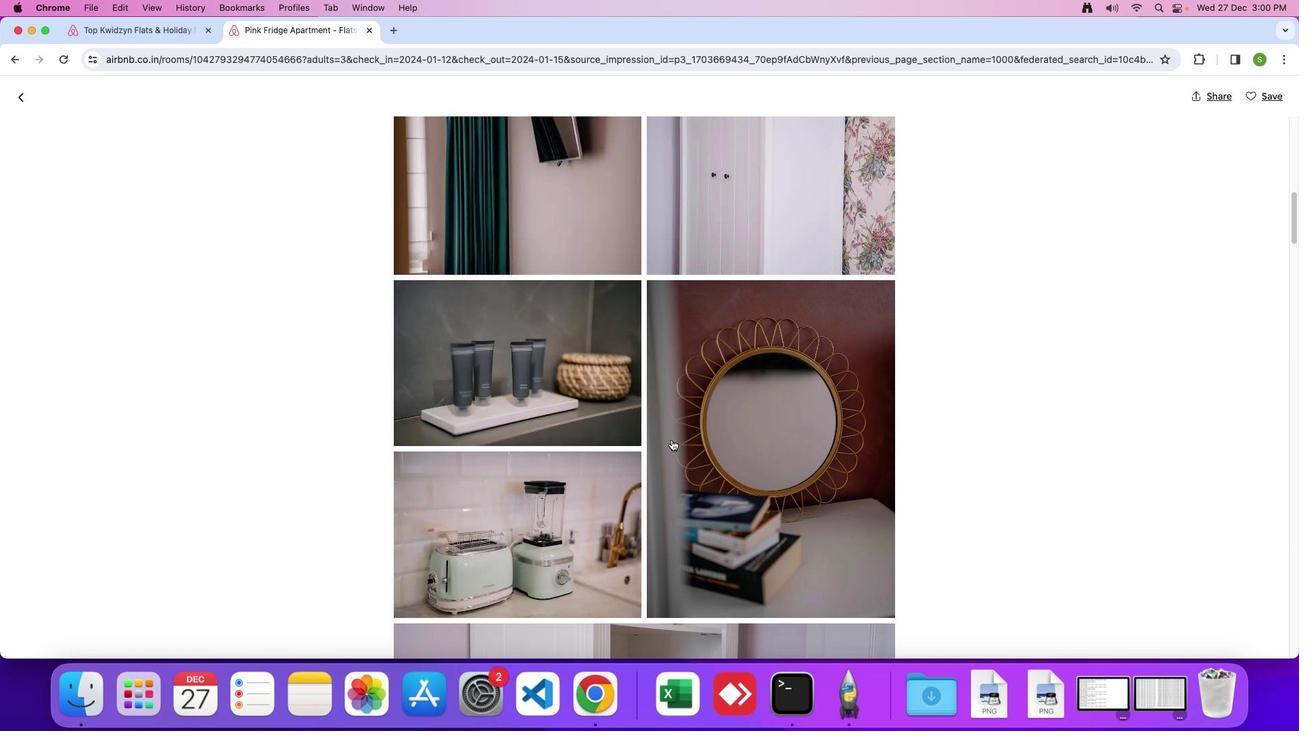 
Action: Mouse scrolled (670, 438) with delta (0, -1)
Screenshot: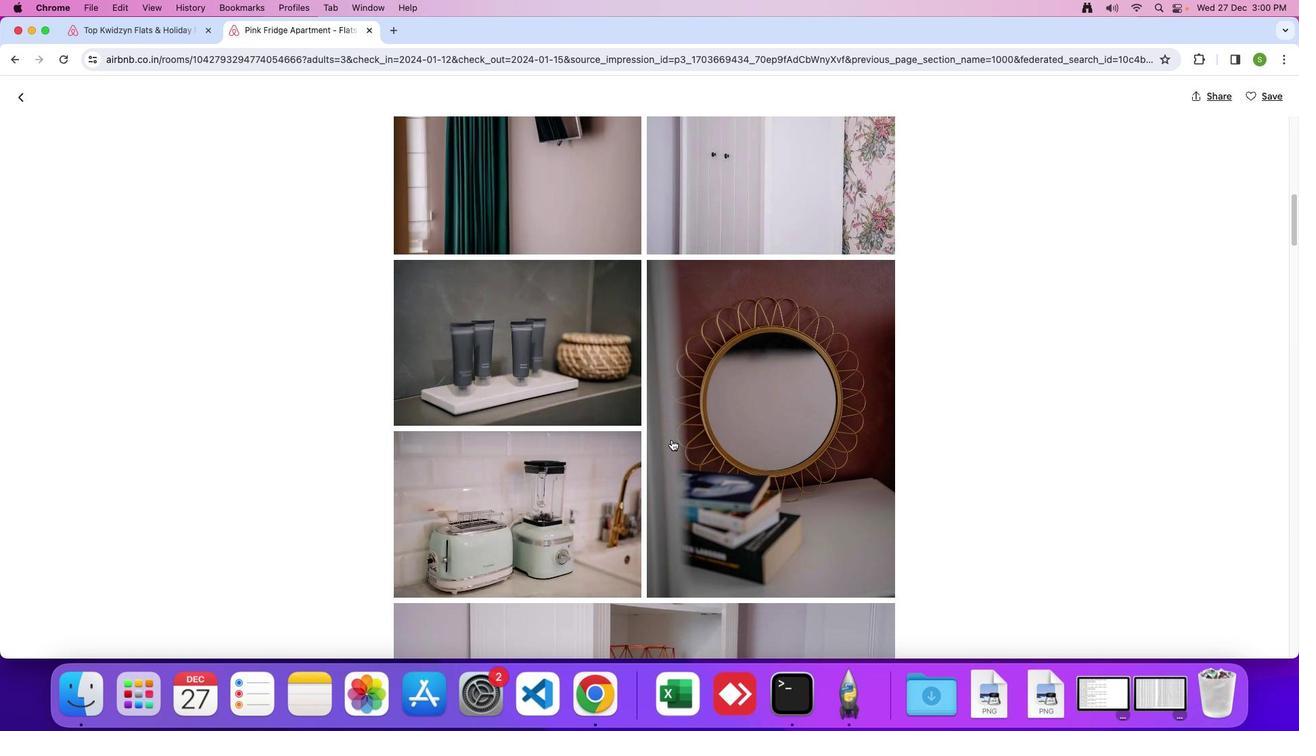 
Action: Mouse scrolled (670, 438) with delta (0, -1)
Screenshot: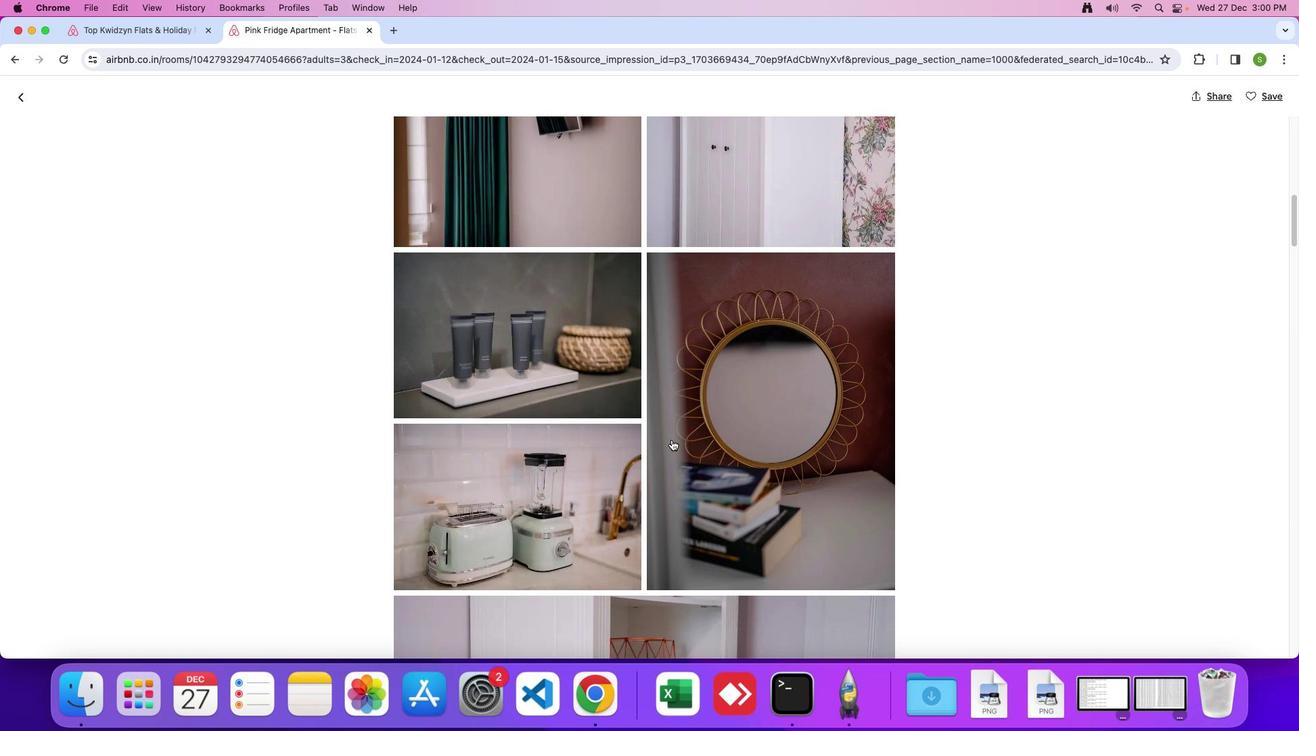 
Action: Mouse scrolled (670, 438) with delta (0, -2)
Screenshot: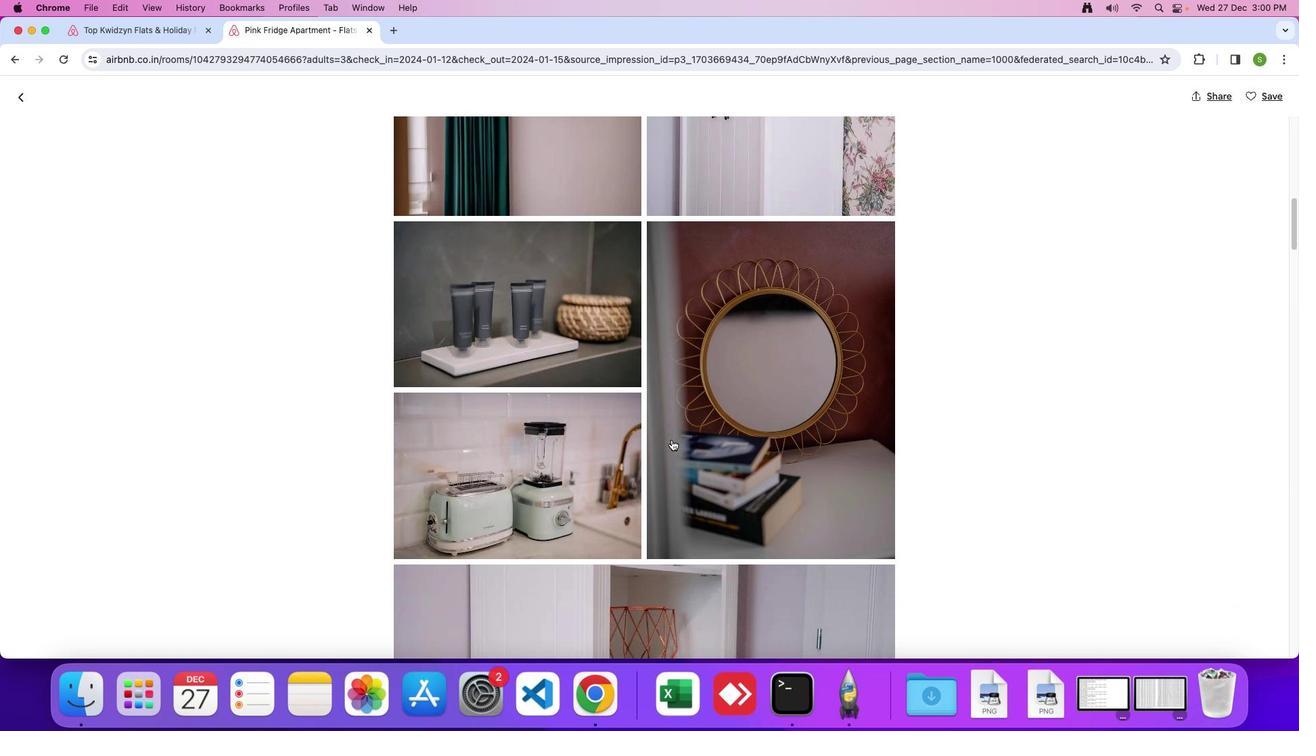 
Action: Mouse scrolled (670, 438) with delta (0, -1)
Screenshot: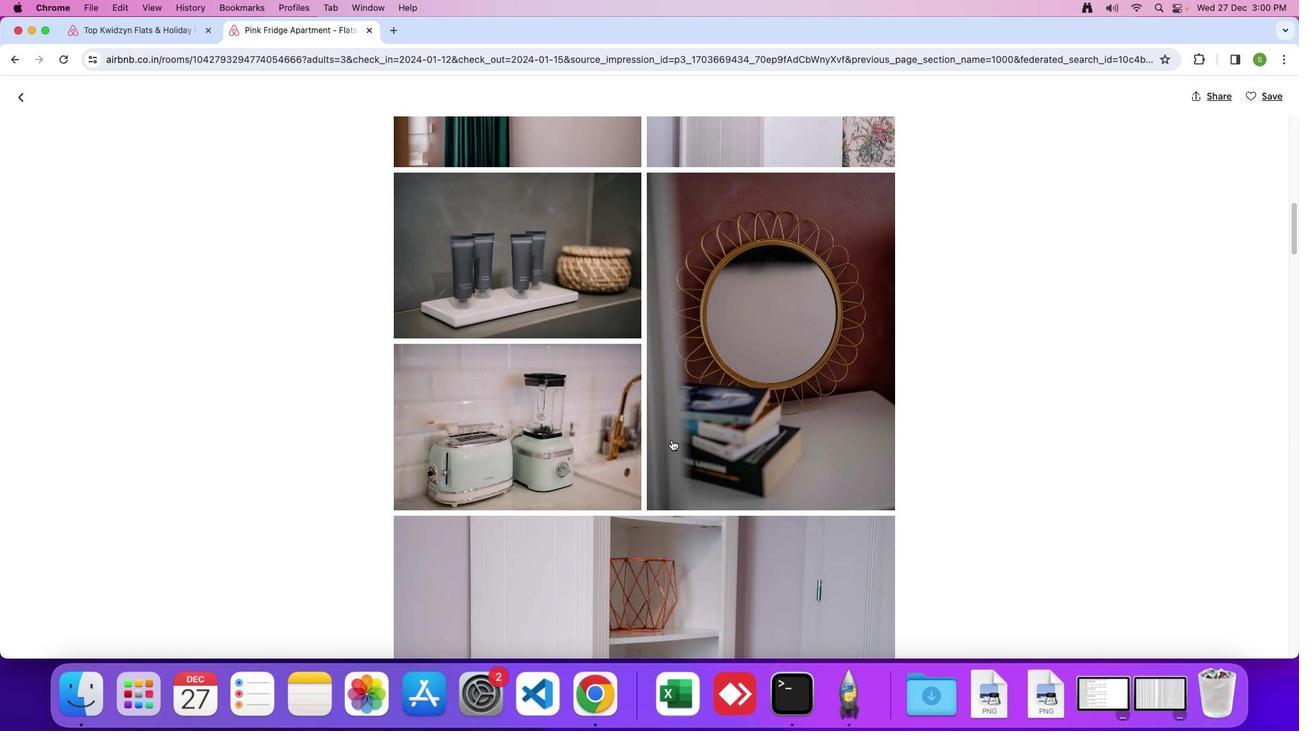 
Action: Mouse scrolled (670, 438) with delta (0, -1)
Screenshot: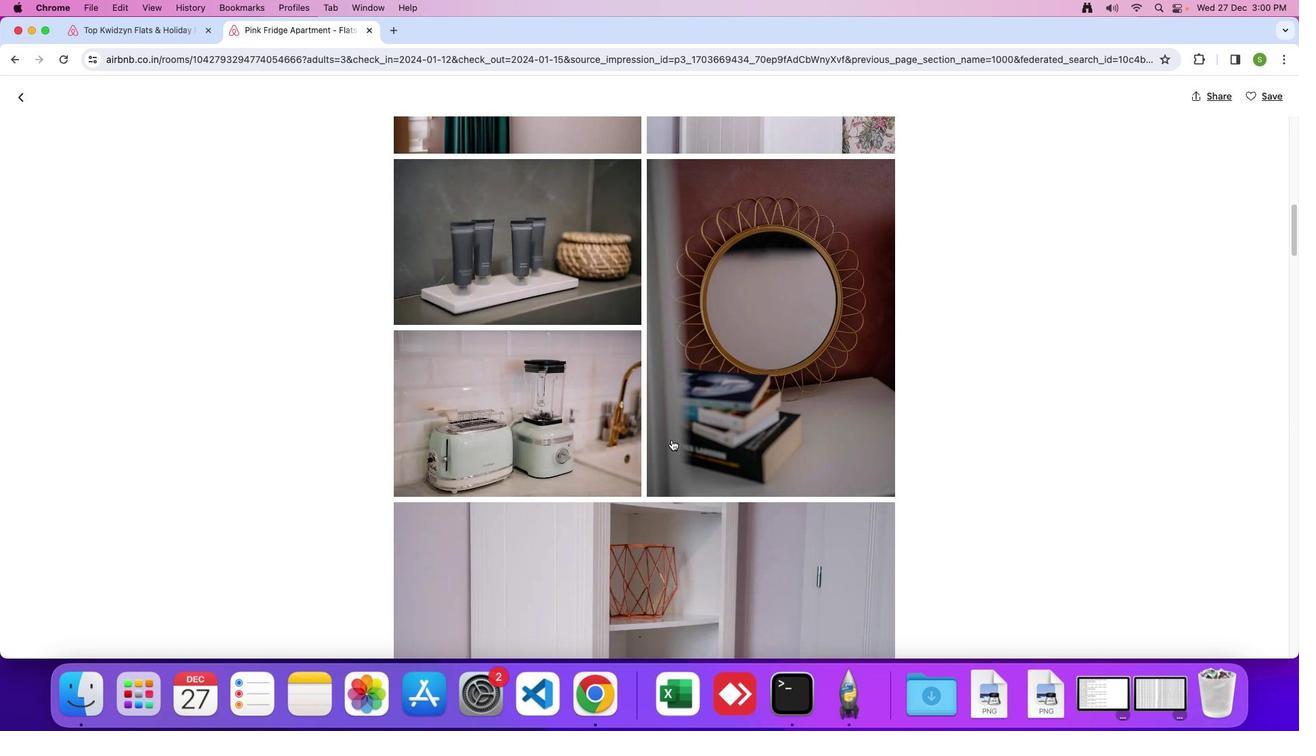 
Action: Mouse scrolled (670, 438) with delta (0, -1)
Screenshot: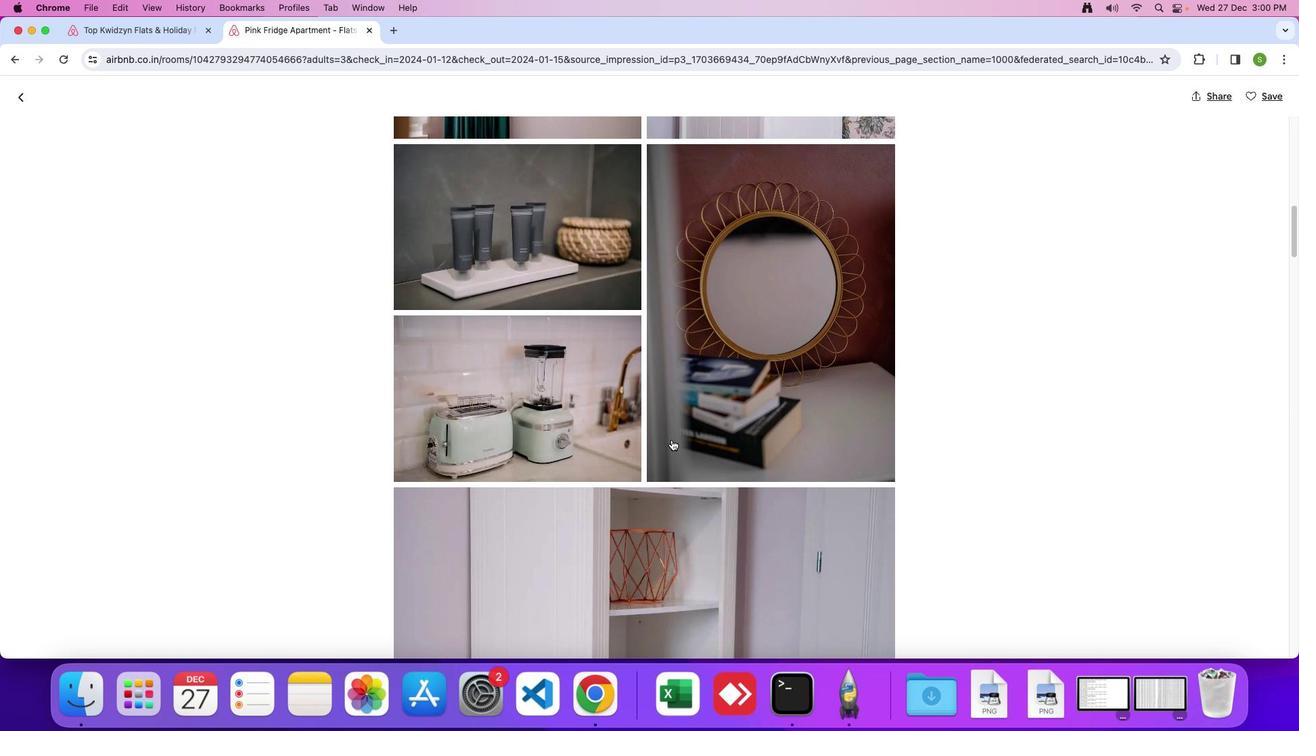 
Action: Mouse scrolled (670, 438) with delta (0, -1)
Screenshot: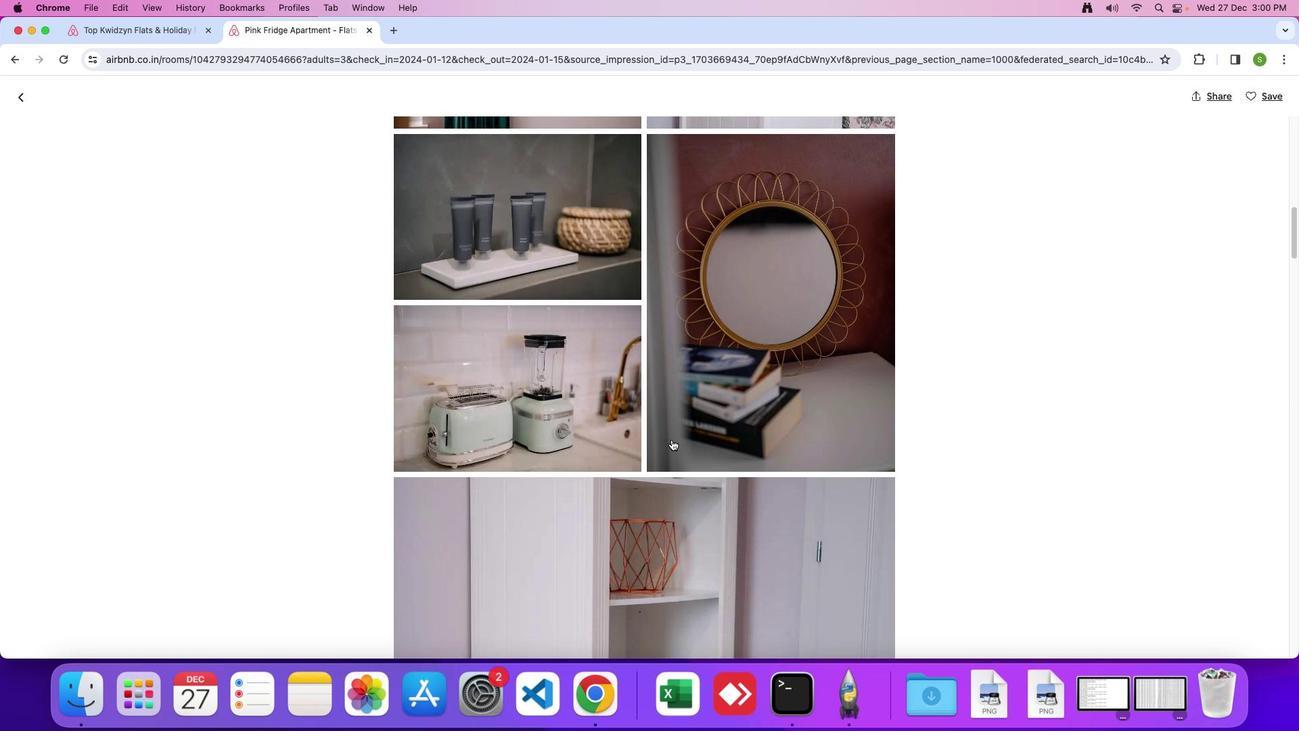 
Action: Mouse scrolled (670, 438) with delta (0, -1)
Screenshot: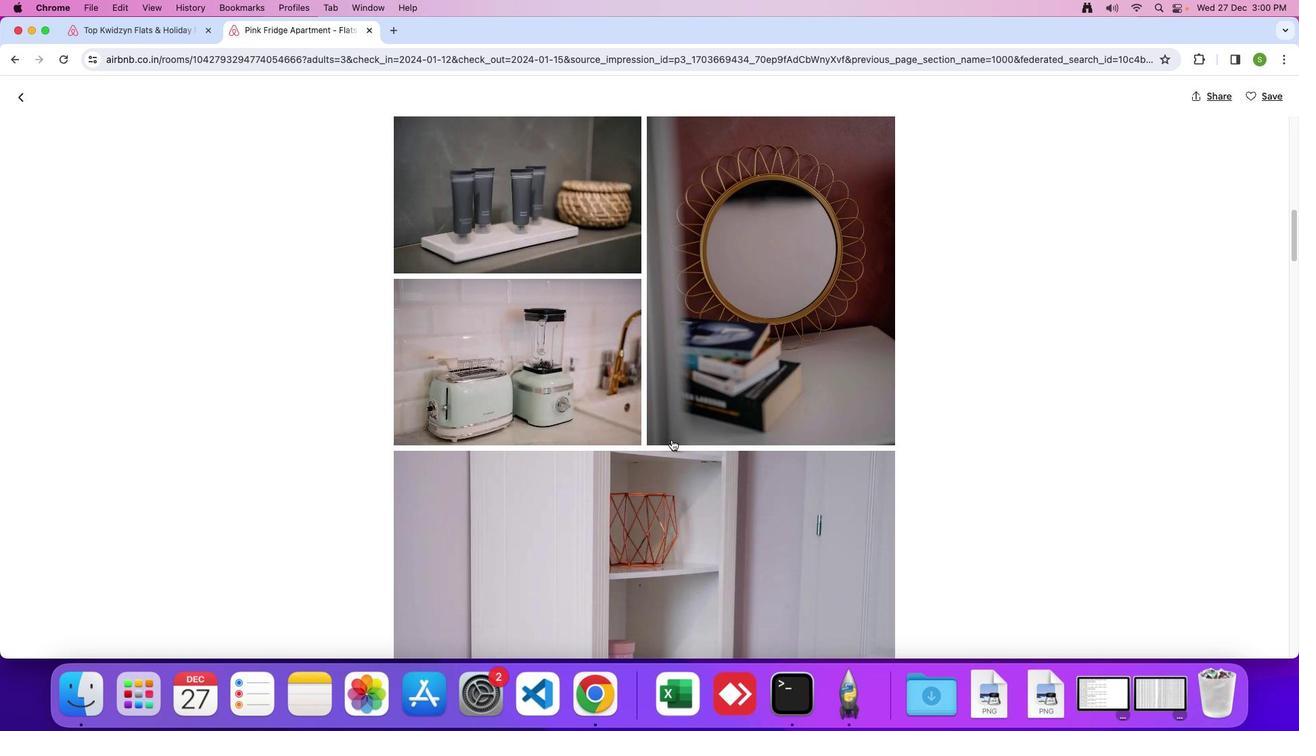 
Action: Mouse scrolled (670, 438) with delta (0, -1)
Screenshot: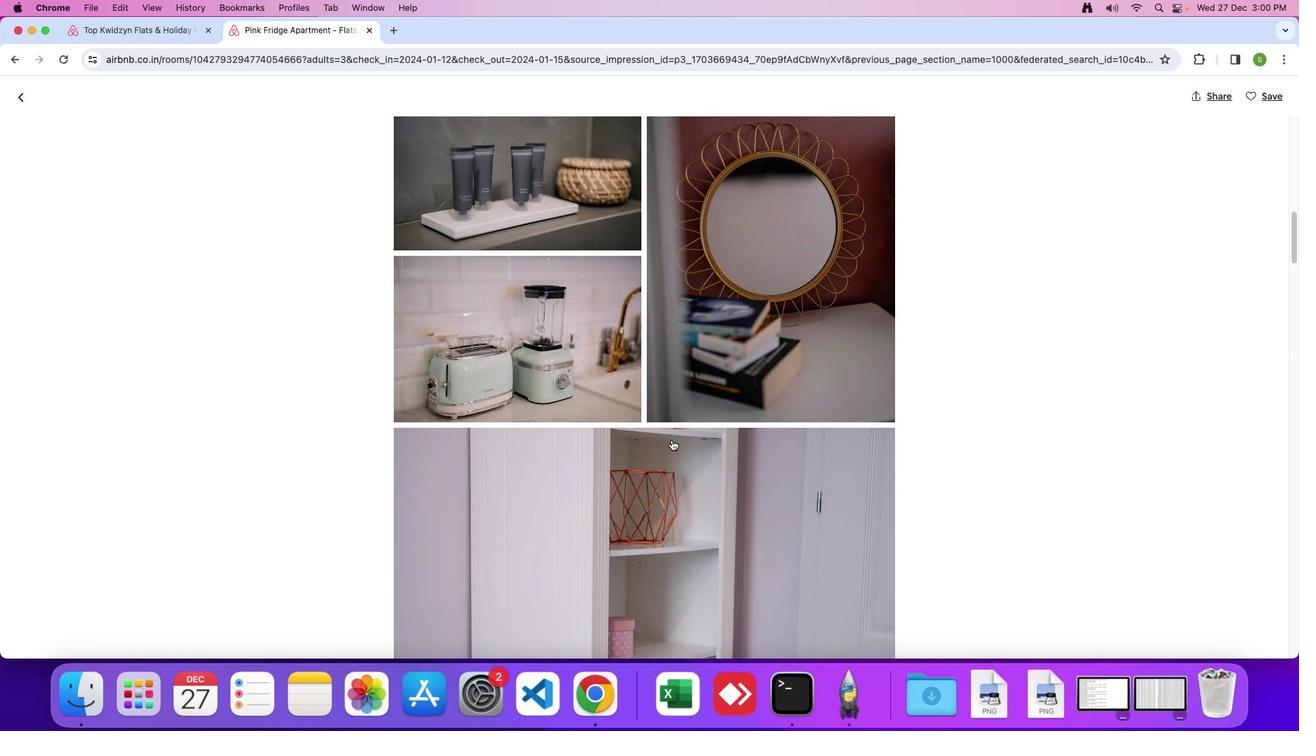 
Action: Mouse scrolled (670, 438) with delta (0, -1)
Screenshot: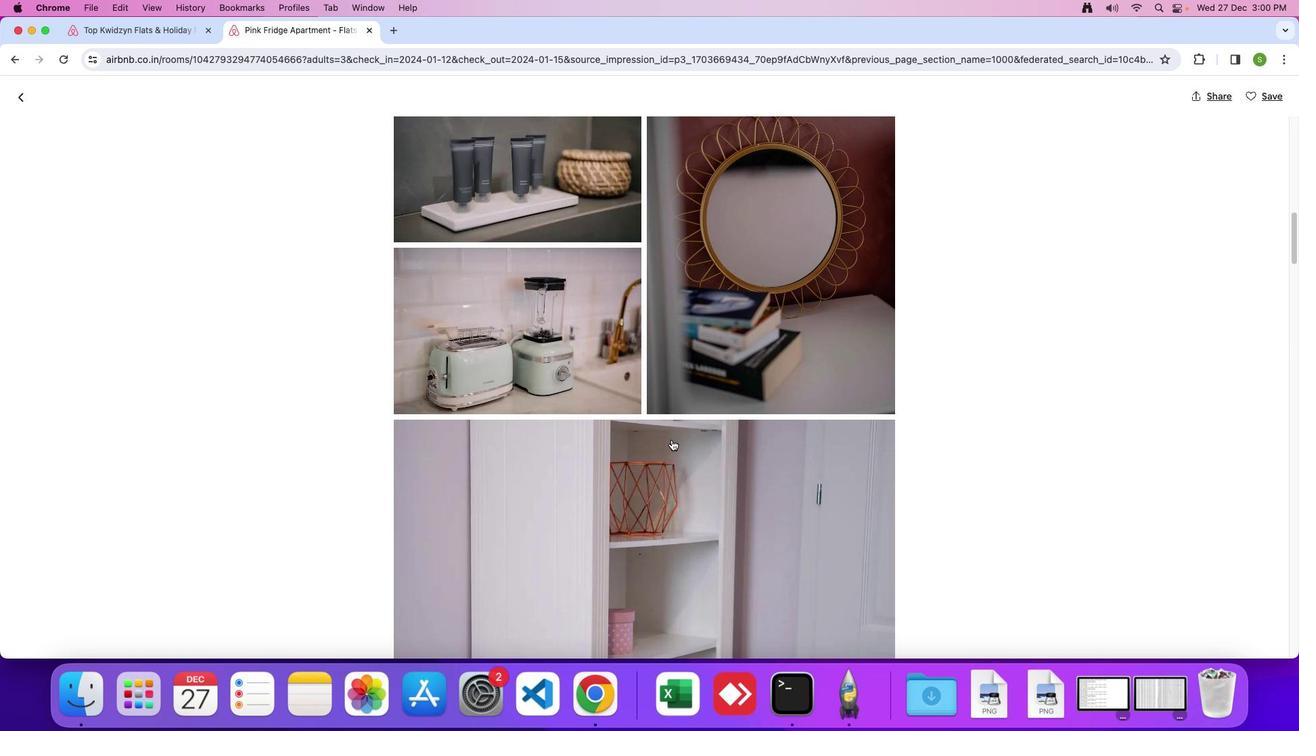 
Action: Mouse scrolled (670, 438) with delta (0, -1)
Screenshot: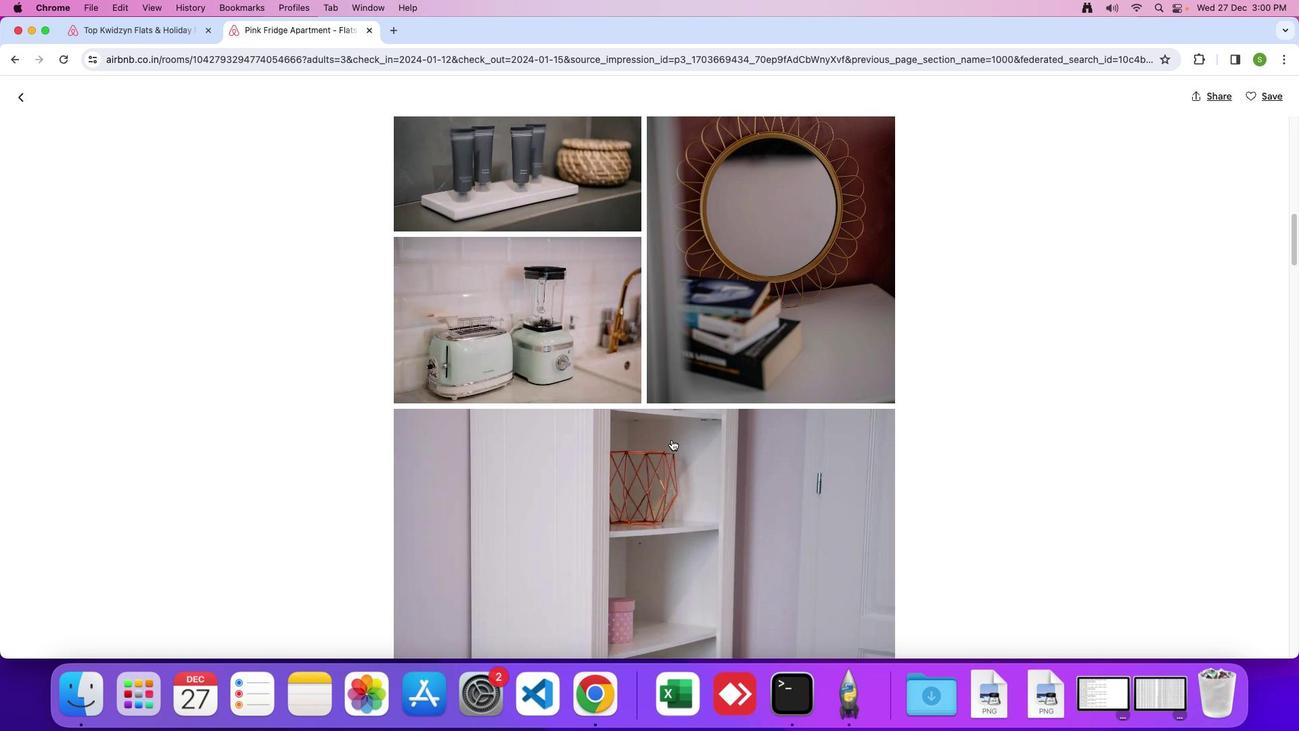 
Action: Mouse scrolled (670, 438) with delta (0, -1)
Screenshot: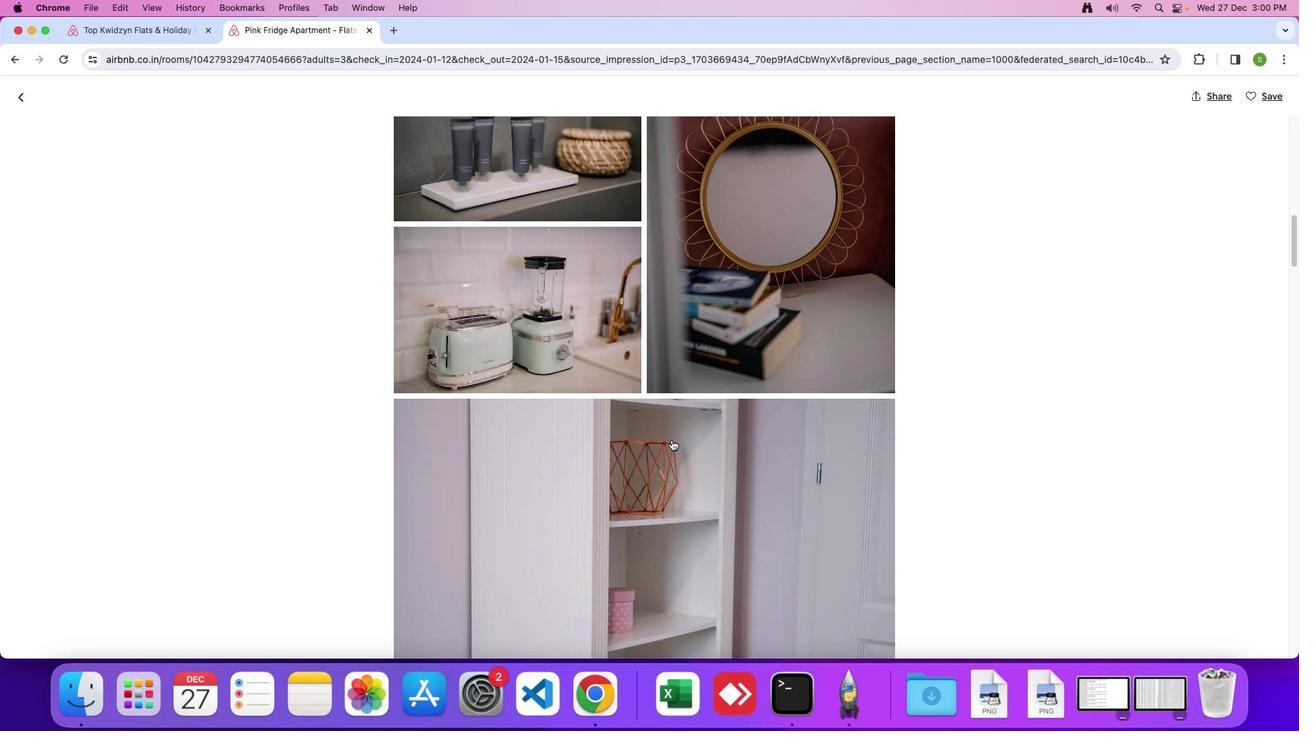 
Action: Mouse scrolled (670, 438) with delta (0, -2)
Screenshot: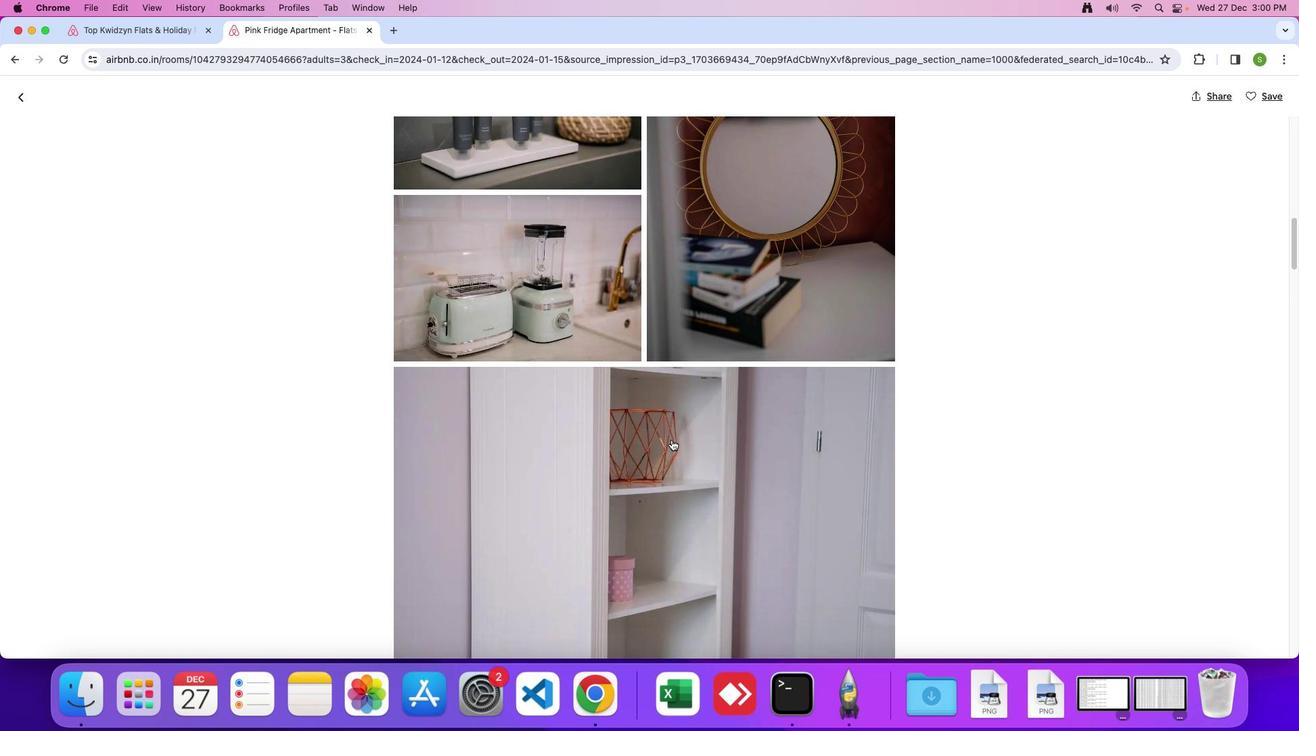
Action: Mouse scrolled (670, 438) with delta (0, -1)
Screenshot: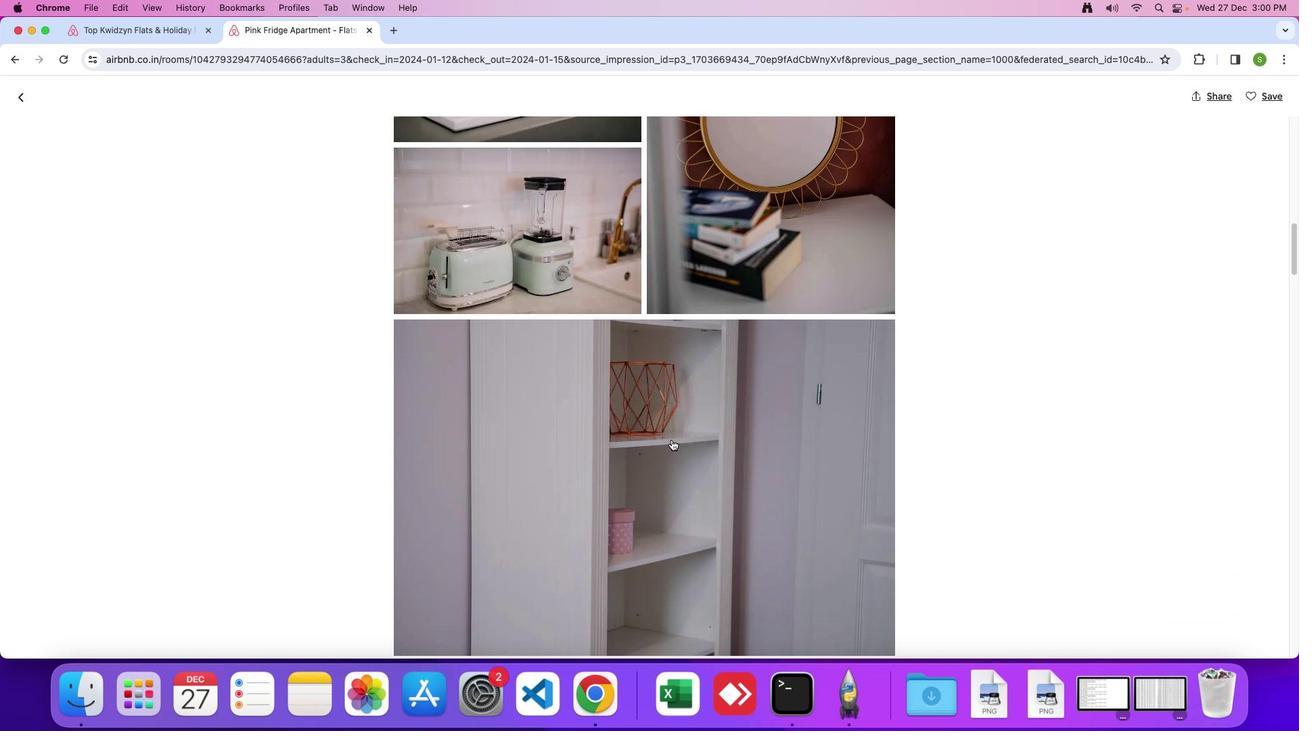 
Action: Mouse scrolled (670, 438) with delta (0, -1)
Screenshot: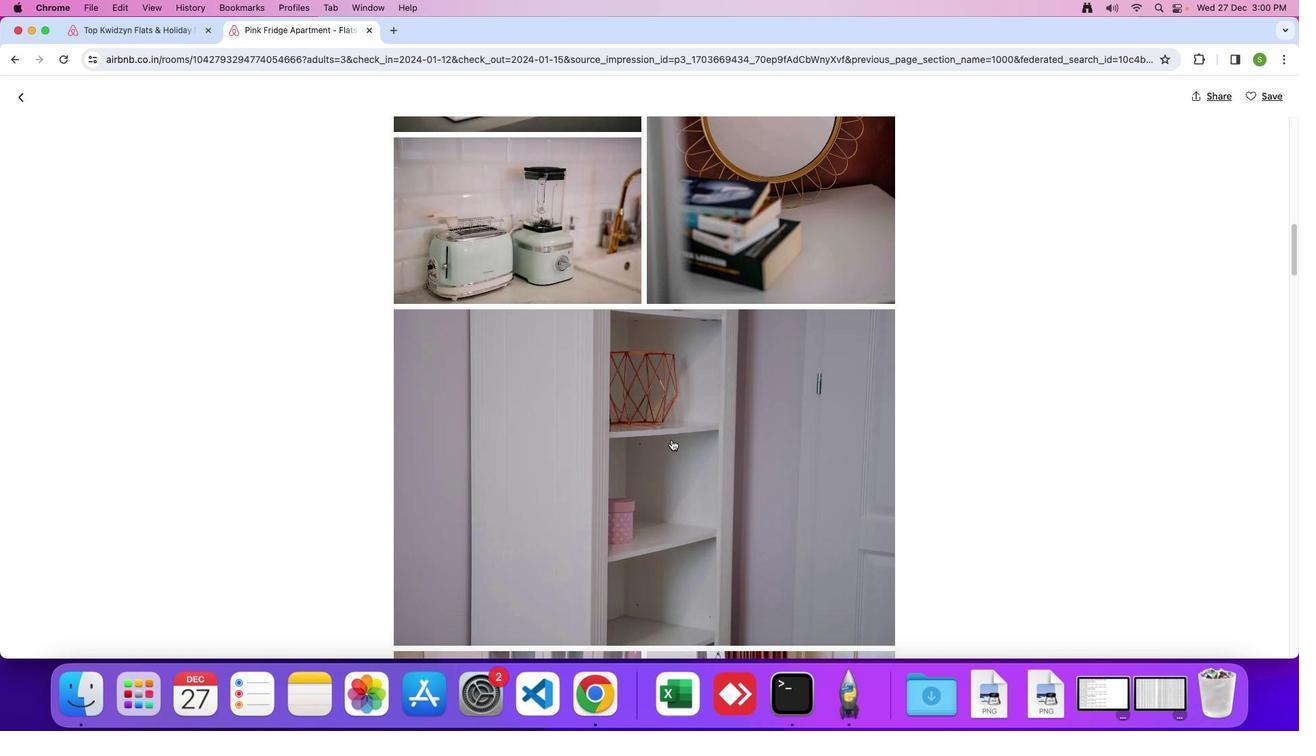 
Action: Mouse scrolled (670, 438) with delta (0, -1)
Screenshot: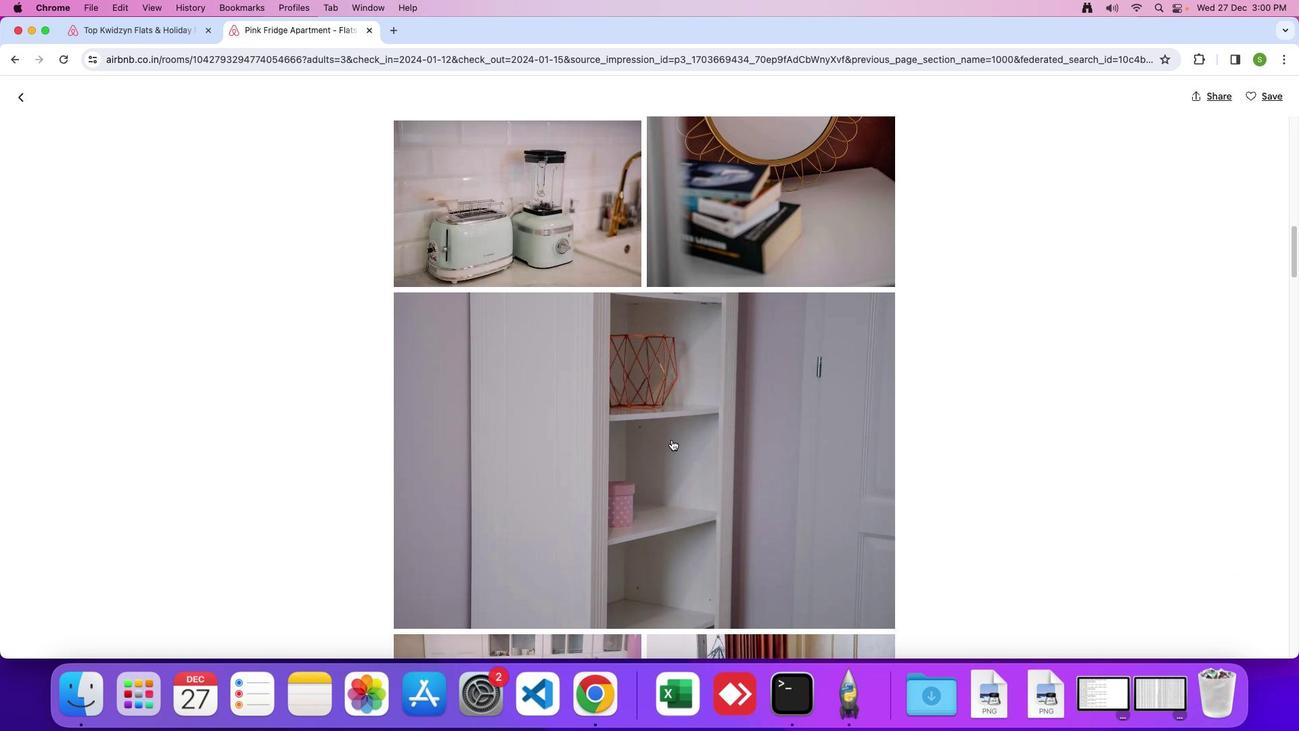 
Action: Mouse scrolled (670, 438) with delta (0, -1)
Screenshot: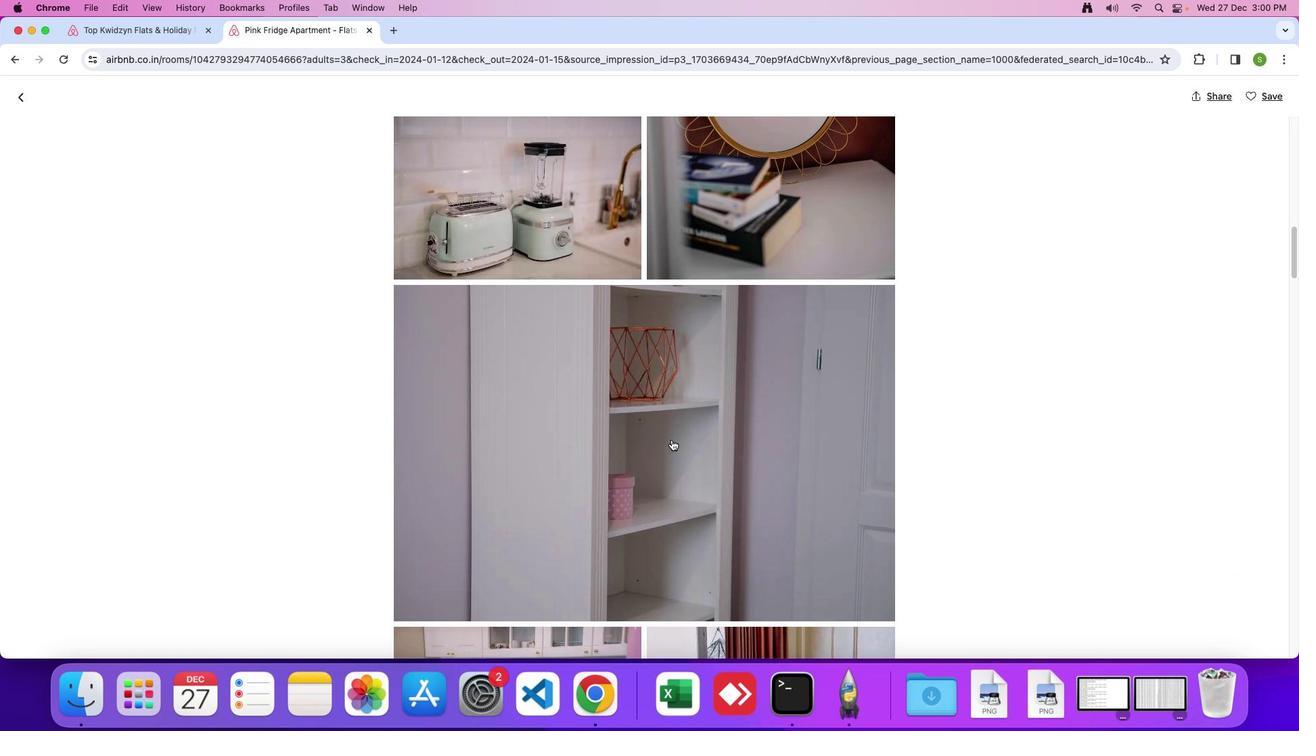
Action: Mouse scrolled (670, 438) with delta (0, -2)
Screenshot: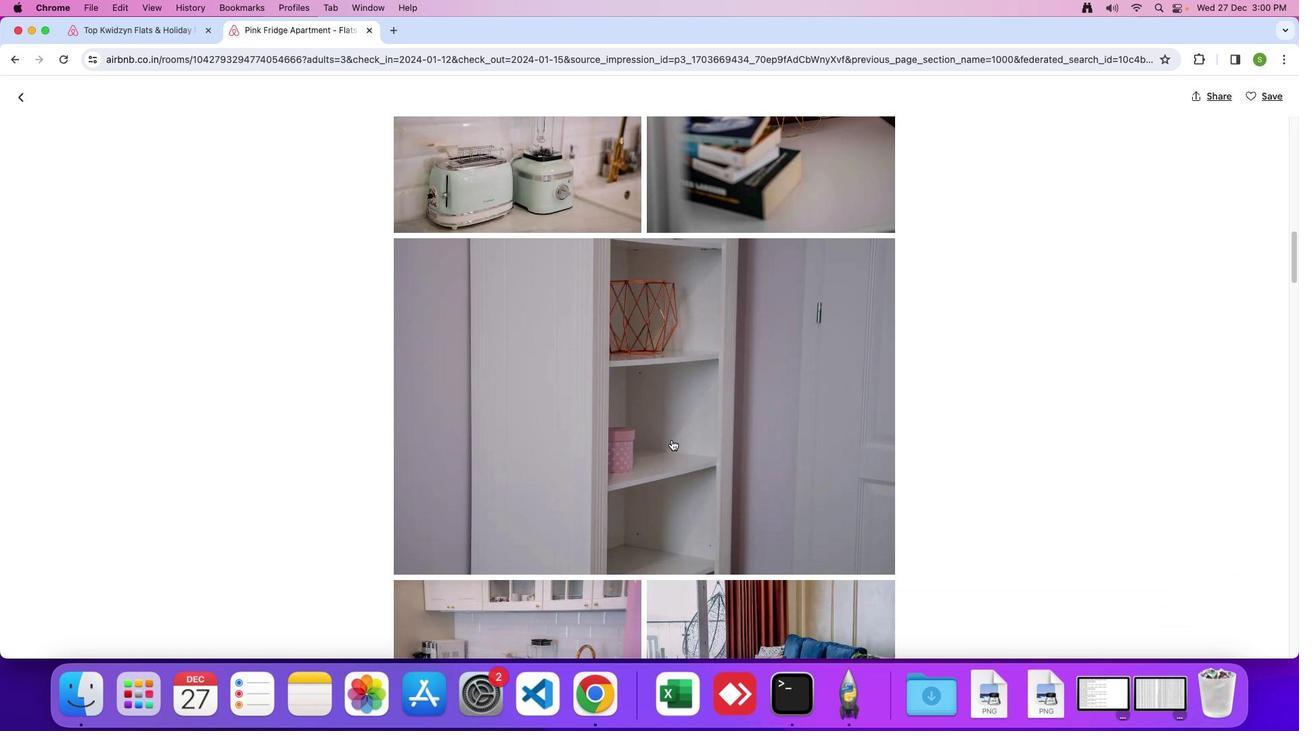 
Action: Mouse scrolled (670, 438) with delta (0, -1)
Screenshot: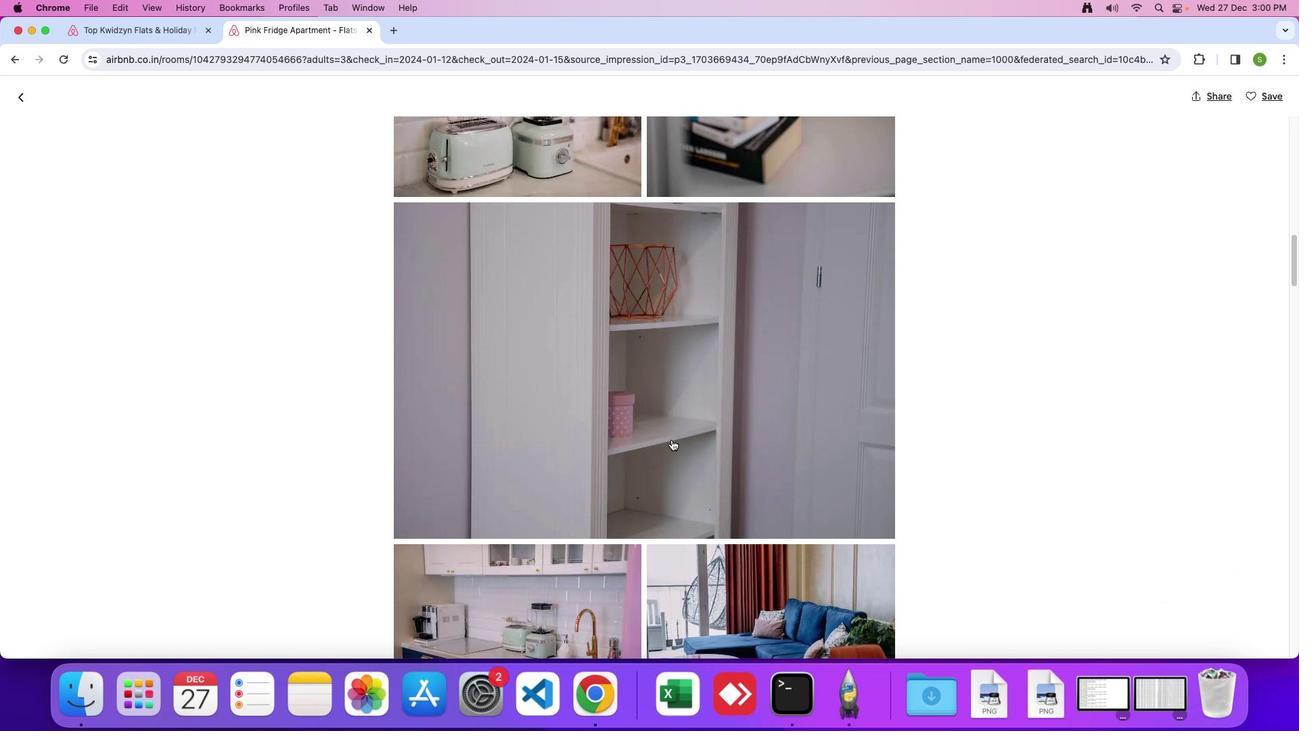 
Action: Mouse scrolled (670, 438) with delta (0, -1)
Screenshot: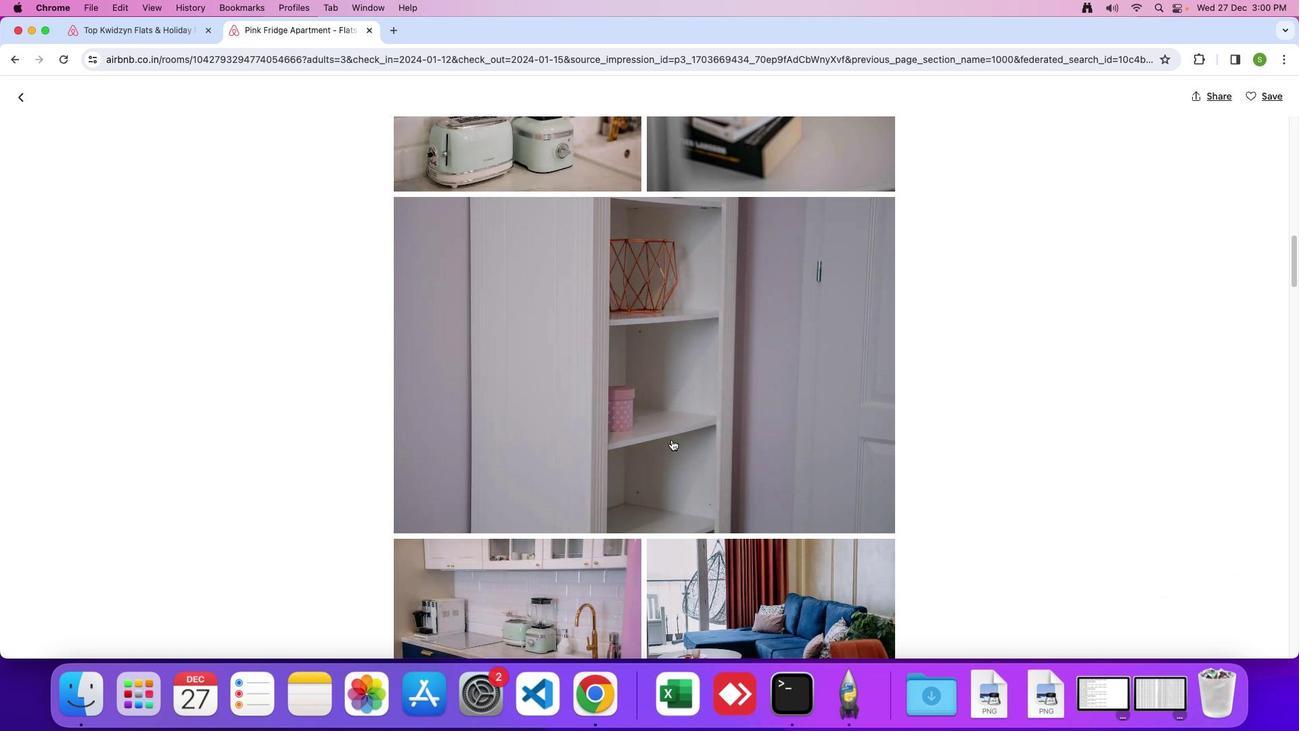 
Action: Mouse scrolled (670, 438) with delta (0, -1)
Screenshot: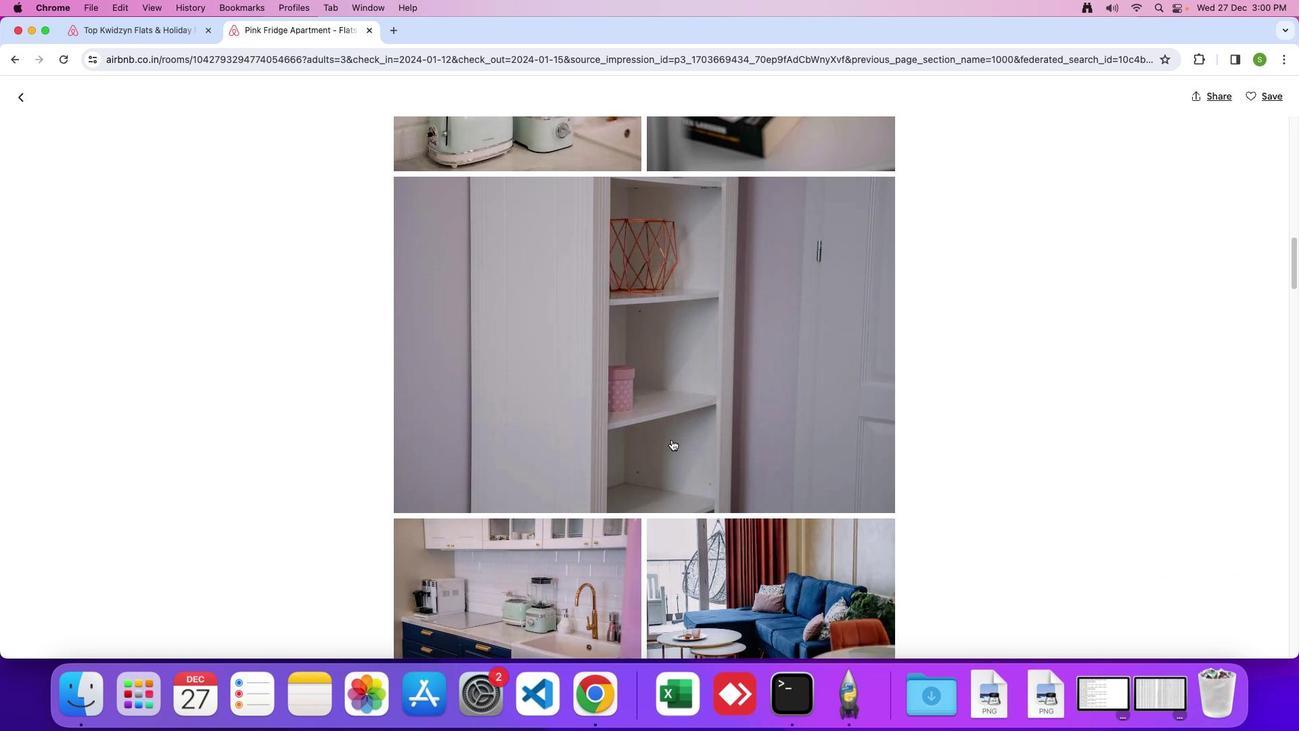 
Action: Mouse scrolled (670, 438) with delta (0, -1)
Screenshot: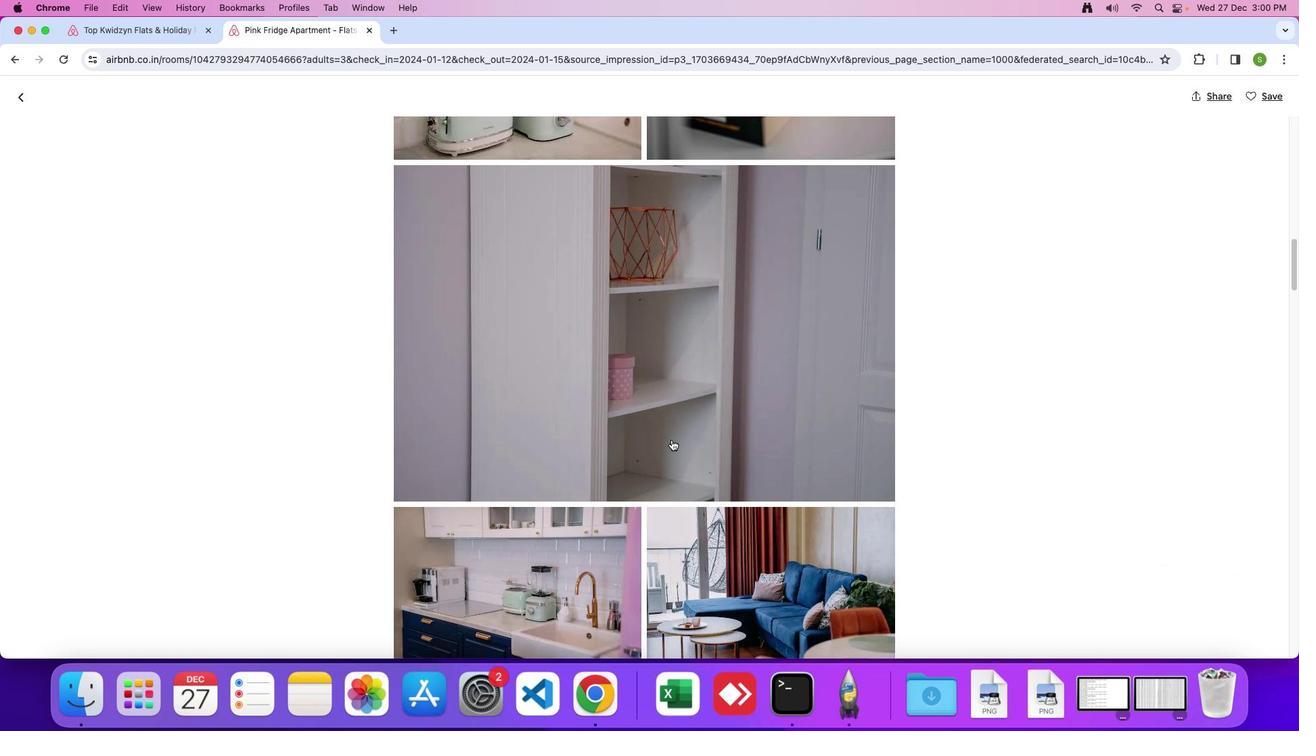 
Action: Mouse scrolled (670, 438) with delta (0, -2)
Screenshot: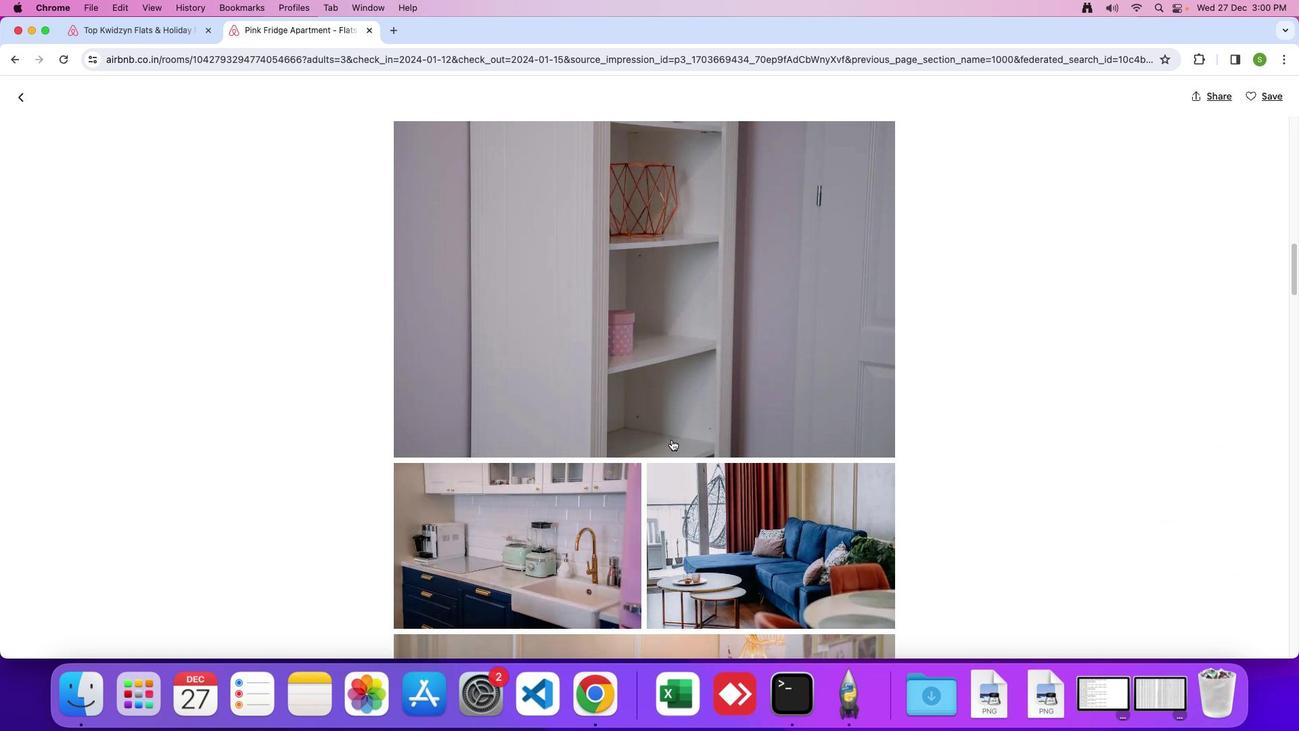 
Action: Mouse scrolled (670, 438) with delta (0, -1)
Screenshot: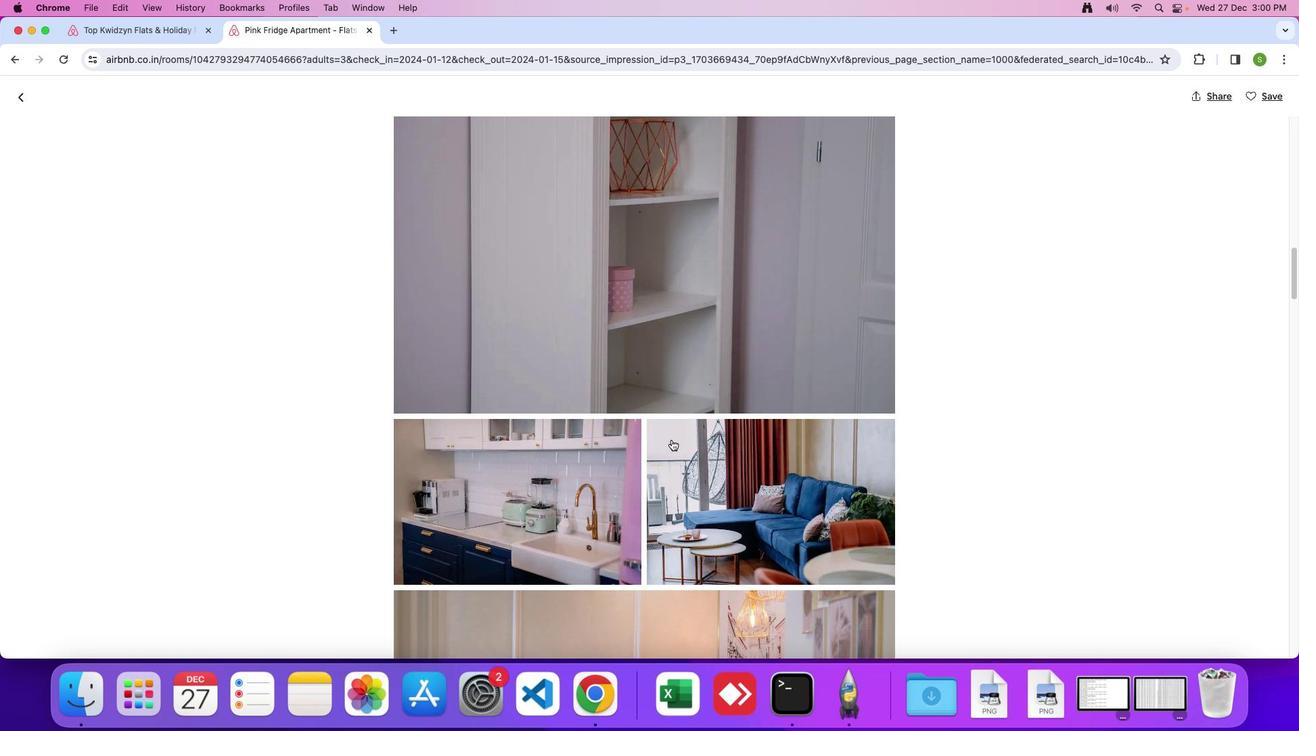 
Action: Mouse scrolled (670, 438) with delta (0, -1)
Screenshot: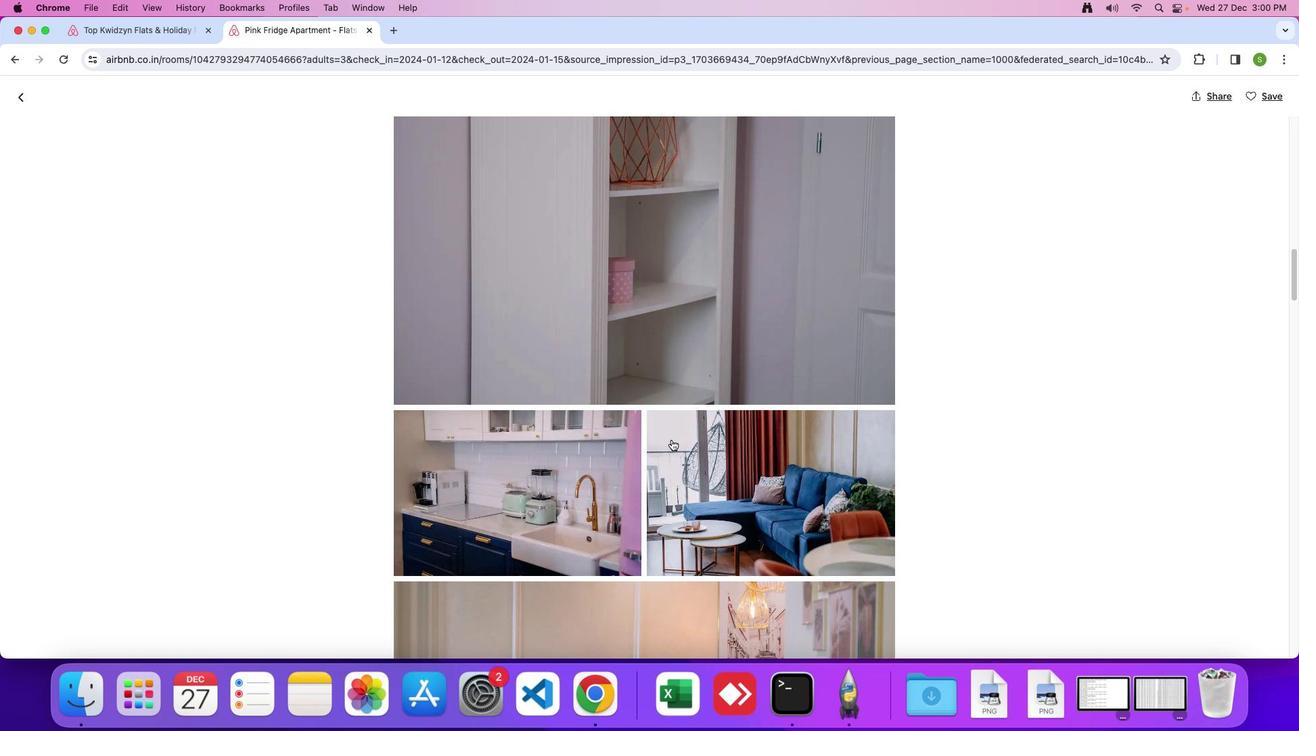 
Action: Mouse scrolled (670, 438) with delta (0, -1)
Screenshot: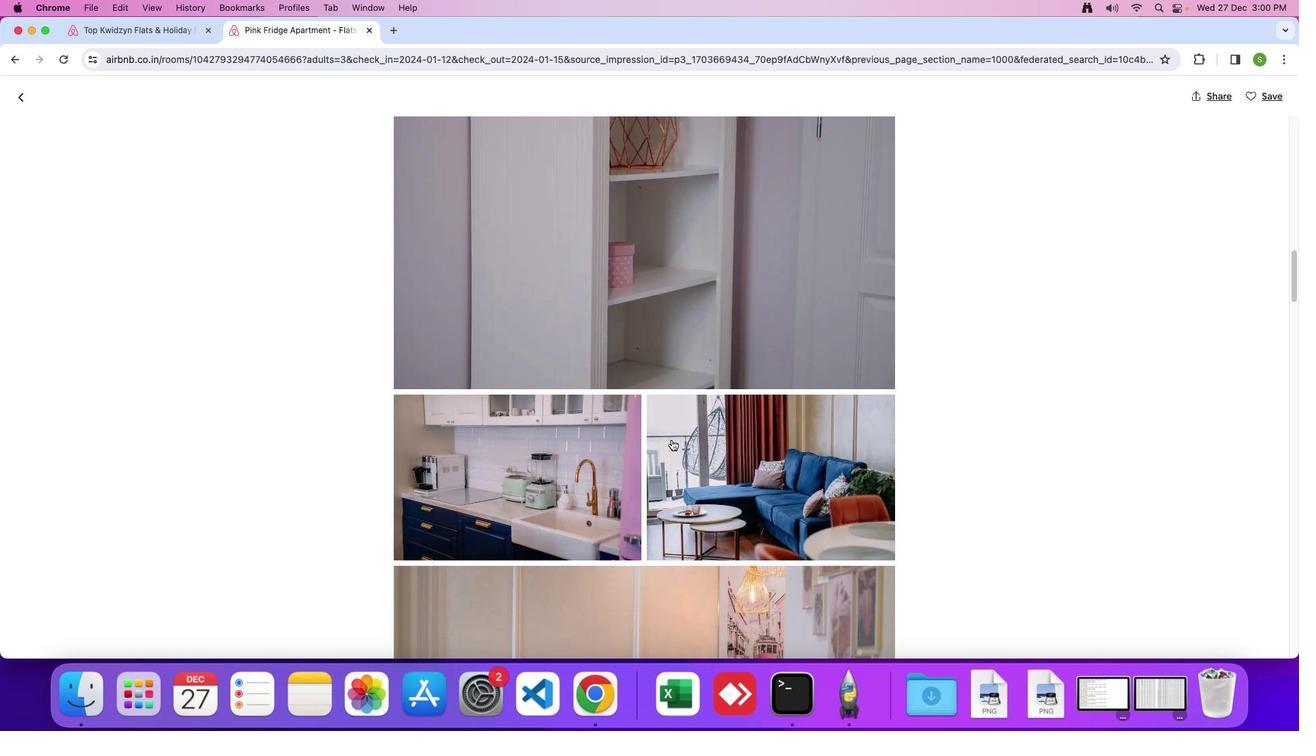 
Action: Mouse scrolled (670, 438) with delta (0, -1)
Screenshot: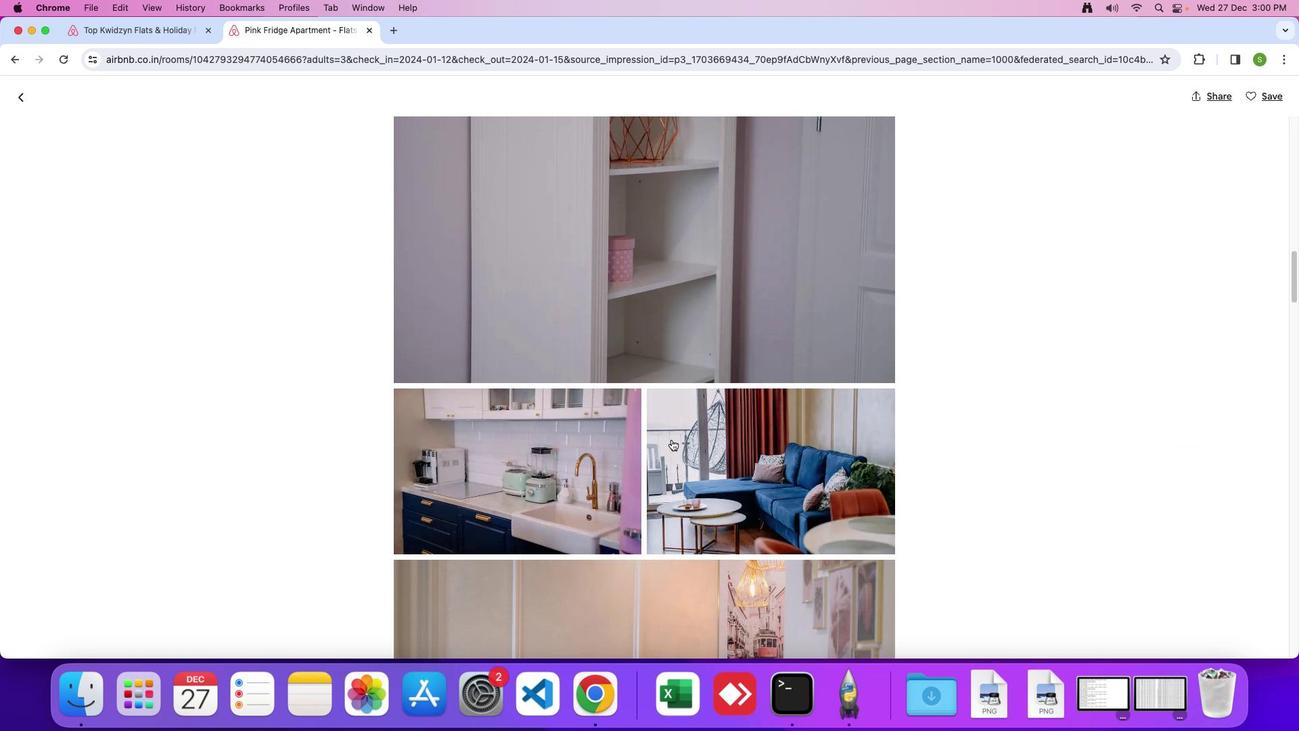 
Action: Mouse scrolled (670, 438) with delta (0, -1)
Screenshot: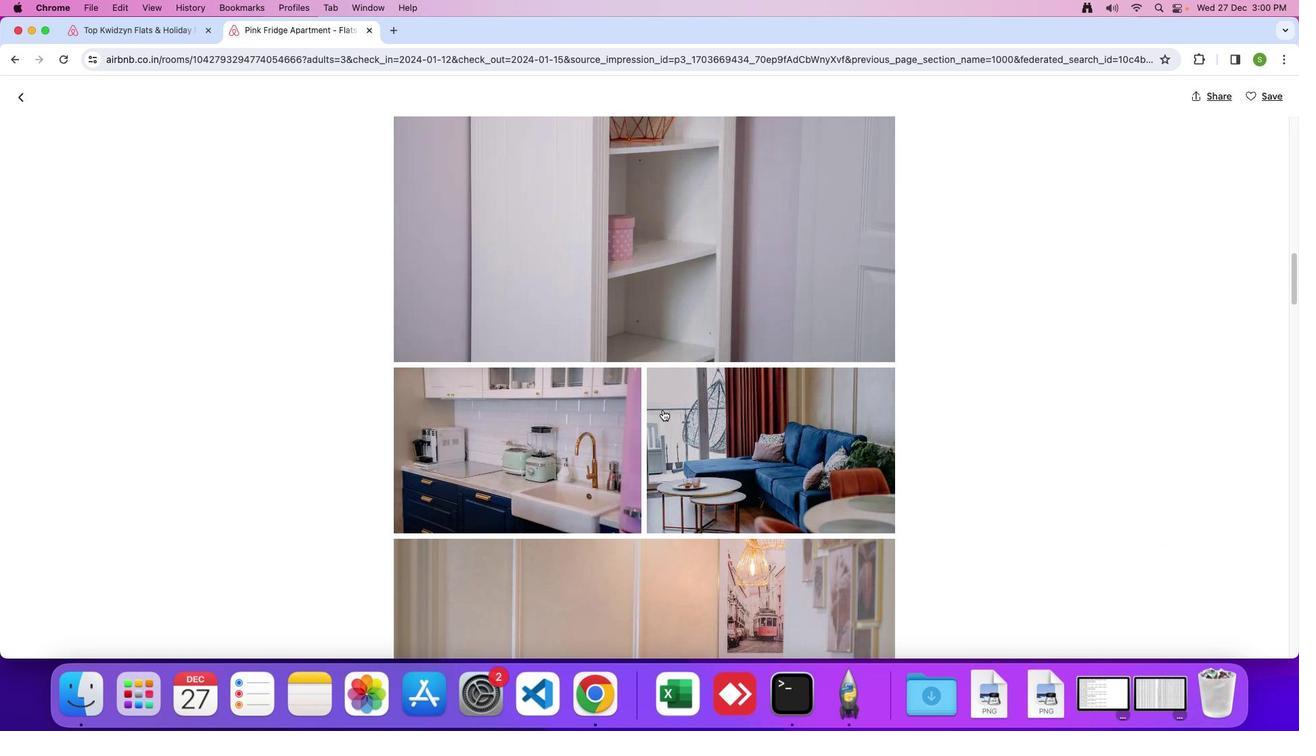 
Action: Mouse scrolled (670, 438) with delta (0, -1)
Screenshot: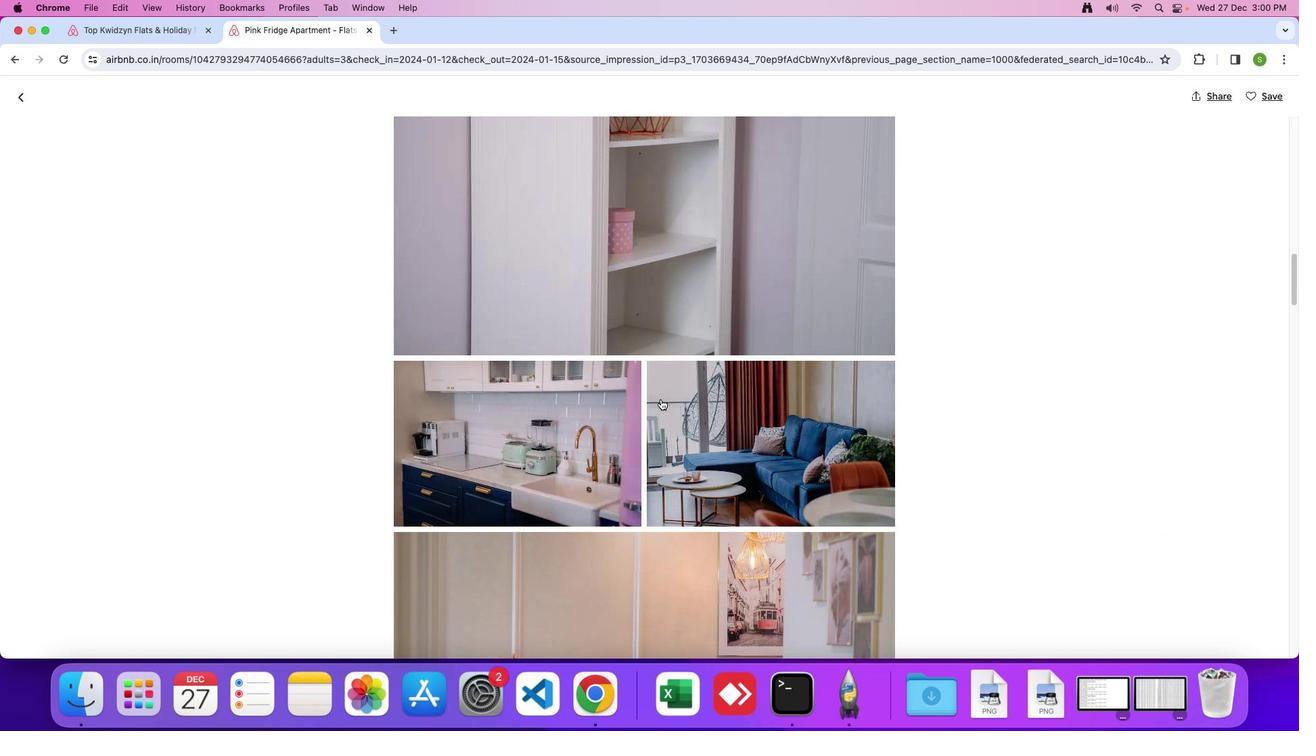 
Action: Mouse moved to (660, 402)
Screenshot: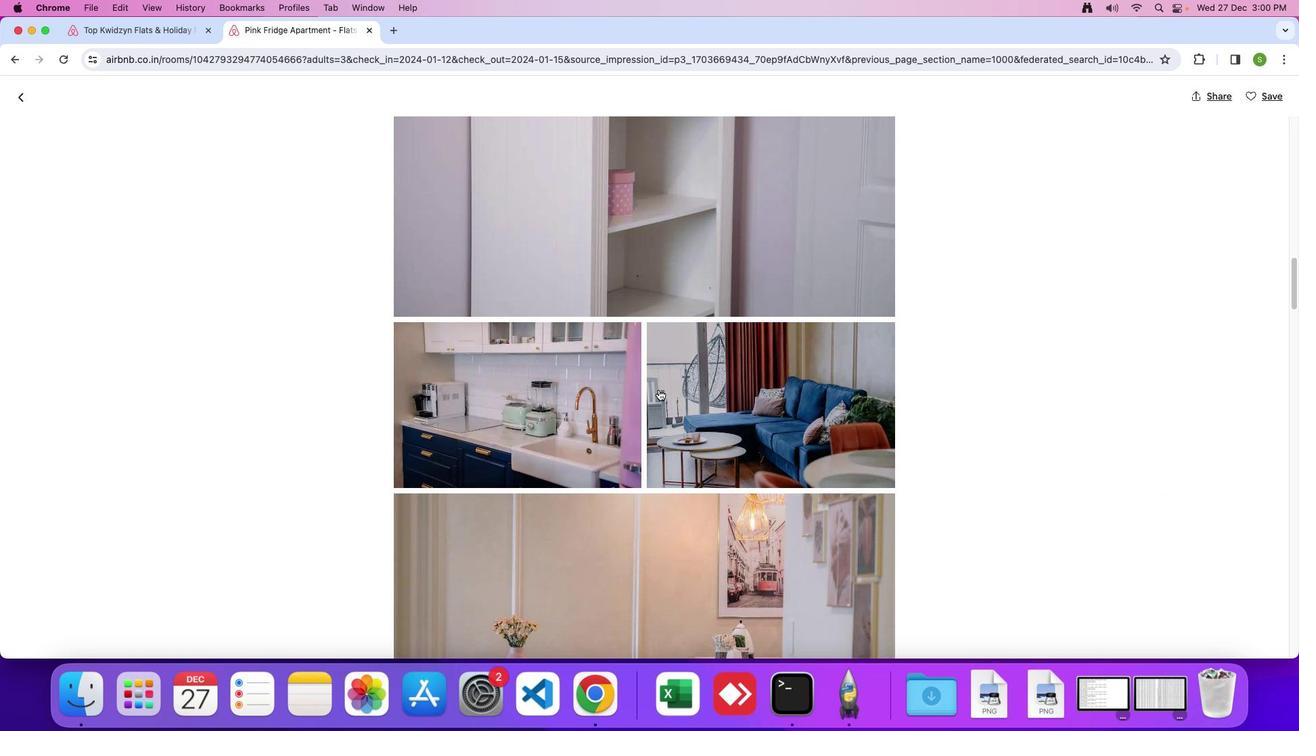 
Action: Mouse scrolled (660, 402) with delta (0, -1)
Screenshot: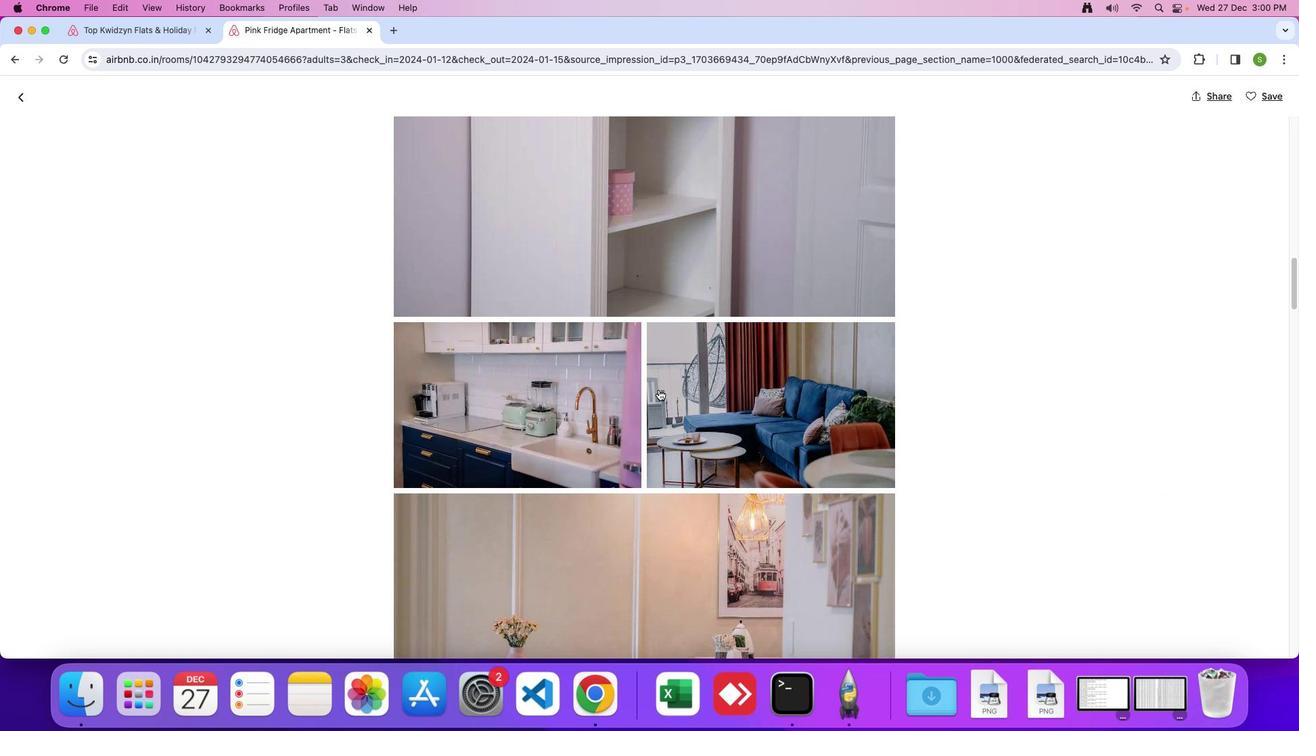 
Action: Mouse moved to (626, 360)
Screenshot: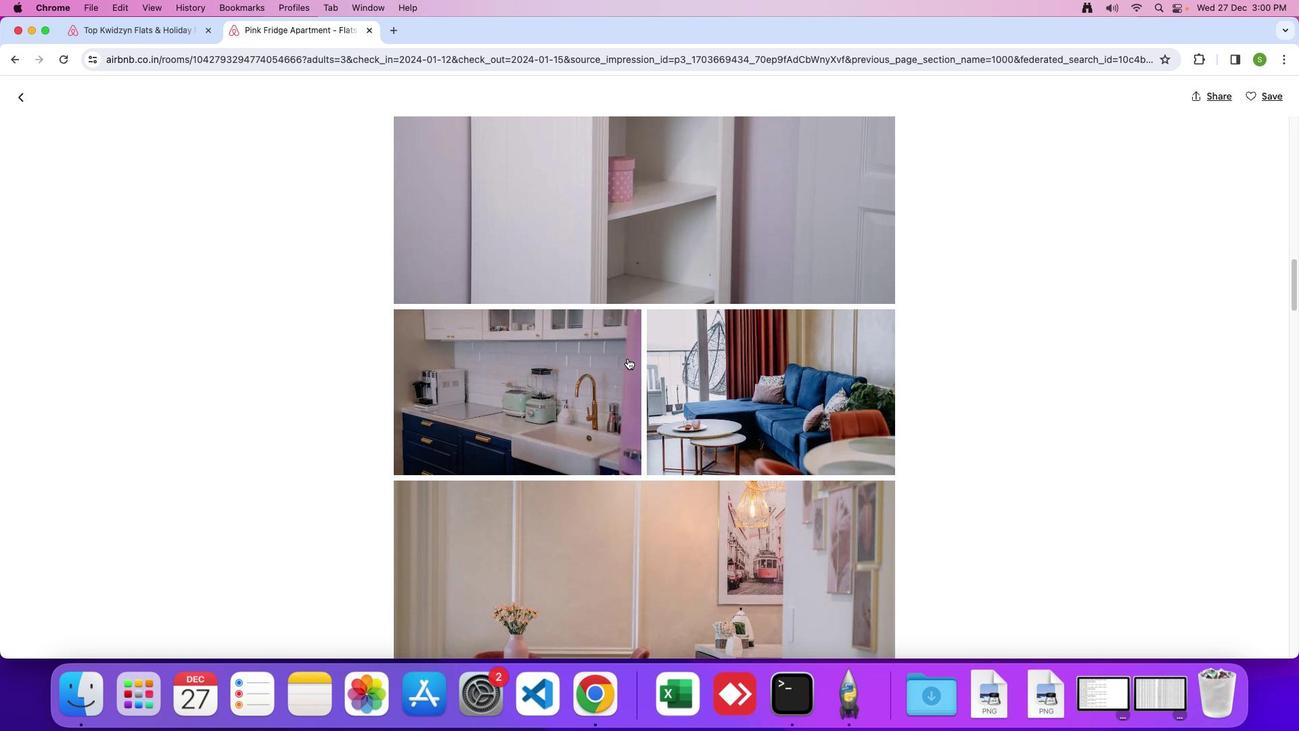 
Action: Mouse scrolled (626, 360) with delta (0, -1)
Screenshot: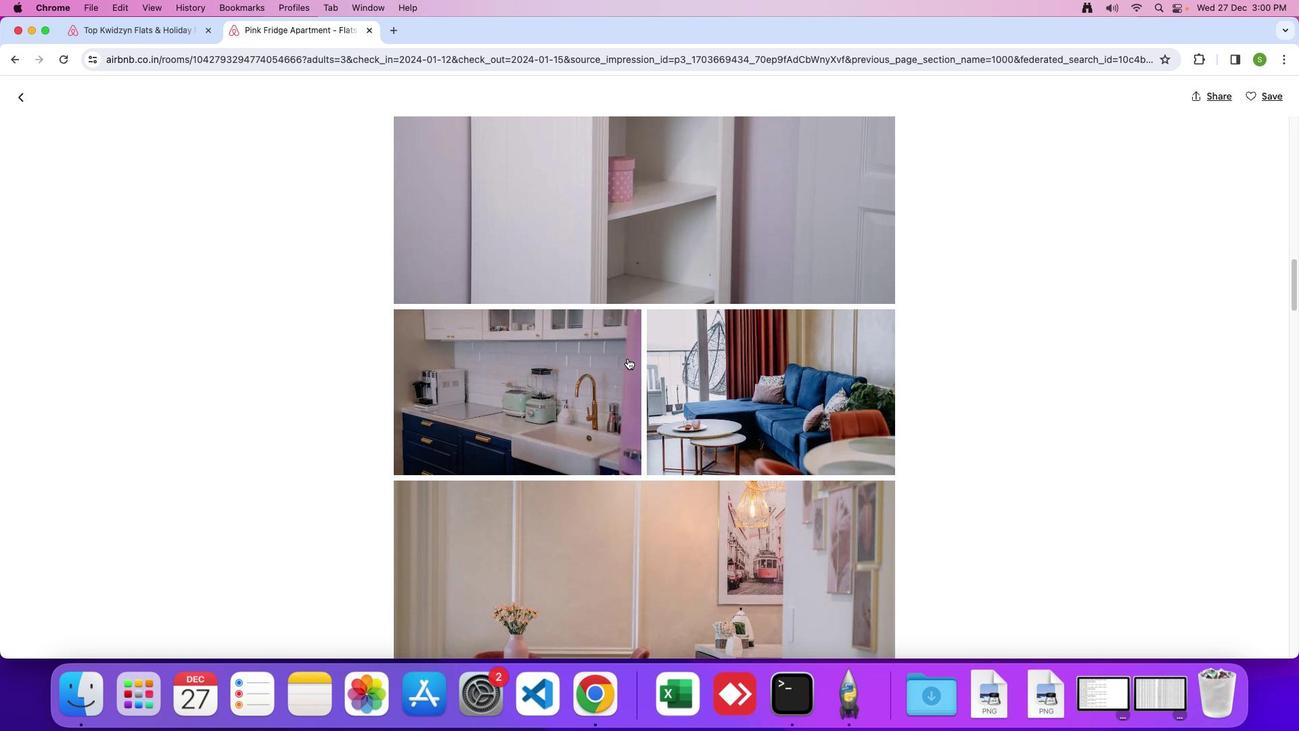 
Action: Mouse moved to (626, 357)
Screenshot: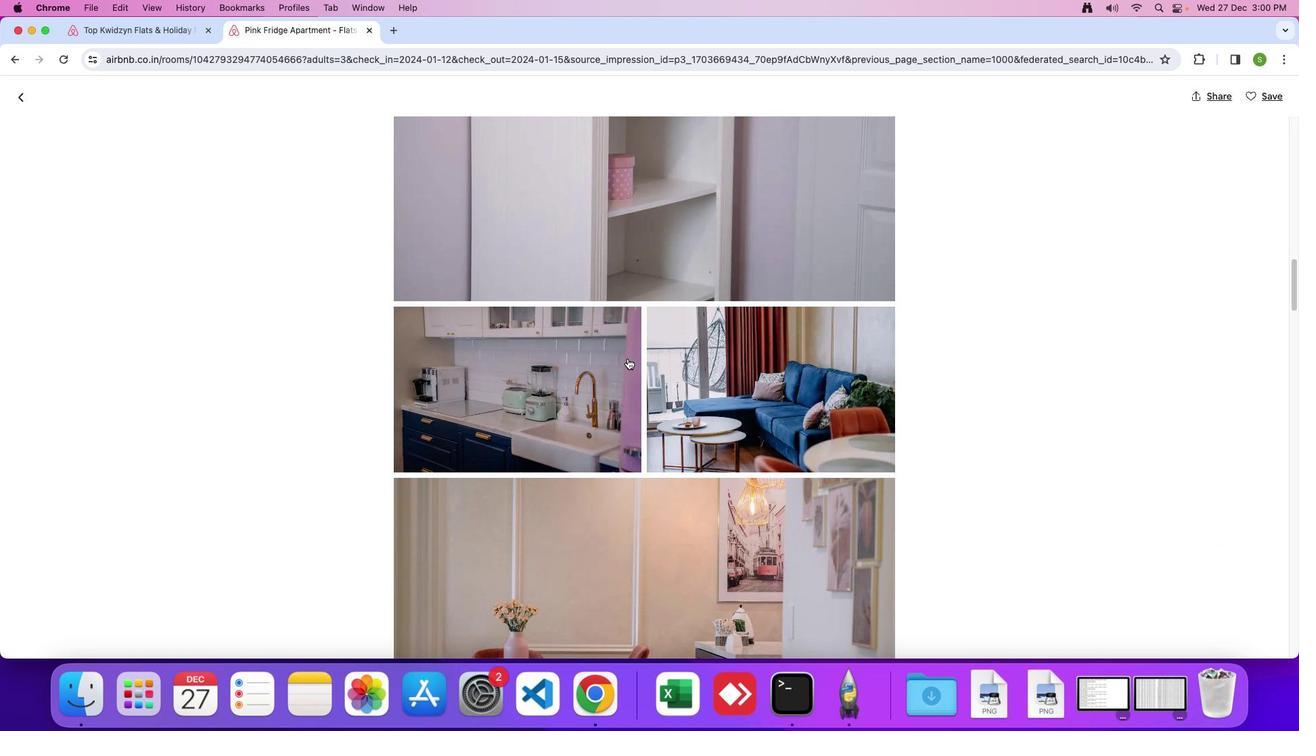 
Action: Mouse scrolled (626, 357) with delta (0, -1)
Screenshot: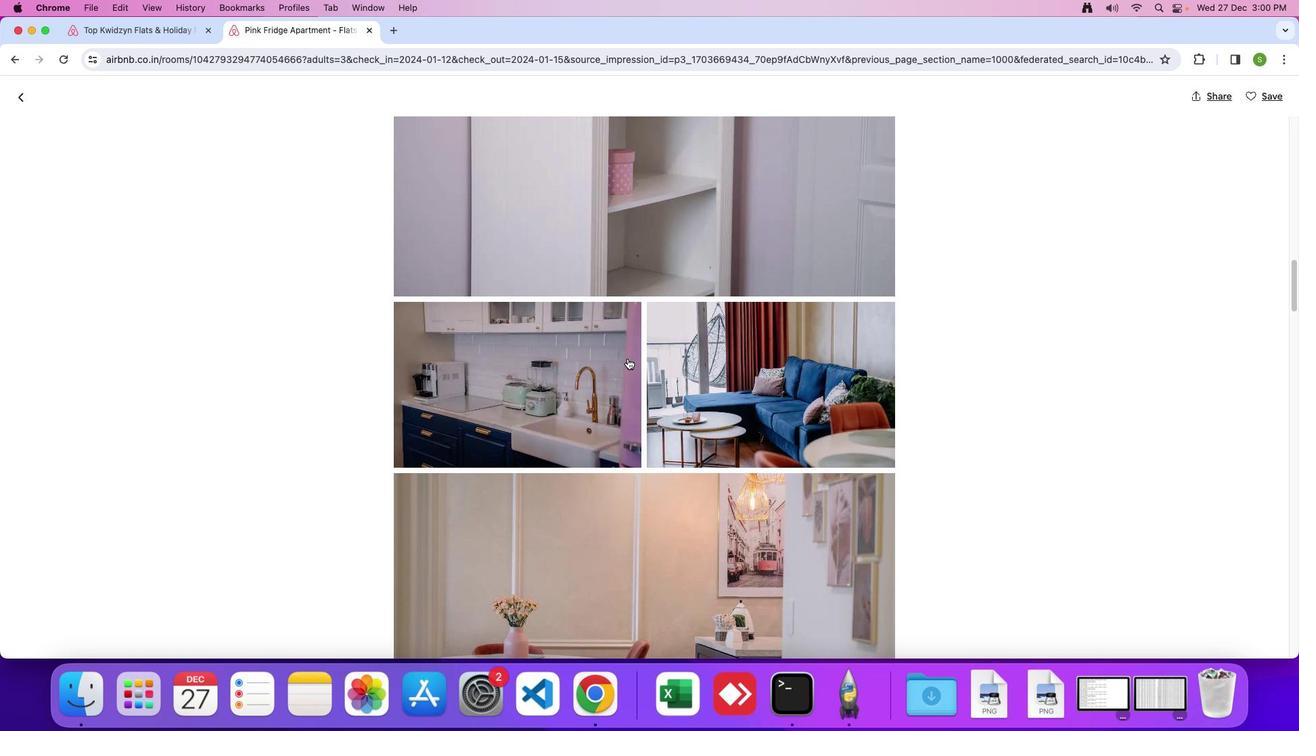 
Action: Mouse moved to (618, 433)
Screenshot: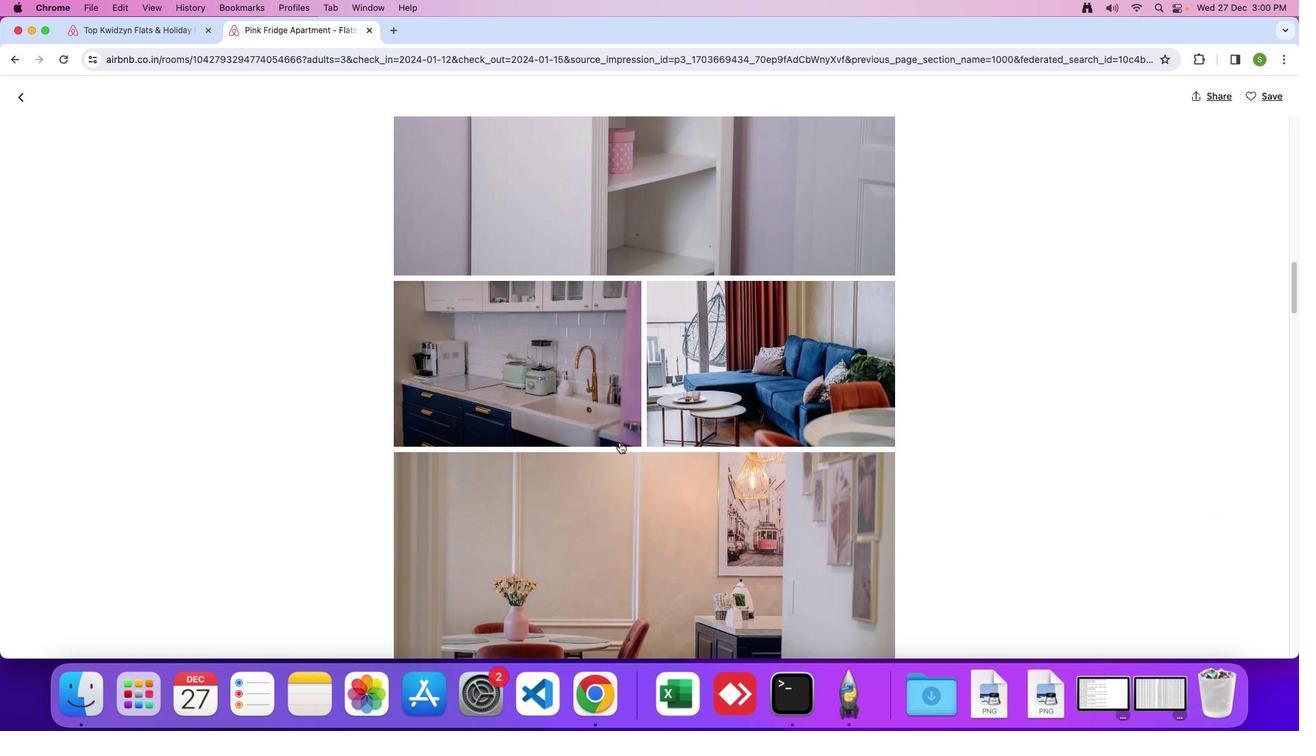 
Action: Mouse scrolled (618, 433) with delta (0, -1)
Screenshot: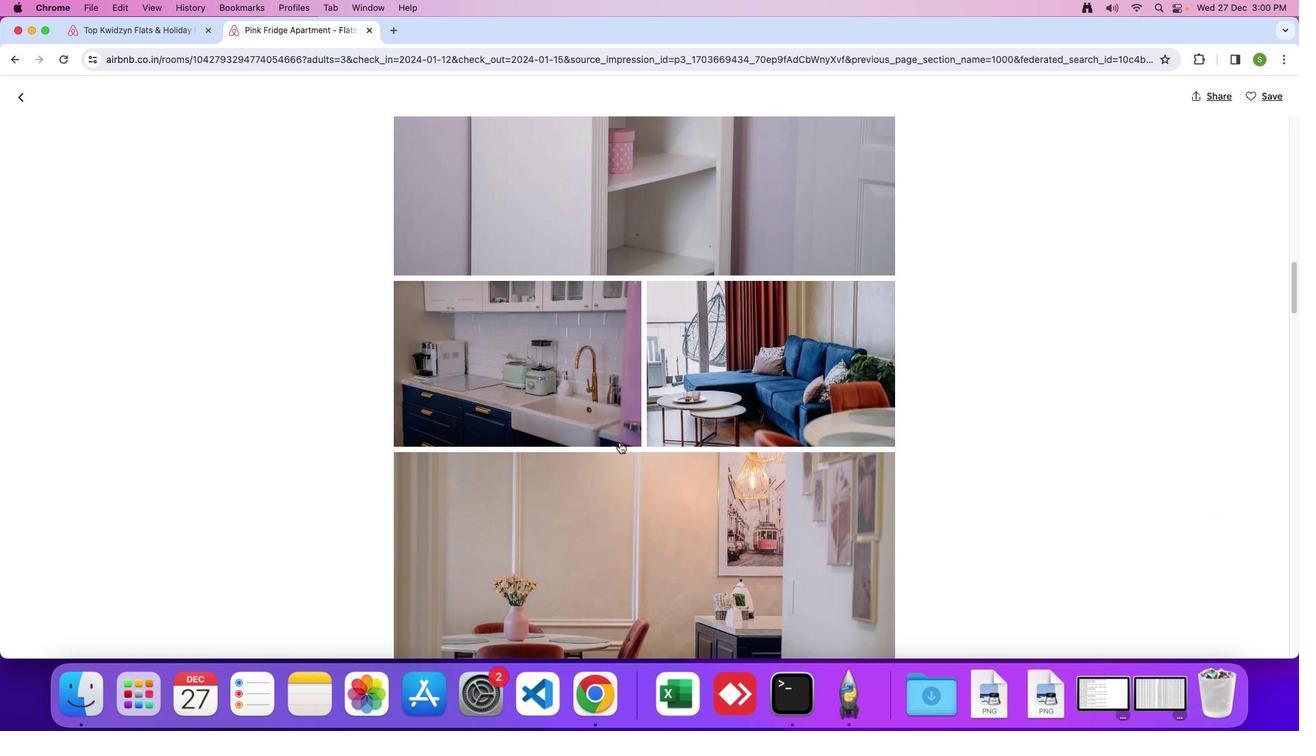 
Action: Mouse moved to (618, 440)
Screenshot: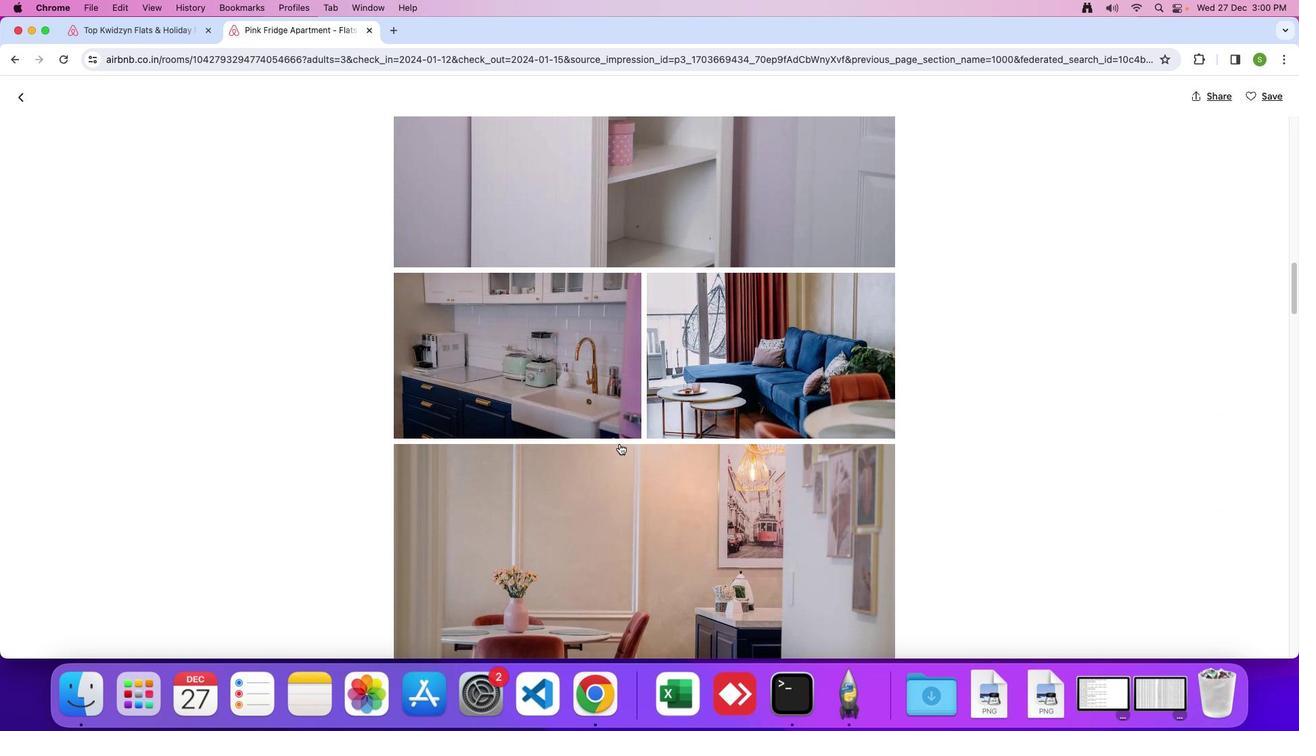 
Action: Mouse scrolled (618, 440) with delta (0, -1)
Screenshot: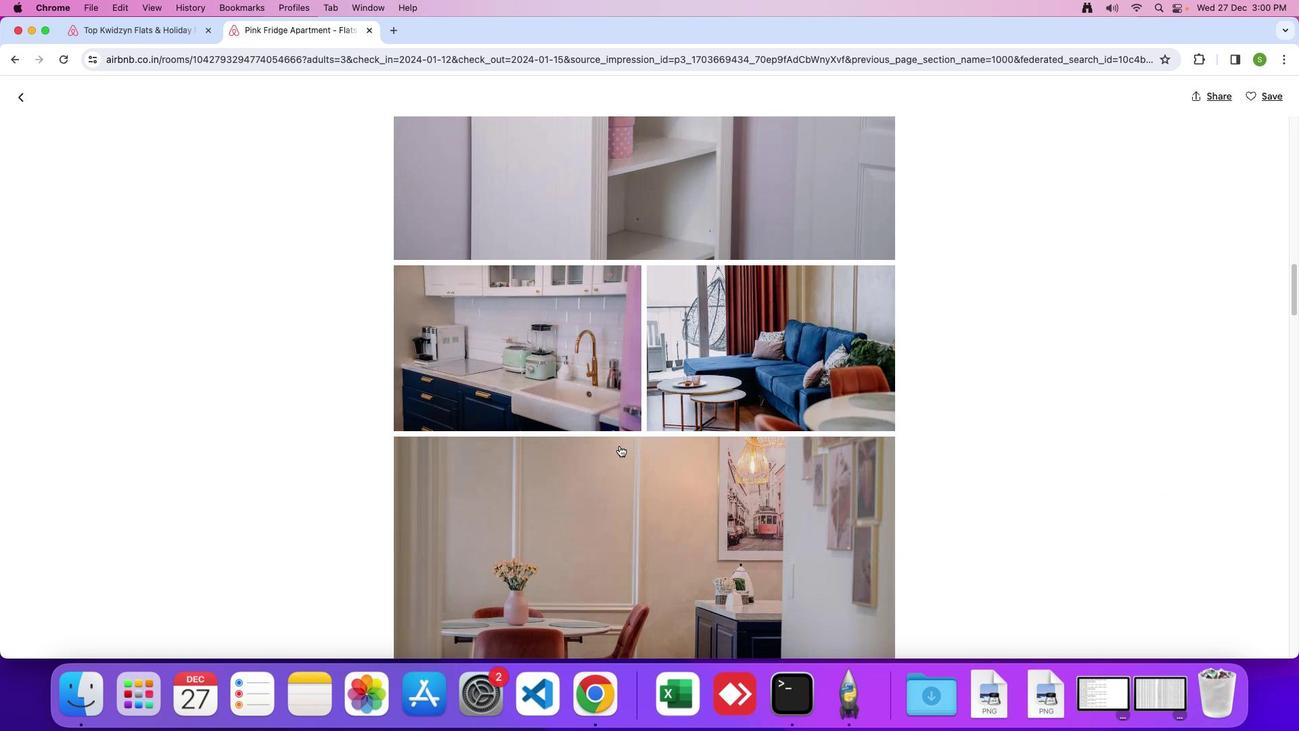 
Action: Mouse moved to (619, 455)
Screenshot: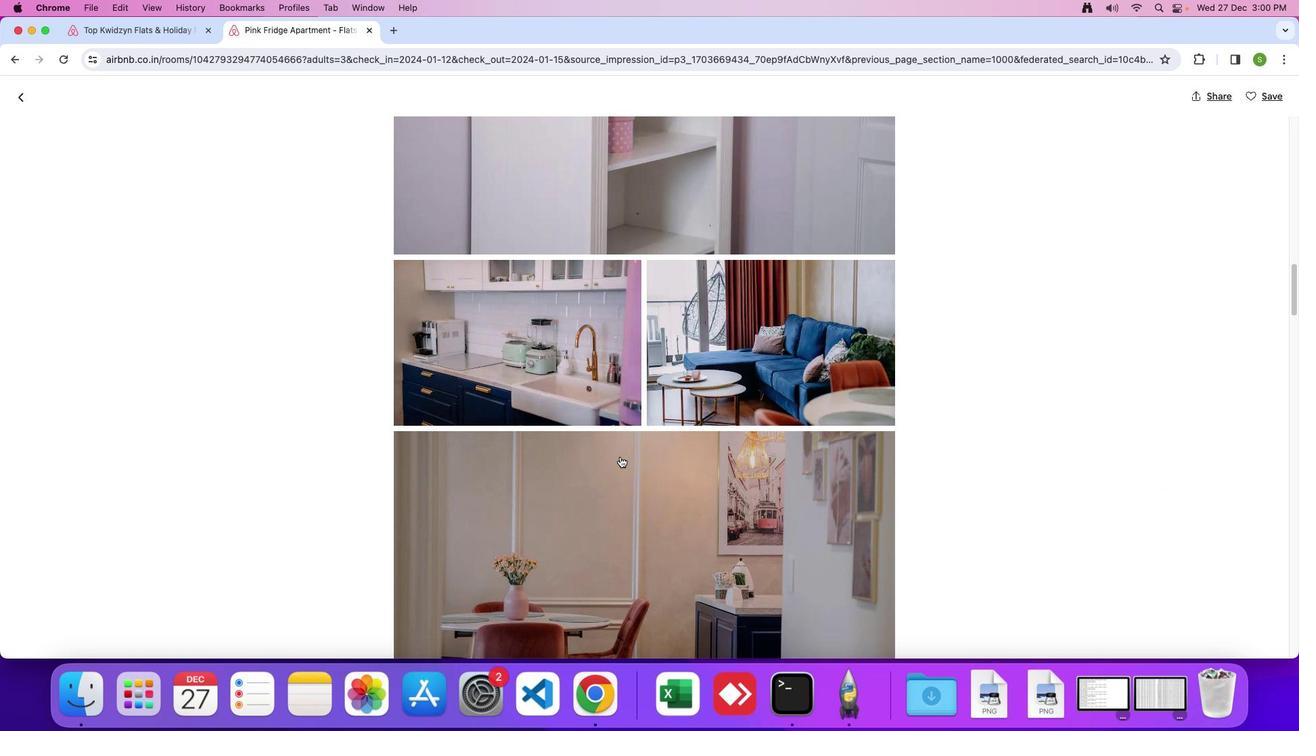
Action: Mouse scrolled (619, 455) with delta (0, -1)
Screenshot: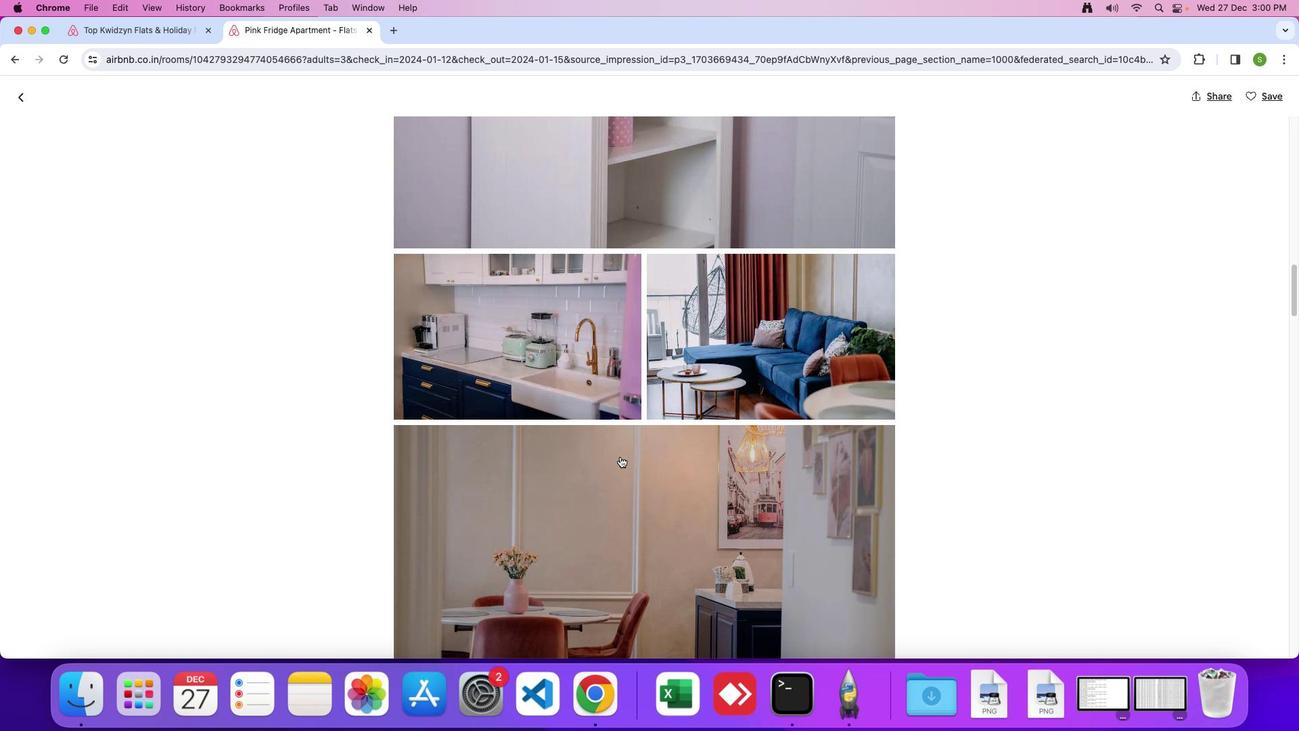 
Action: Mouse scrolled (619, 455) with delta (0, -1)
Screenshot: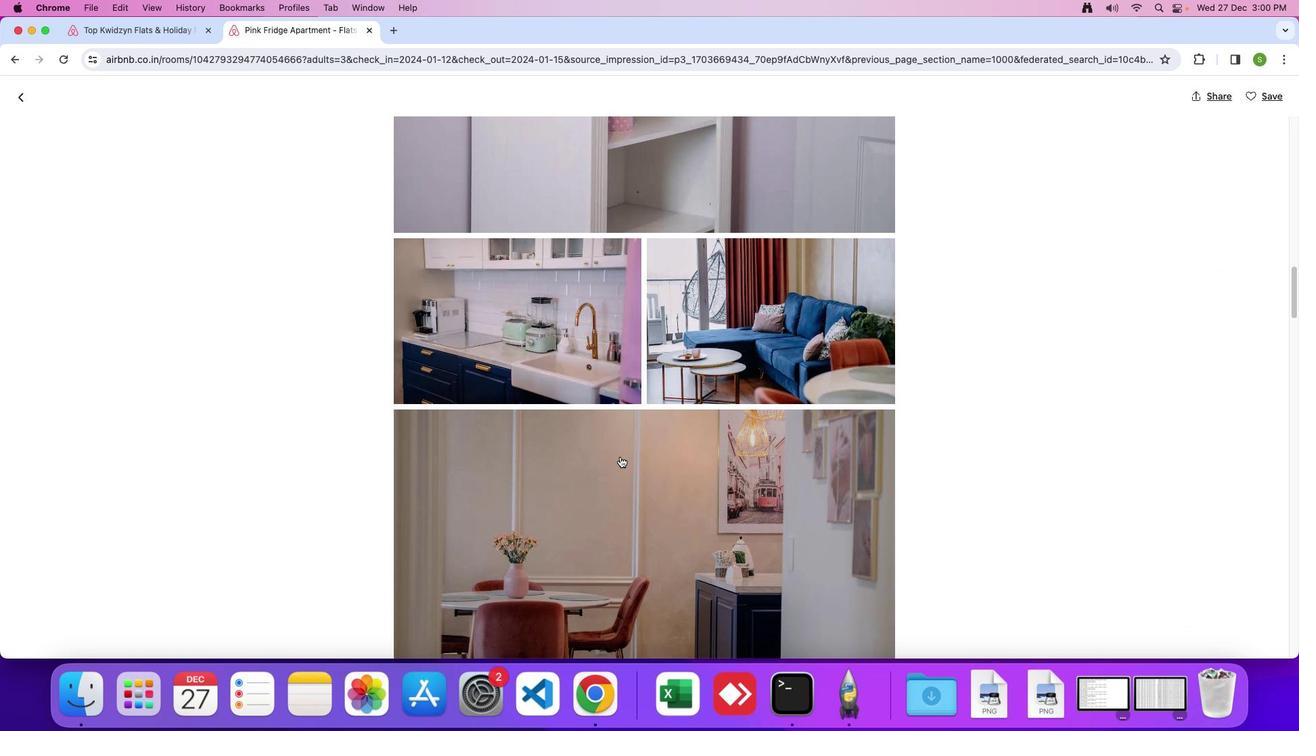 
Action: Mouse scrolled (619, 455) with delta (0, -1)
Screenshot: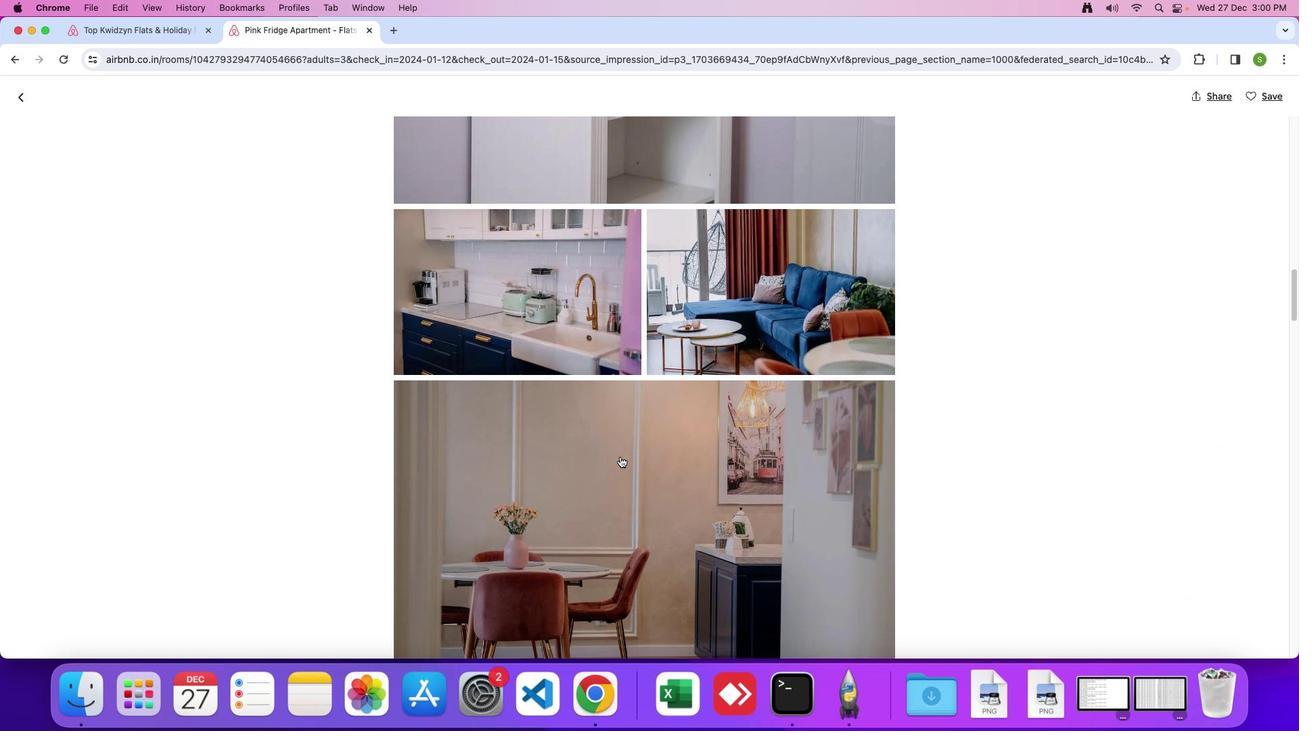 
Action: Mouse scrolled (619, 455) with delta (0, -1)
Screenshot: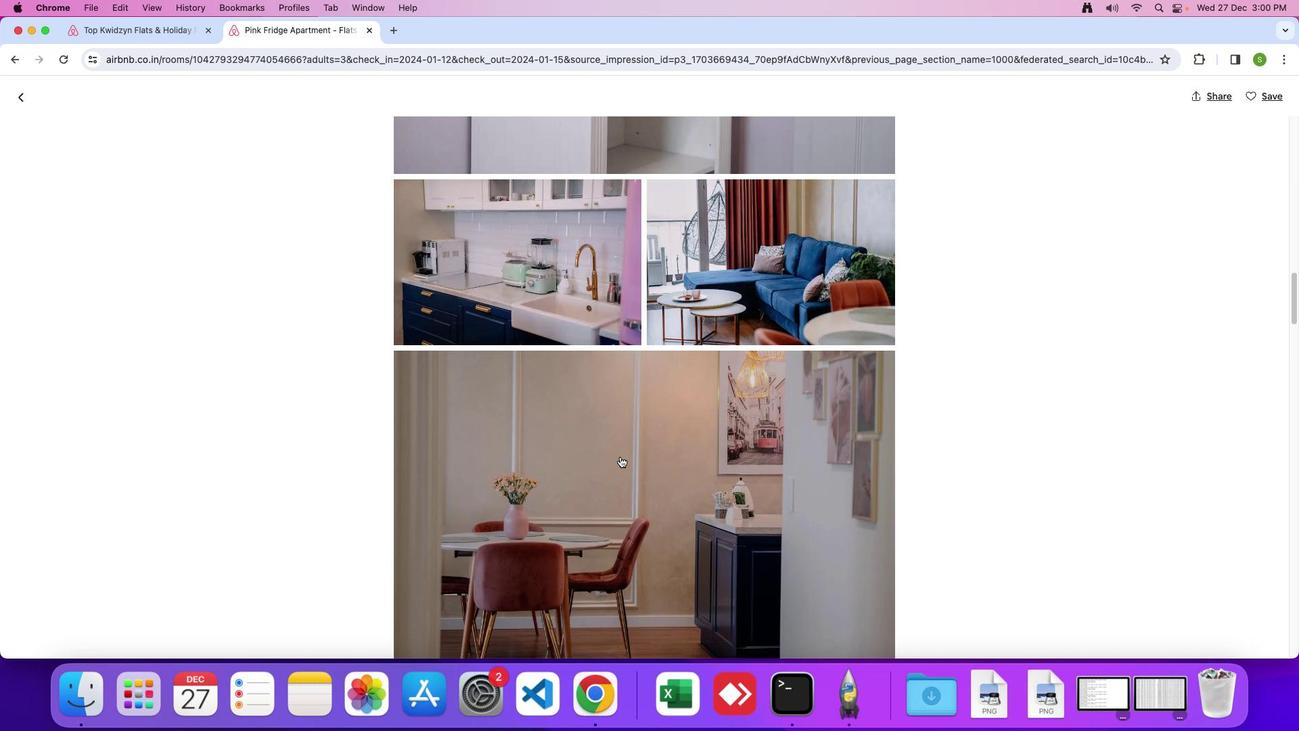 
Action: Mouse scrolled (619, 455) with delta (0, -1)
Screenshot: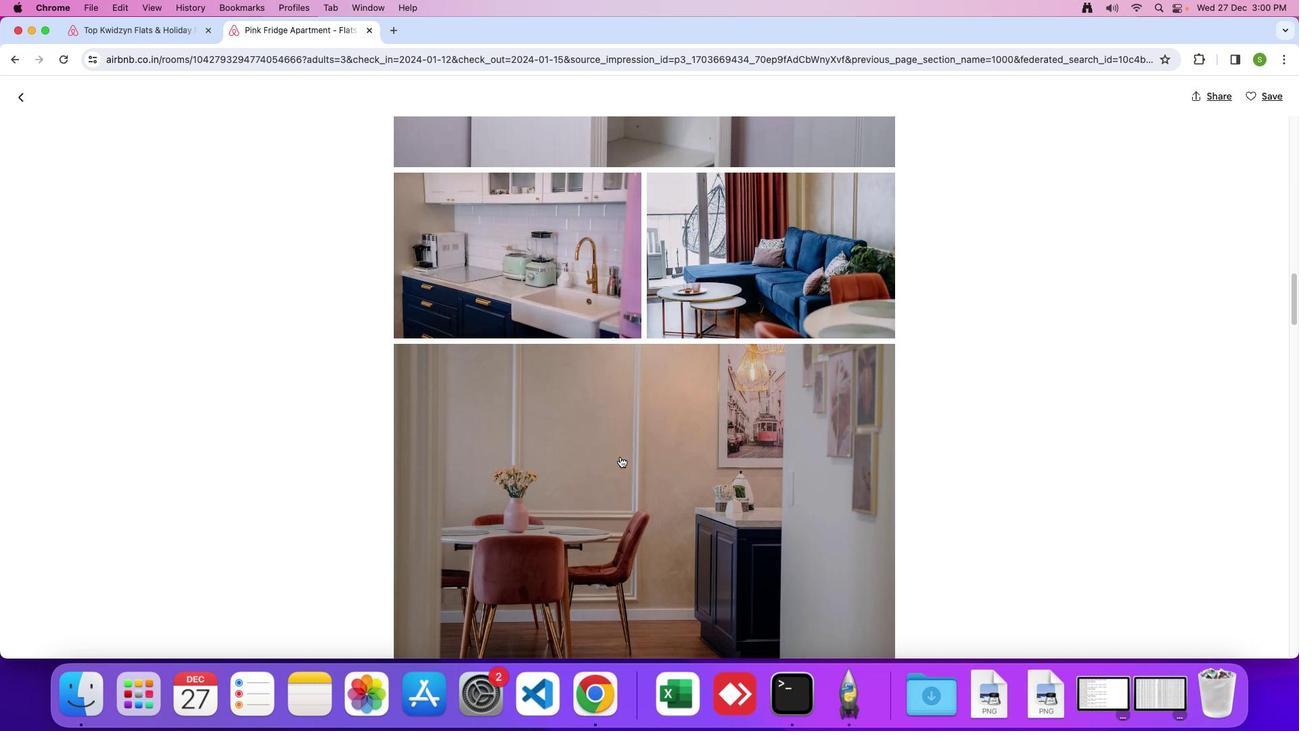 
Action: Mouse scrolled (619, 455) with delta (0, -1)
Screenshot: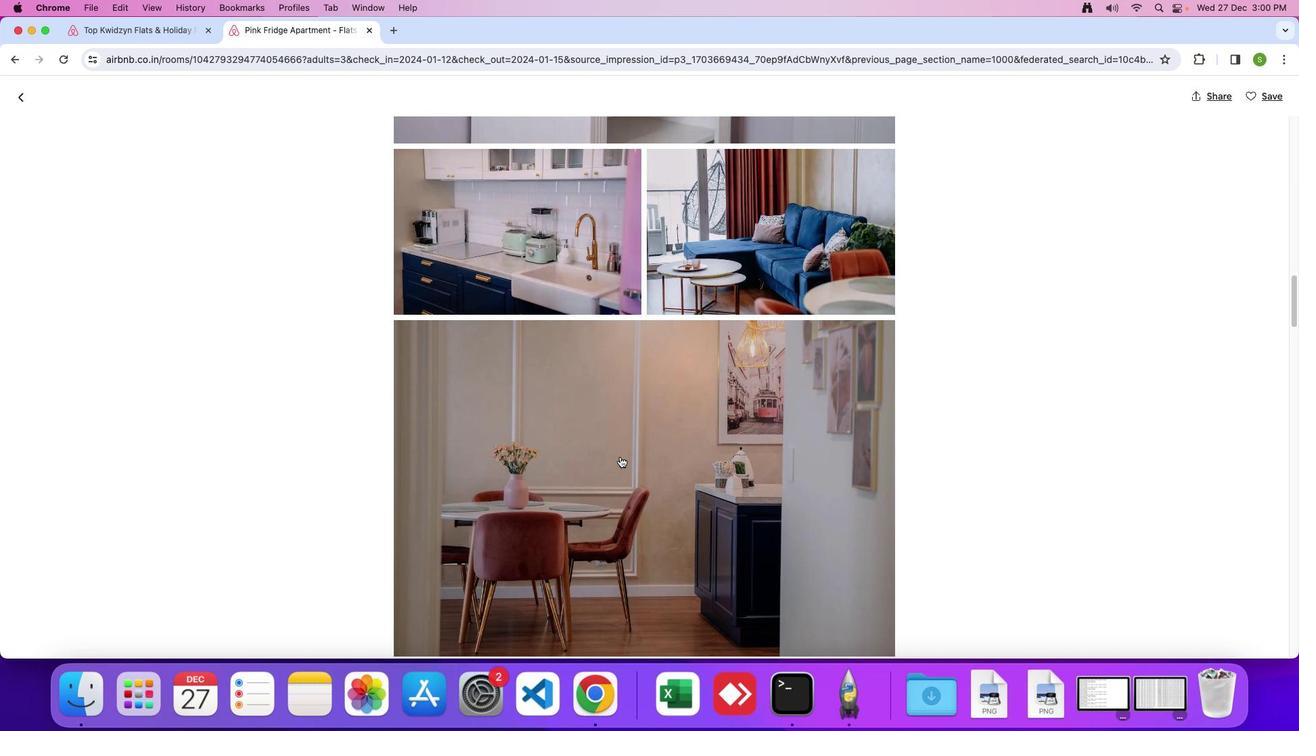 
Action: Mouse scrolled (619, 455) with delta (0, -1)
Screenshot: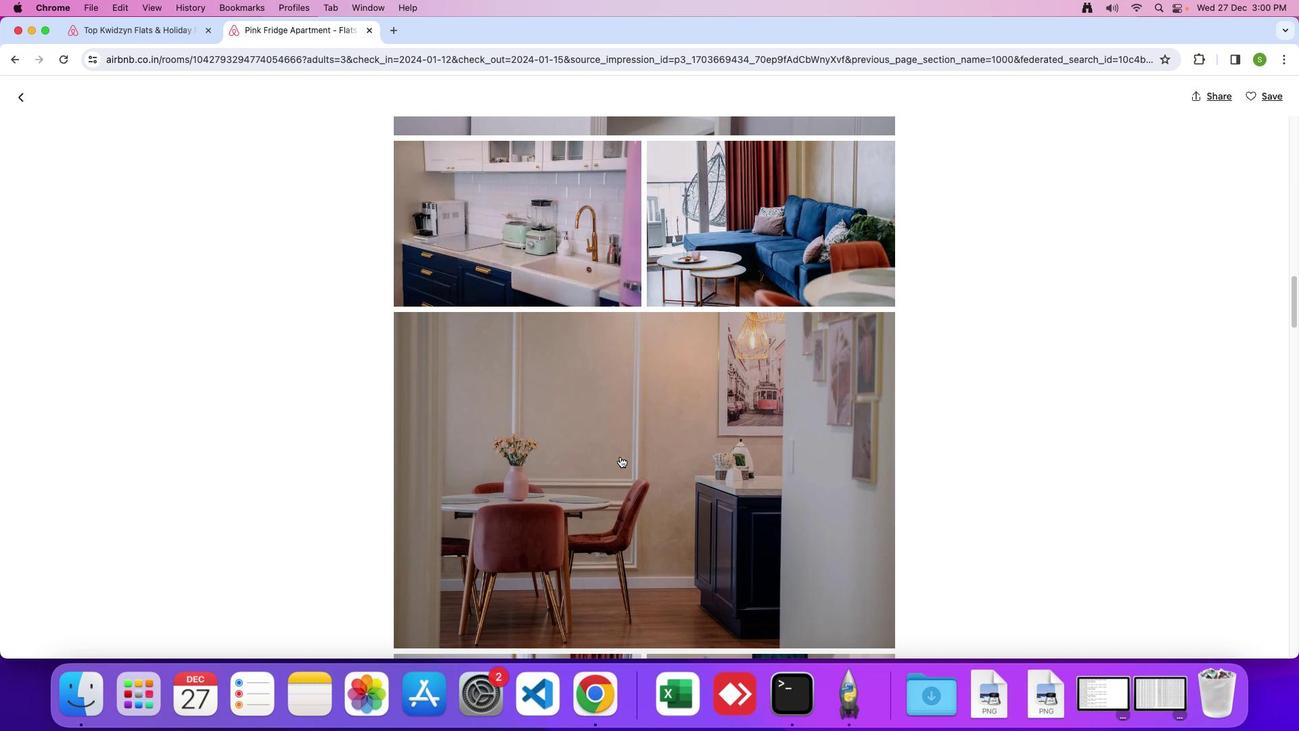 
Action: Mouse scrolled (619, 455) with delta (0, -1)
Screenshot: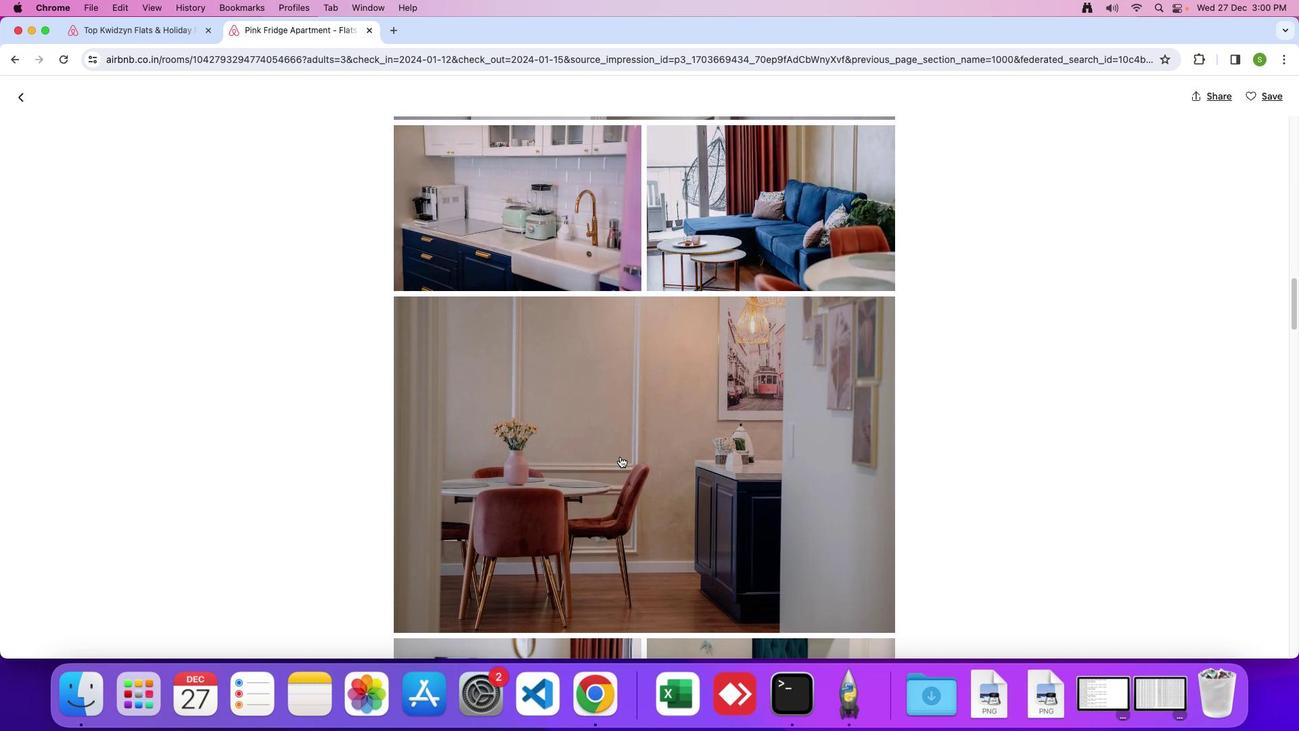 
Action: Mouse scrolled (619, 455) with delta (0, -1)
Screenshot: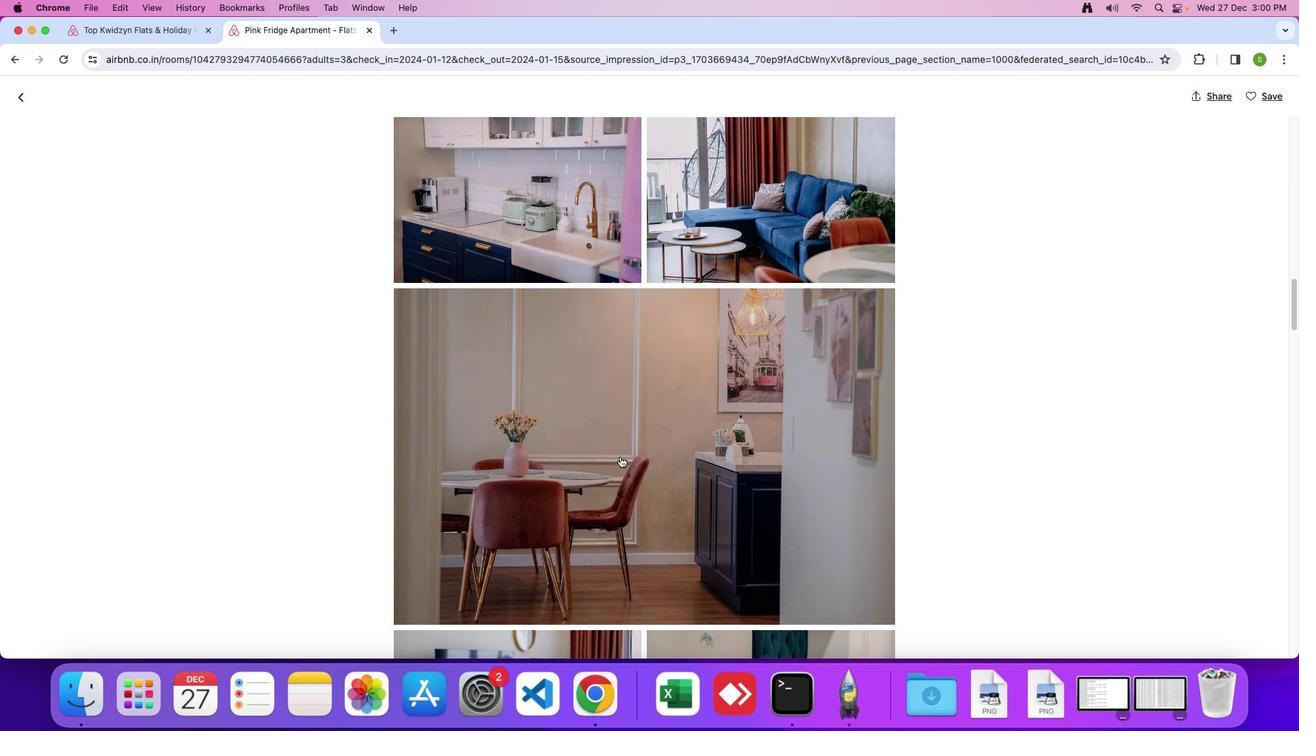 
Action: Mouse scrolled (619, 455) with delta (0, -2)
Screenshot: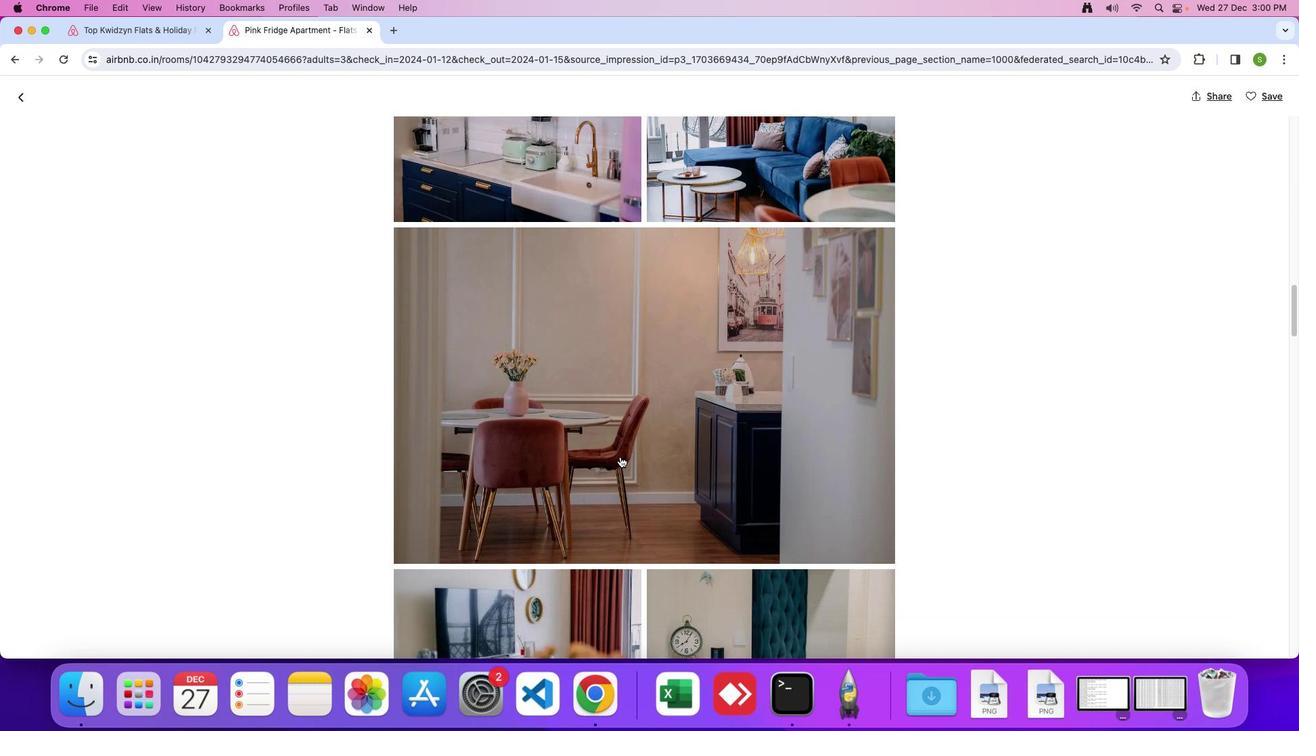 
Action: Mouse scrolled (619, 455) with delta (0, -1)
Screenshot: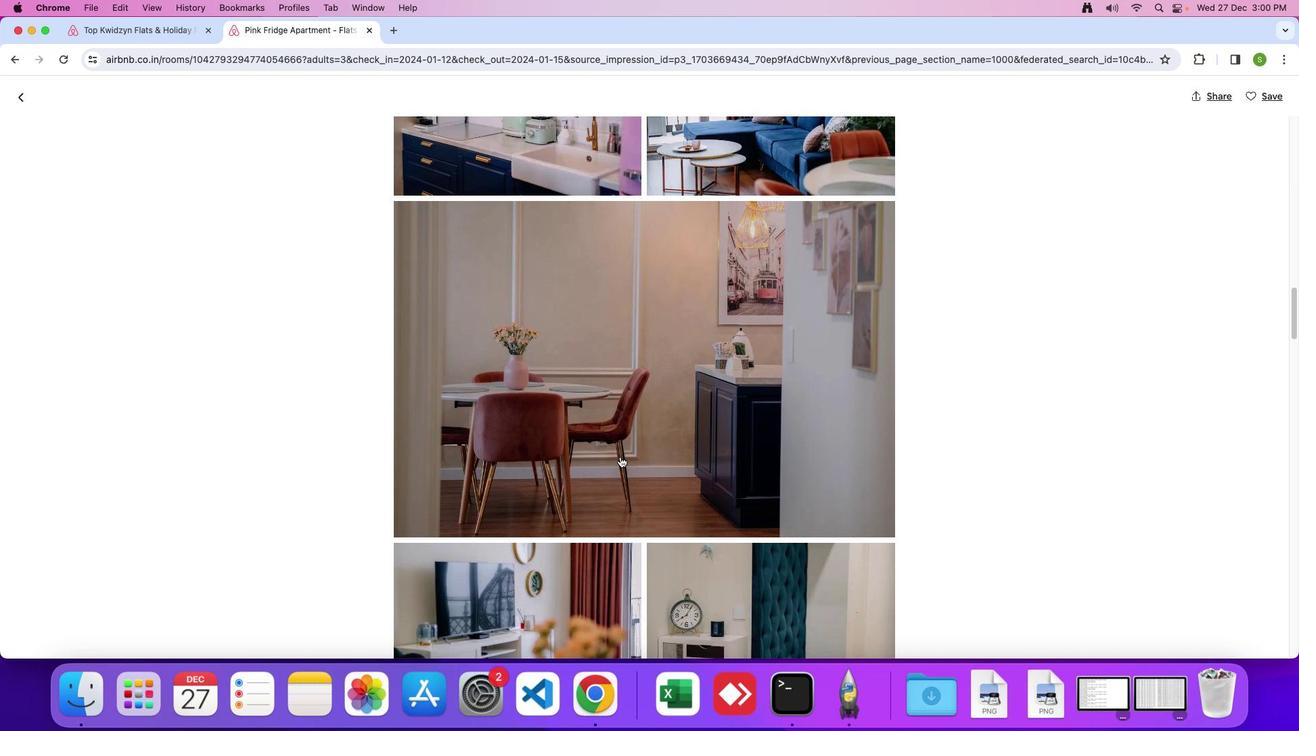 
Action: Mouse scrolled (619, 455) with delta (0, -1)
Screenshot: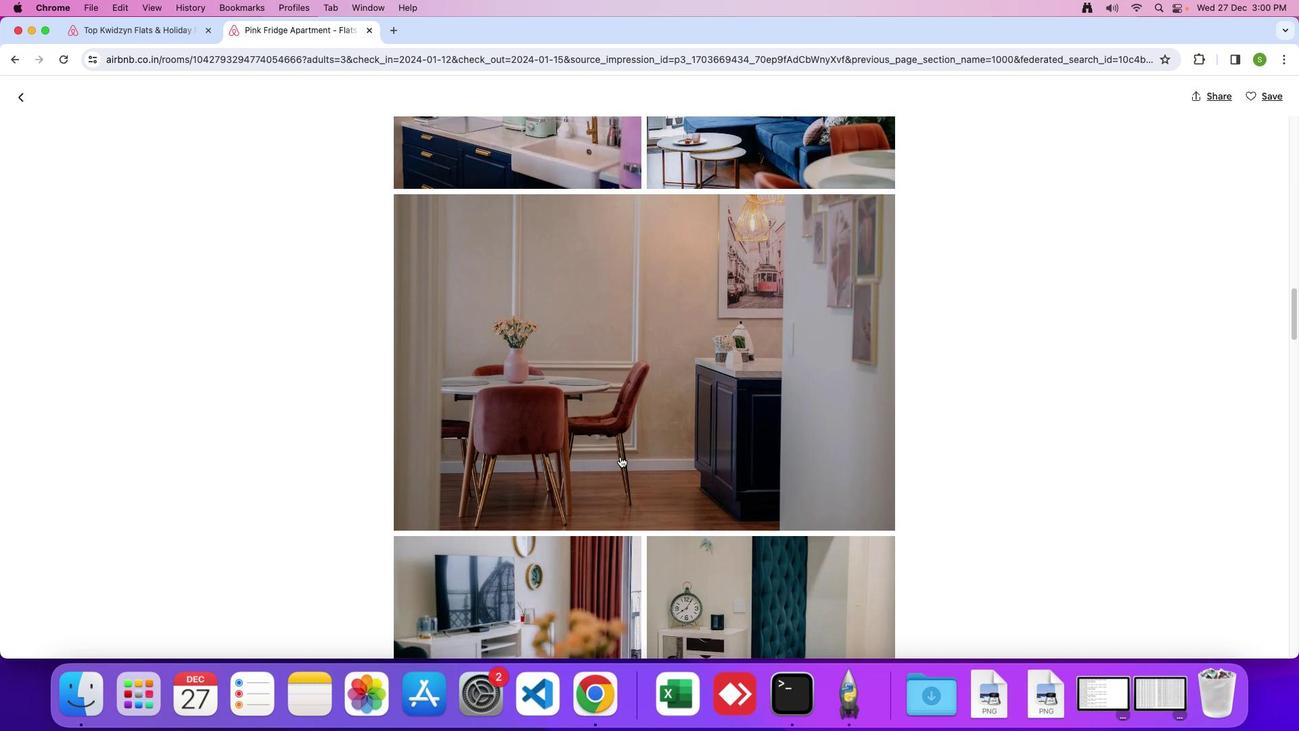 
Action: Mouse scrolled (619, 455) with delta (0, -1)
Screenshot: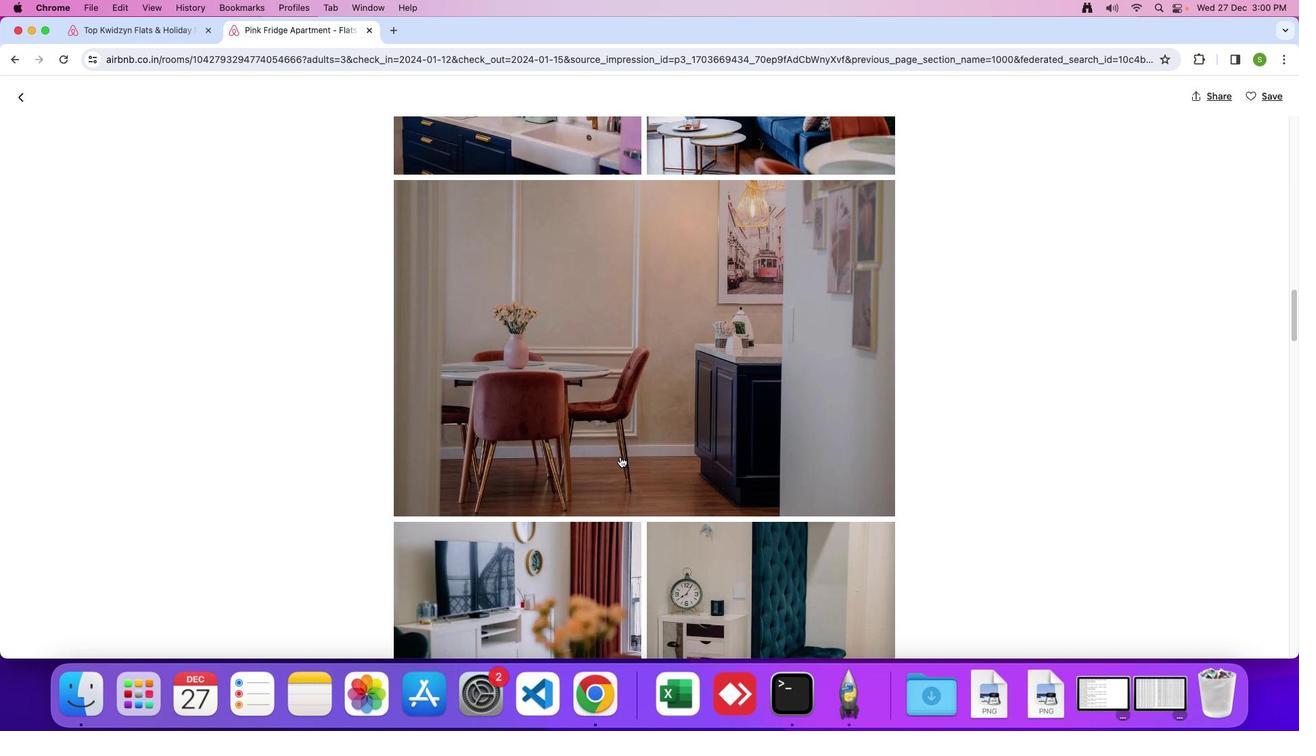 
Action: Mouse scrolled (619, 455) with delta (0, -1)
Screenshot: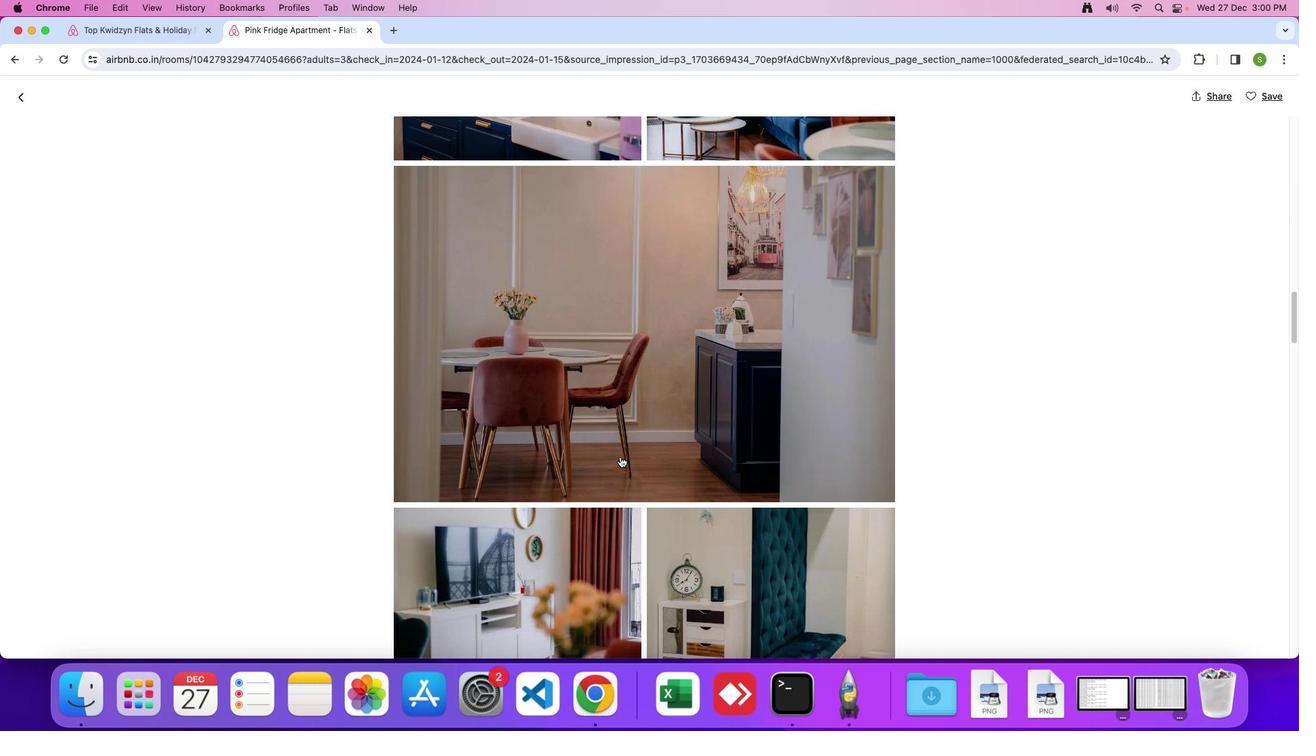 
Action: Mouse scrolled (619, 455) with delta (0, -2)
Screenshot: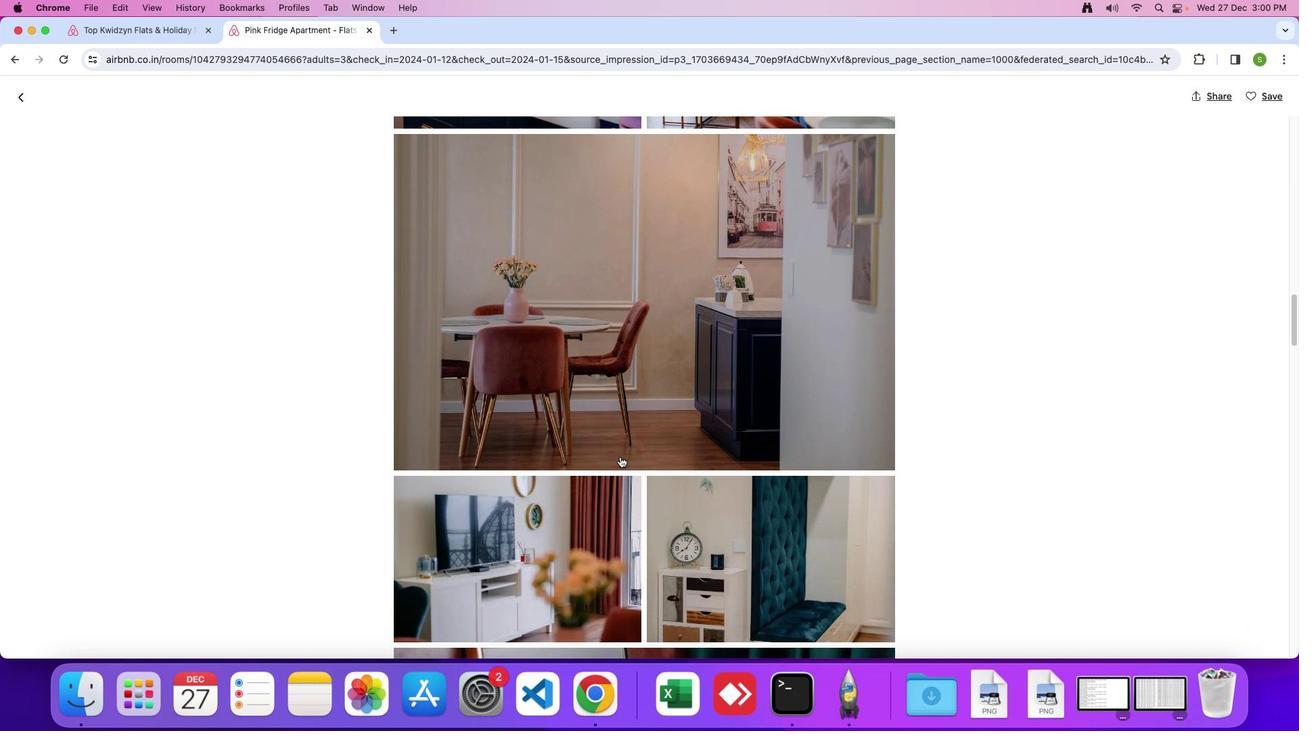 
Action: Mouse scrolled (619, 455) with delta (0, -1)
Screenshot: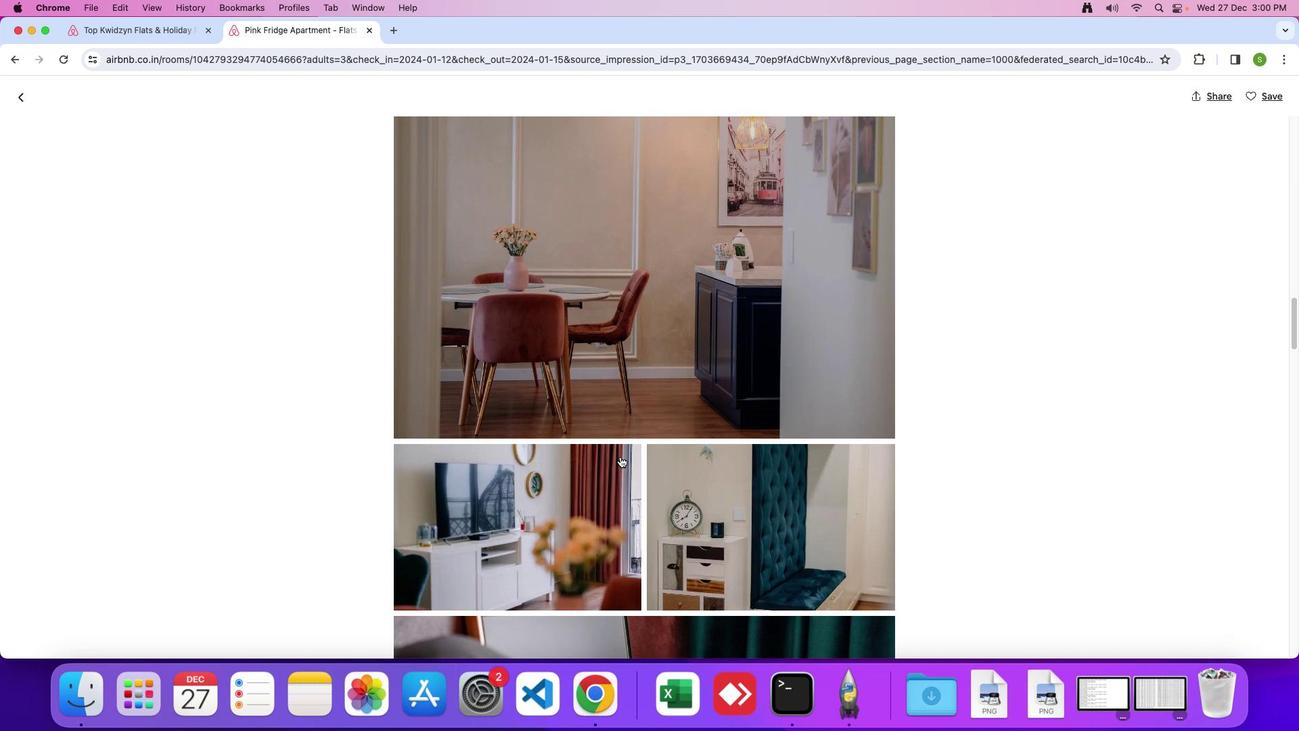 
Action: Mouse scrolled (619, 455) with delta (0, -1)
Screenshot: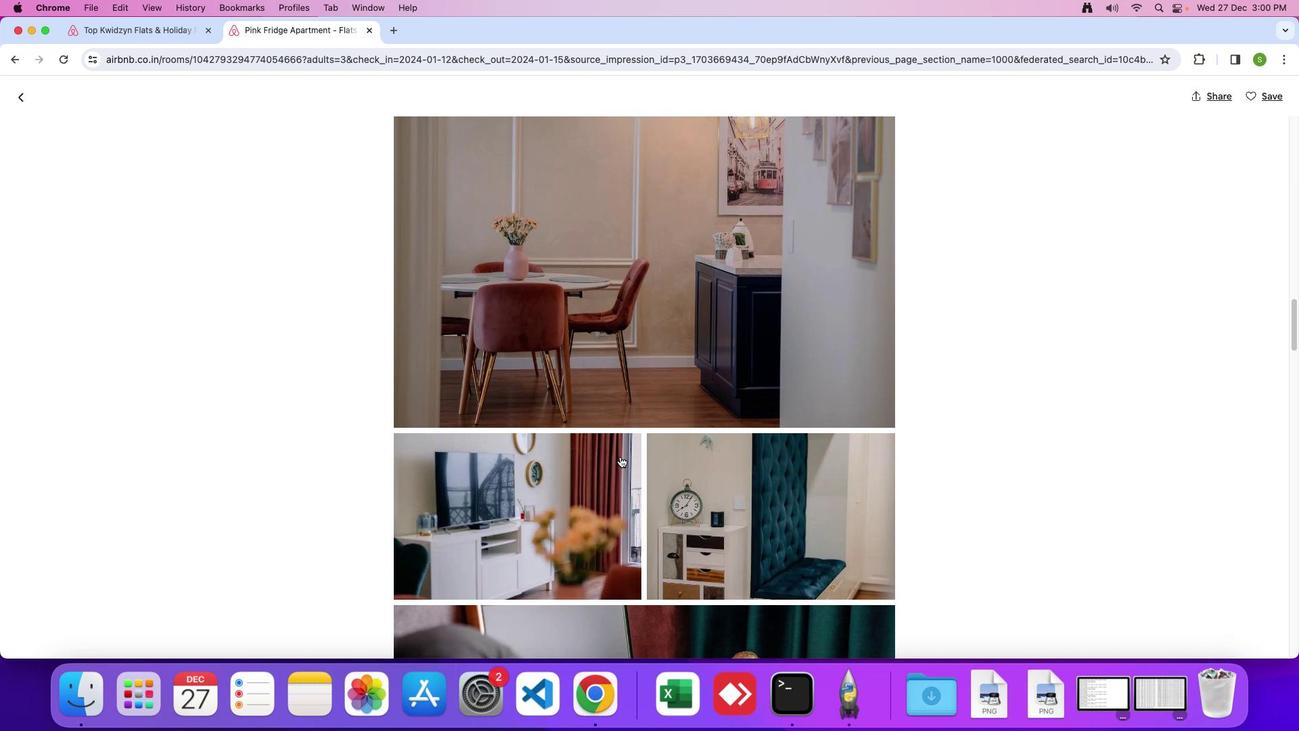 
Action: Mouse scrolled (619, 455) with delta (0, -1)
Screenshot: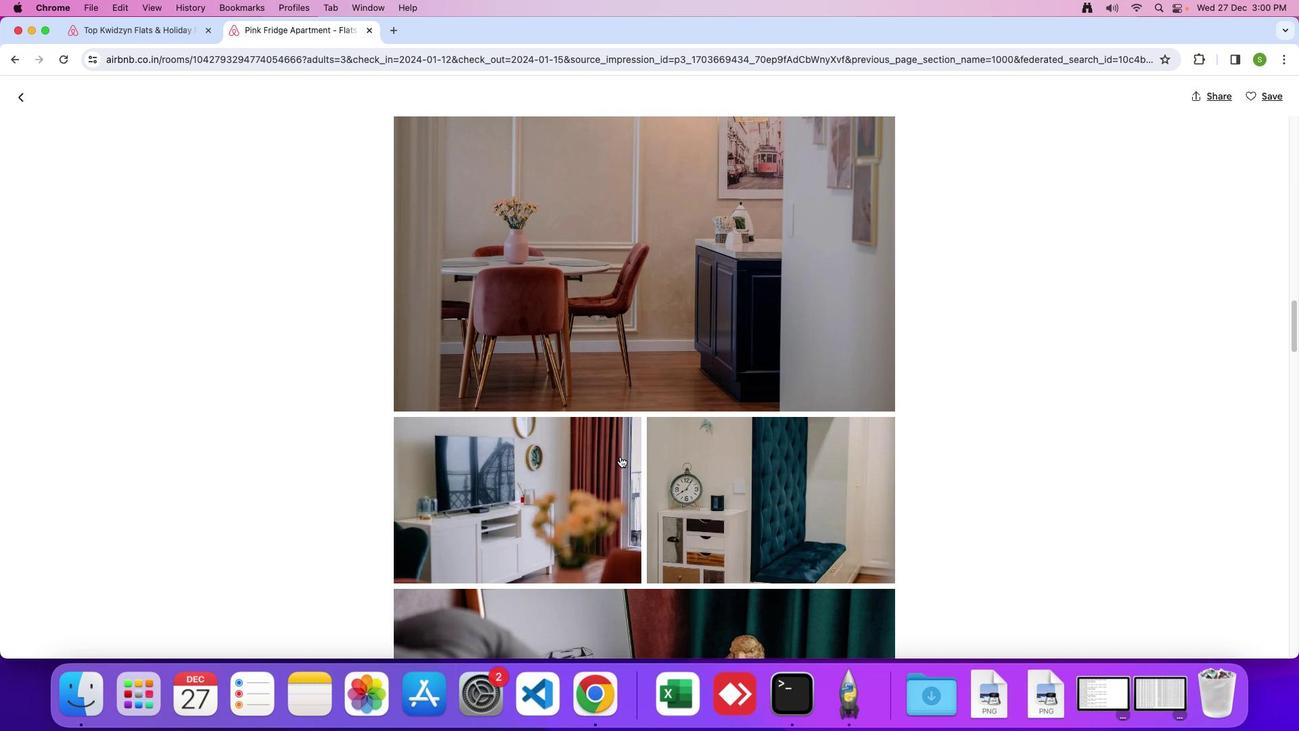 
Action: Mouse scrolled (619, 455) with delta (0, -1)
Screenshot: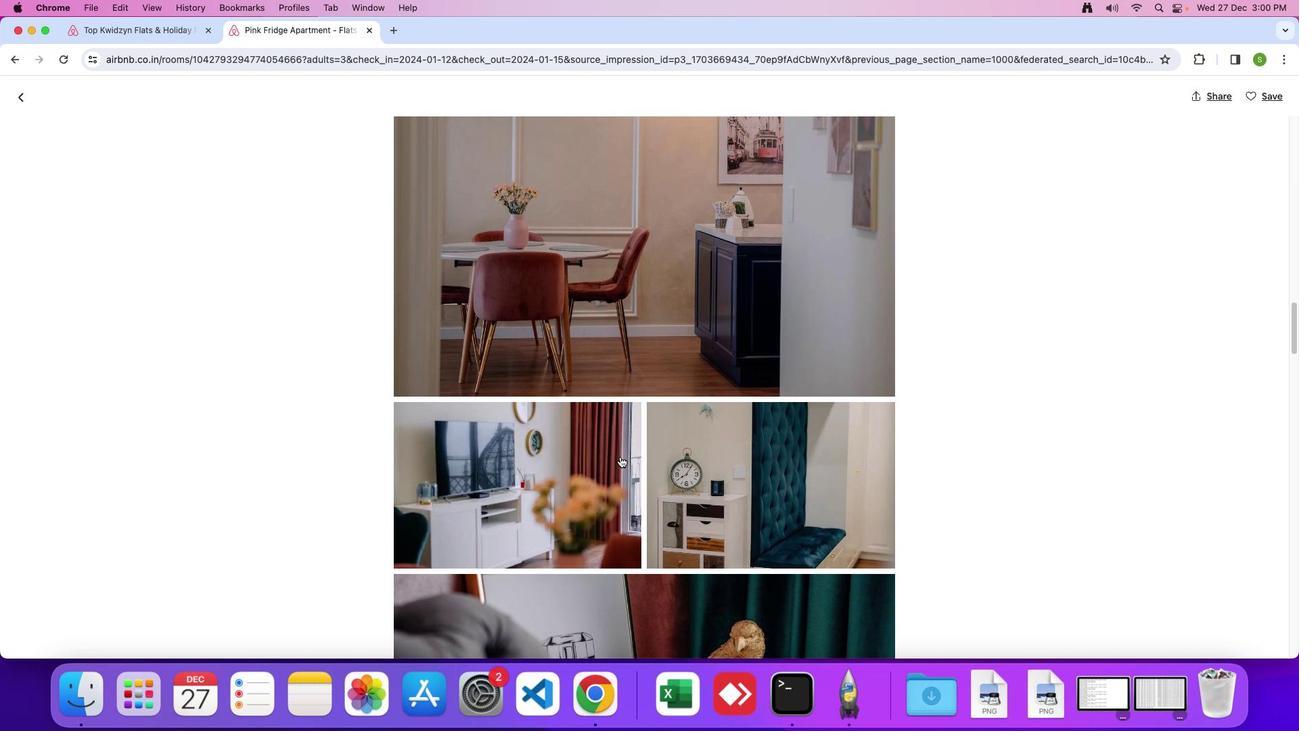 
Action: Mouse scrolled (619, 455) with delta (0, -1)
Screenshot: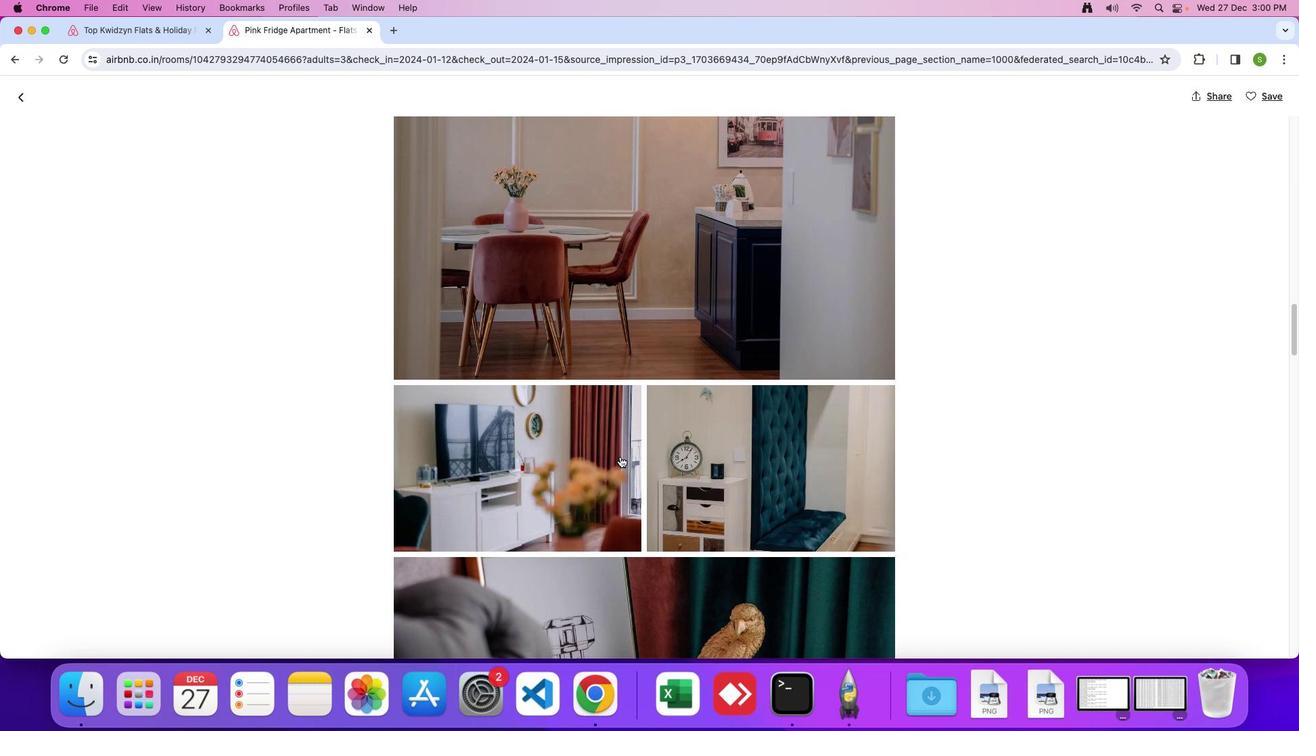 
Action: Mouse scrolled (619, 455) with delta (0, -1)
Screenshot: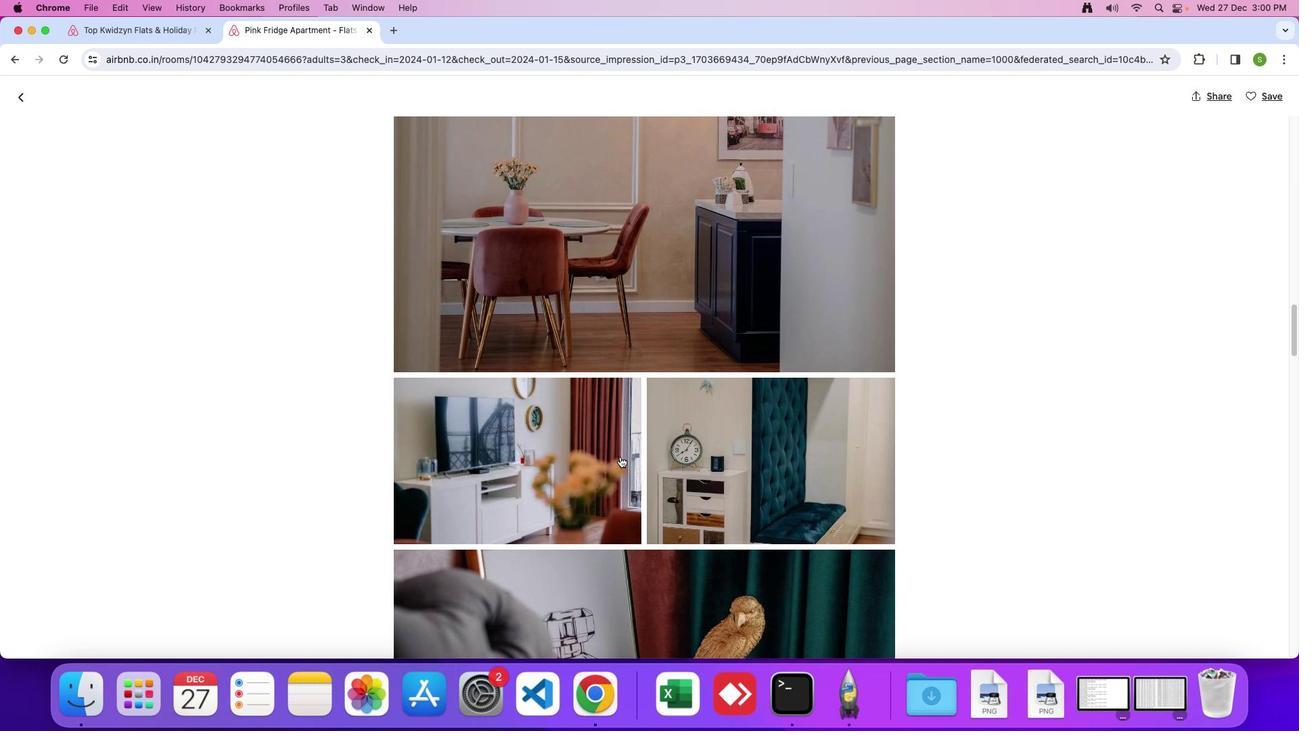 
Action: Mouse scrolled (619, 455) with delta (0, -1)
Screenshot: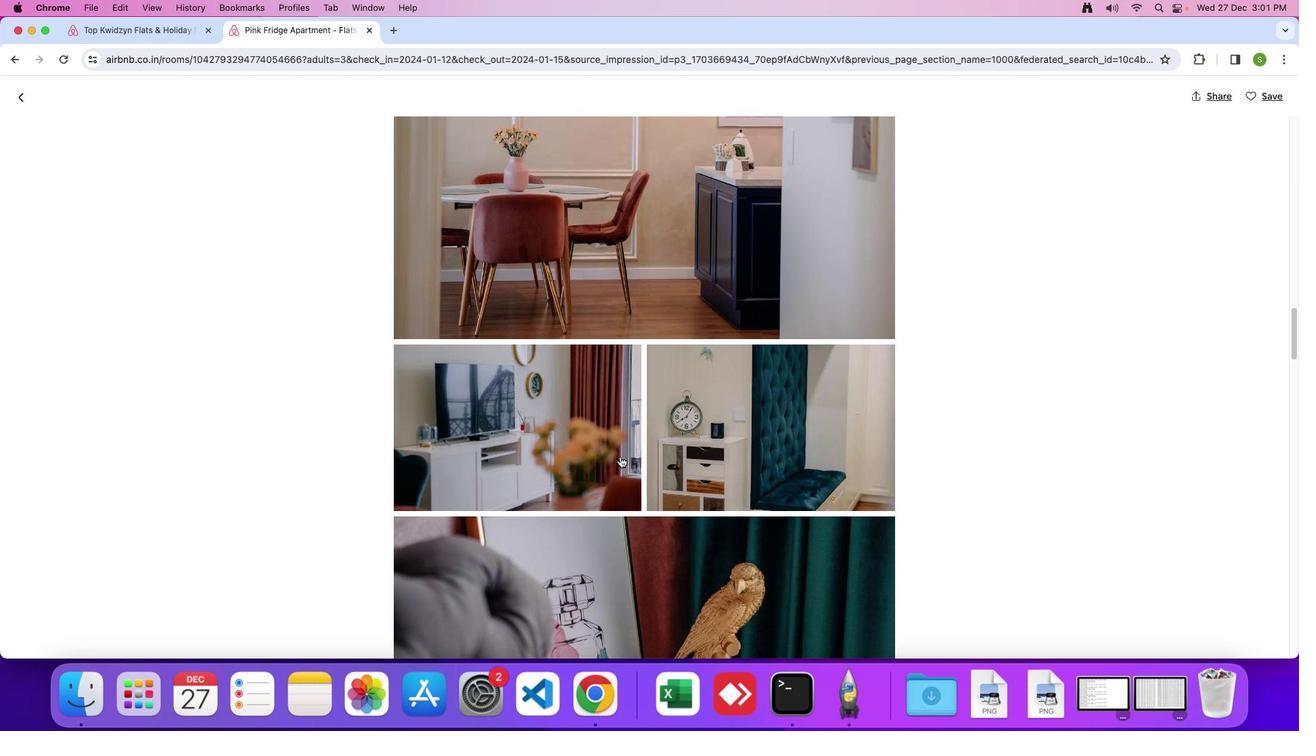 
Action: Mouse scrolled (619, 455) with delta (0, -1)
Screenshot: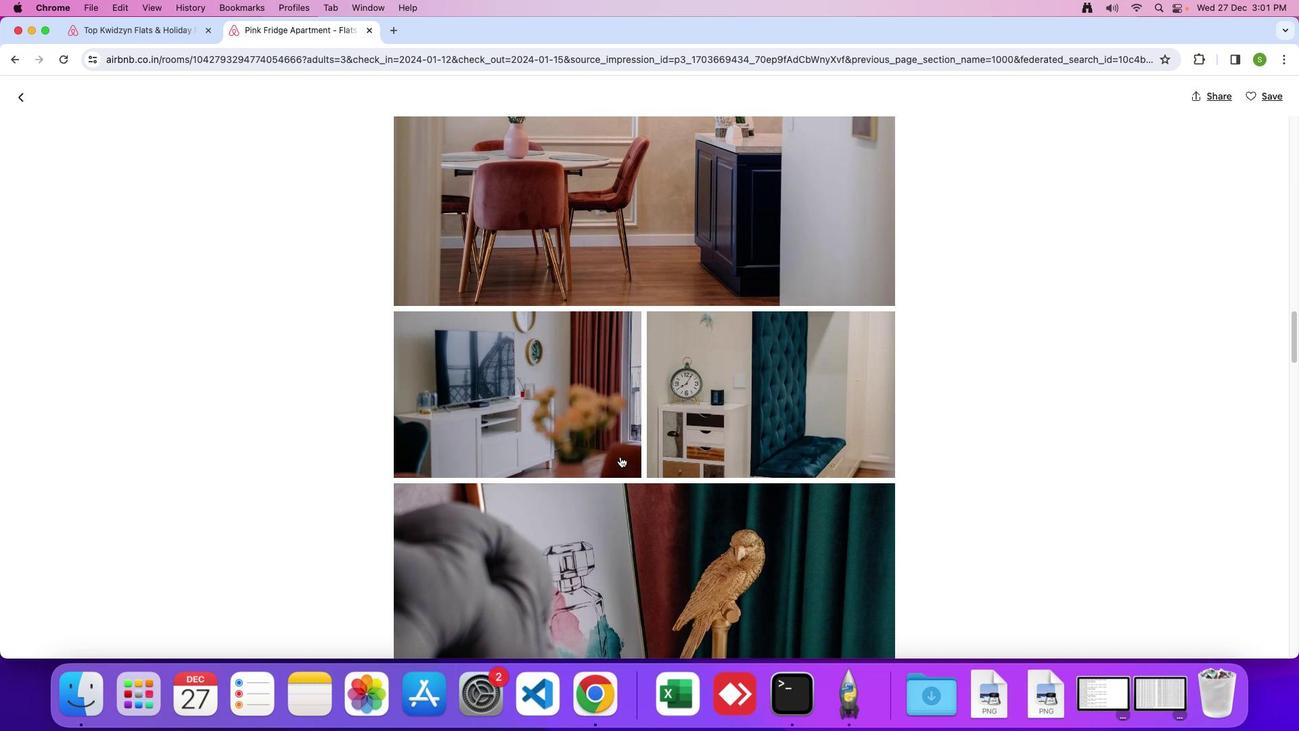 
Action: Mouse scrolled (619, 455) with delta (0, -1)
Screenshot: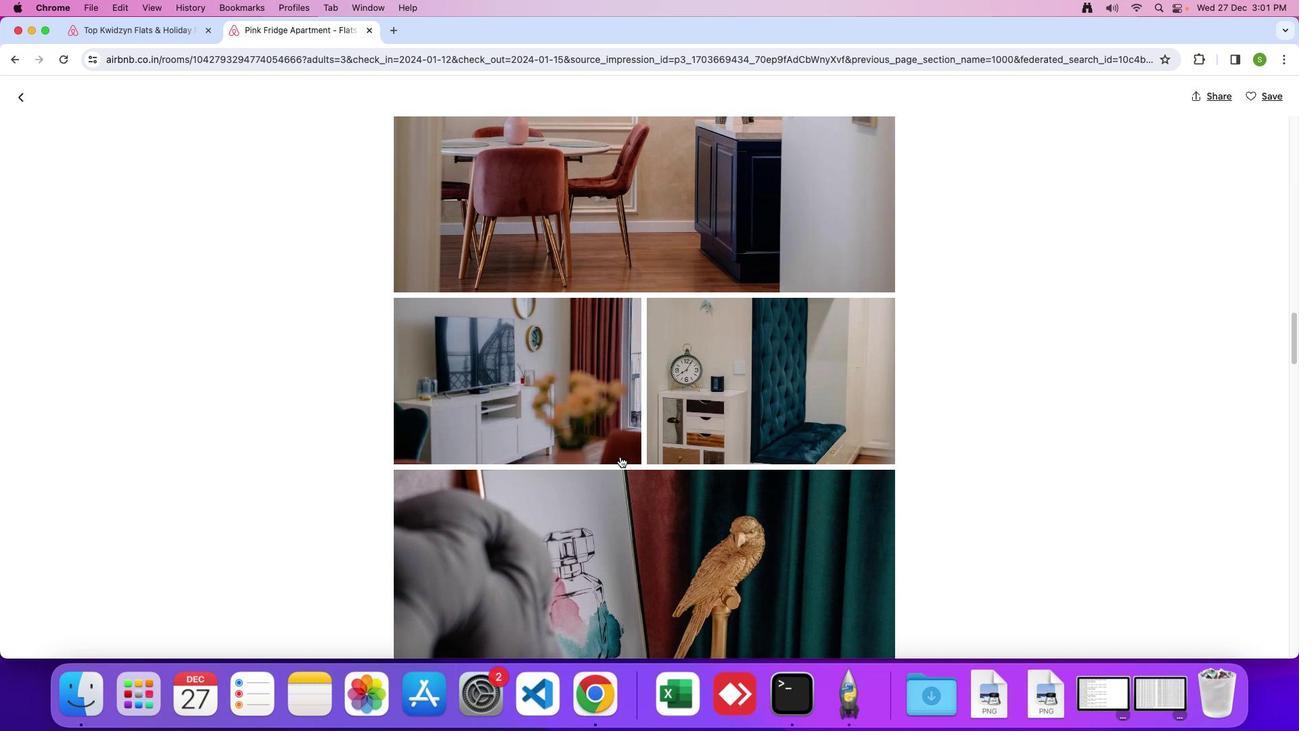 
Action: Mouse scrolled (619, 455) with delta (0, -1)
Screenshot: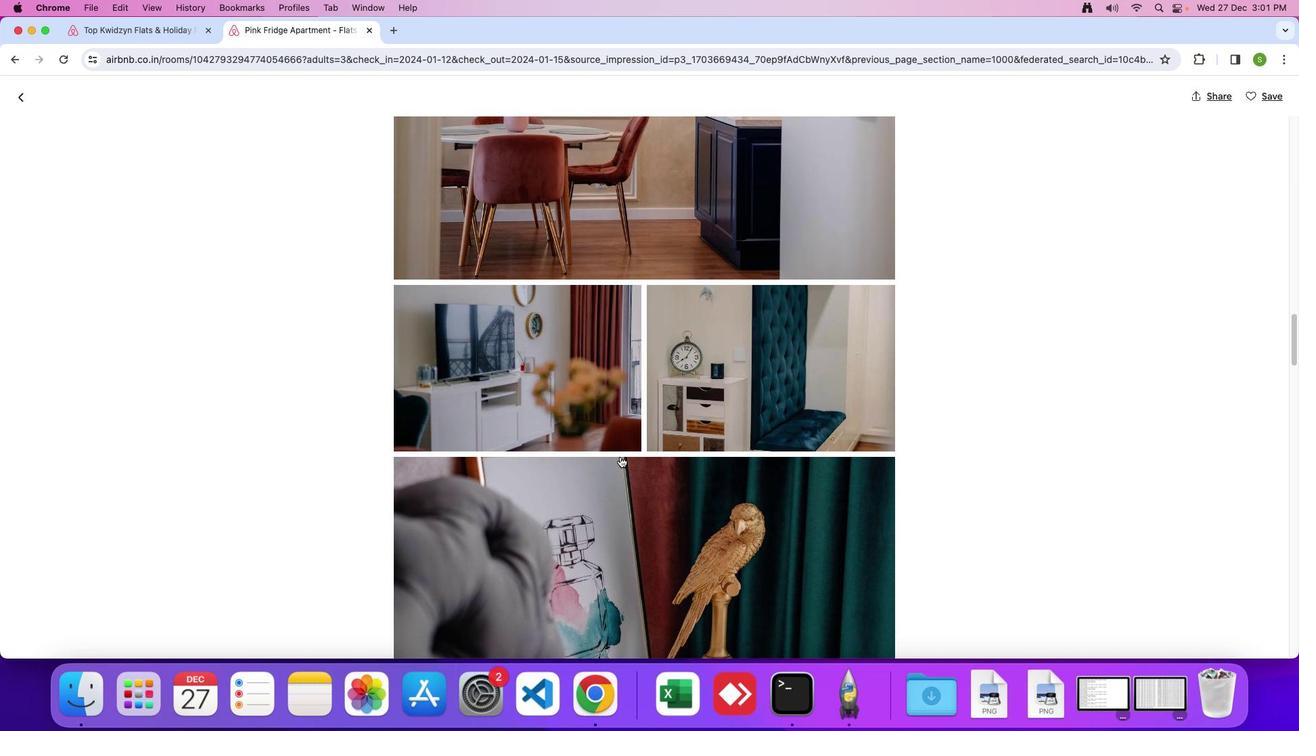 
Action: Mouse scrolled (619, 455) with delta (0, -1)
Screenshot: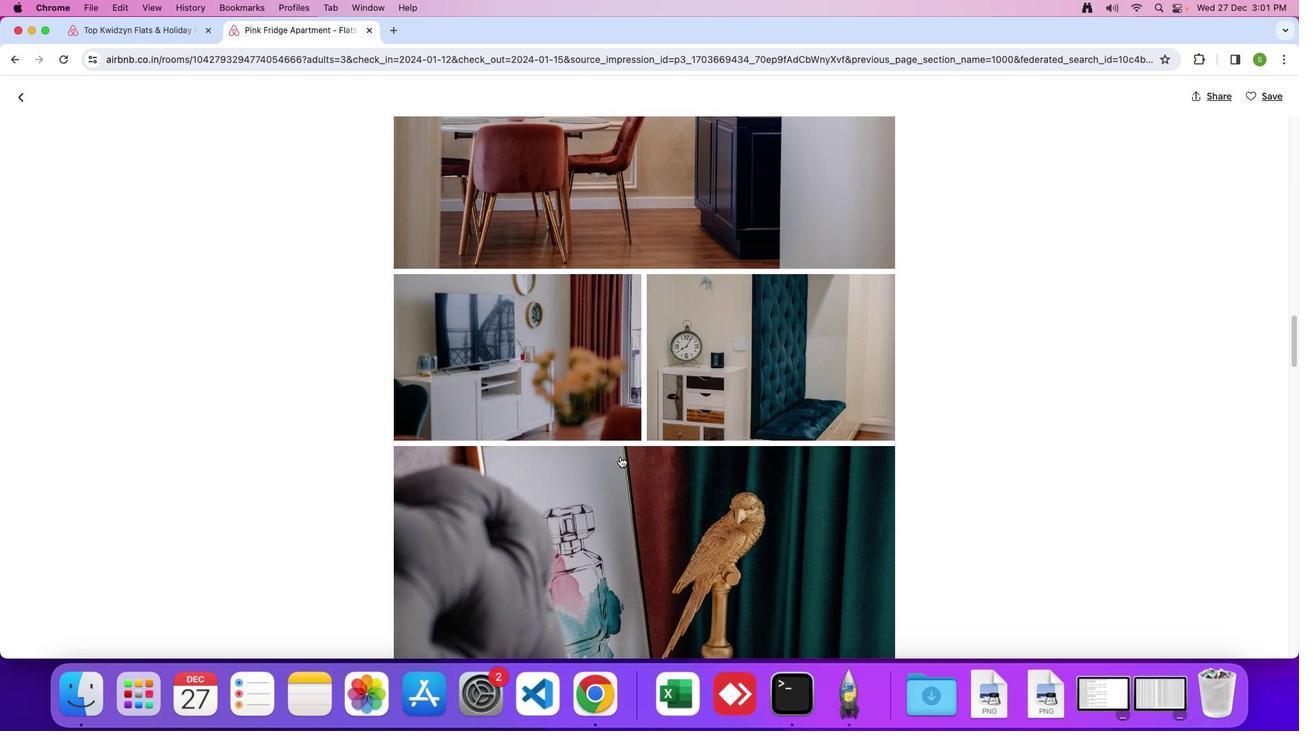 
Action: Mouse scrolled (619, 455) with delta (0, -2)
Screenshot: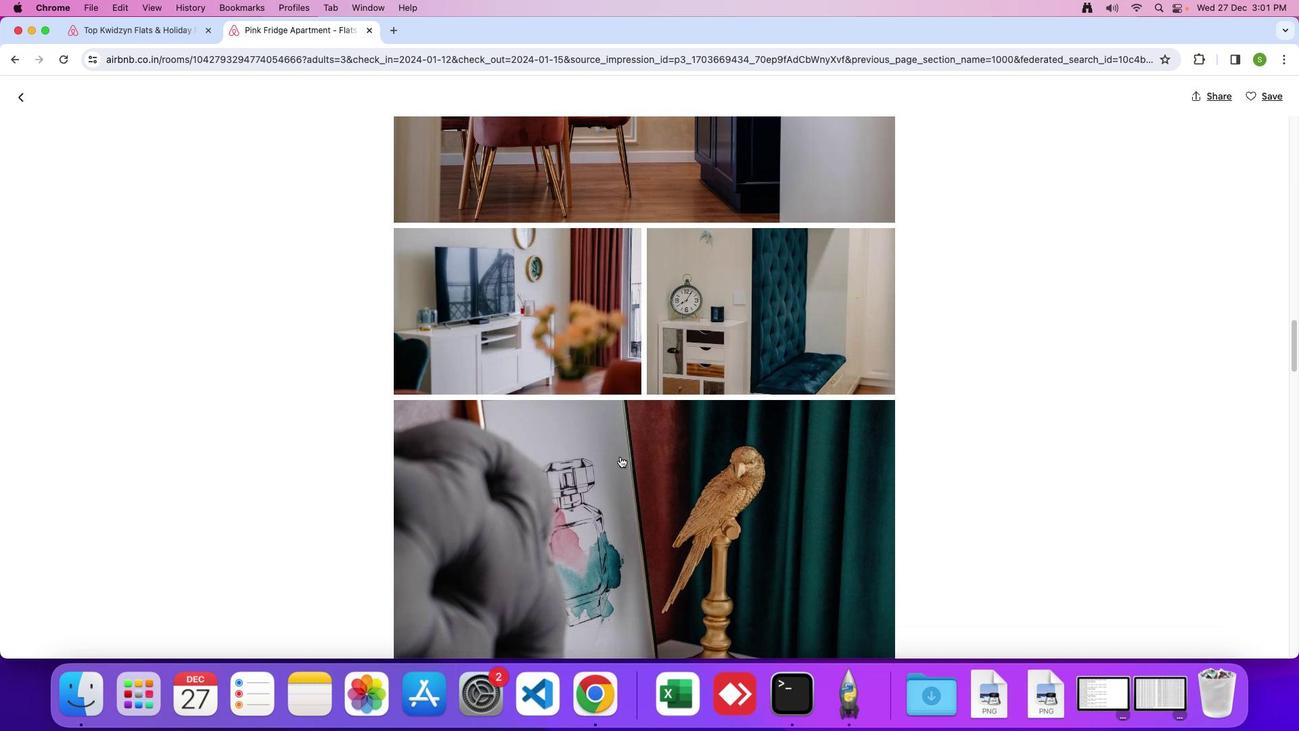 
Action: Mouse scrolled (619, 455) with delta (0, -1)
Screenshot: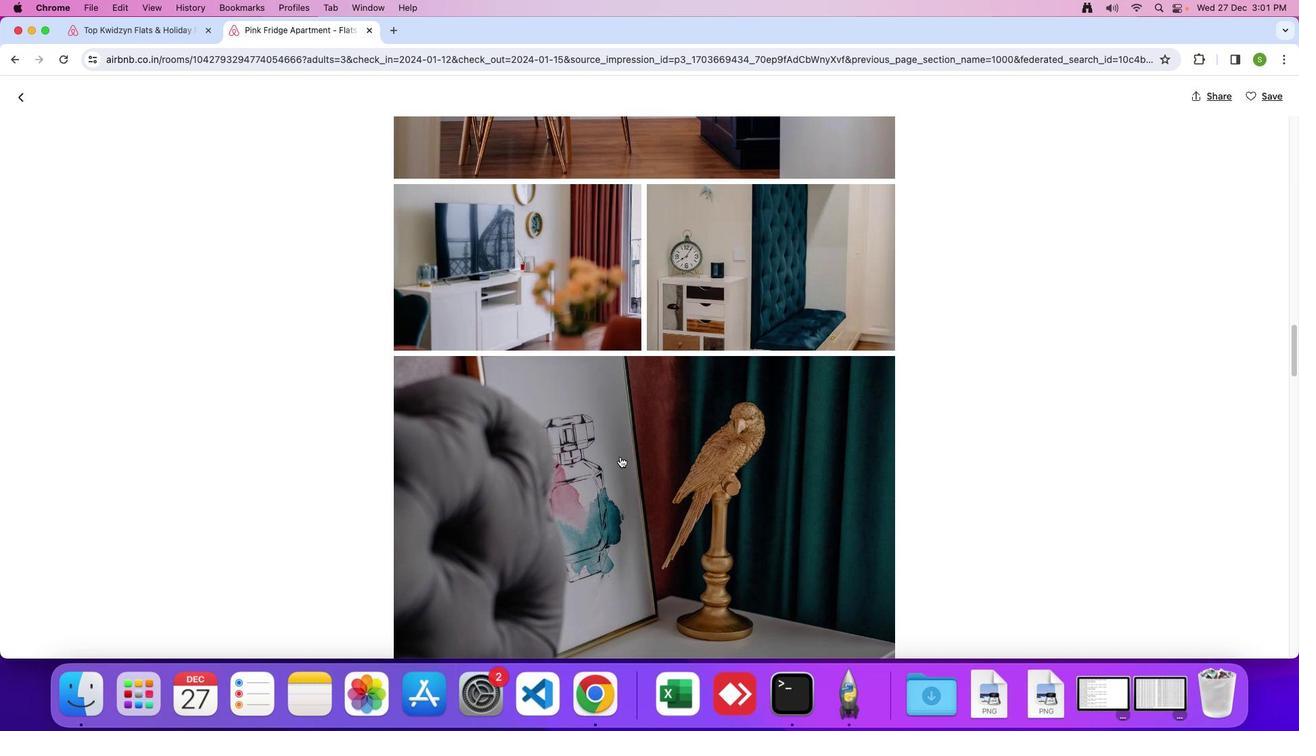 
Action: Mouse scrolled (619, 455) with delta (0, -1)
Screenshot: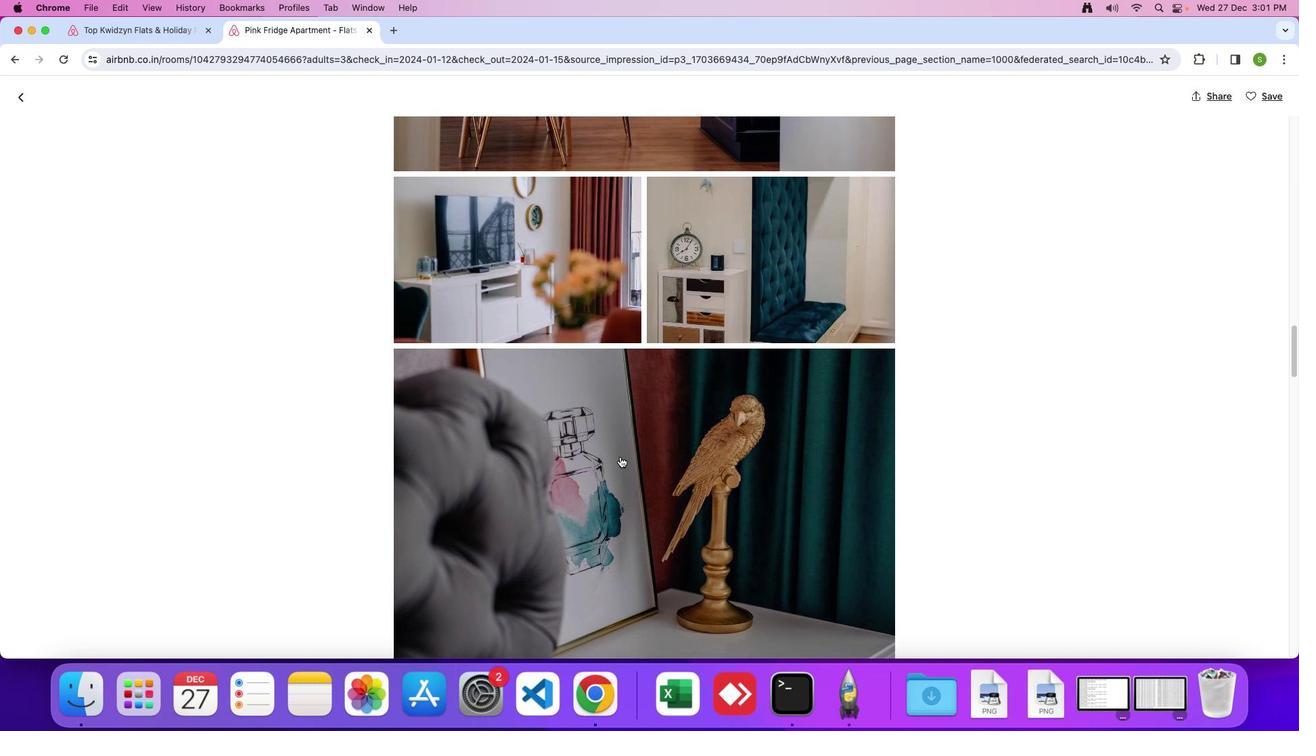 
Action: Mouse scrolled (619, 455) with delta (0, -1)
Screenshot: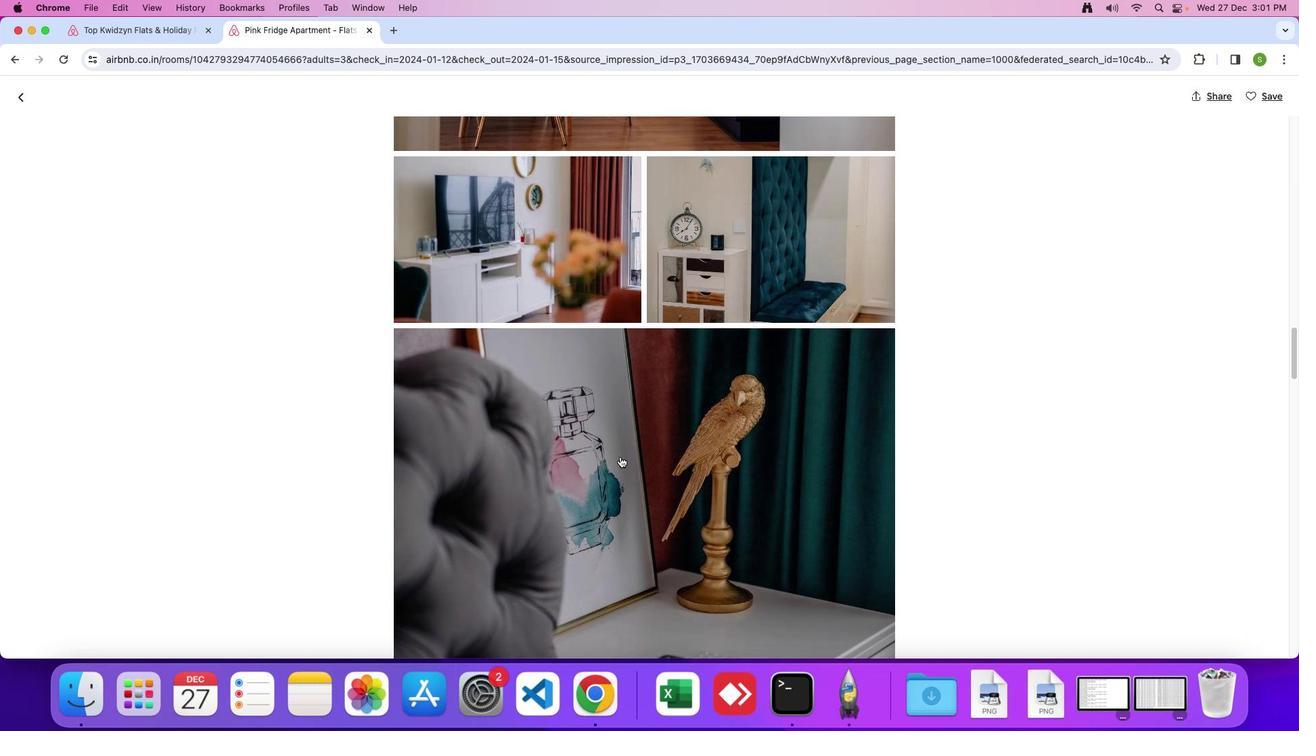 
Action: Mouse scrolled (619, 455) with delta (0, -1)
Screenshot: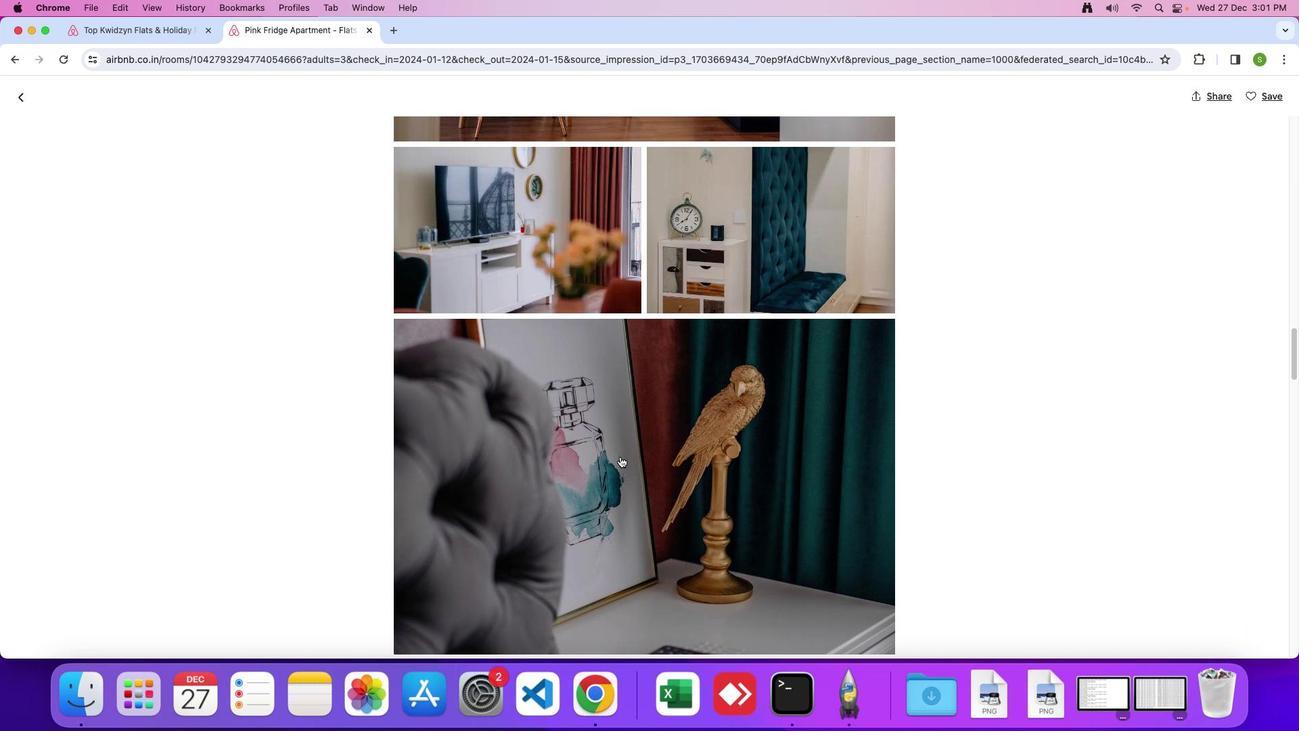 
Action: Mouse scrolled (619, 455) with delta (0, -2)
Screenshot: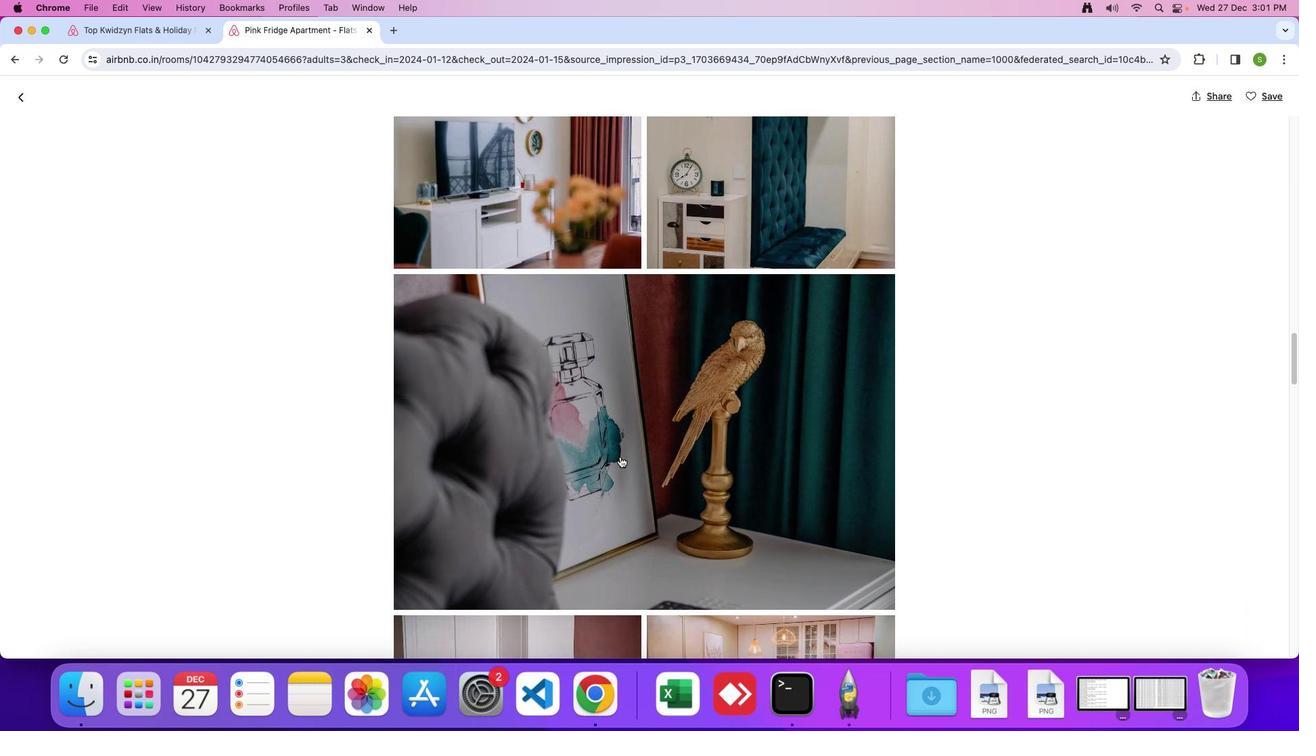 
Action: Mouse scrolled (619, 455) with delta (0, -1)
Screenshot: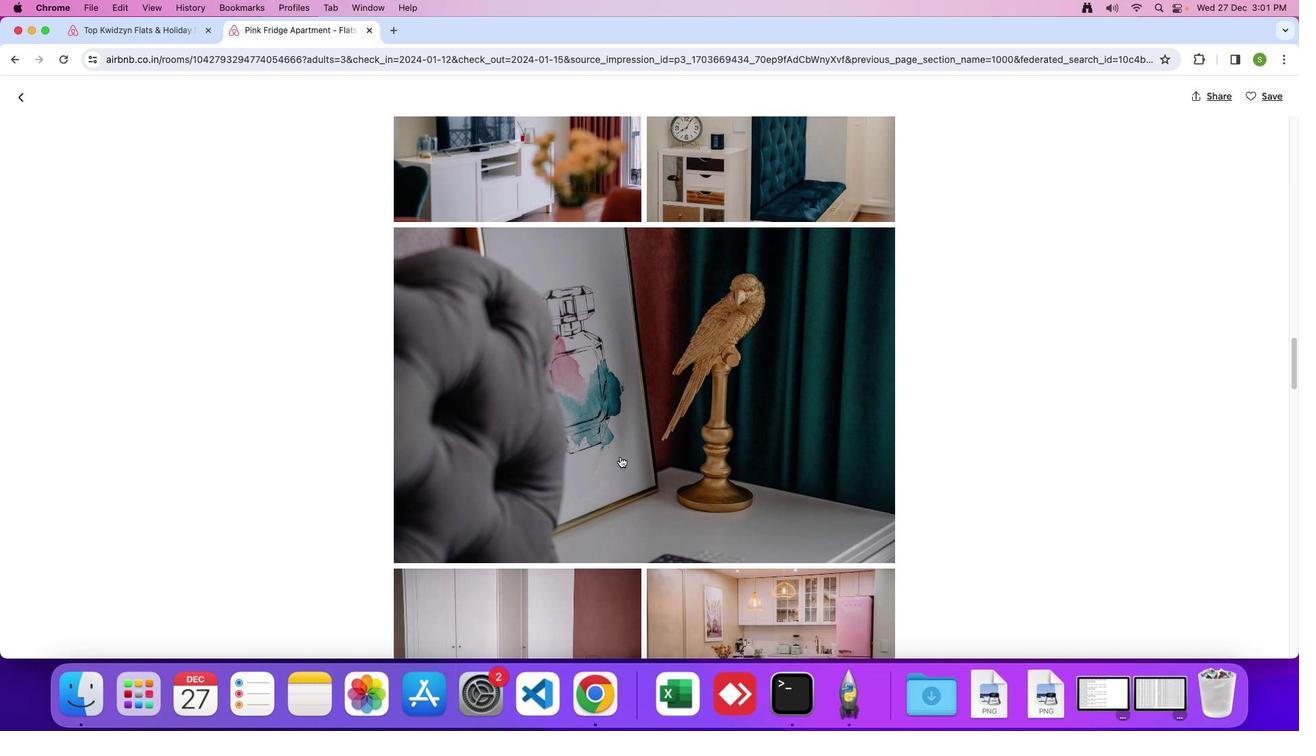 
Action: Mouse scrolled (619, 455) with delta (0, -1)
Screenshot: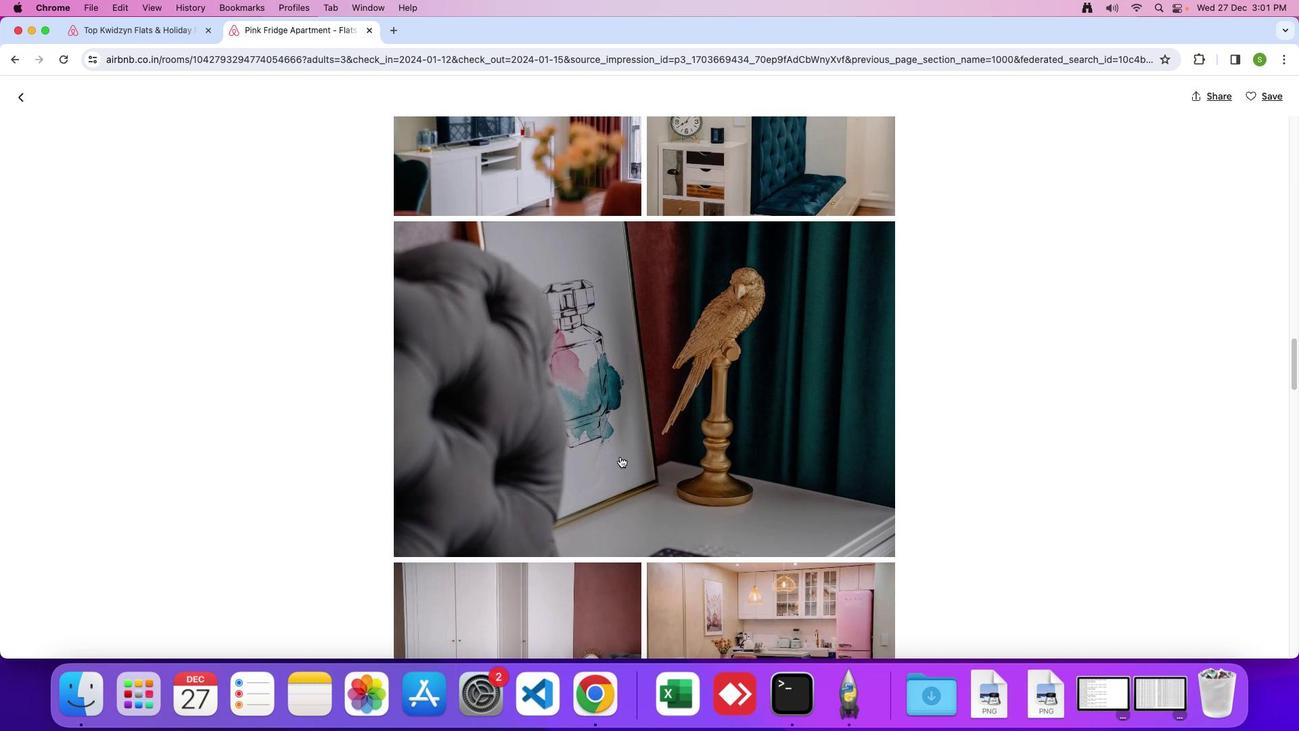
Action: Mouse scrolled (619, 455) with delta (0, -1)
Screenshot: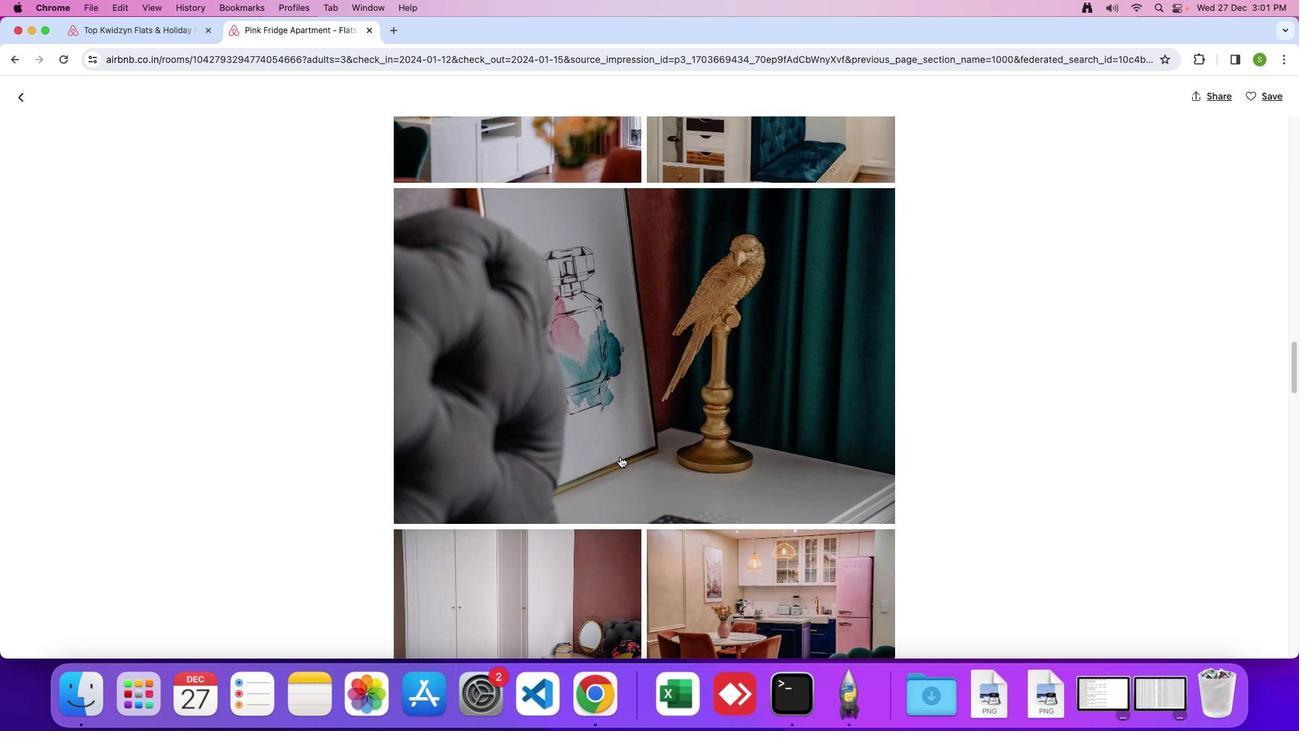 
Action: Mouse scrolled (619, 455) with delta (0, -1)
Screenshot: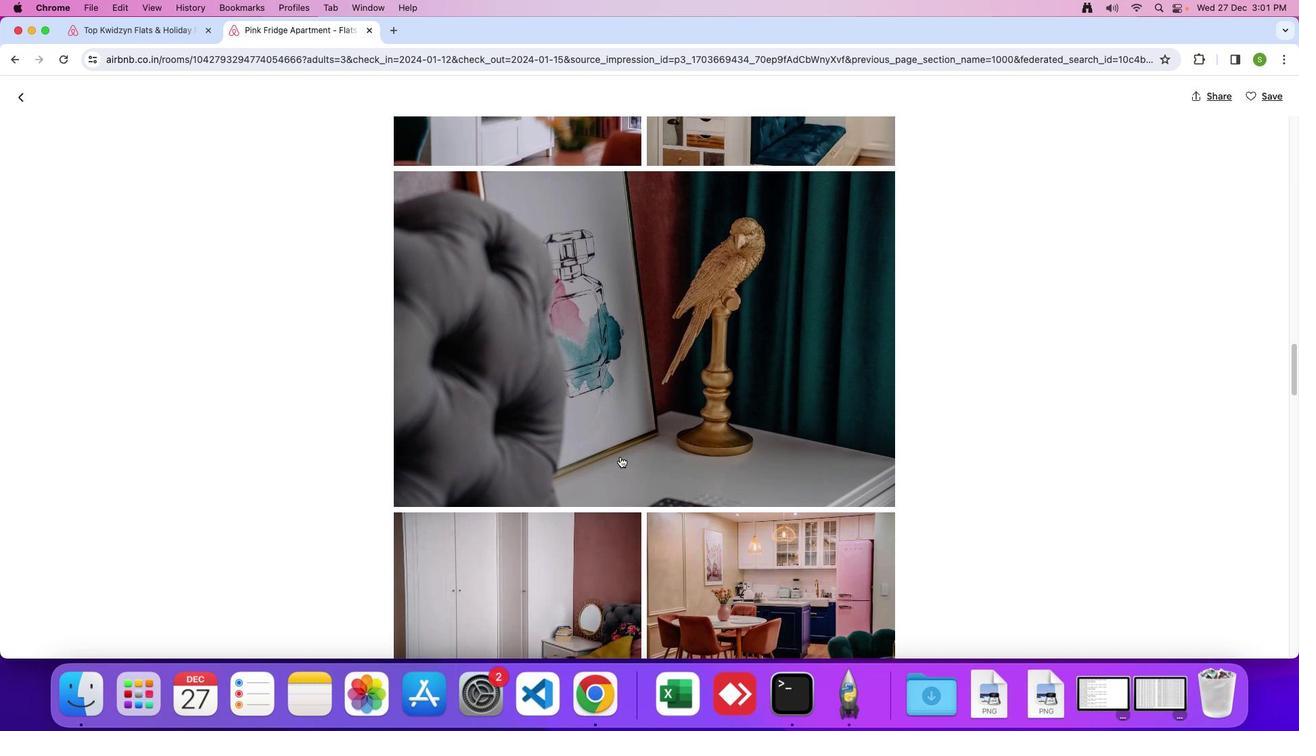 
Action: Mouse scrolled (619, 455) with delta (0, -1)
Screenshot: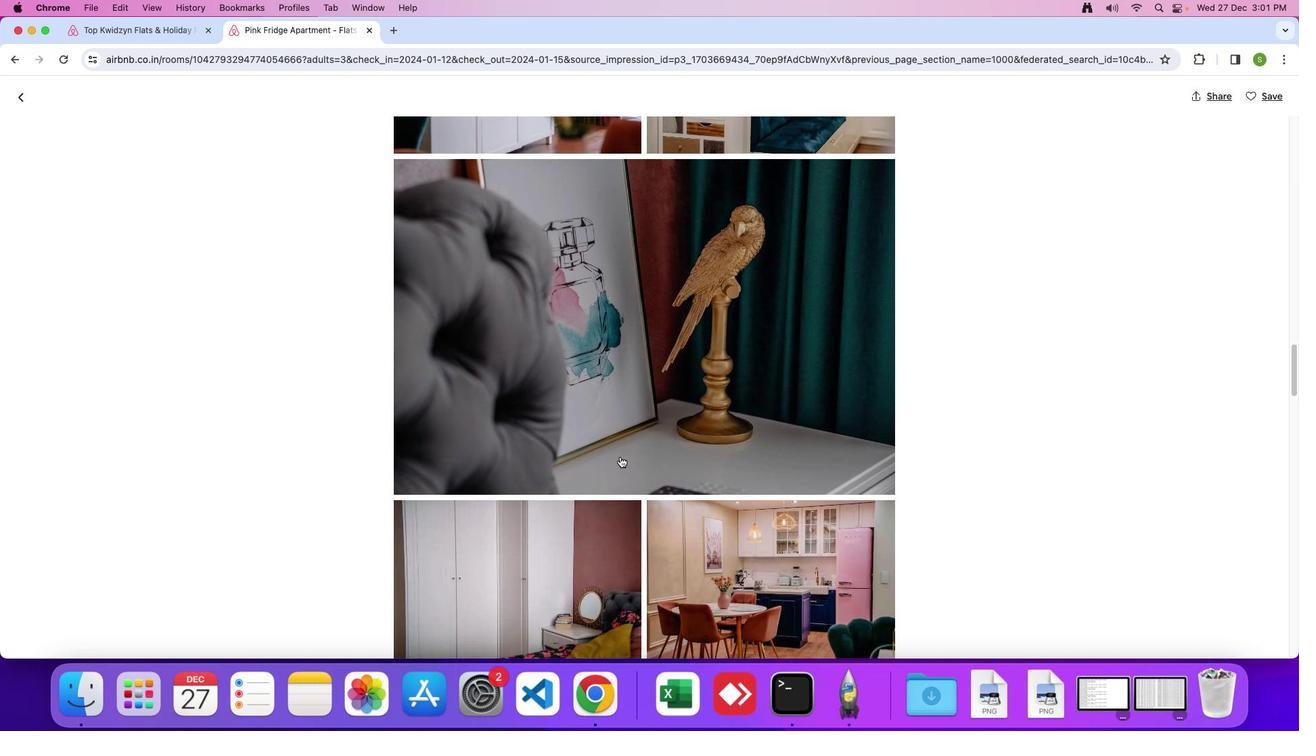 
Action: Mouse scrolled (619, 455) with delta (0, -1)
Screenshot: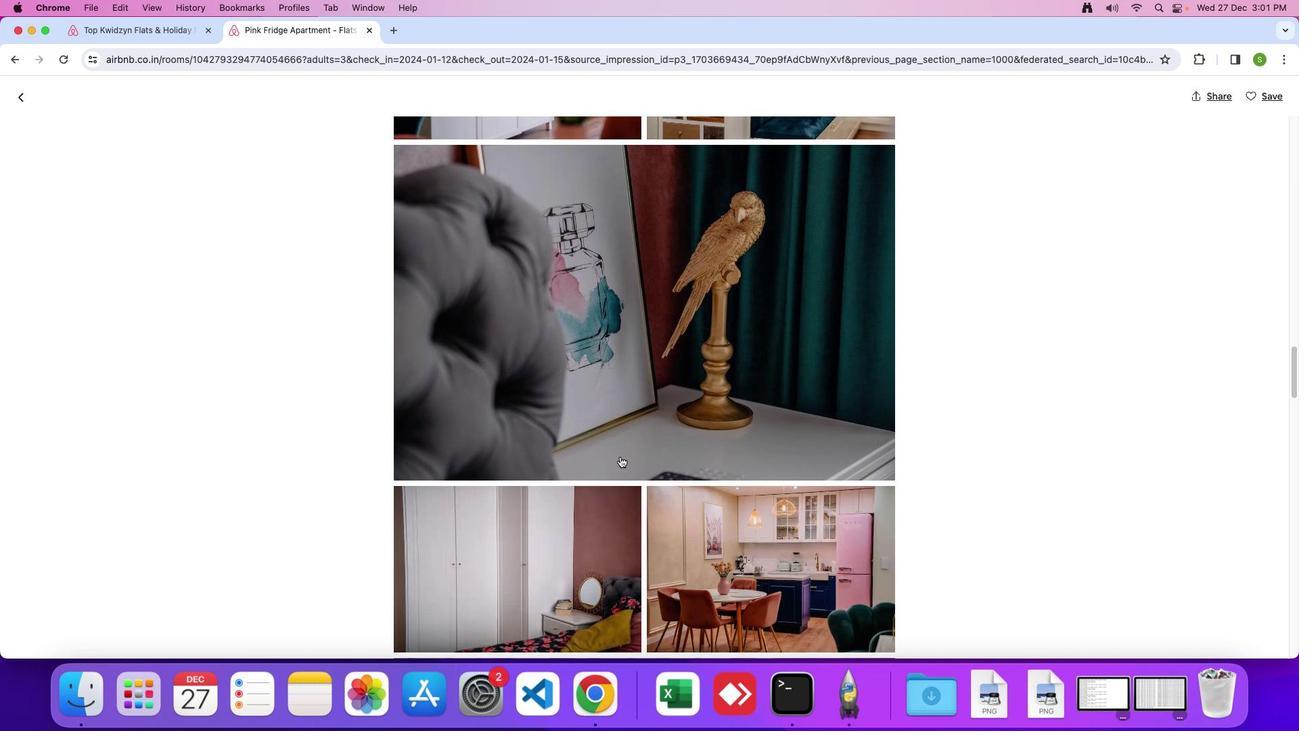
Action: Mouse scrolled (619, 455) with delta (0, -1)
Screenshot: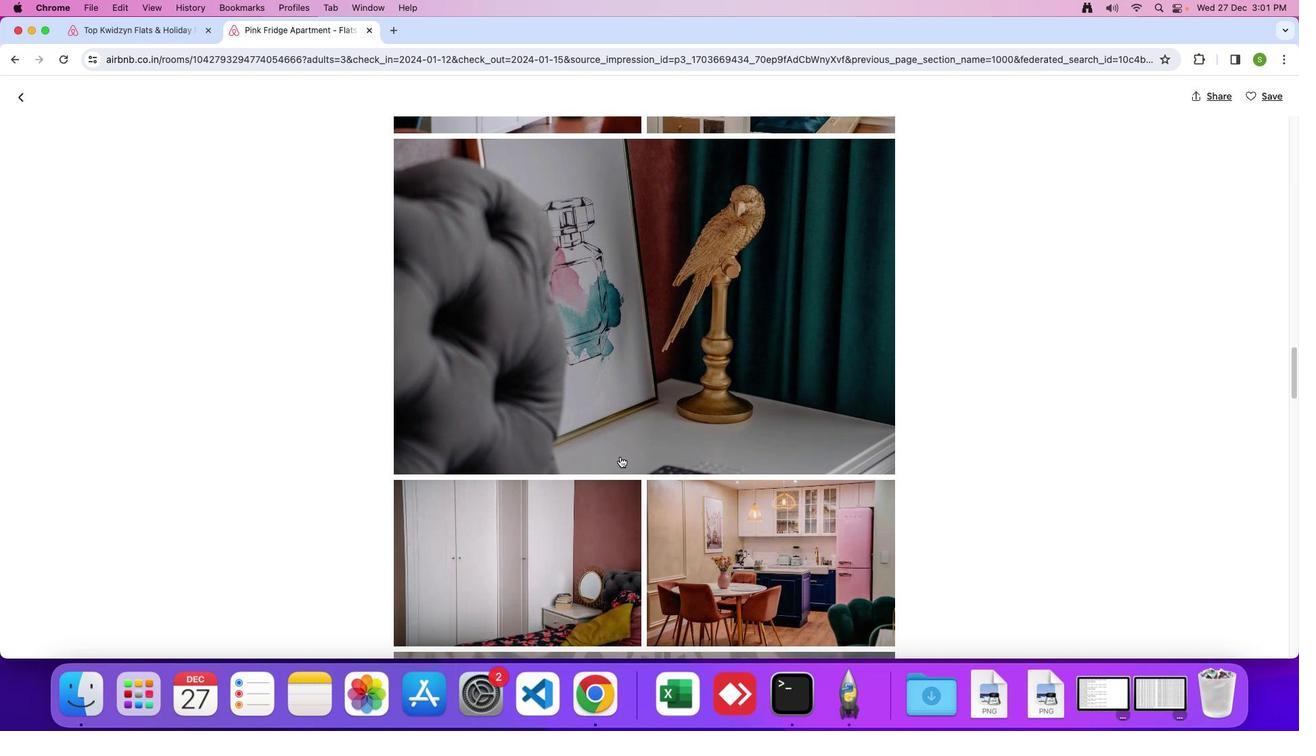 
Action: Mouse scrolled (619, 455) with delta (0, -1)
Screenshot: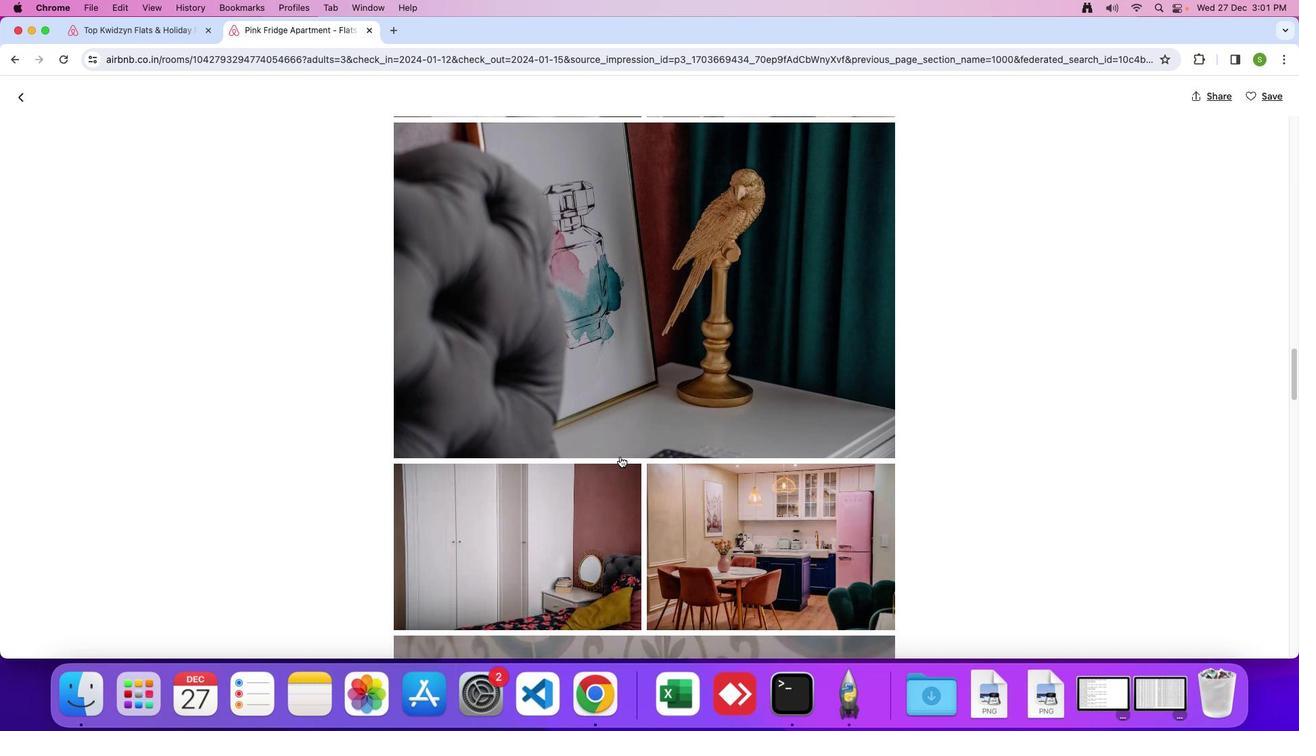 
Action: Mouse scrolled (619, 455) with delta (0, -1)
Screenshot: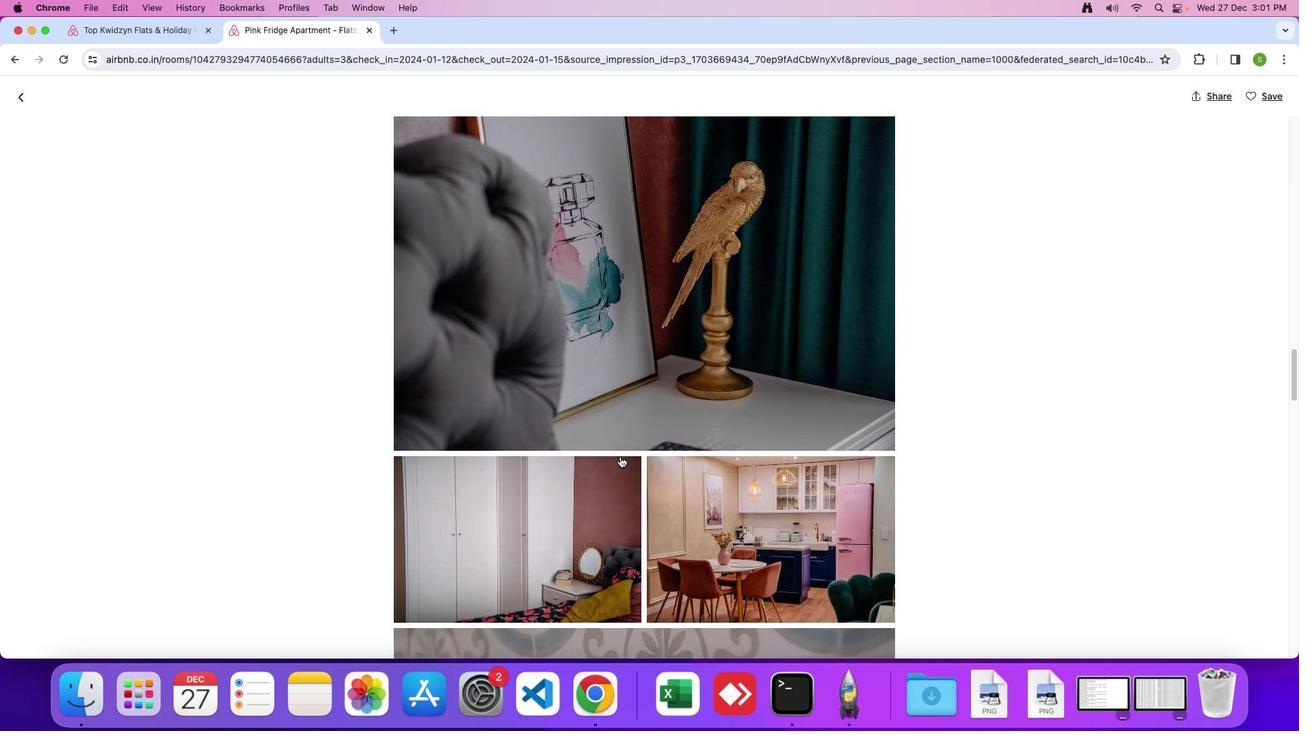 
Action: Mouse scrolled (619, 455) with delta (0, -1)
Screenshot: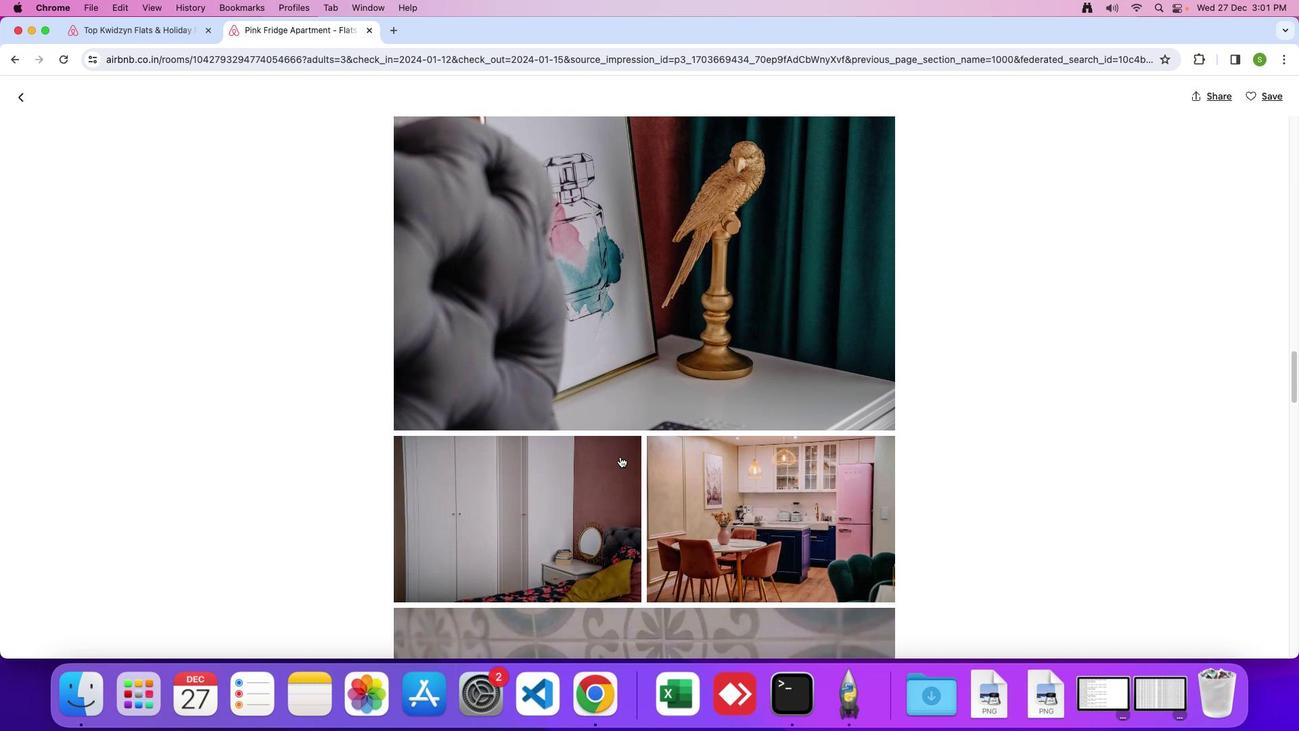 
Action: Mouse scrolled (619, 455) with delta (0, -1)
Screenshot: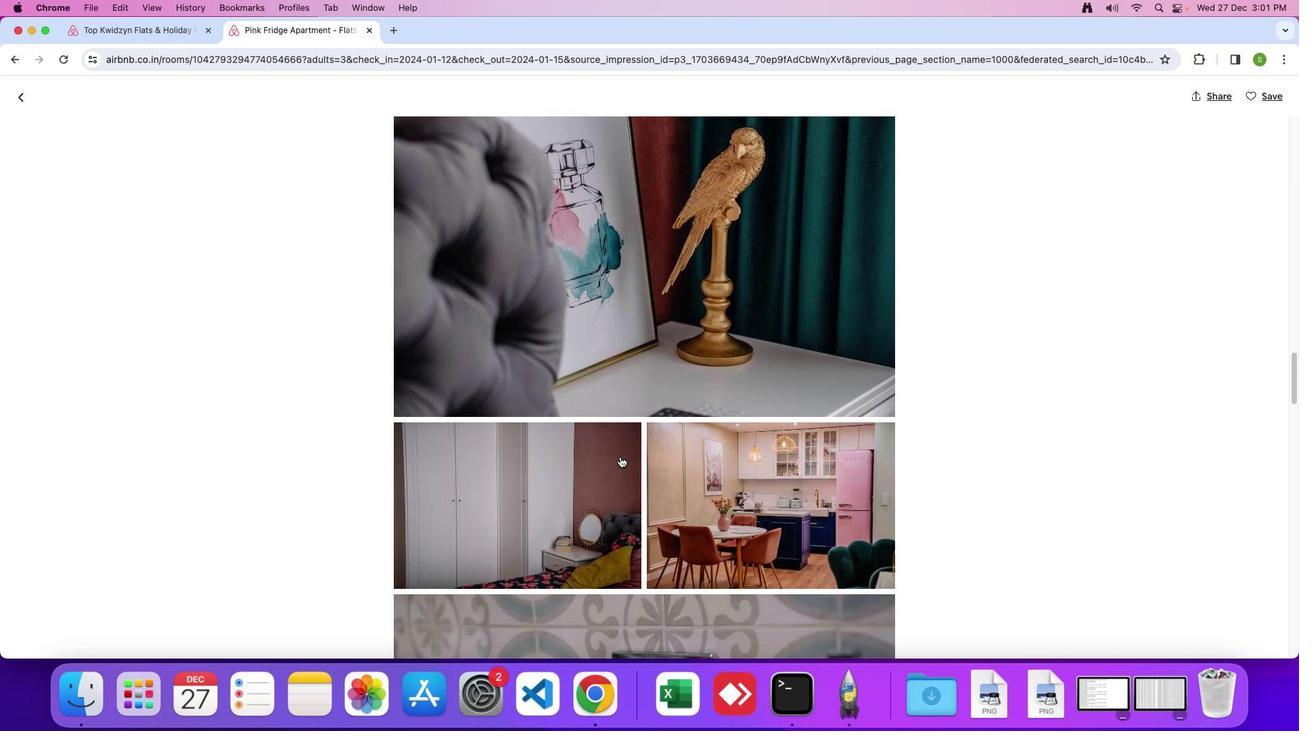 
Action: Mouse scrolled (619, 455) with delta (0, -1)
Screenshot: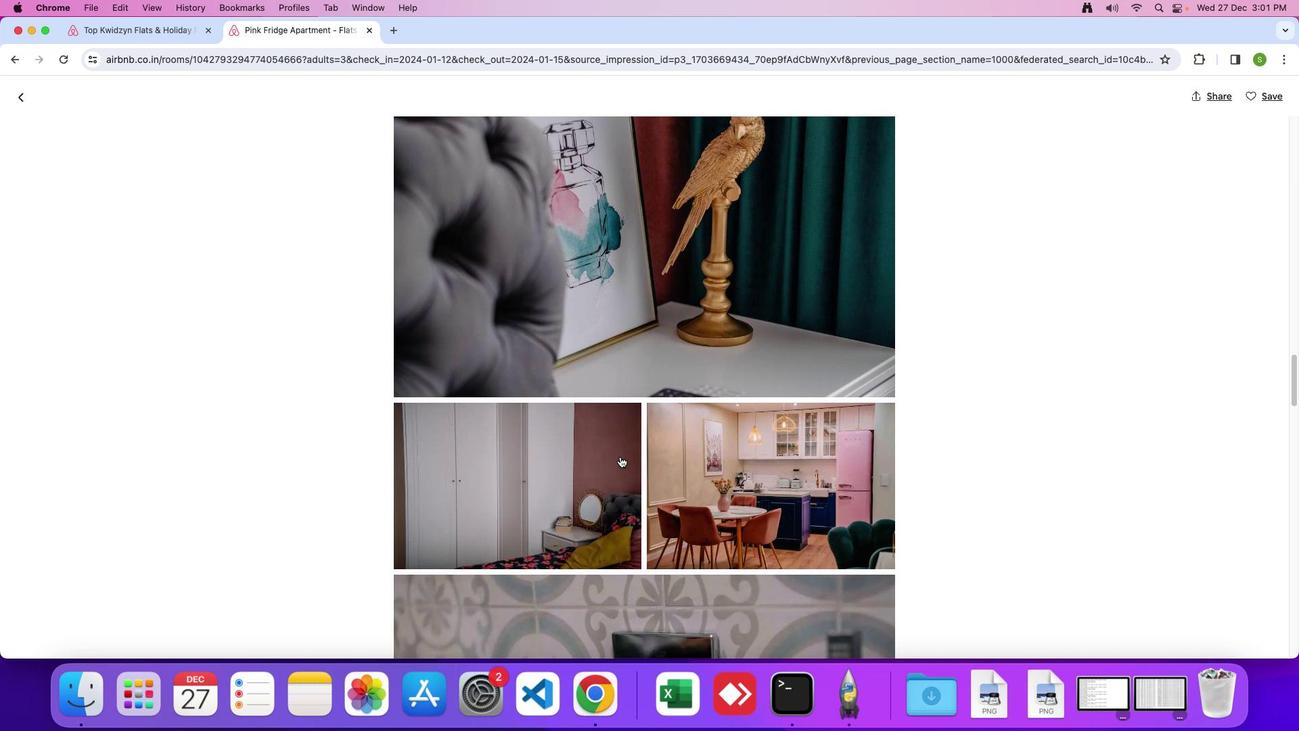 
Action: Mouse scrolled (619, 455) with delta (0, -1)
Screenshot: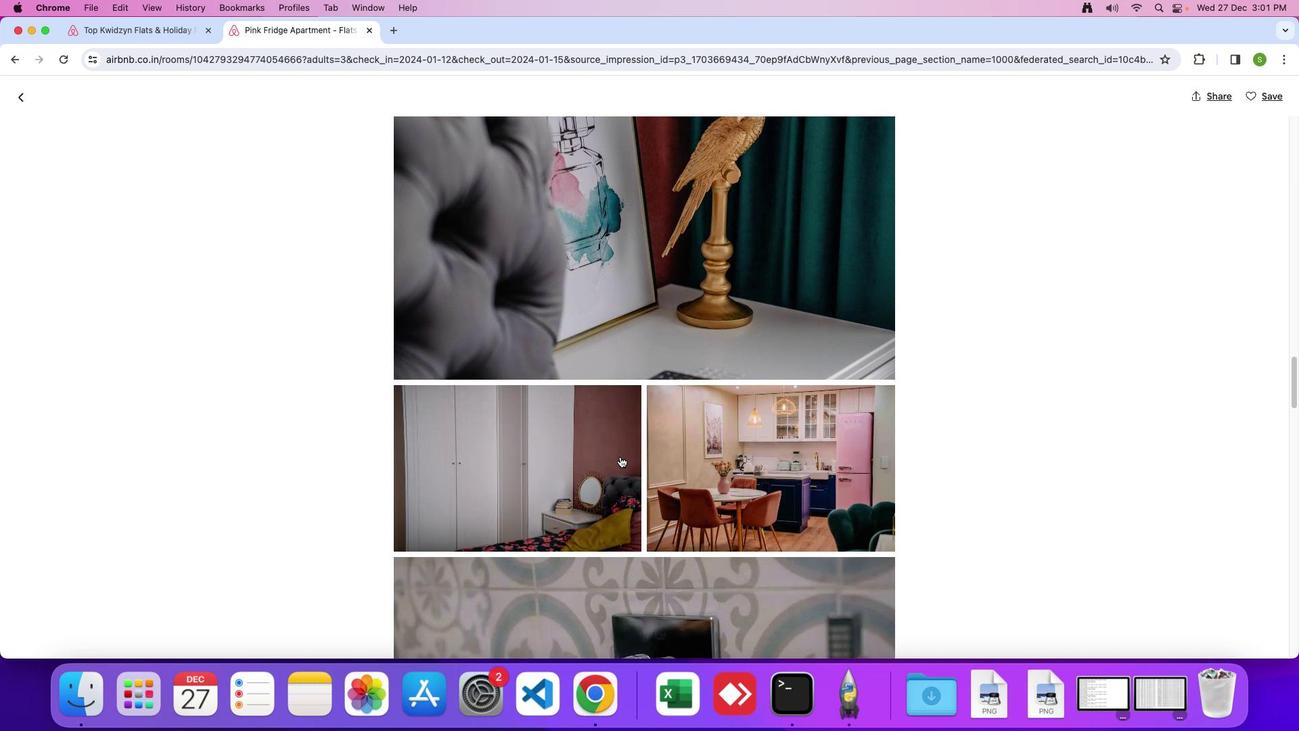 
Action: Mouse scrolled (619, 455) with delta (0, -2)
Screenshot: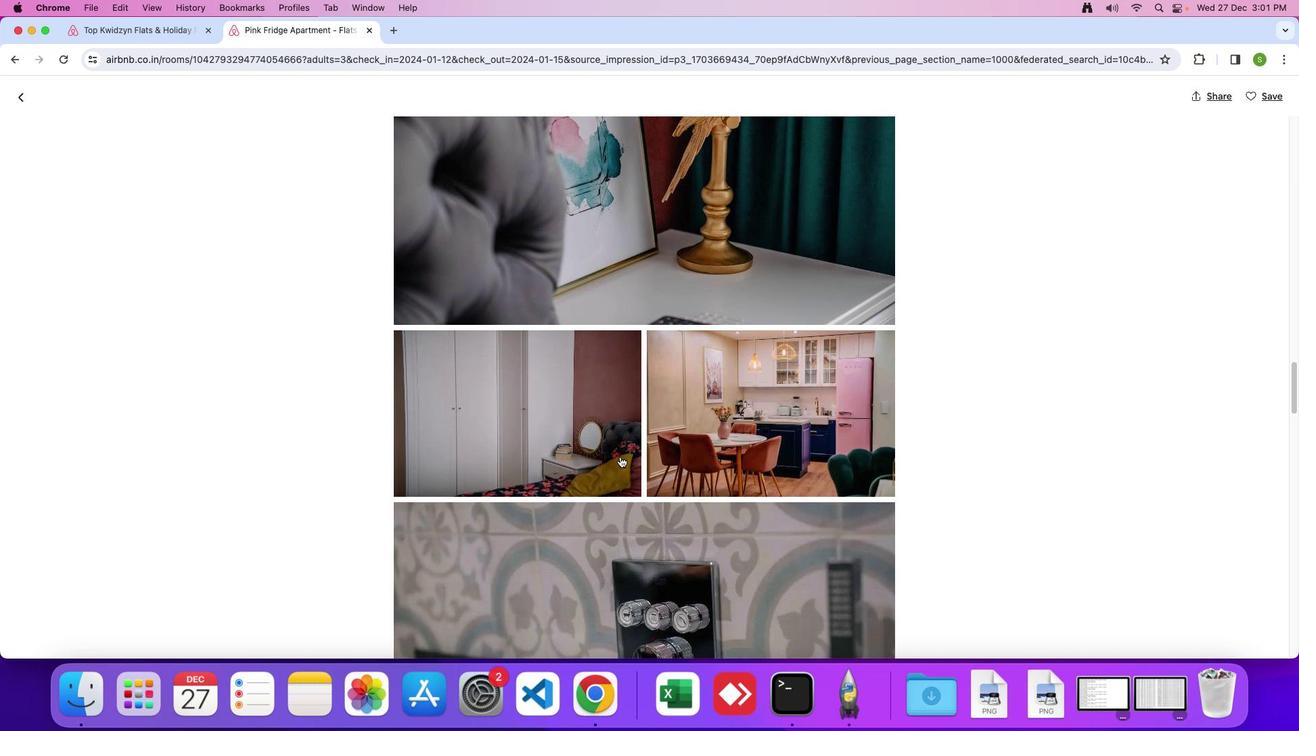 
Action: Mouse scrolled (619, 455) with delta (0, -1)
Screenshot: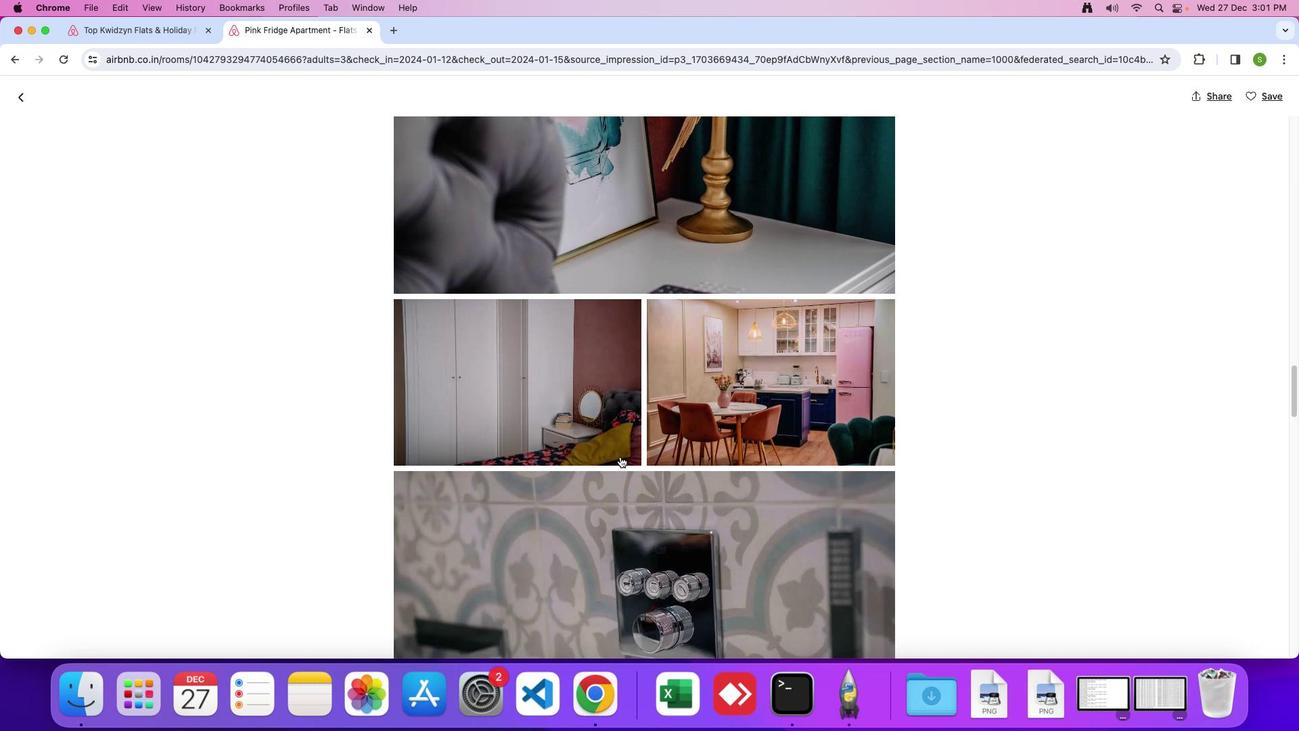 
Action: Mouse scrolled (619, 455) with delta (0, -1)
Screenshot: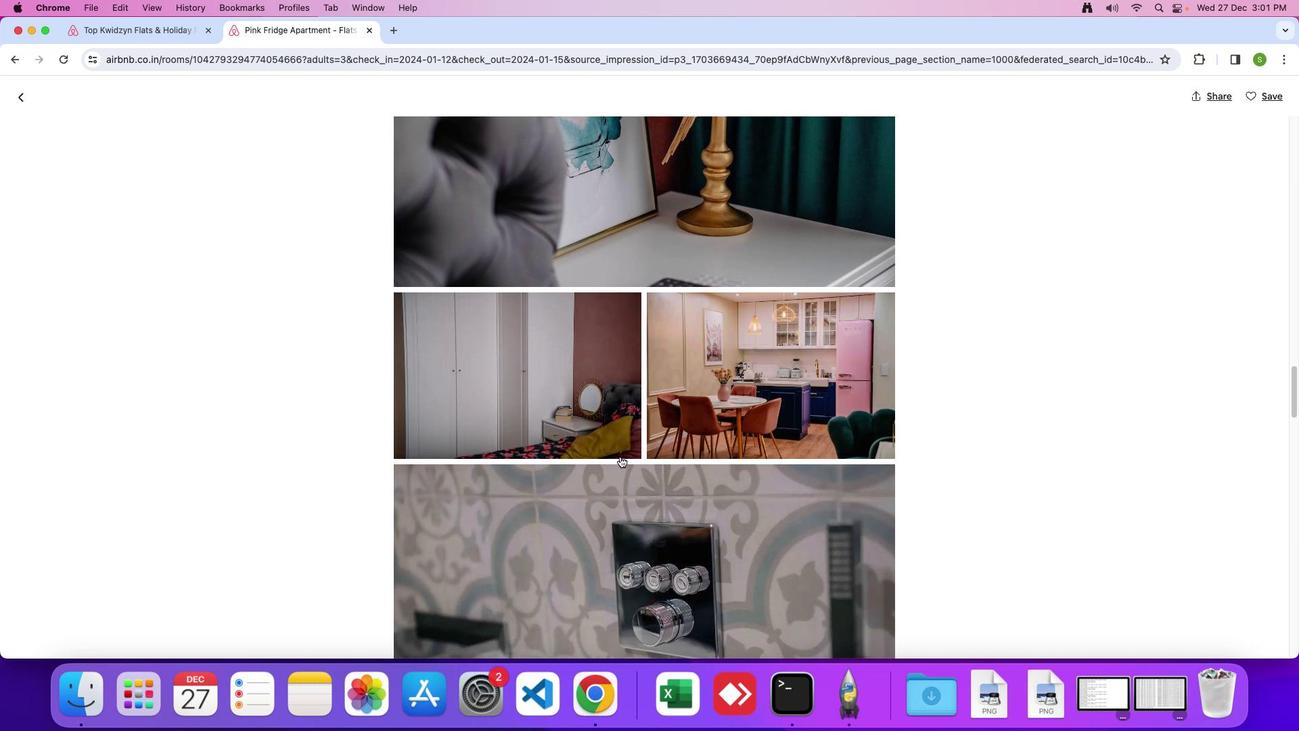 
Action: Mouse scrolled (619, 455) with delta (0, -1)
Screenshot: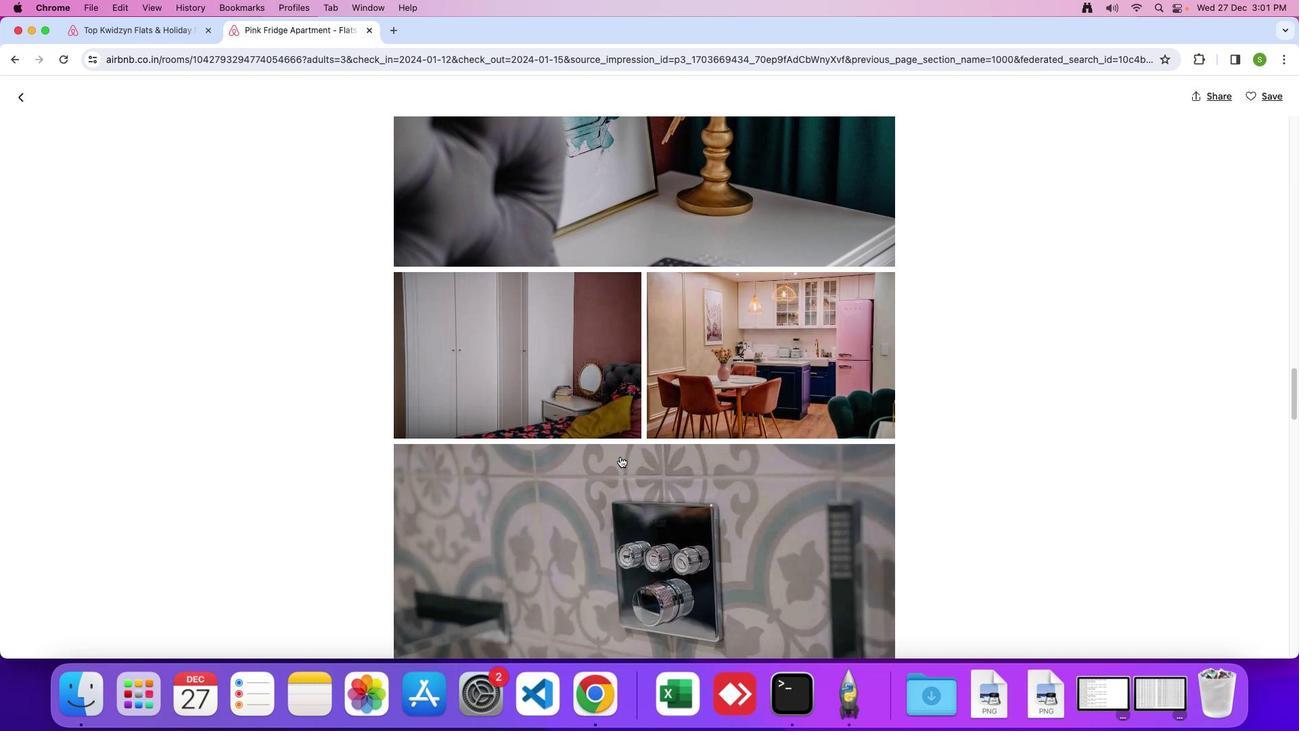 
Action: Mouse scrolled (619, 455) with delta (0, -1)
Screenshot: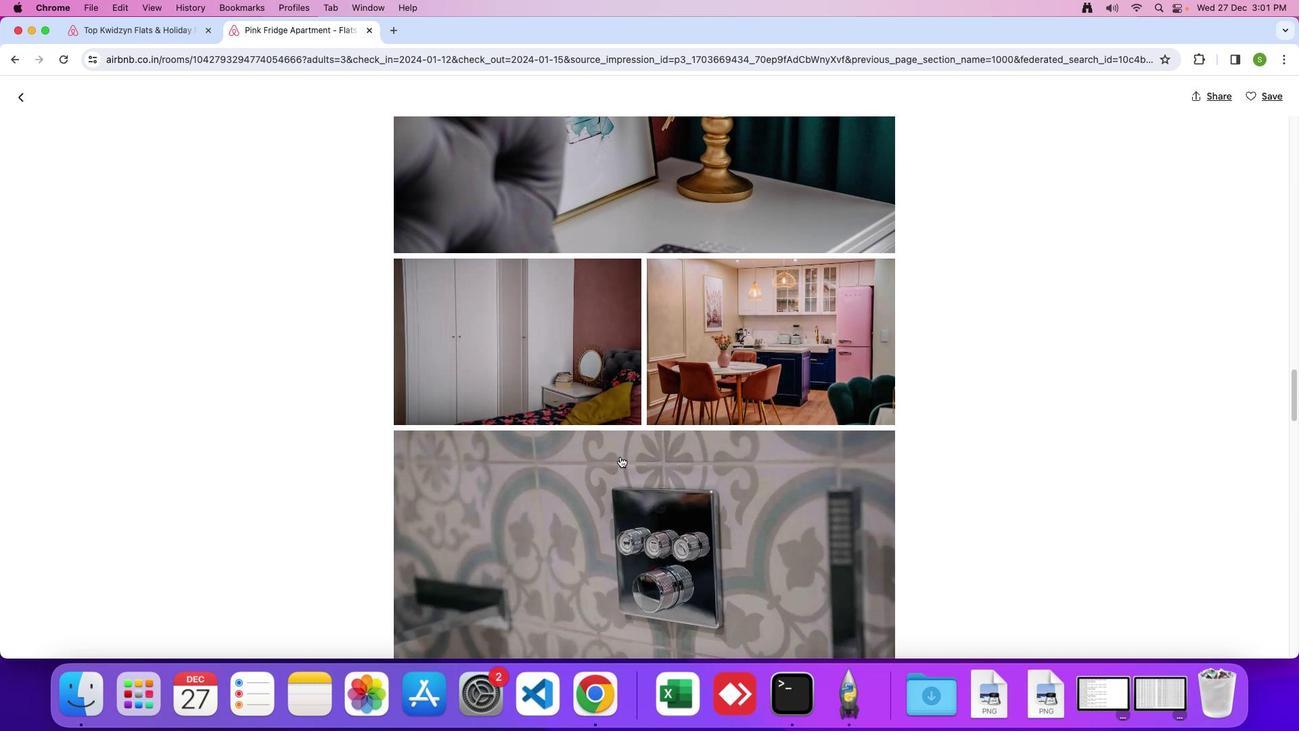 
Action: Mouse scrolled (619, 455) with delta (0, -2)
Screenshot: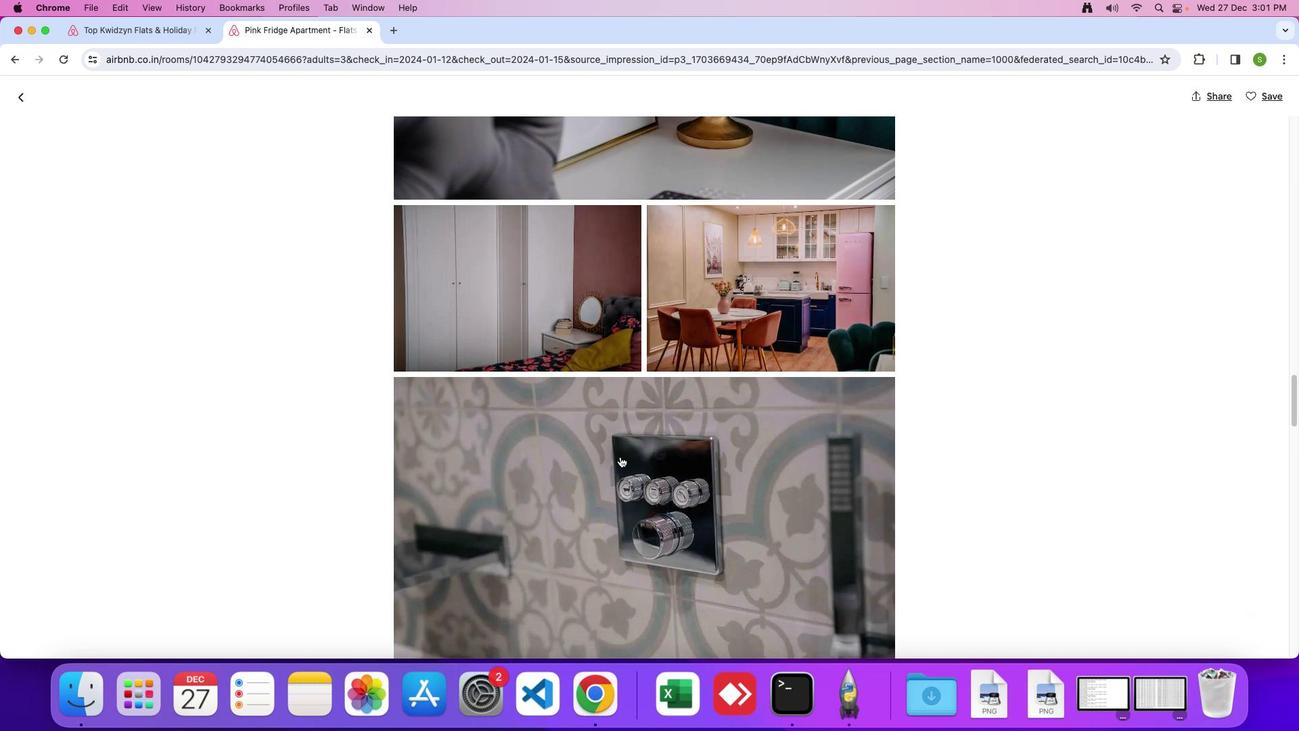 
Action: Mouse scrolled (619, 455) with delta (0, -1)
Screenshot: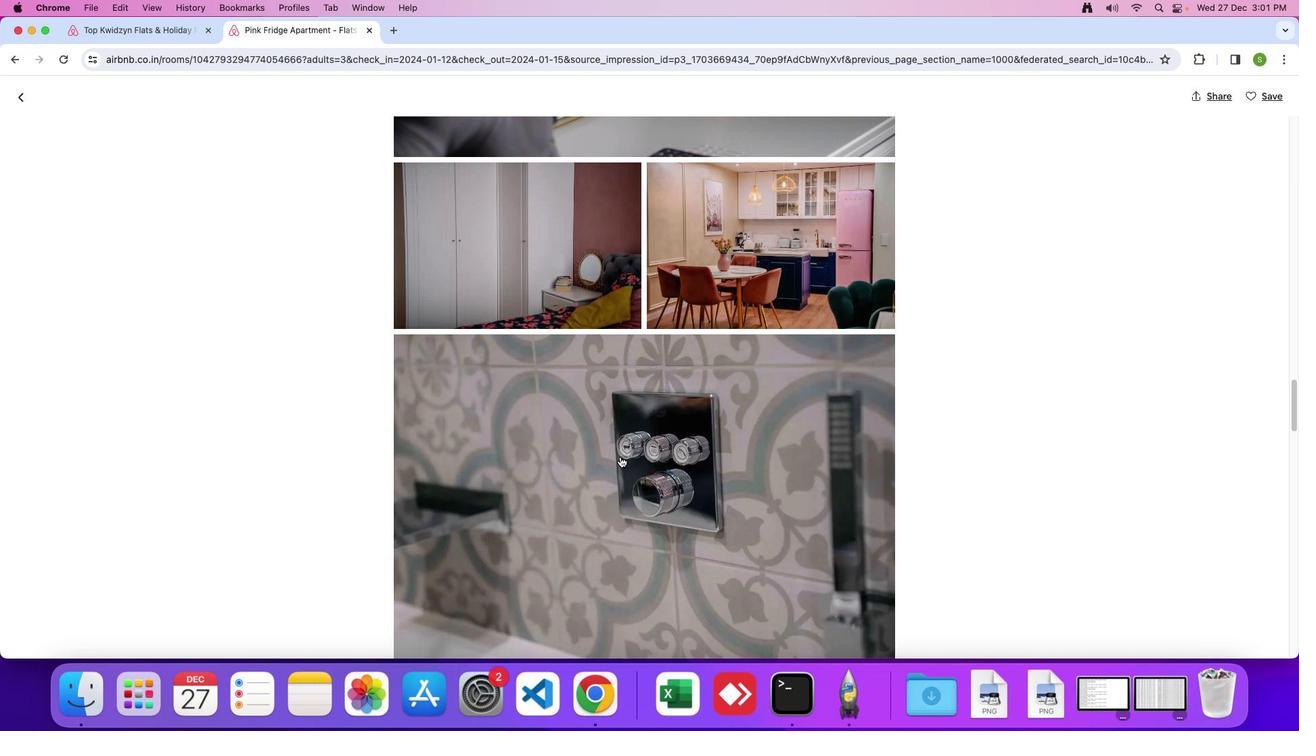 
Action: Mouse scrolled (619, 455) with delta (0, -1)
Screenshot: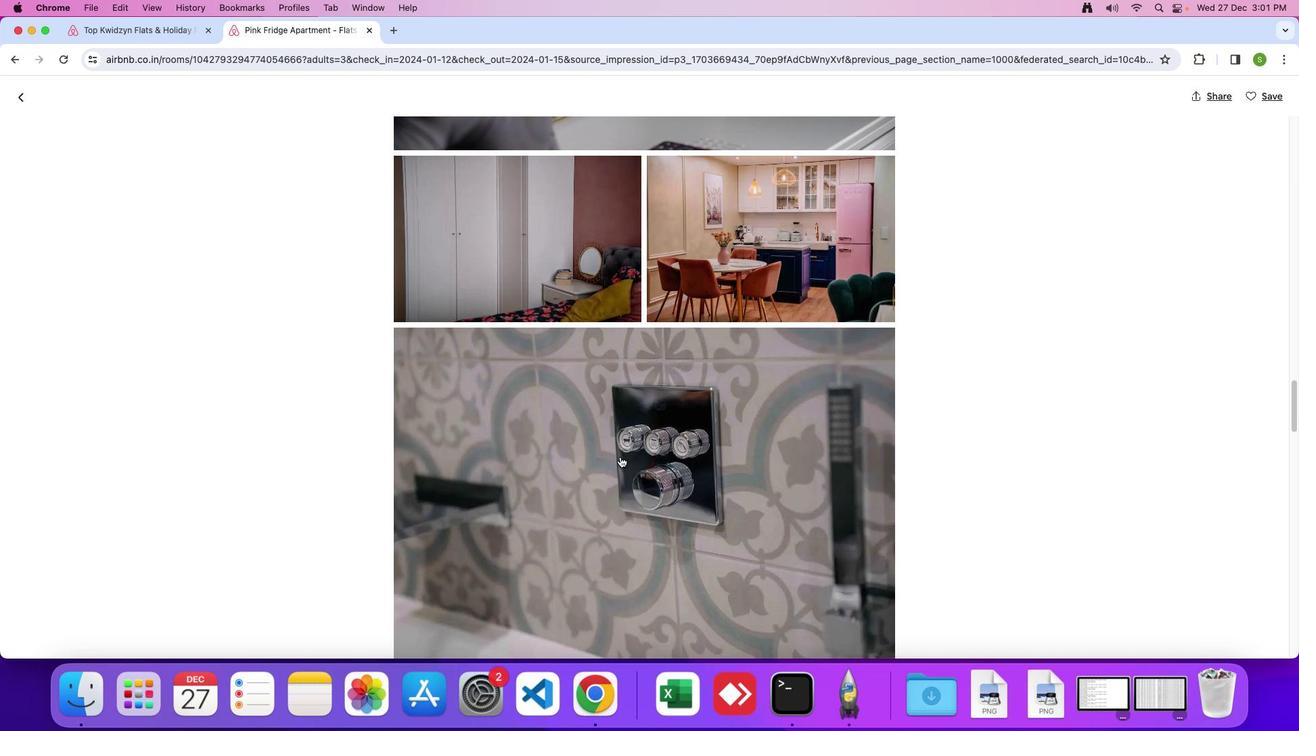 
Action: Mouse scrolled (619, 455) with delta (0, -1)
Screenshot: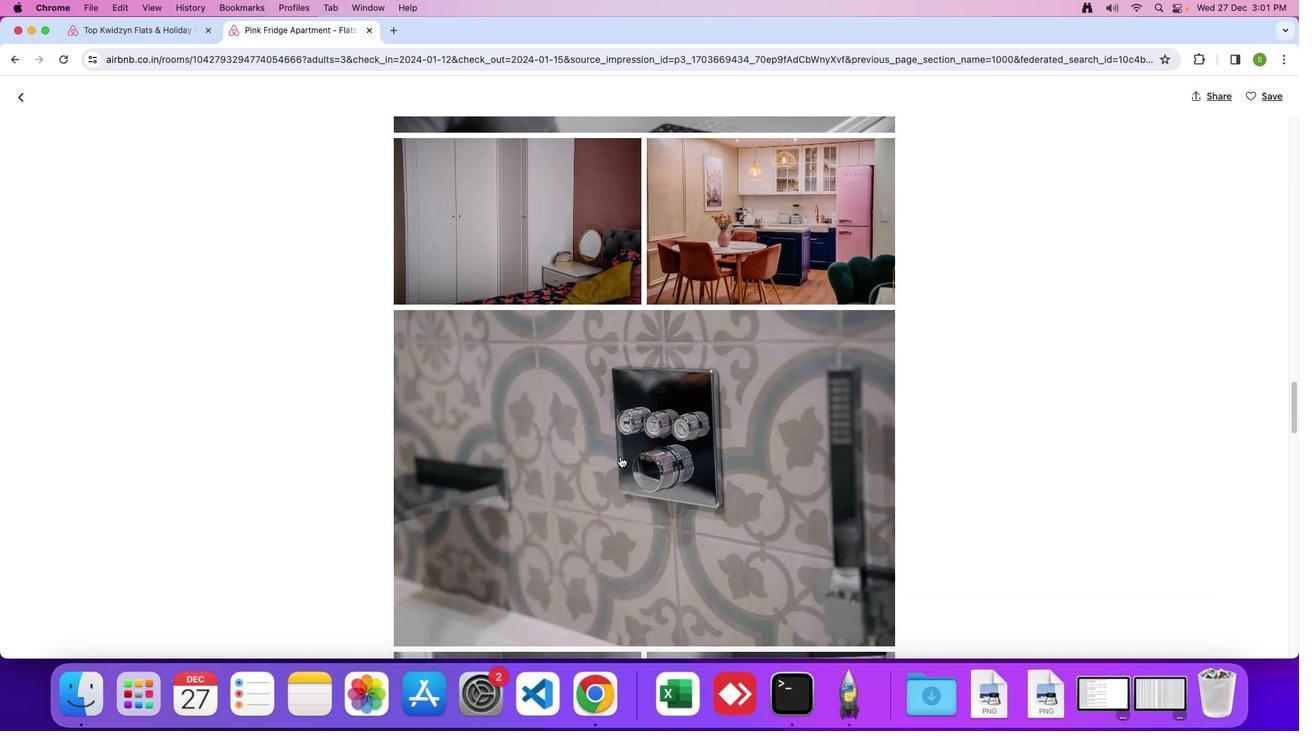 
Action: Mouse scrolled (619, 455) with delta (0, -1)
Screenshot: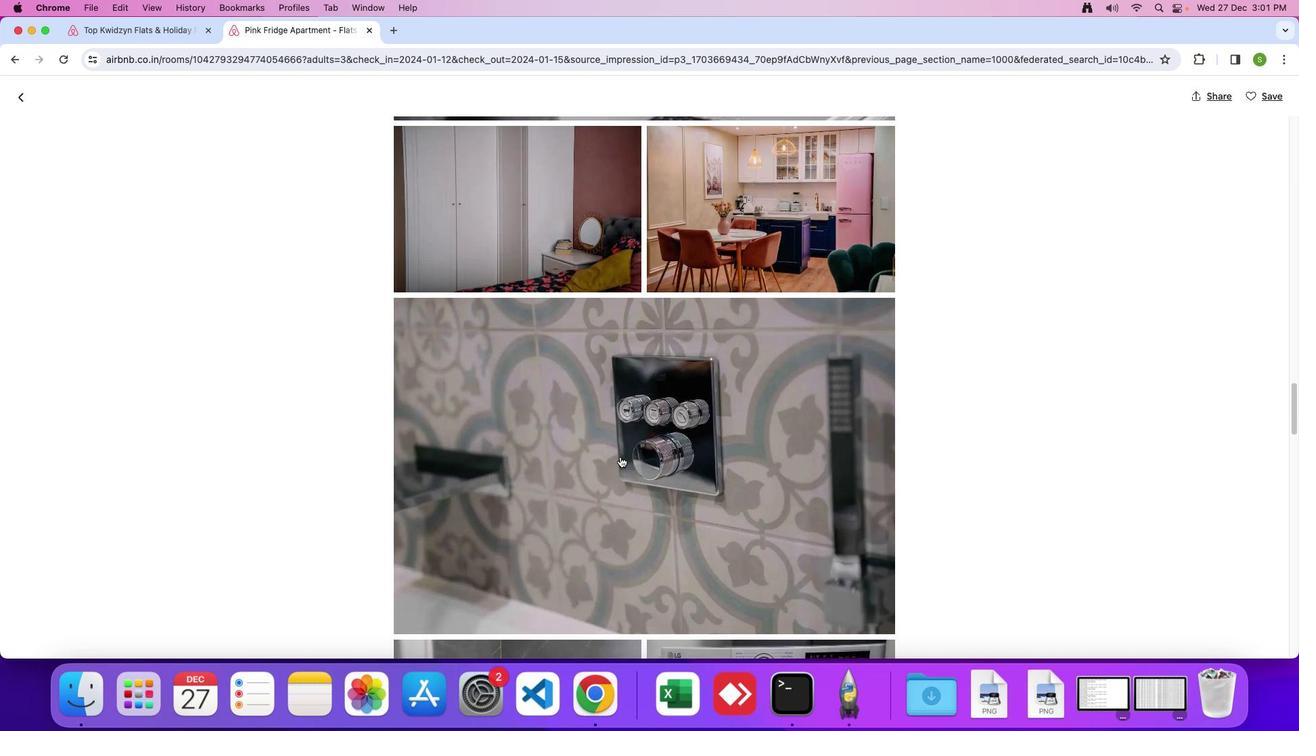 
Action: Mouse scrolled (619, 455) with delta (0, -2)
